Task: Compose an email with the signature Lia Hill with the subject Request for a call follow-up and the message I would like to follow up on the deliverables for the project. from softage.9@softage.net to softage.1@softage.netSelect the entire message and Indent more 2 times, then indent less once Send the email. Finally, move the email from Sent Items to the label Customer complaints
Action: Mouse moved to (1027, 61)
Screenshot: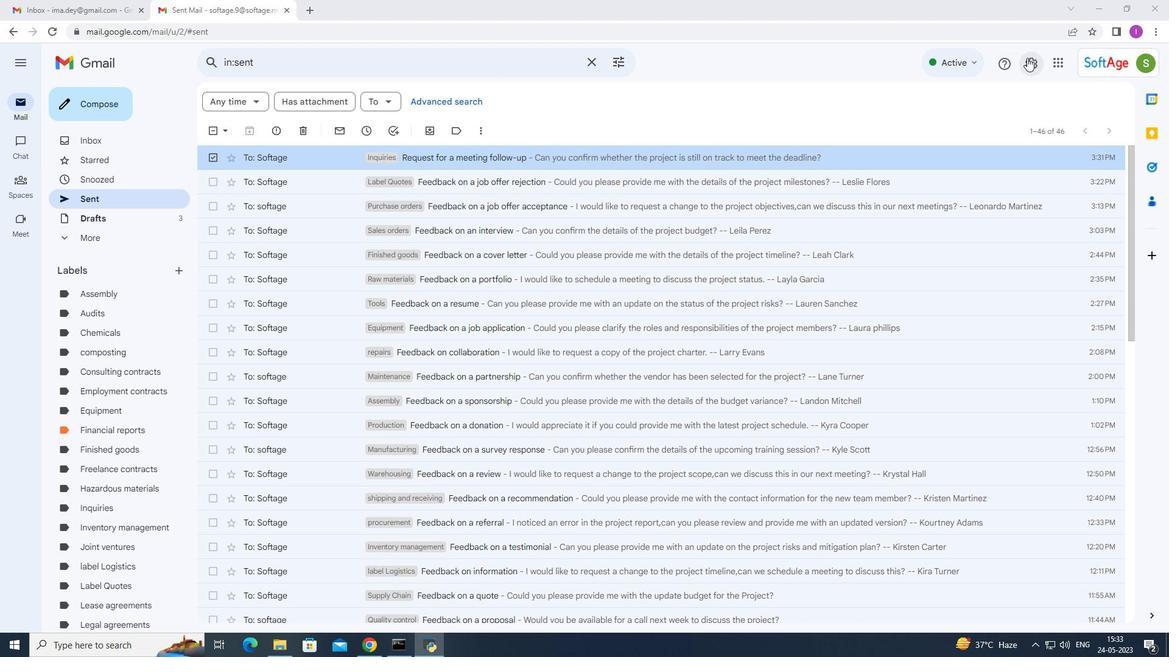 
Action: Mouse pressed left at (1027, 61)
Screenshot: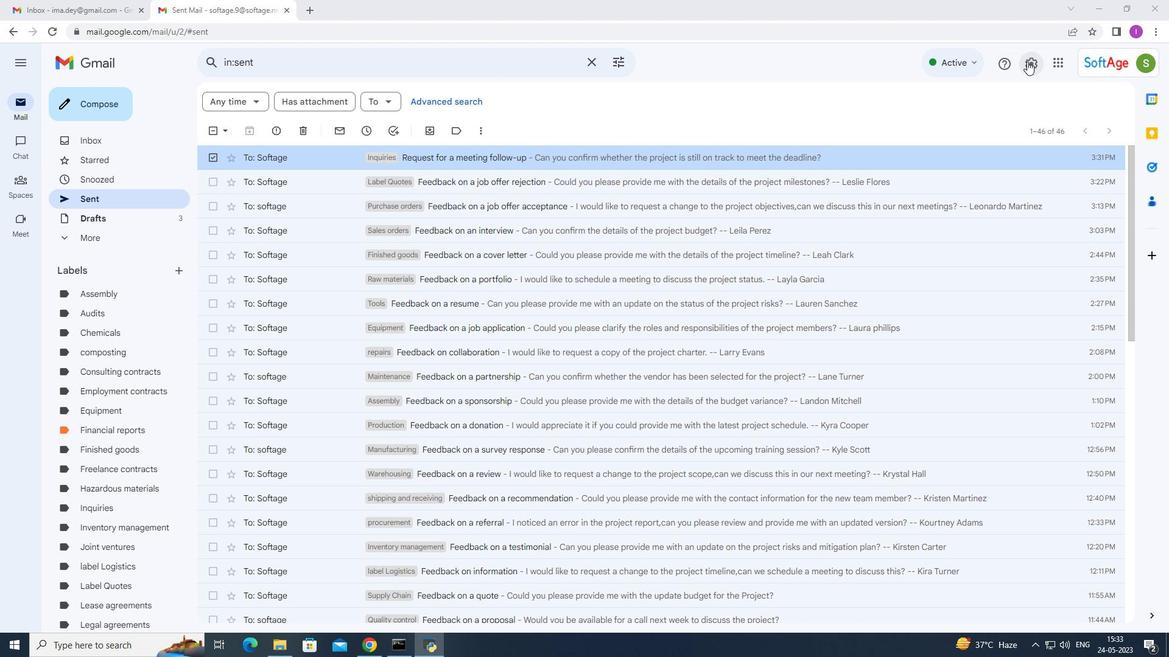 
Action: Mouse moved to (1020, 132)
Screenshot: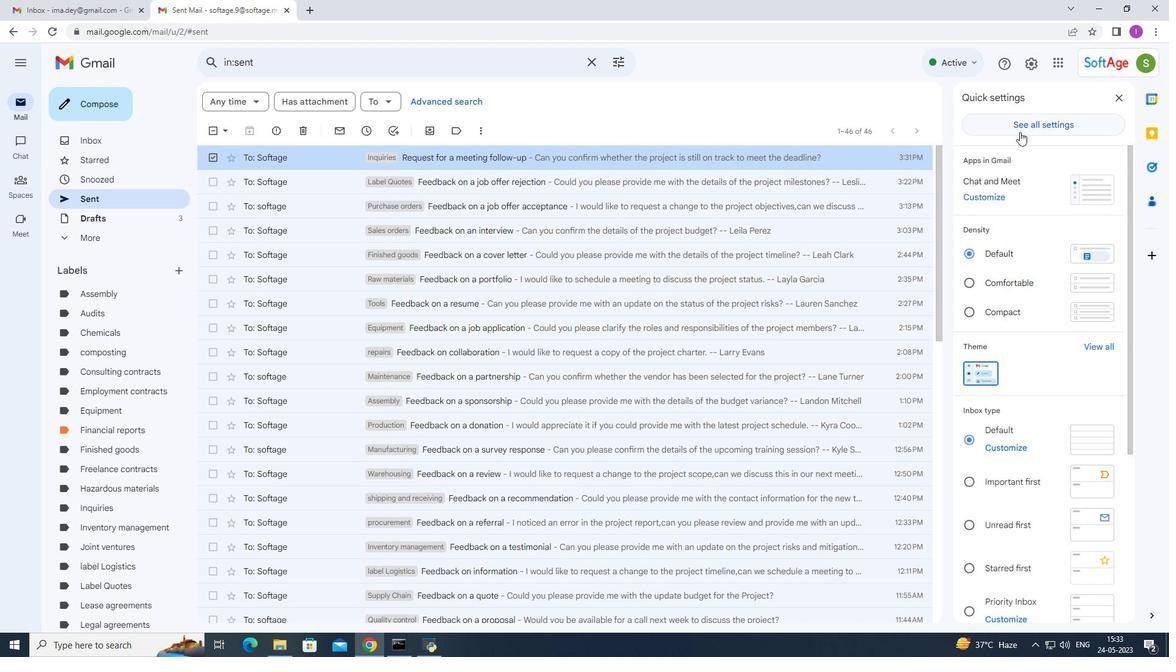 
Action: Mouse pressed left at (1020, 132)
Screenshot: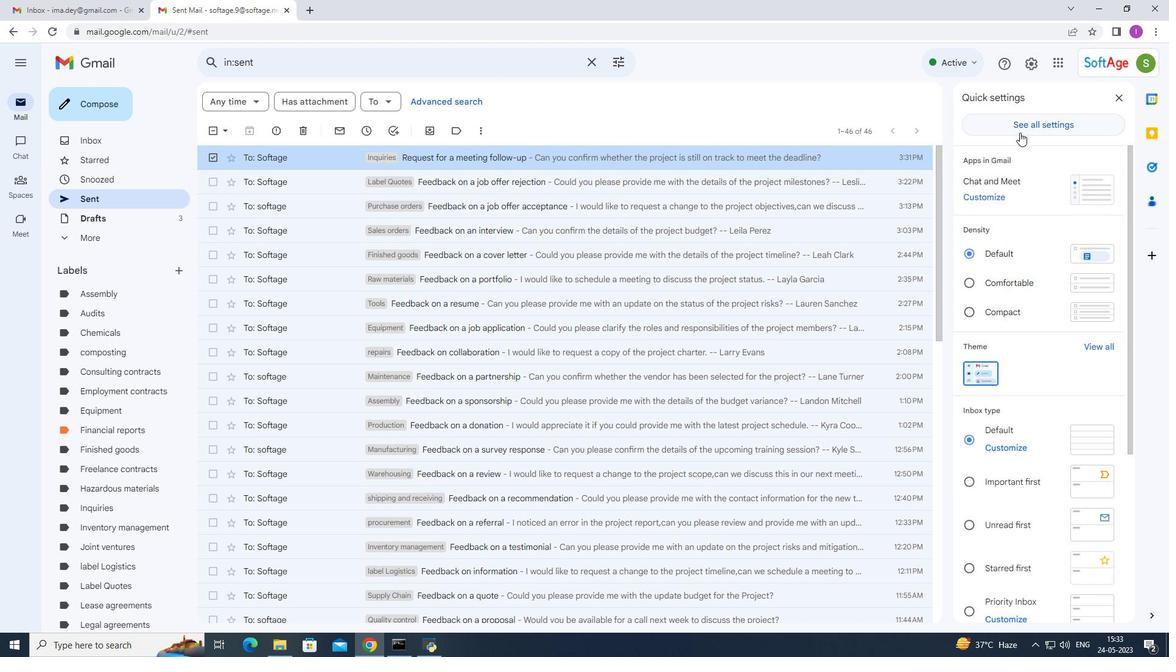 
Action: Mouse moved to (416, 363)
Screenshot: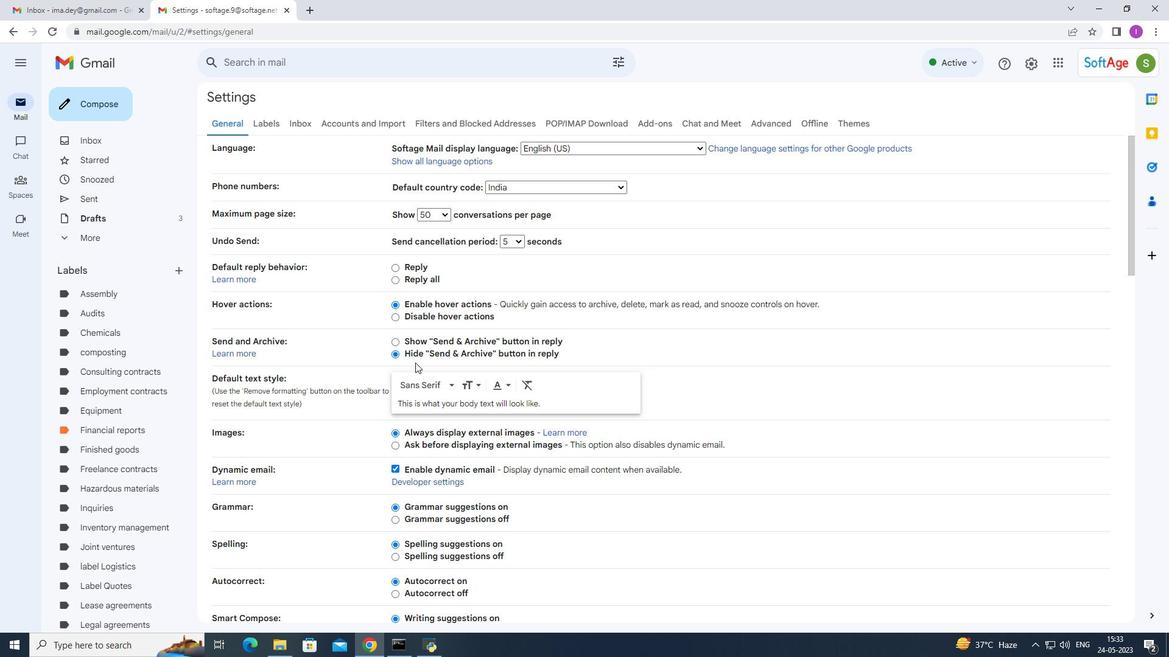 
Action: Mouse scrolled (416, 363) with delta (0, 0)
Screenshot: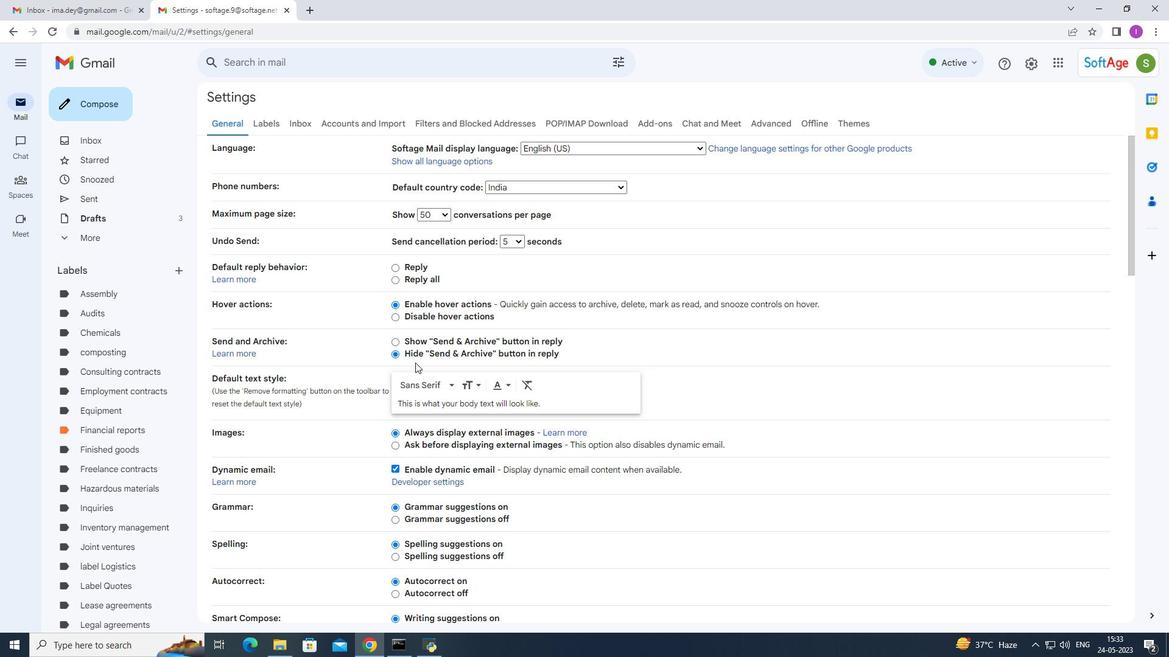 
Action: Mouse scrolled (416, 363) with delta (0, 0)
Screenshot: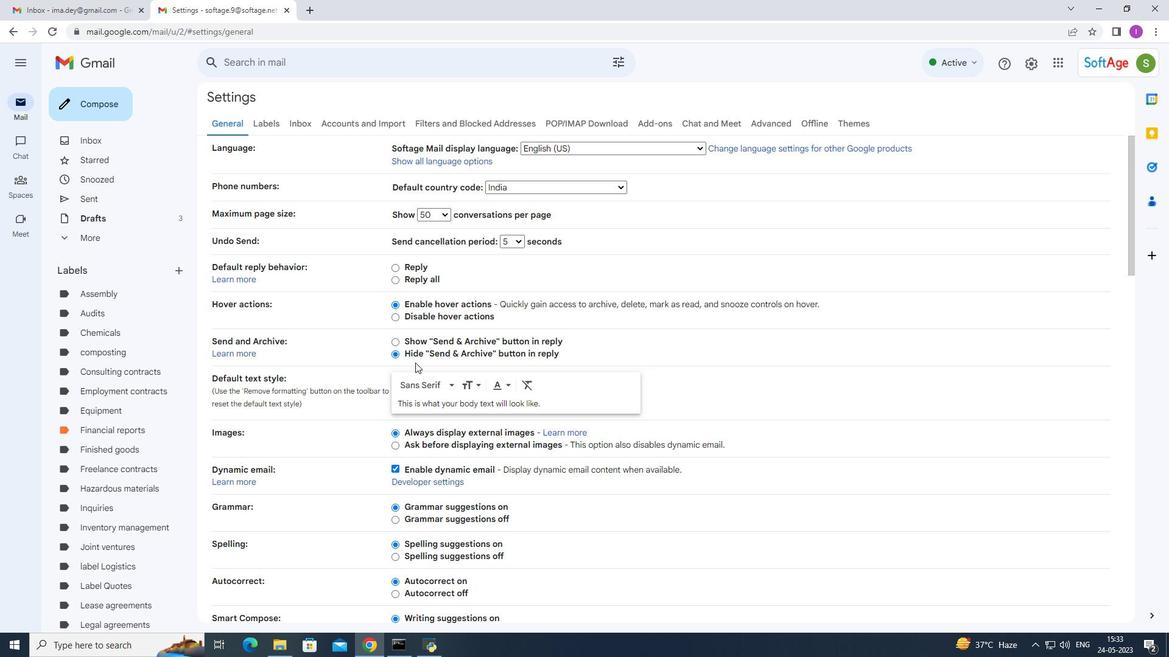 
Action: Mouse scrolled (416, 363) with delta (0, 0)
Screenshot: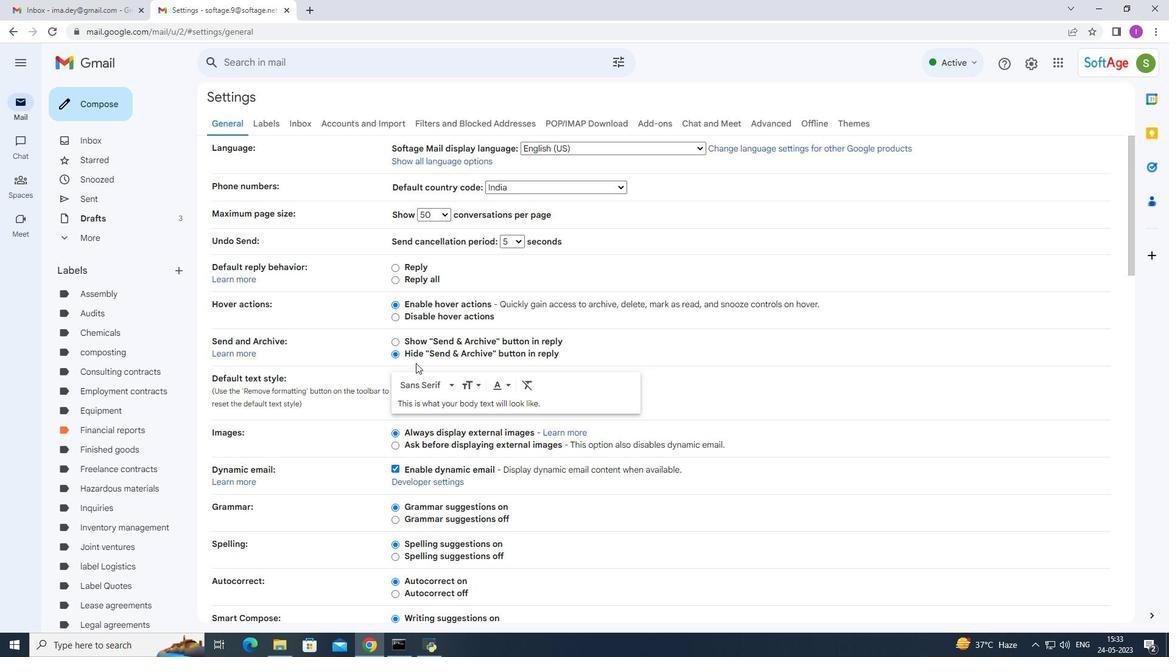
Action: Mouse moved to (418, 363)
Screenshot: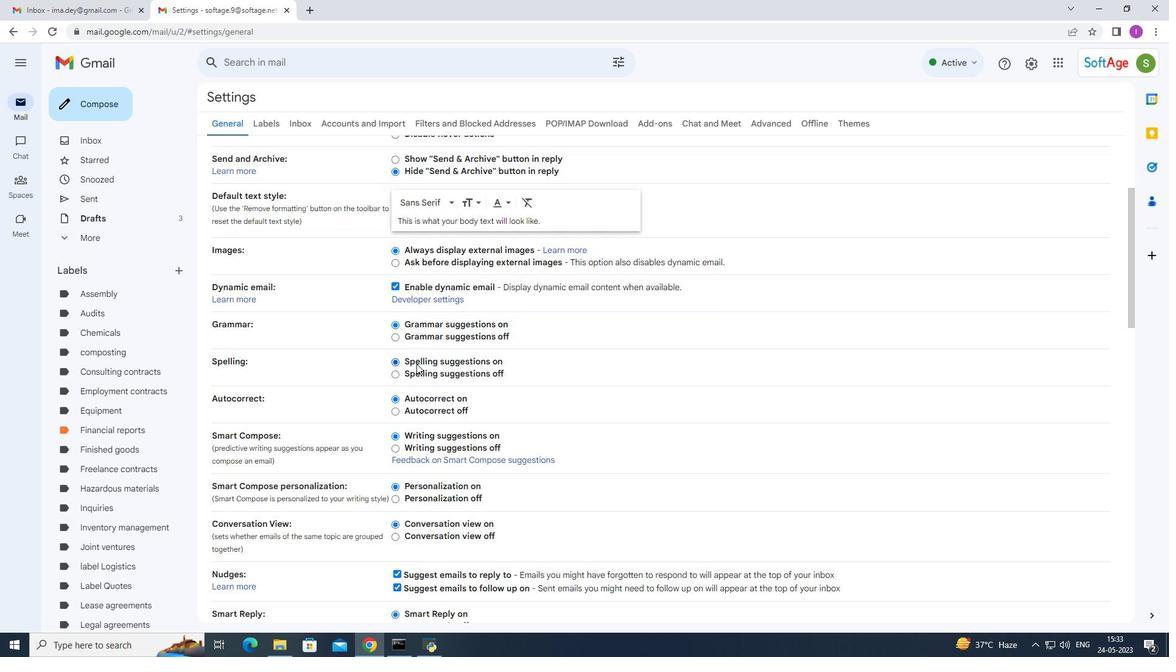 
Action: Mouse scrolled (418, 362) with delta (0, 0)
Screenshot: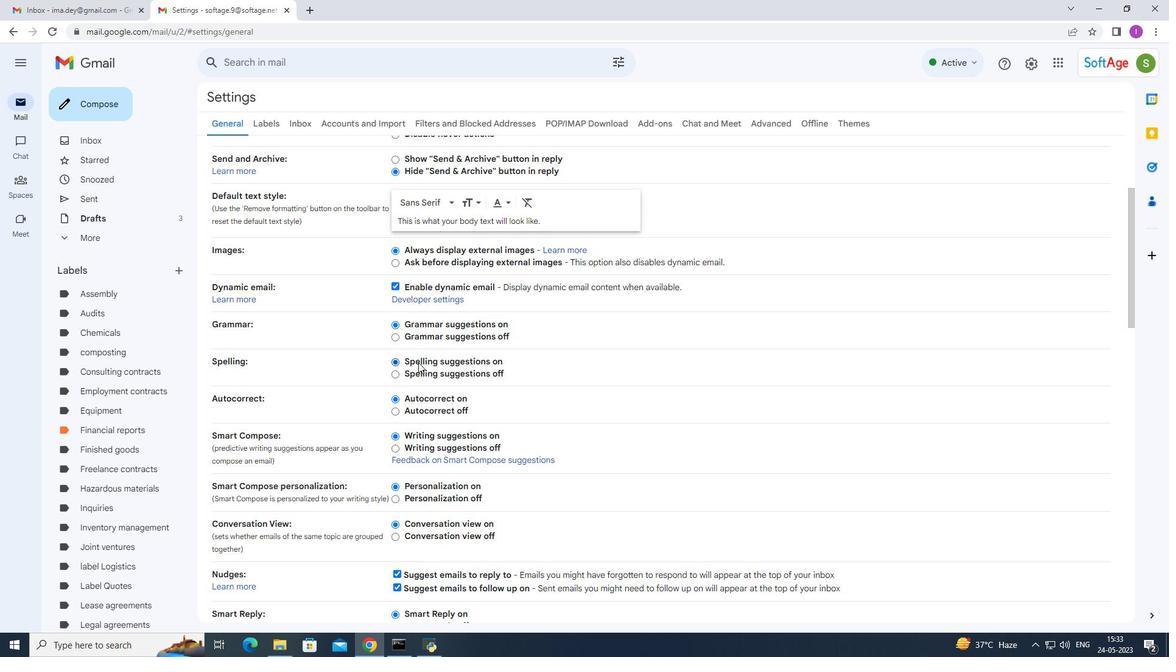
Action: Mouse scrolled (418, 362) with delta (0, 0)
Screenshot: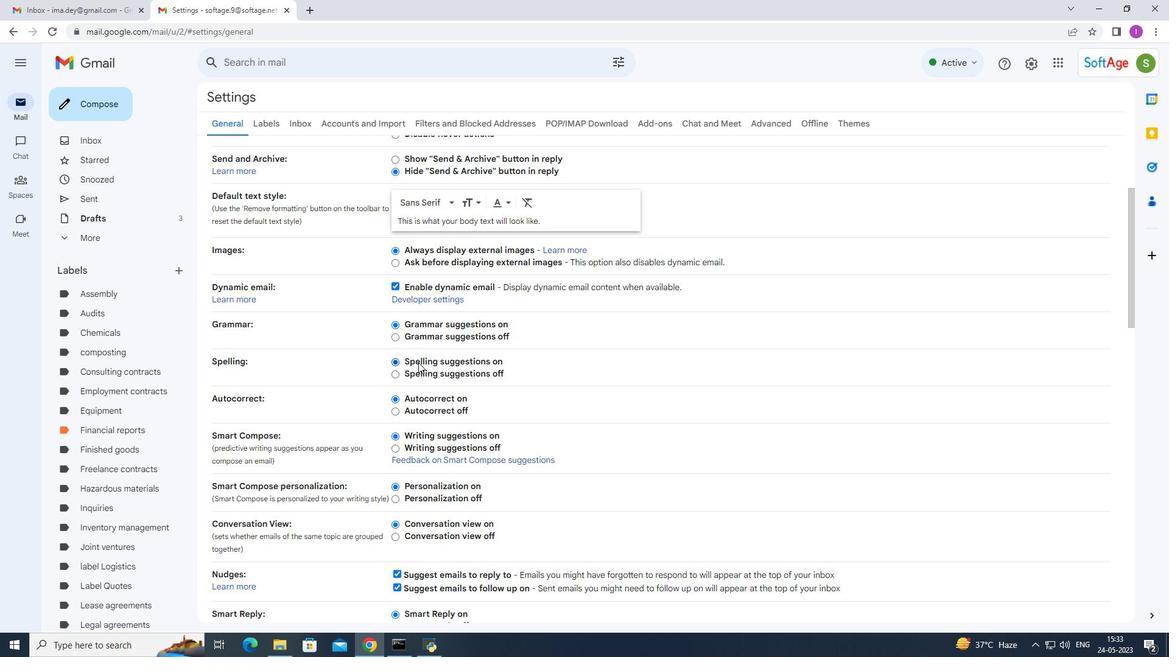 
Action: Mouse scrolled (418, 362) with delta (0, 0)
Screenshot: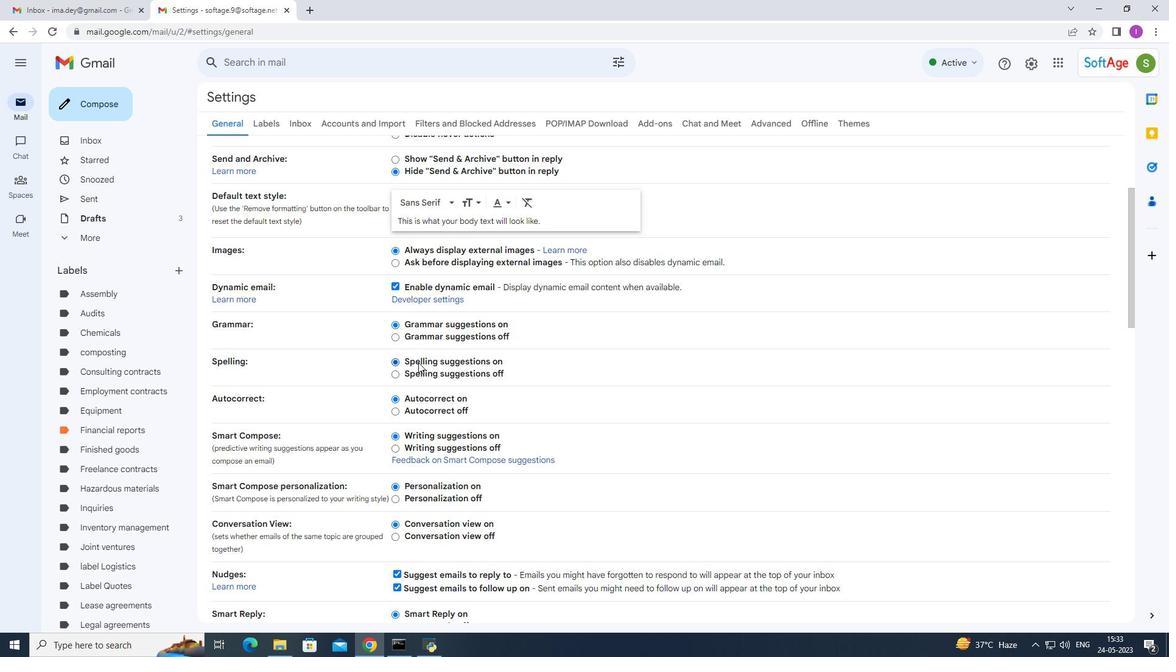 
Action: Mouse moved to (422, 358)
Screenshot: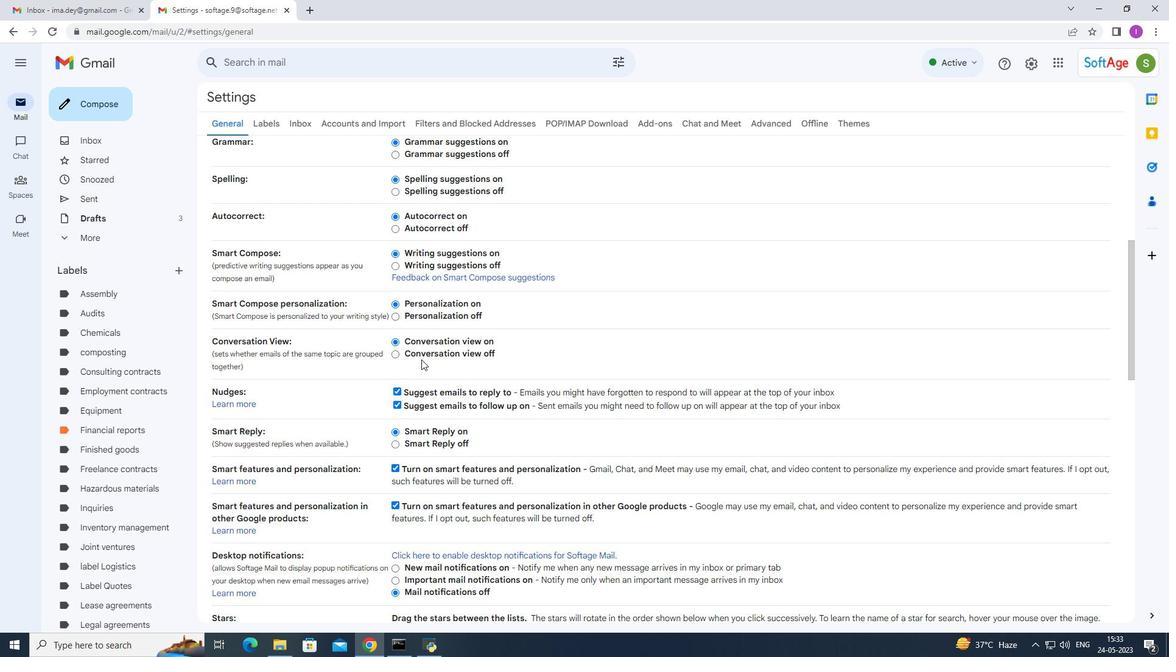 
Action: Mouse scrolled (422, 357) with delta (0, 0)
Screenshot: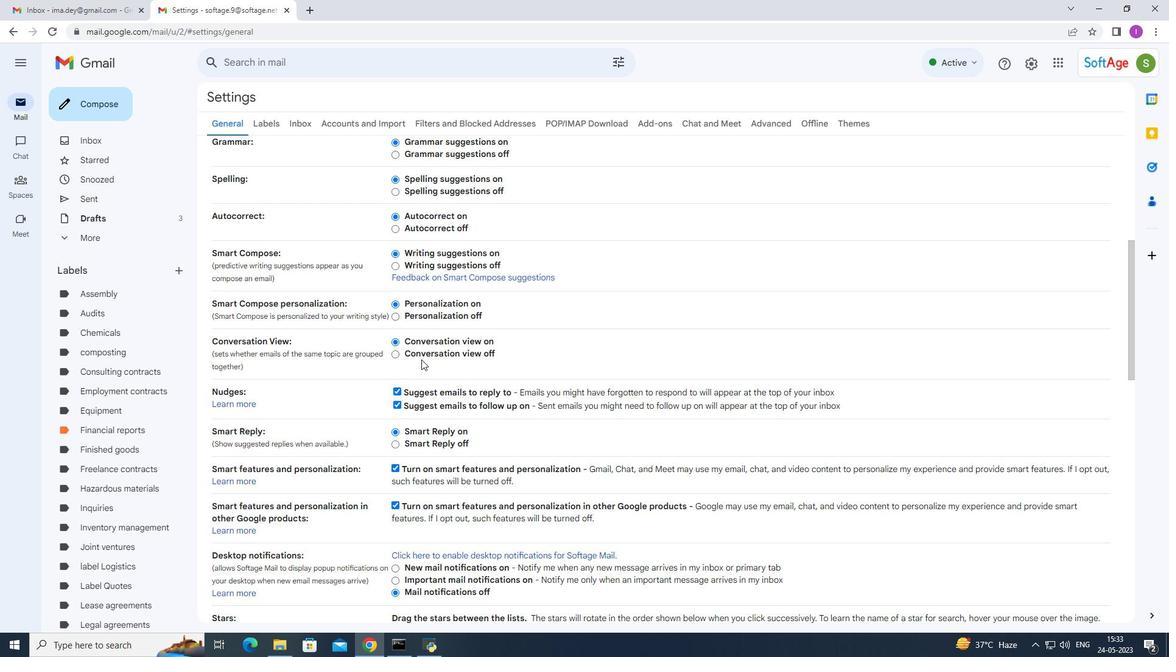 
Action: Mouse scrolled (422, 357) with delta (0, 0)
Screenshot: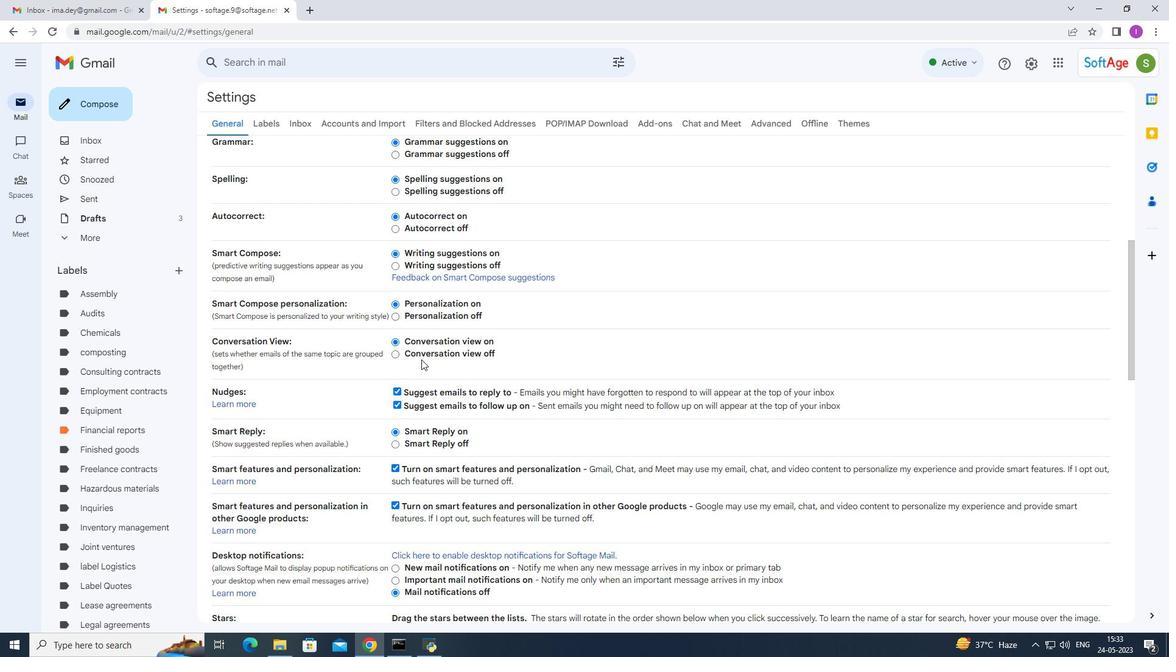 
Action: Mouse scrolled (422, 357) with delta (0, 0)
Screenshot: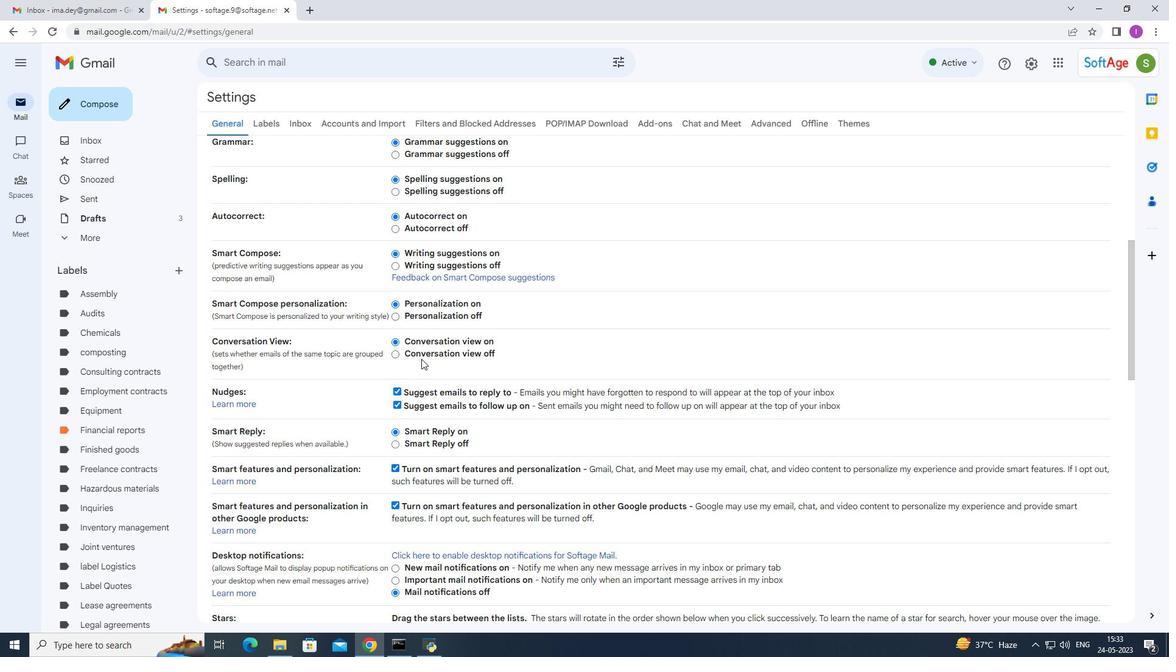 
Action: Mouse scrolled (422, 357) with delta (0, 0)
Screenshot: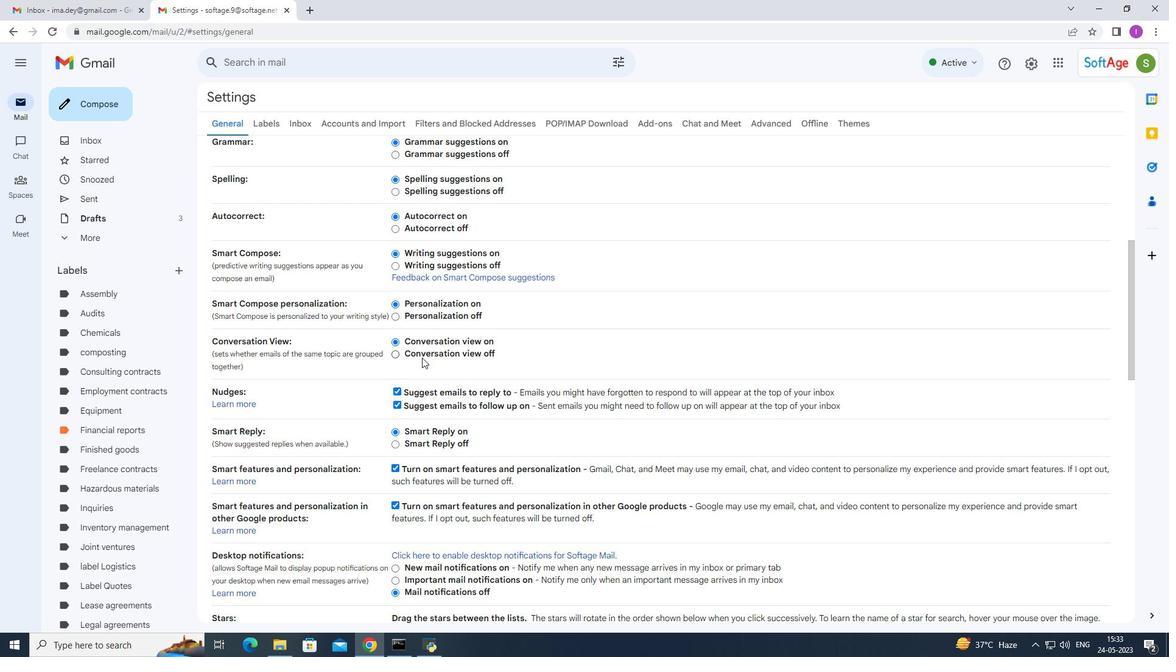 
Action: Mouse moved to (426, 355)
Screenshot: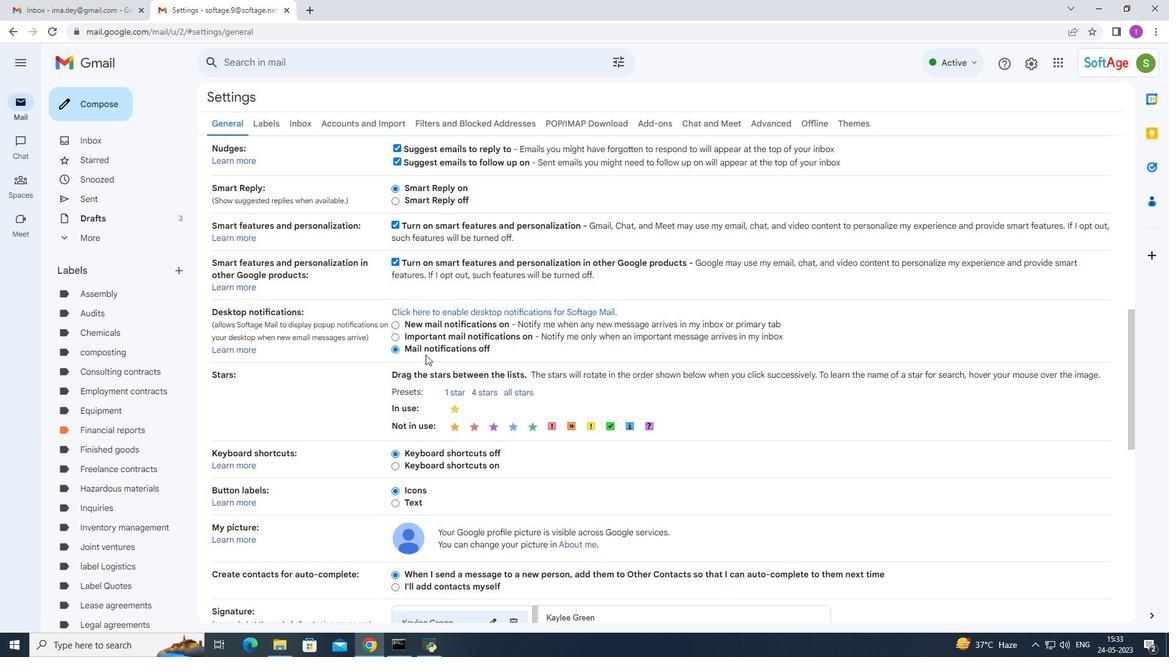 
Action: Mouse scrolled (426, 354) with delta (0, 0)
Screenshot: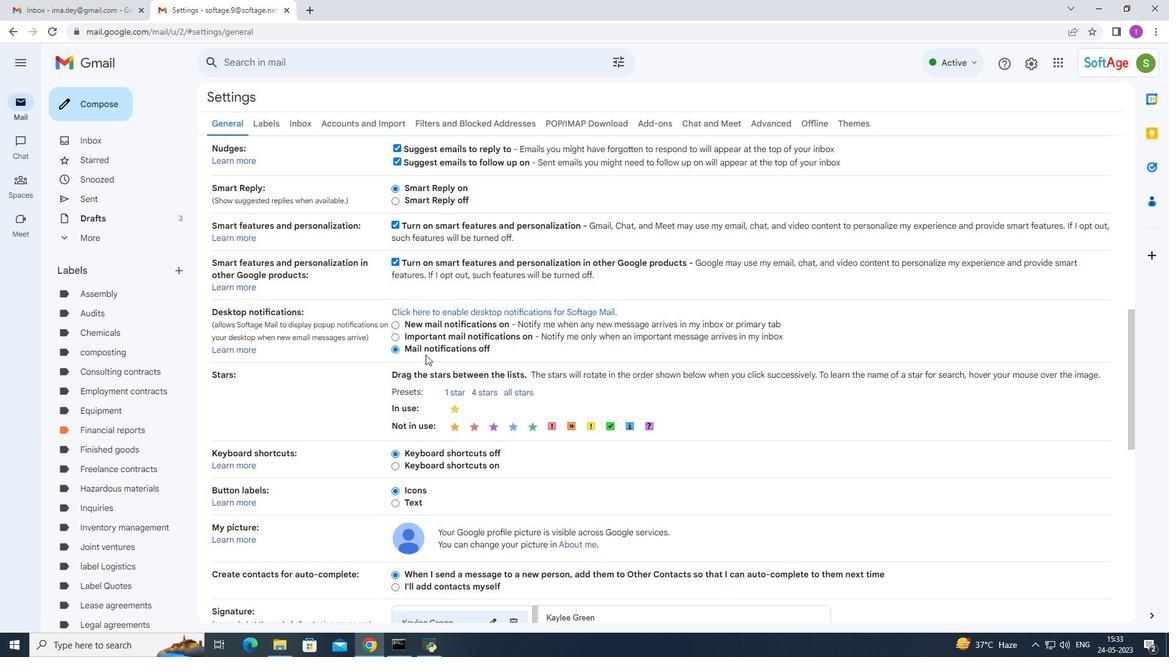 
Action: Mouse scrolled (426, 354) with delta (0, 0)
Screenshot: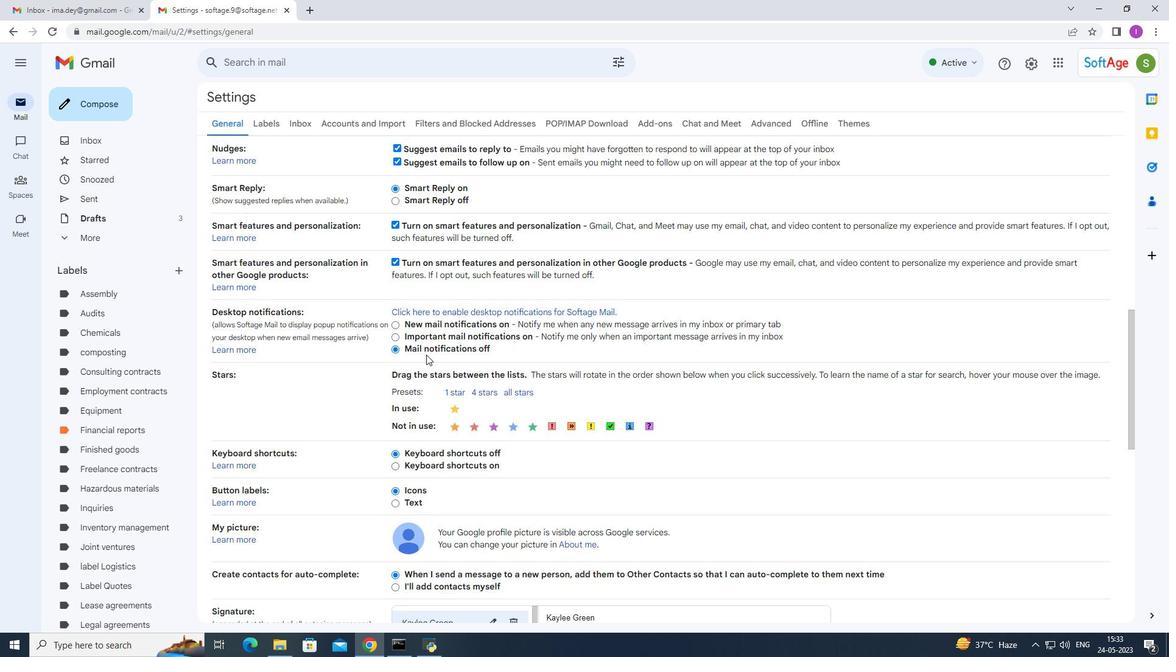 
Action: Mouse scrolled (426, 354) with delta (0, 0)
Screenshot: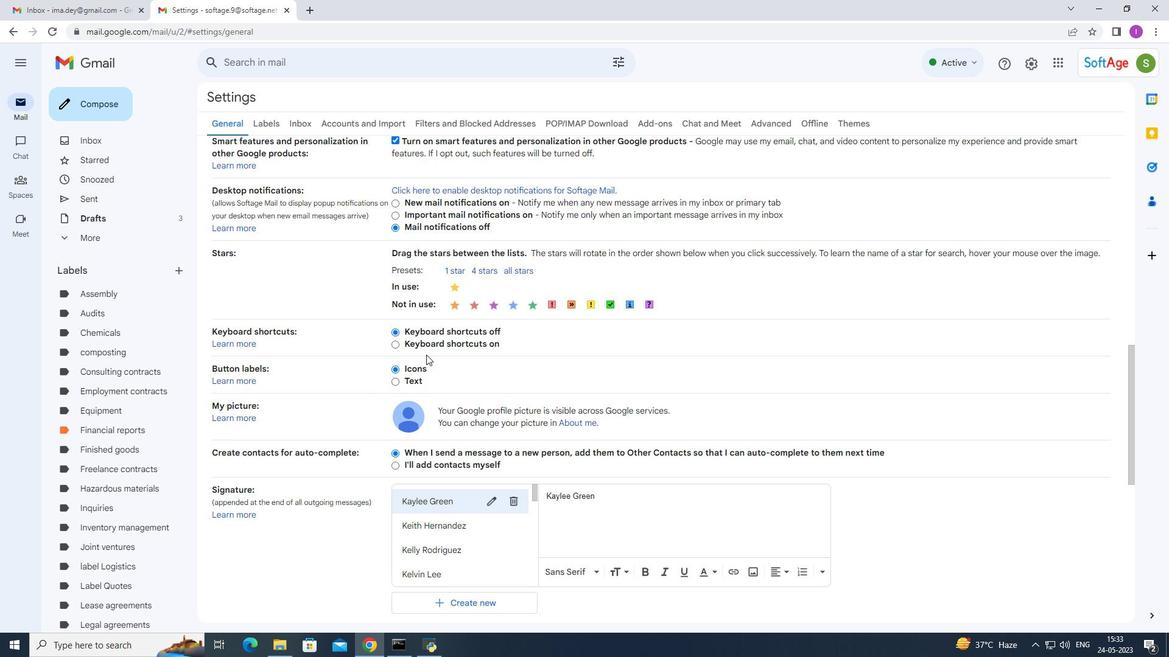 
Action: Mouse moved to (457, 550)
Screenshot: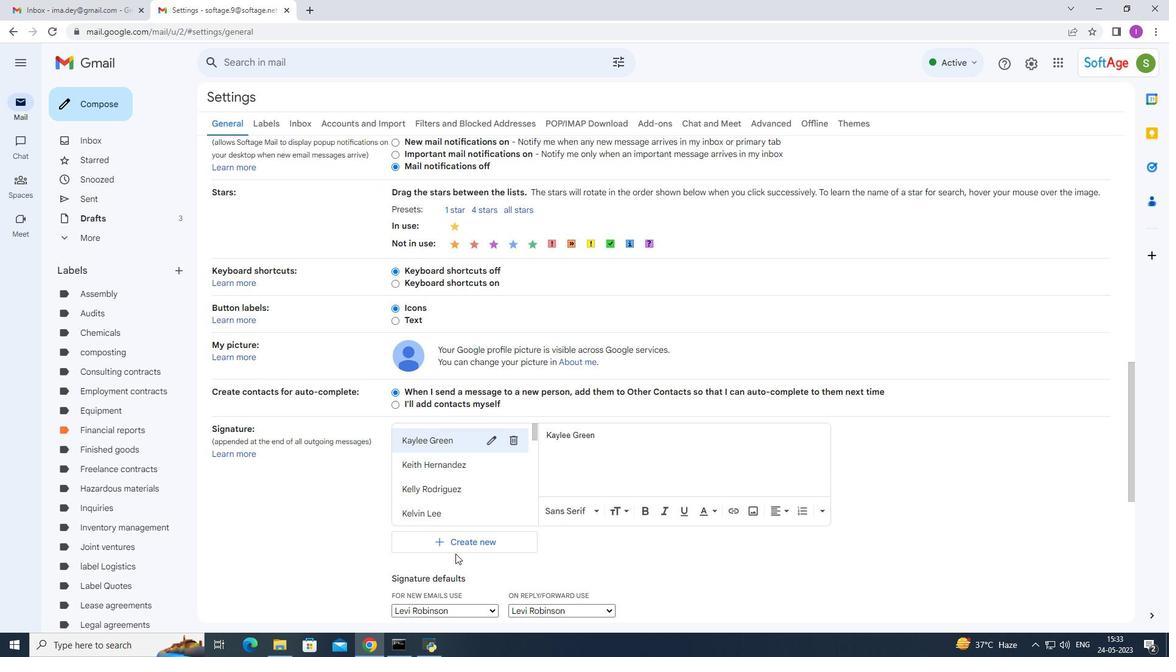 
Action: Mouse pressed left at (457, 550)
Screenshot: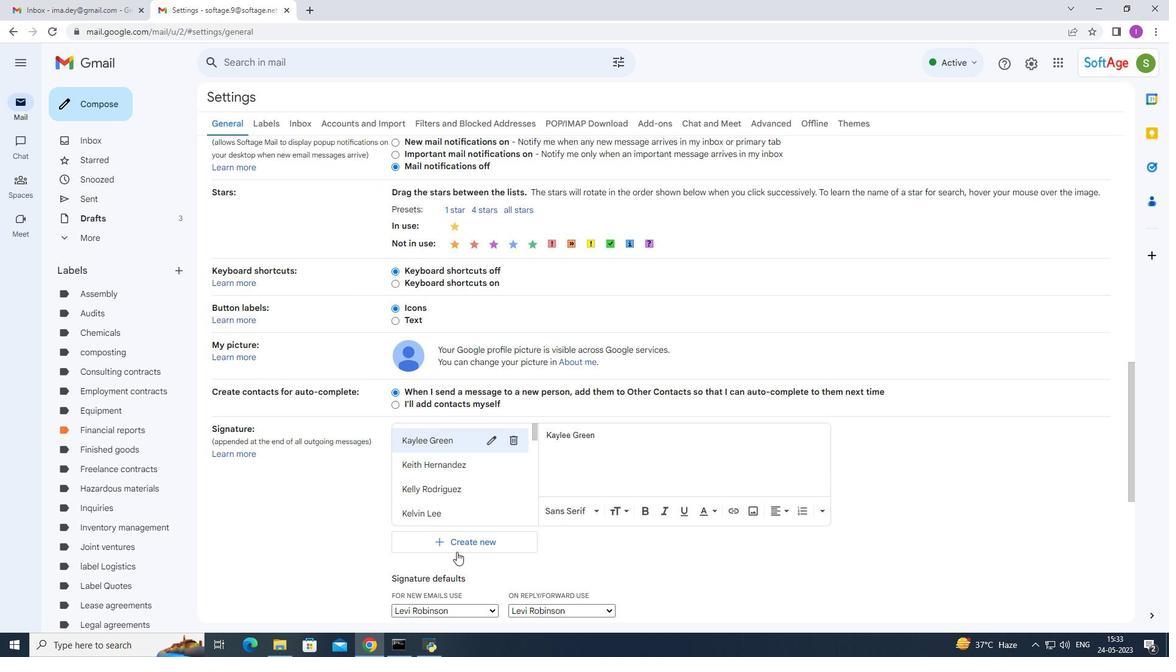 
Action: Mouse moved to (531, 335)
Screenshot: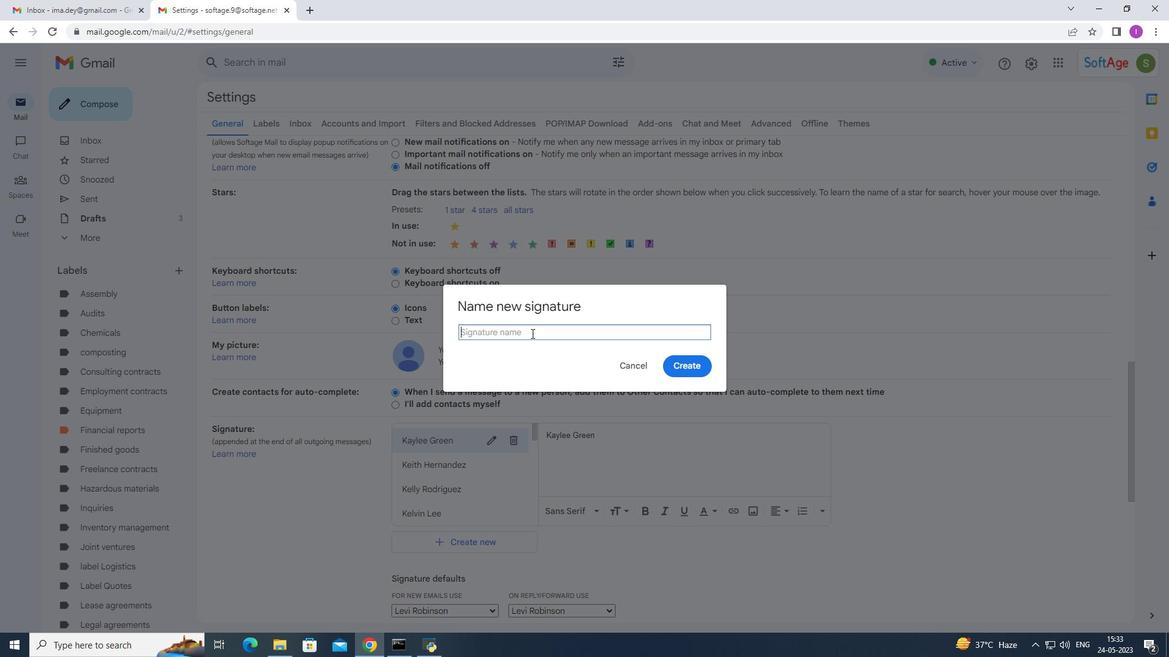 
Action: Mouse pressed left at (531, 335)
Screenshot: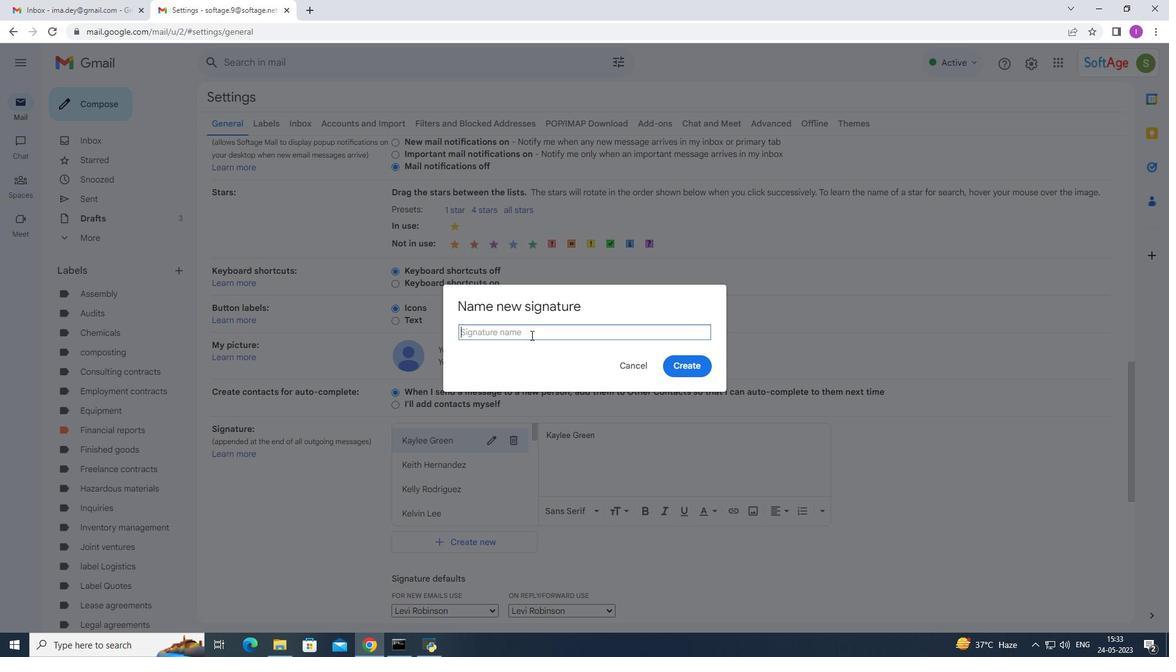 
Action: Key pressed <Key.caps_lock>L<Key.caps_lock>ia<Key.space><Key.caps_lock>H<Key.caps_lock>ill
Screenshot: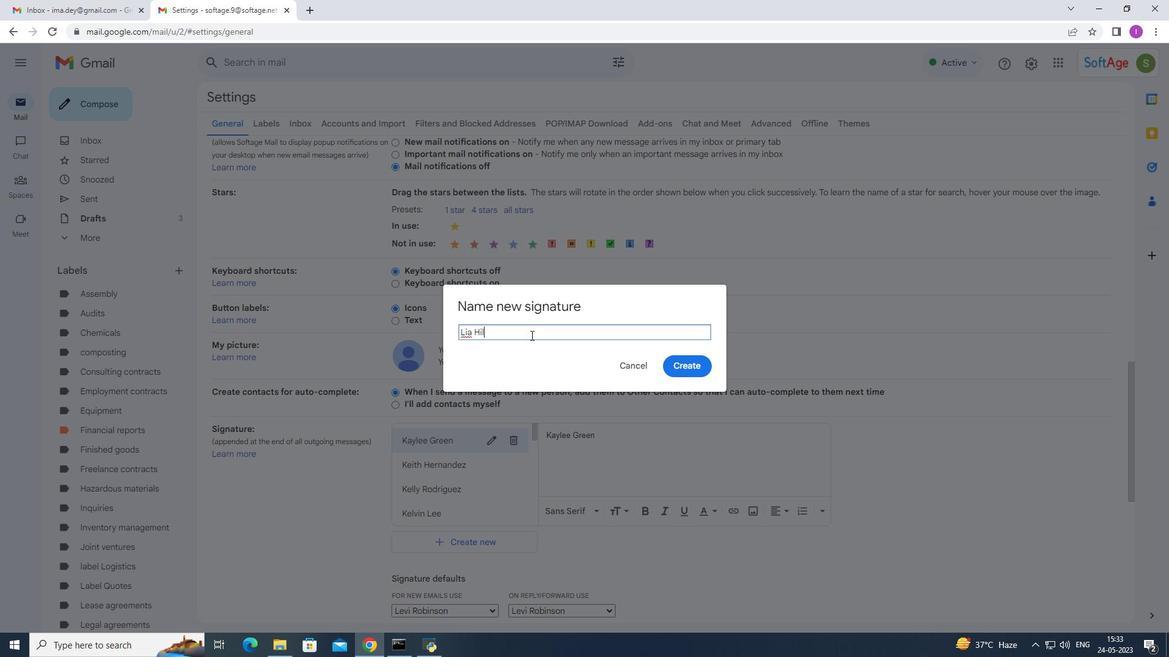 
Action: Mouse moved to (695, 376)
Screenshot: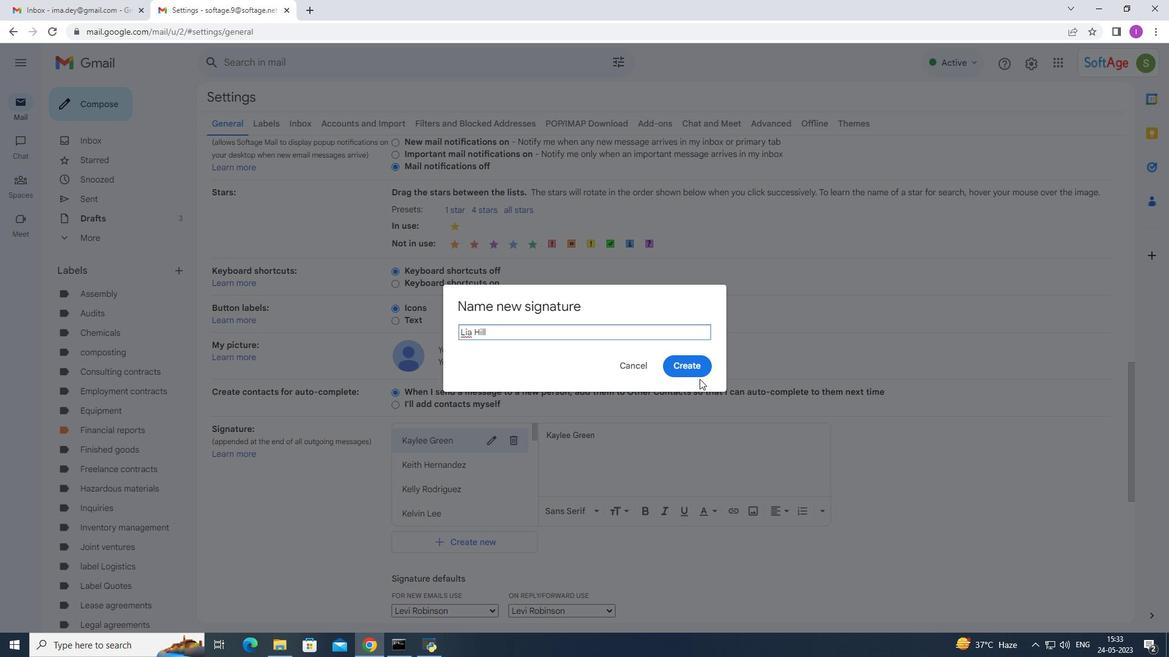 
Action: Mouse pressed left at (695, 376)
Screenshot: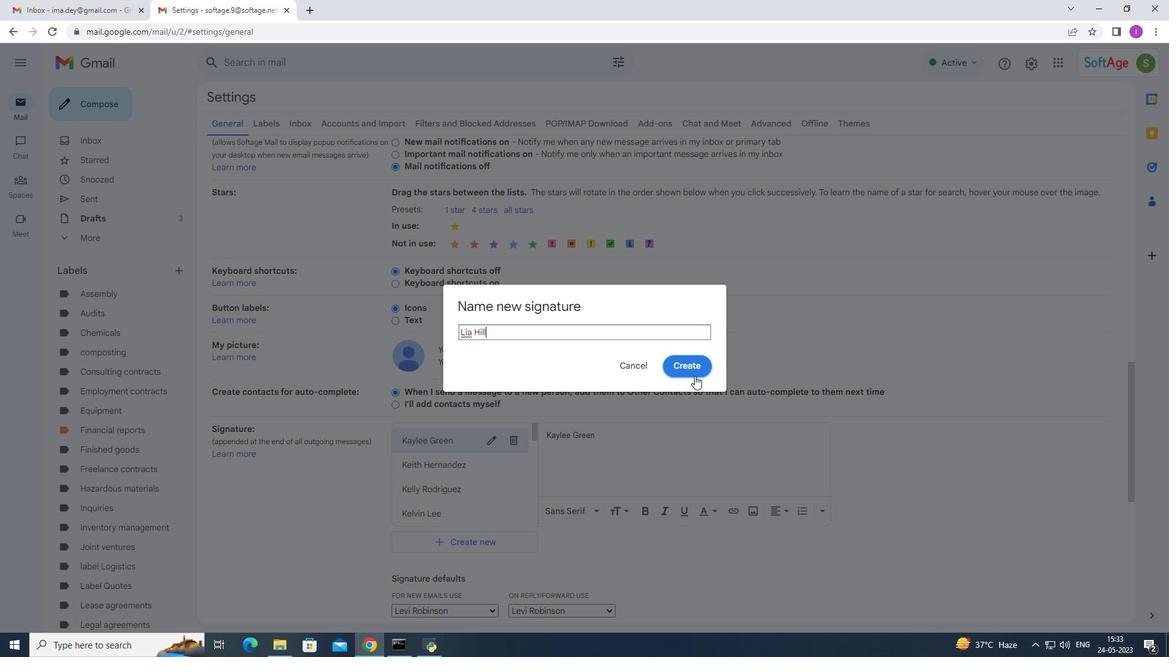 
Action: Mouse moved to (537, 469)
Screenshot: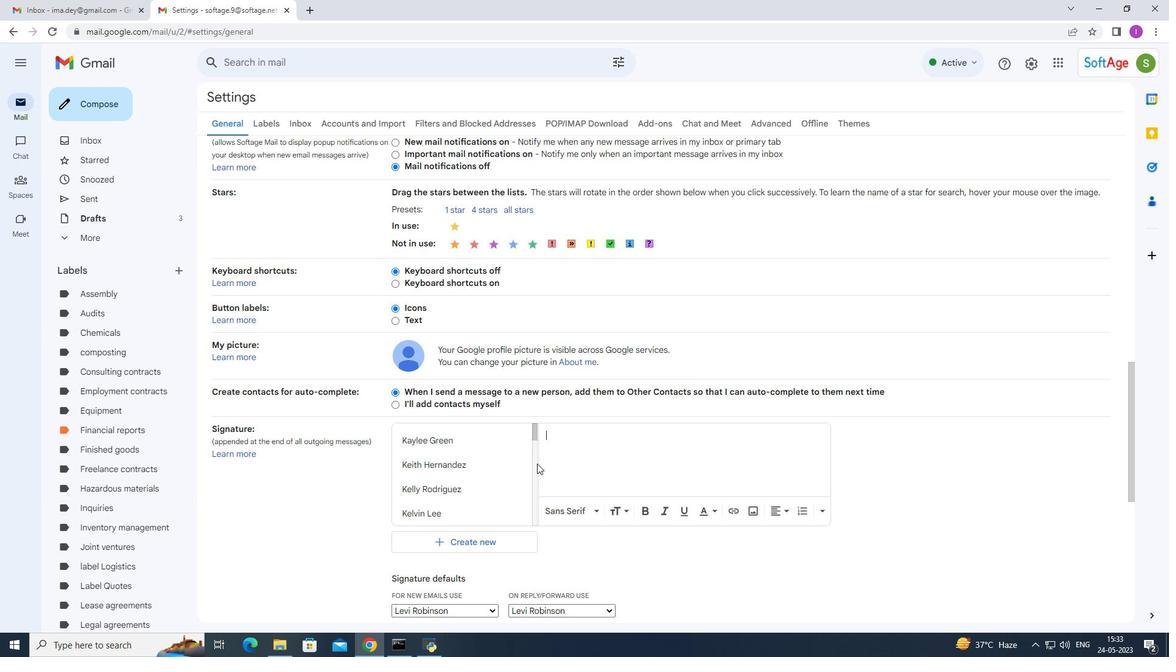 
Action: Mouse pressed left at (537, 469)
Screenshot: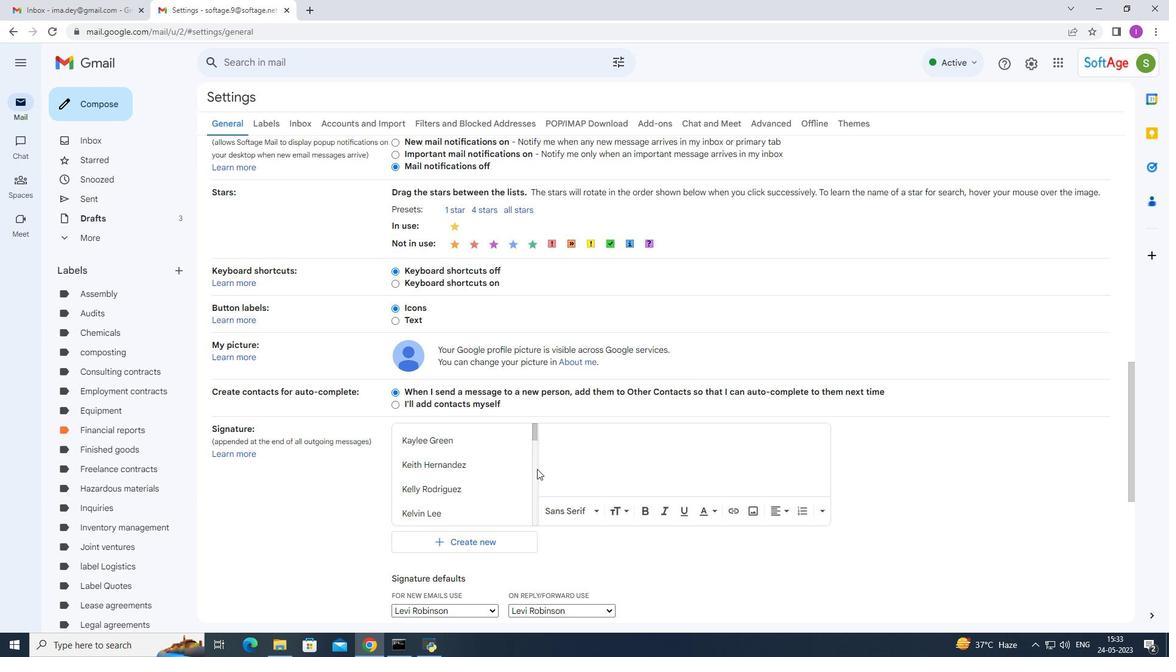 
Action: Mouse pressed left at (537, 469)
Screenshot: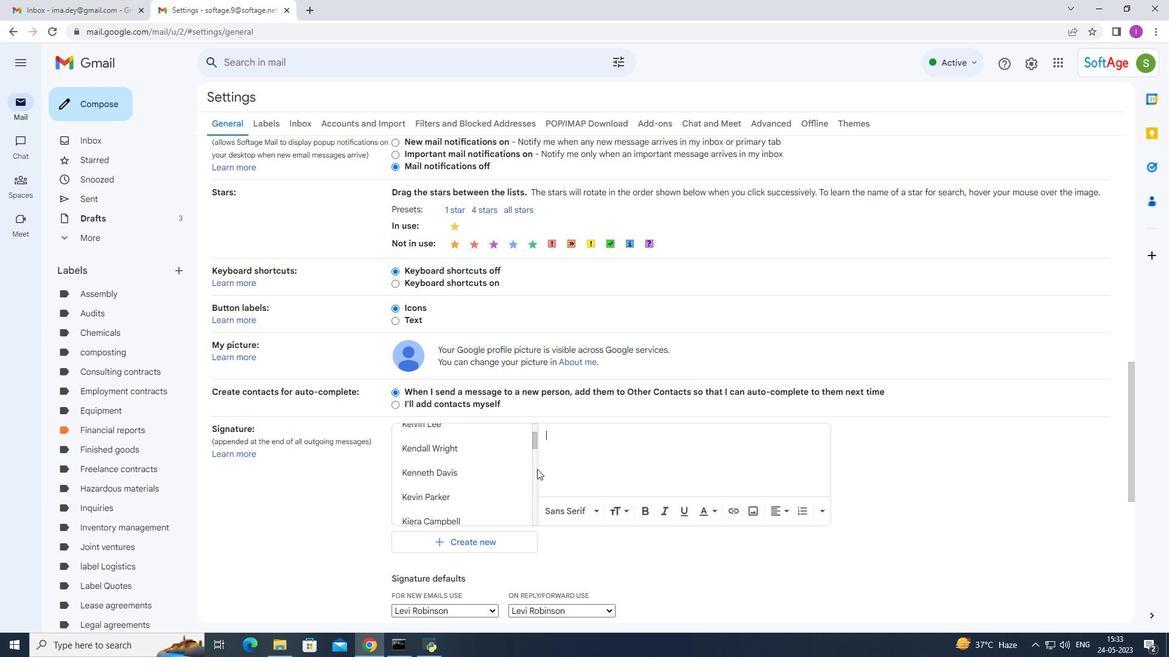 
Action: Mouse pressed left at (537, 469)
Screenshot: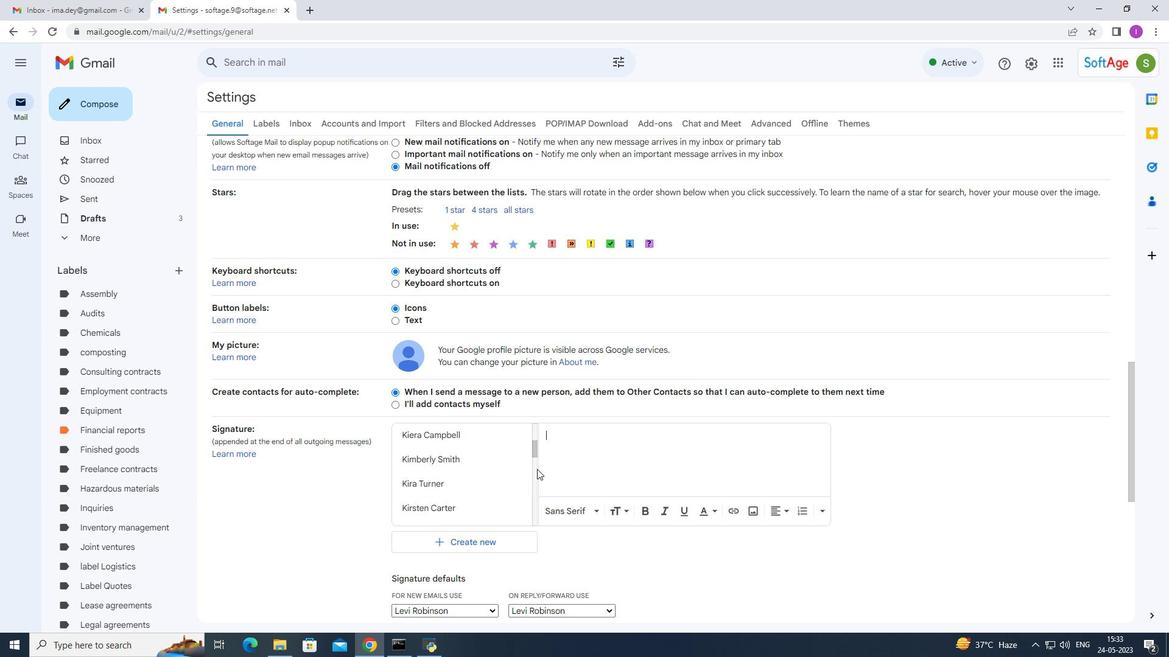 
Action: Mouse pressed left at (537, 469)
Screenshot: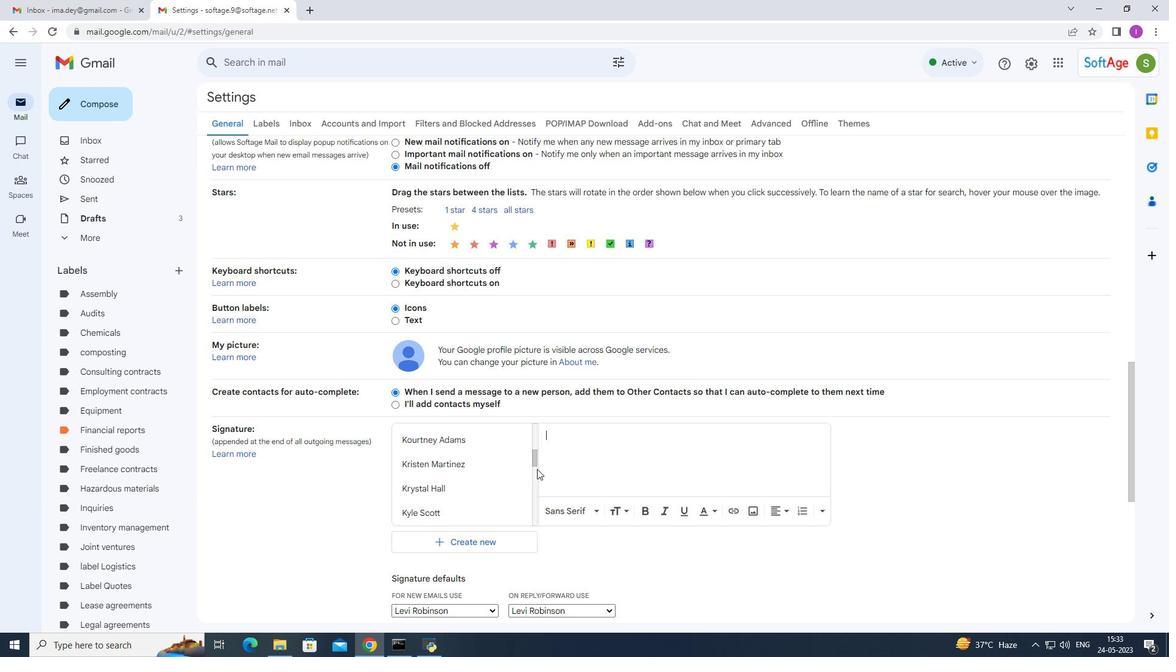 
Action: Mouse pressed left at (537, 469)
Screenshot: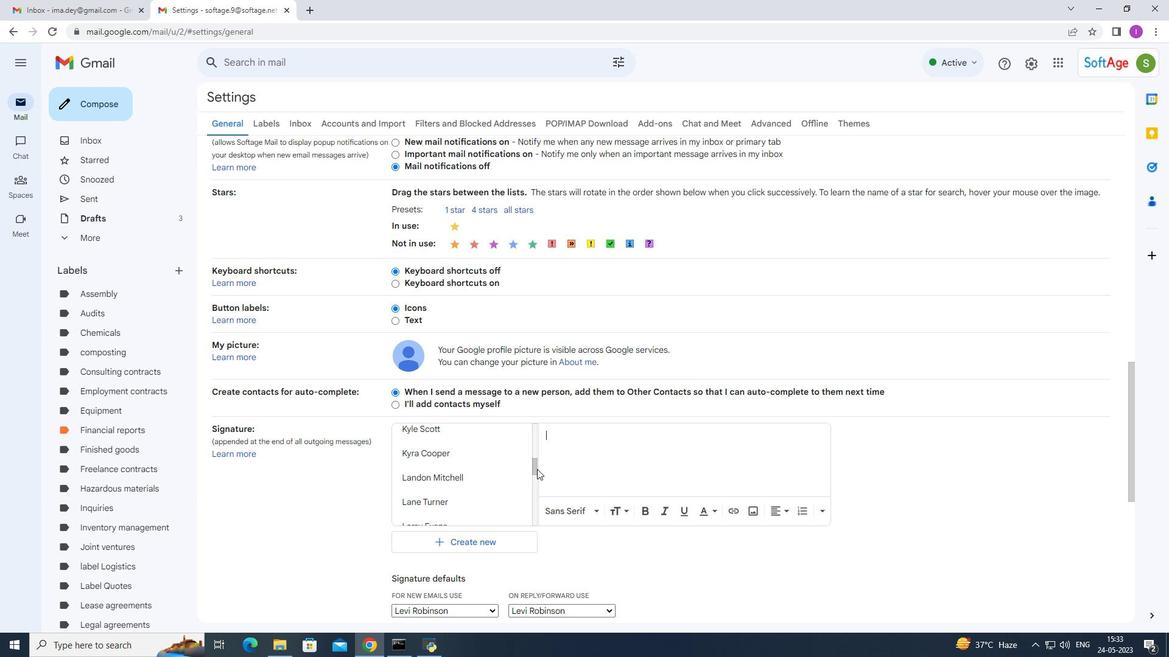 
Action: Mouse moved to (537, 495)
Screenshot: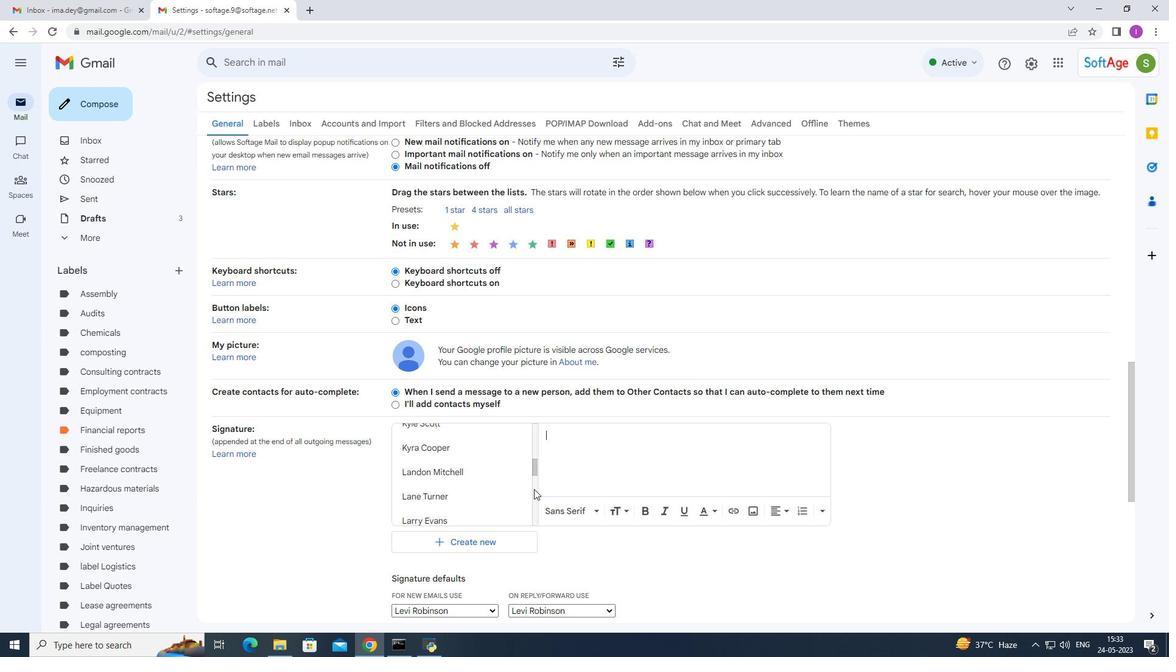 
Action: Mouse pressed left at (537, 495)
Screenshot: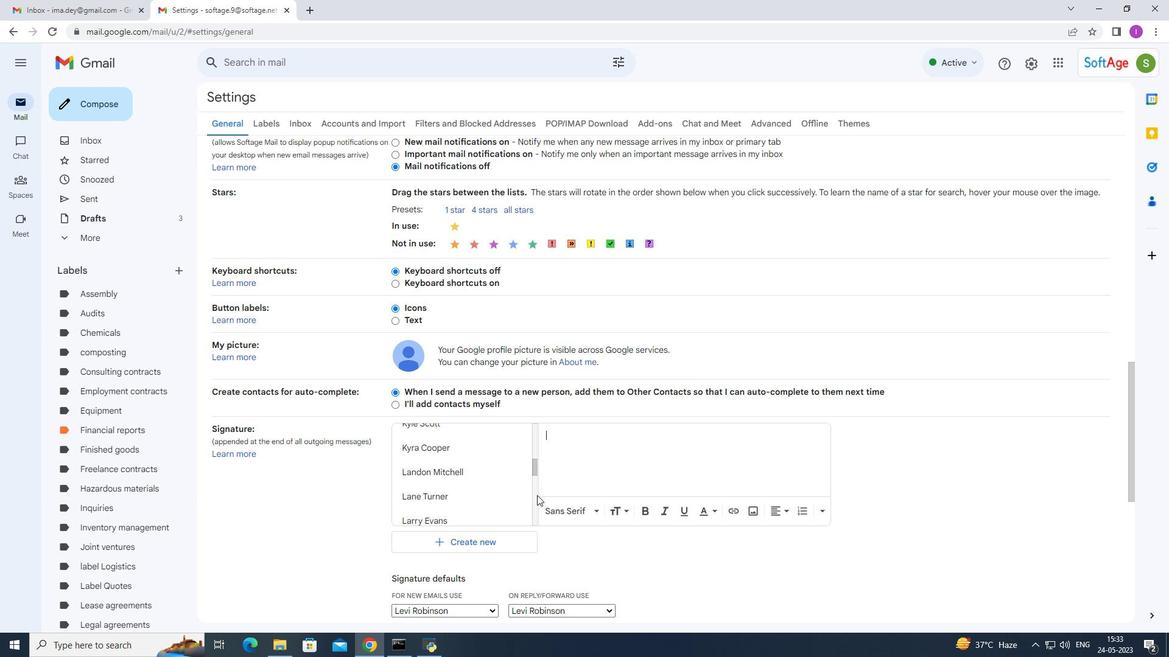 
Action: Mouse pressed left at (537, 495)
Screenshot: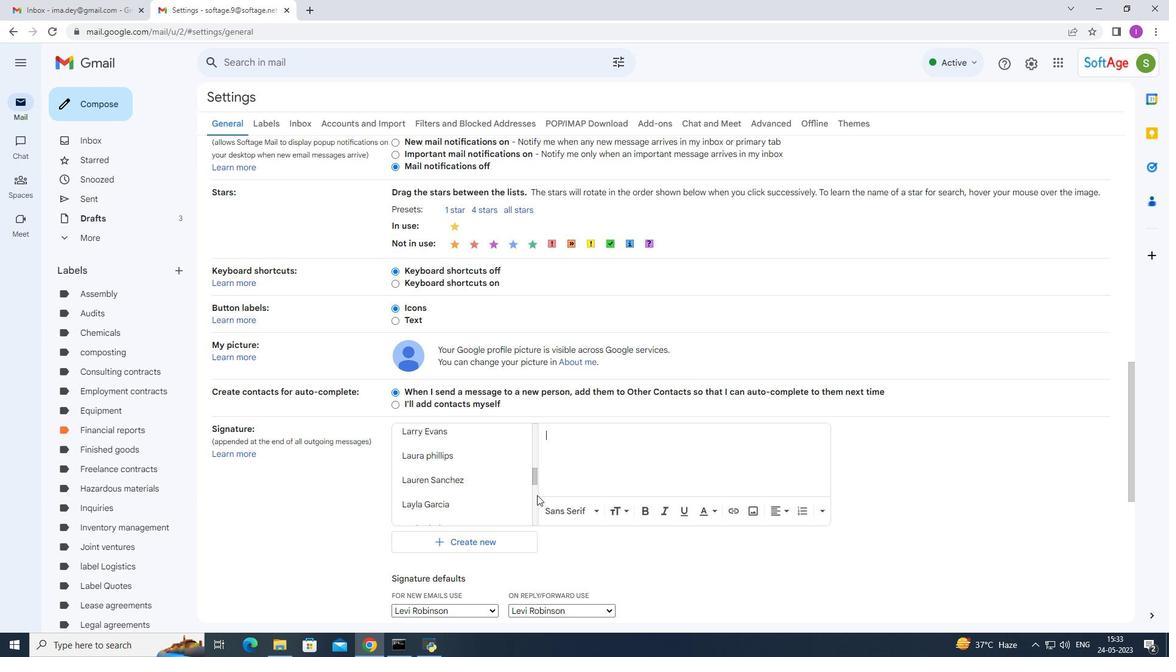 
Action: Mouse pressed left at (537, 495)
Screenshot: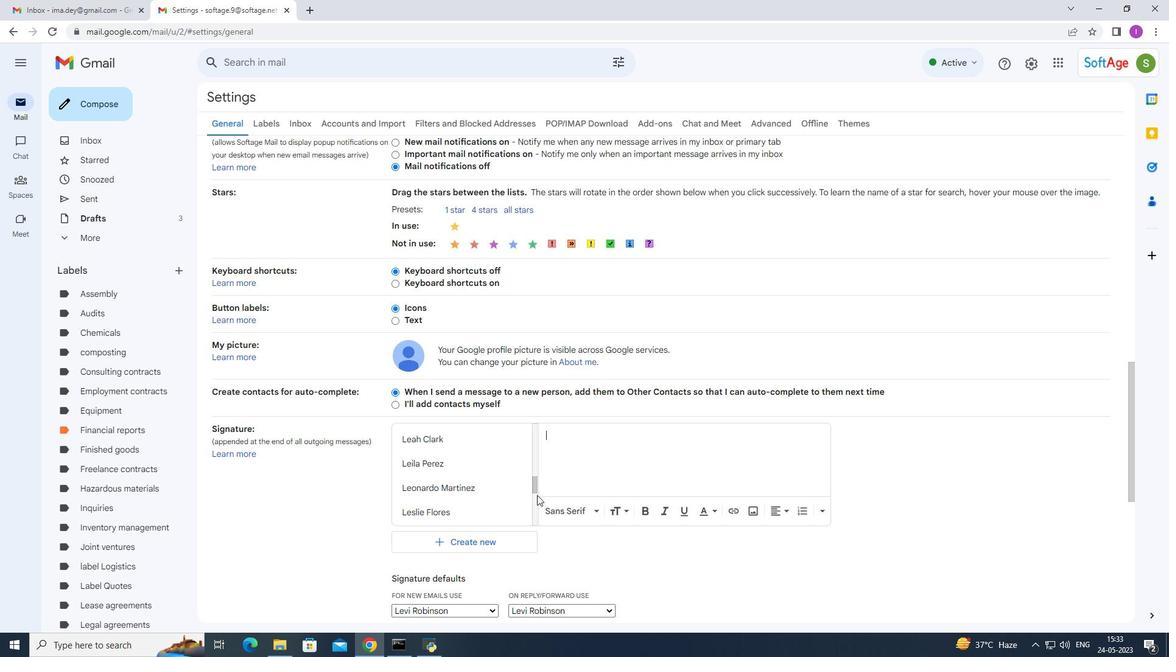 
Action: Mouse moved to (425, 469)
Screenshot: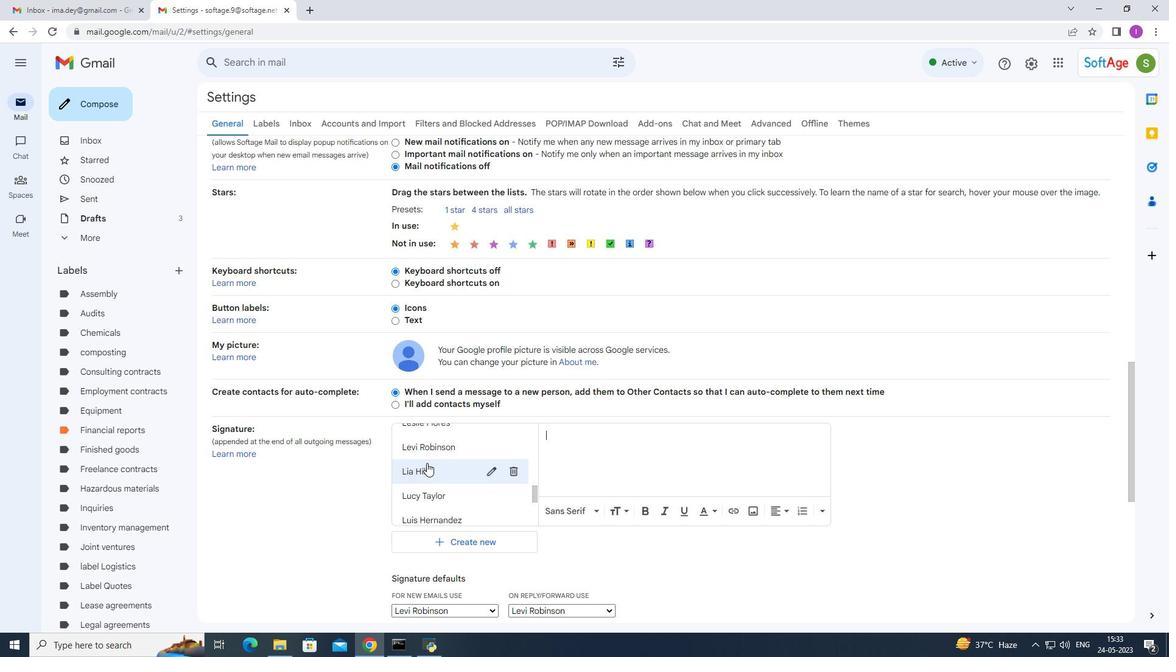 
Action: Mouse pressed left at (425, 469)
Screenshot: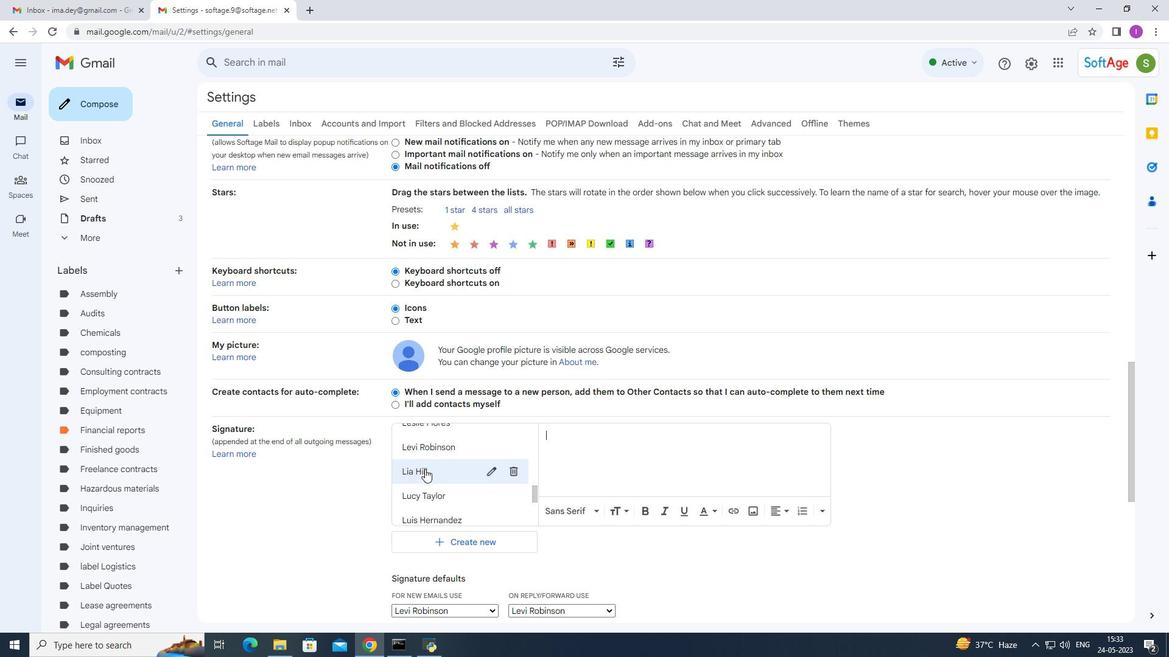 
Action: Mouse moved to (423, 475)
Screenshot: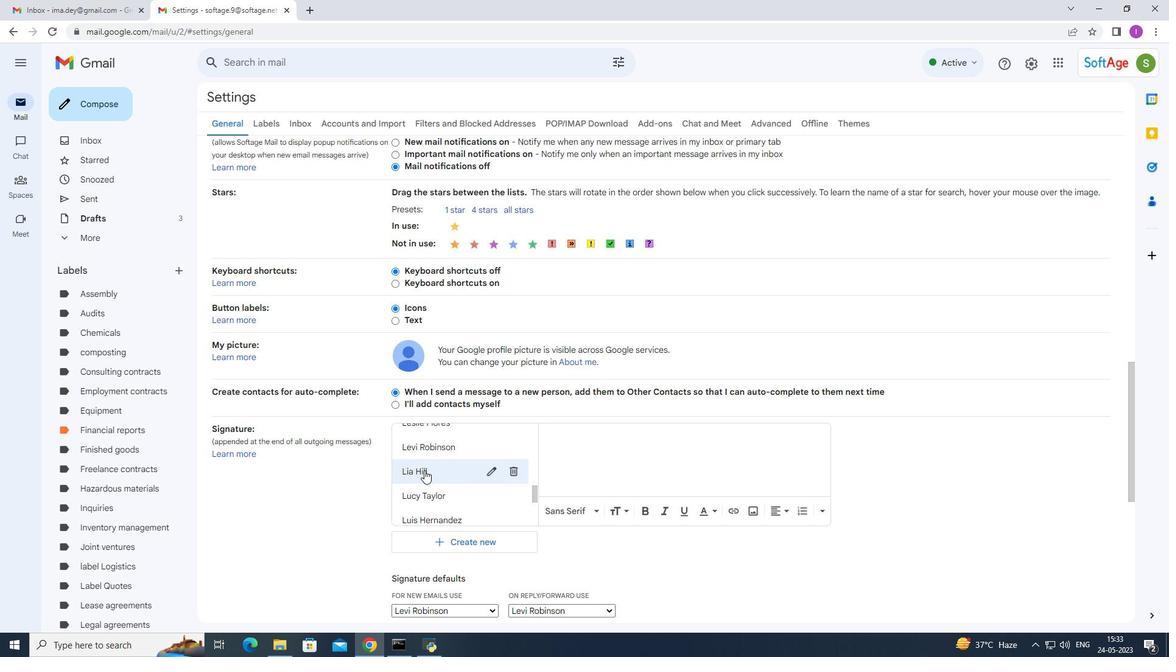 
Action: Mouse pressed left at (423, 475)
Screenshot: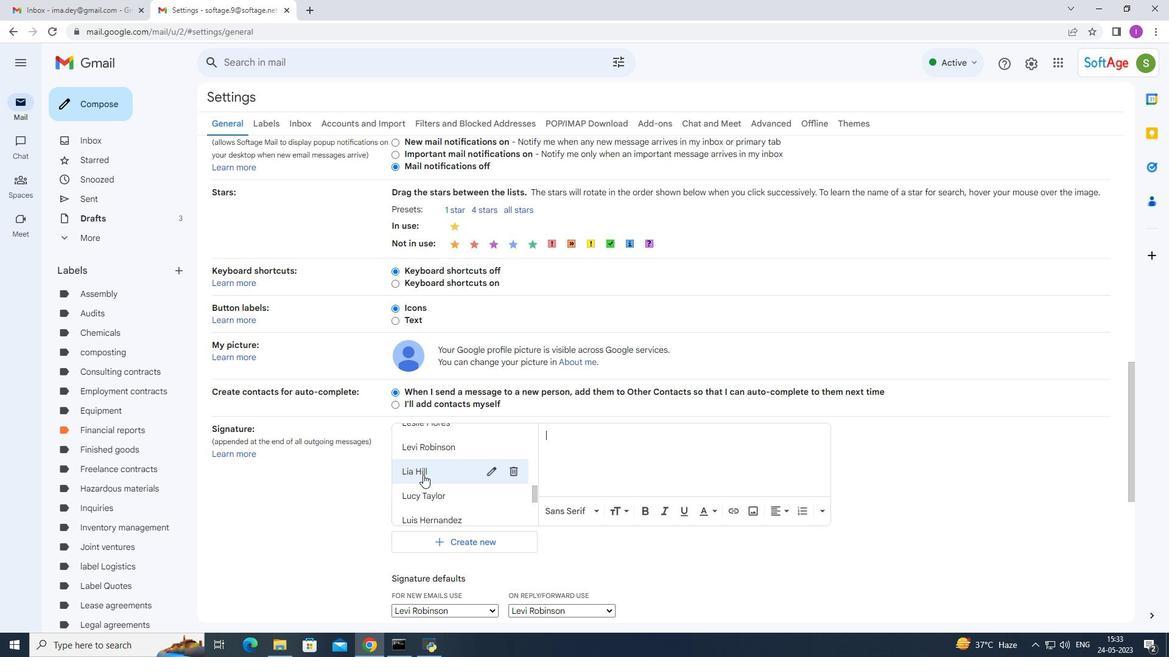 
Action: Mouse moved to (418, 469)
Screenshot: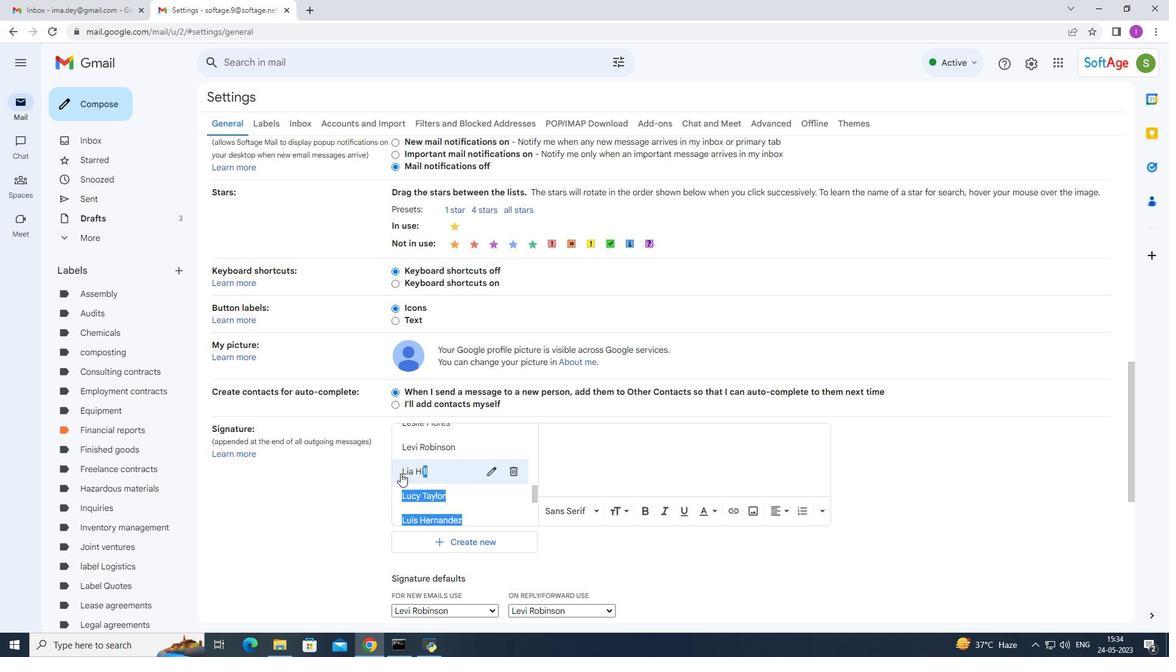 
Action: Mouse pressed left at (418, 469)
Screenshot: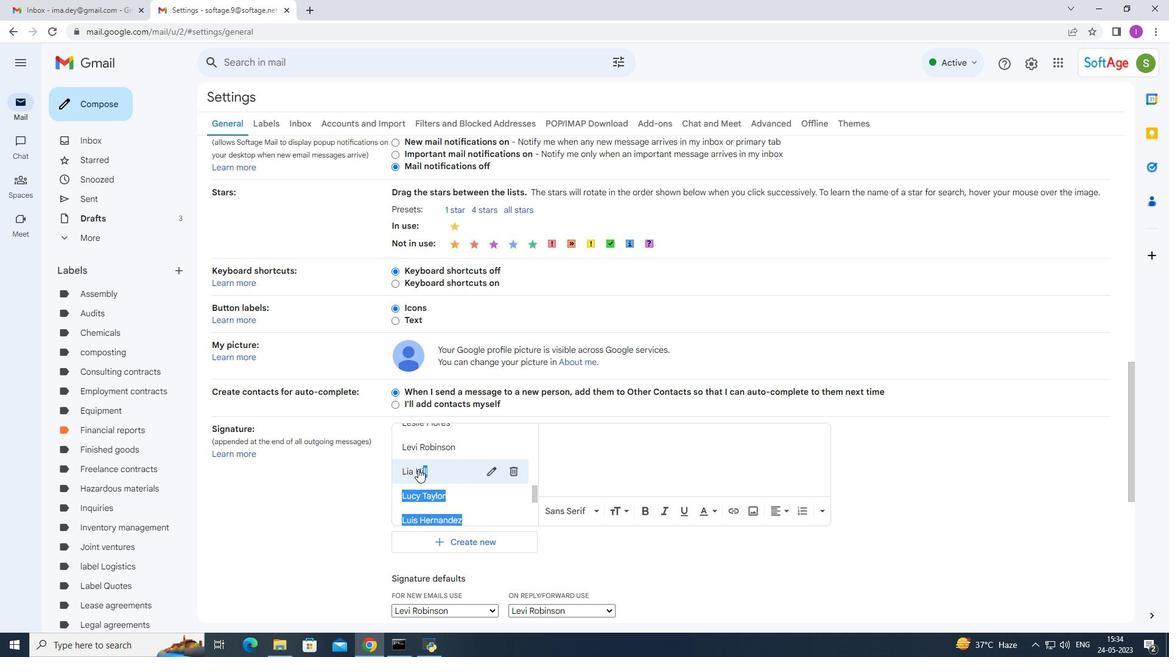 
Action: Mouse moved to (495, 469)
Screenshot: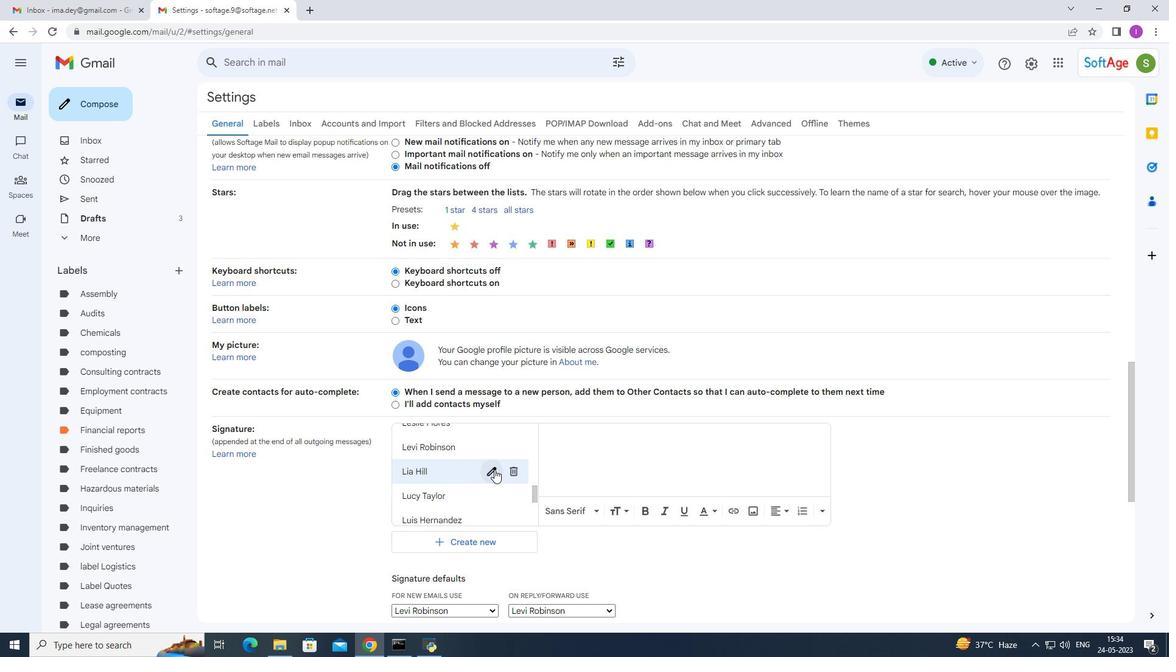 
Action: Mouse pressed left at (495, 469)
Screenshot: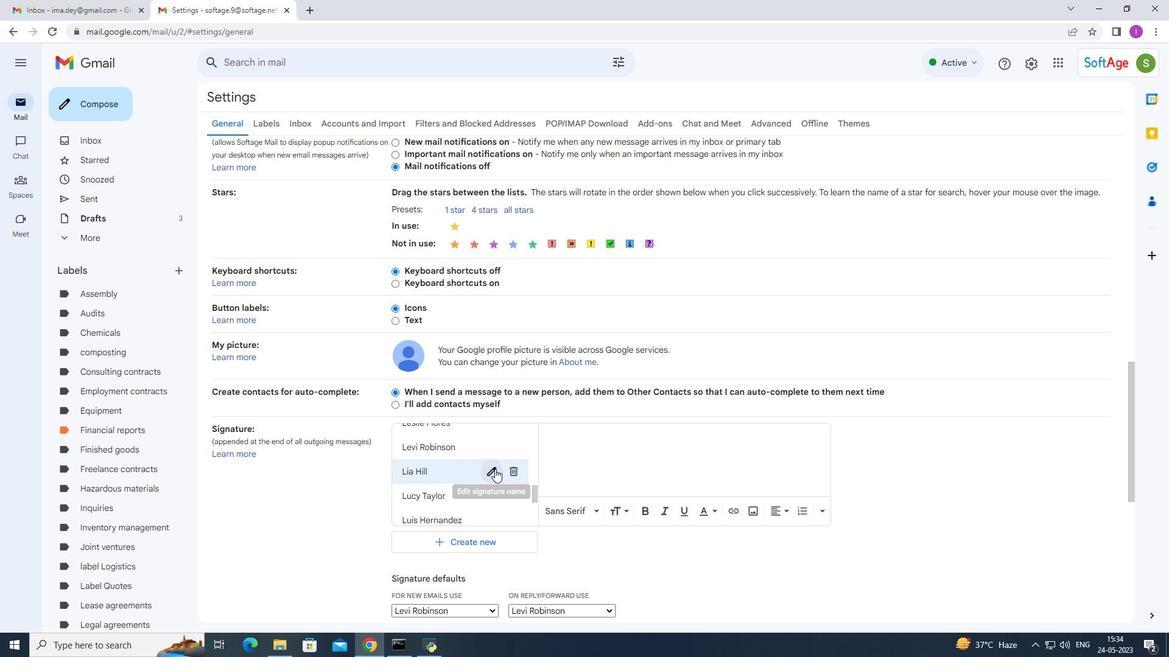 
Action: Mouse moved to (639, 367)
Screenshot: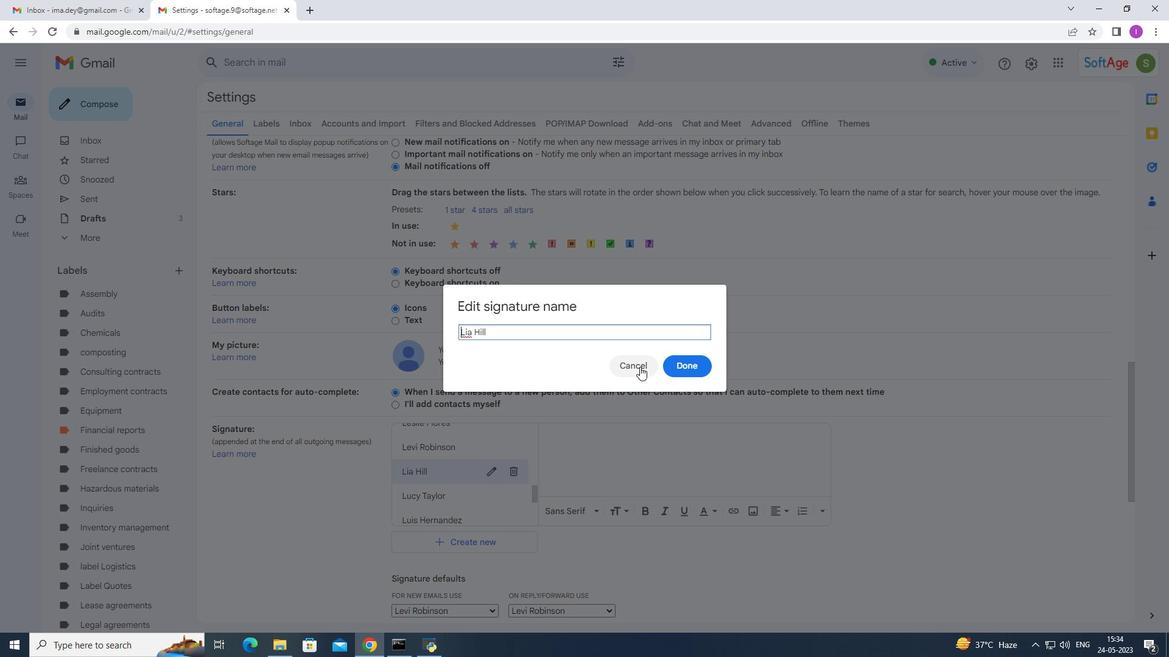 
Action: Mouse pressed left at (639, 367)
Screenshot: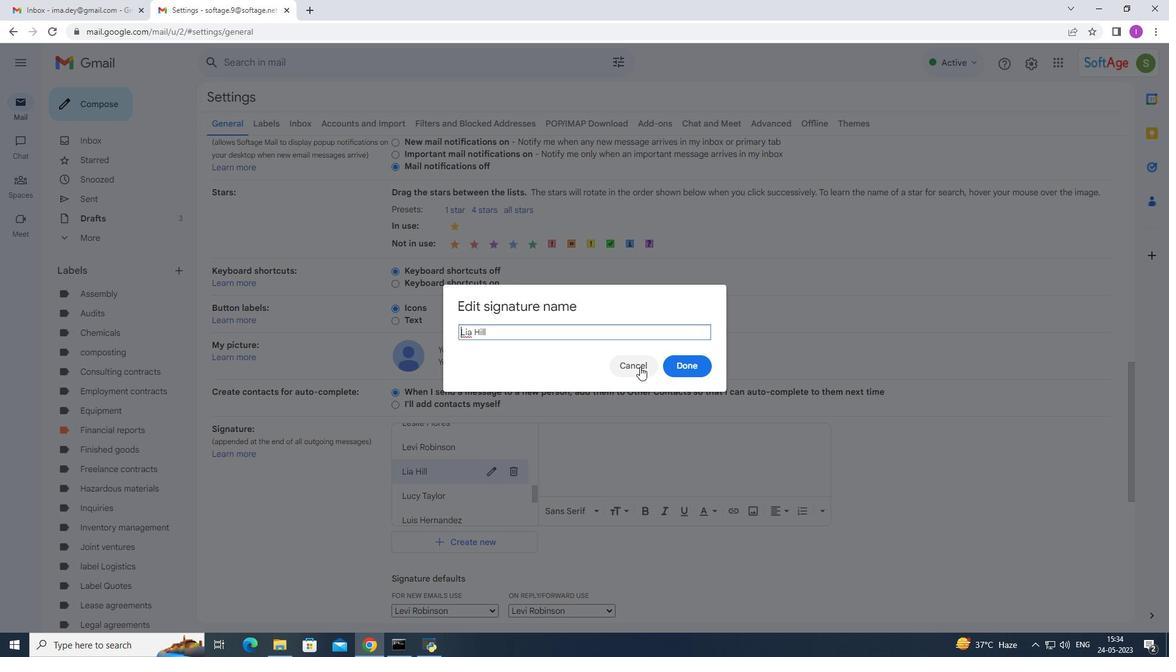 
Action: Mouse moved to (428, 468)
Screenshot: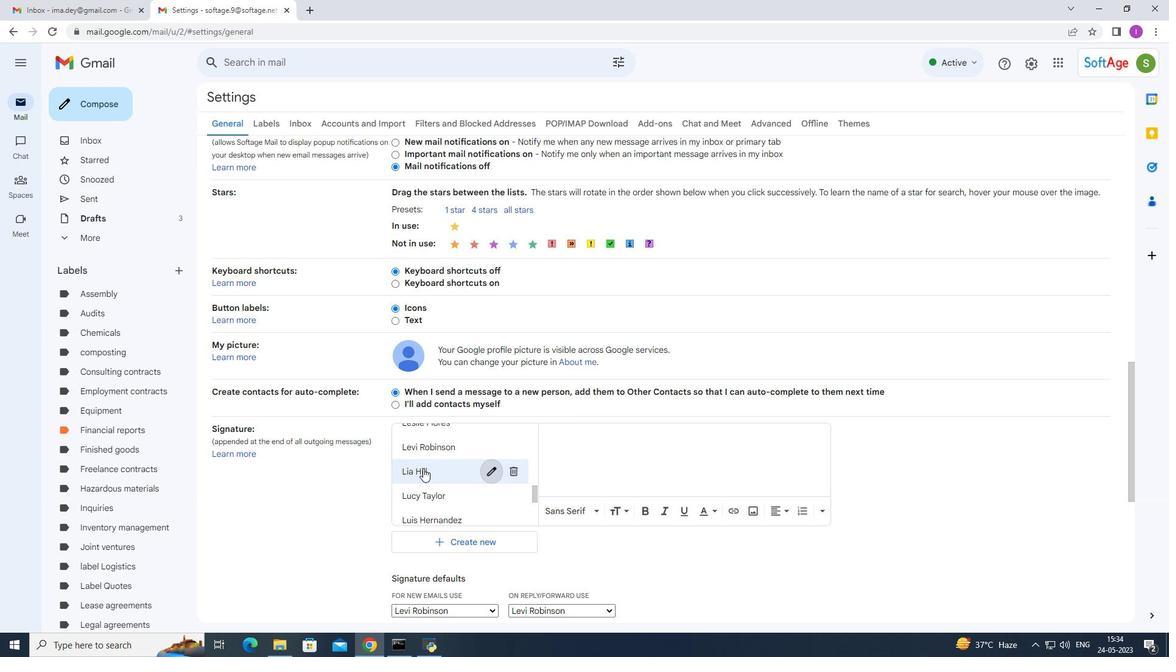 
Action: Mouse pressed left at (428, 468)
Screenshot: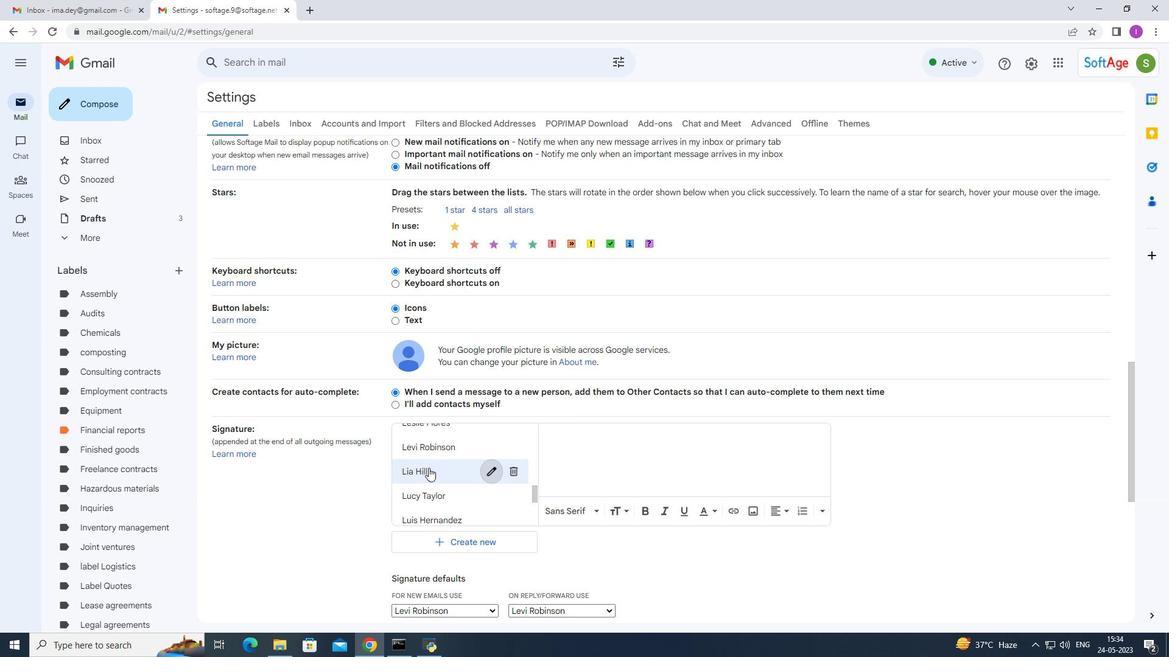 
Action: Mouse moved to (400, 468)
Screenshot: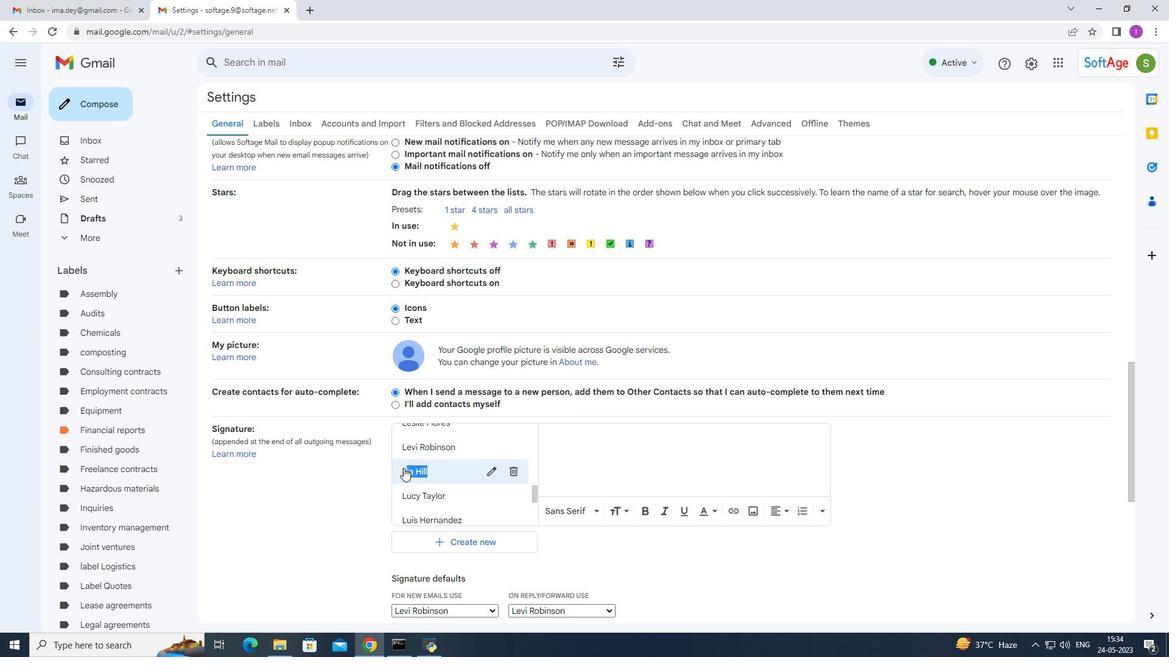 
Action: Mouse pressed left at (400, 468)
Screenshot: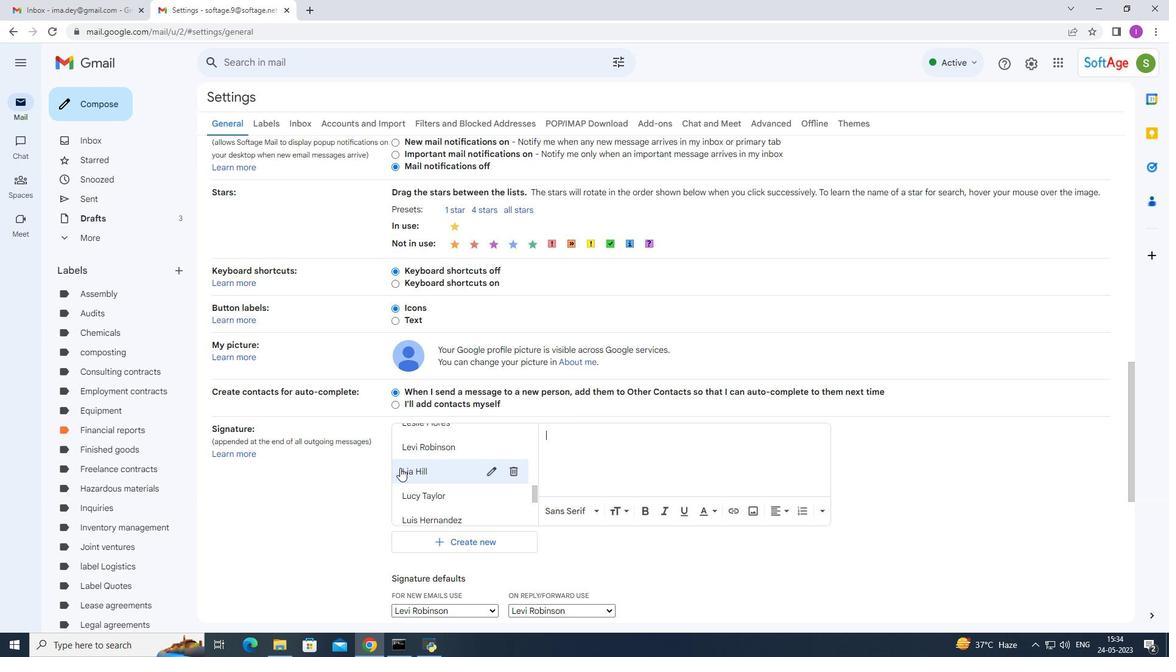 
Action: Mouse moved to (420, 470)
Screenshot: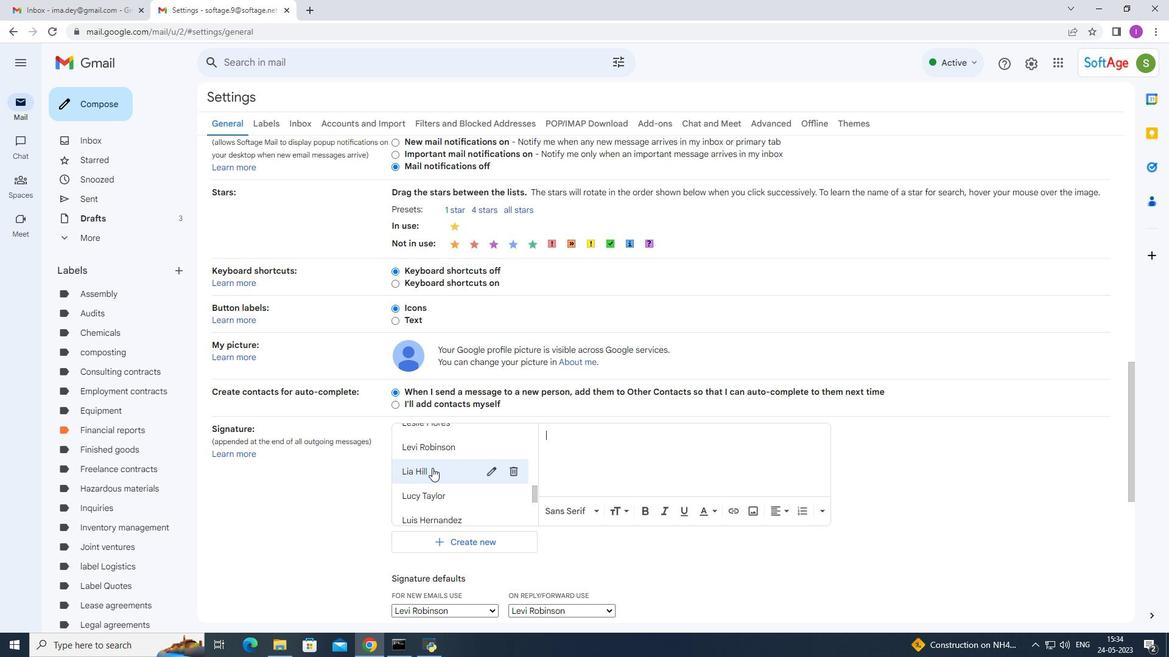 
Action: Mouse pressed left at (420, 470)
Screenshot: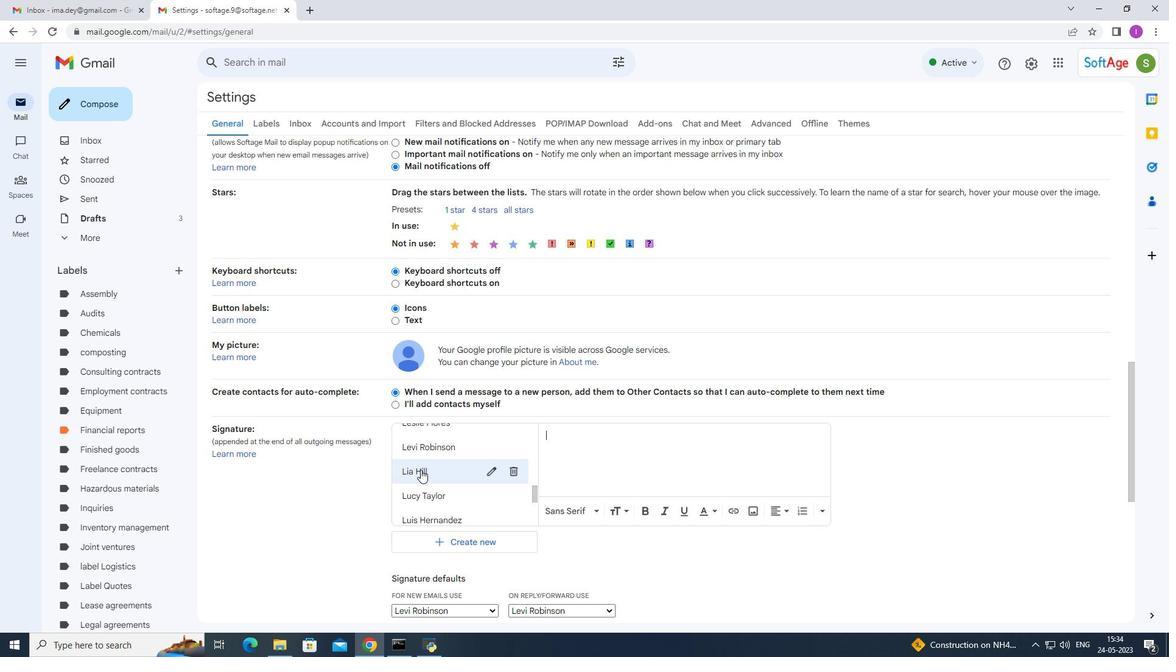 
Action: Mouse moved to (433, 469)
Screenshot: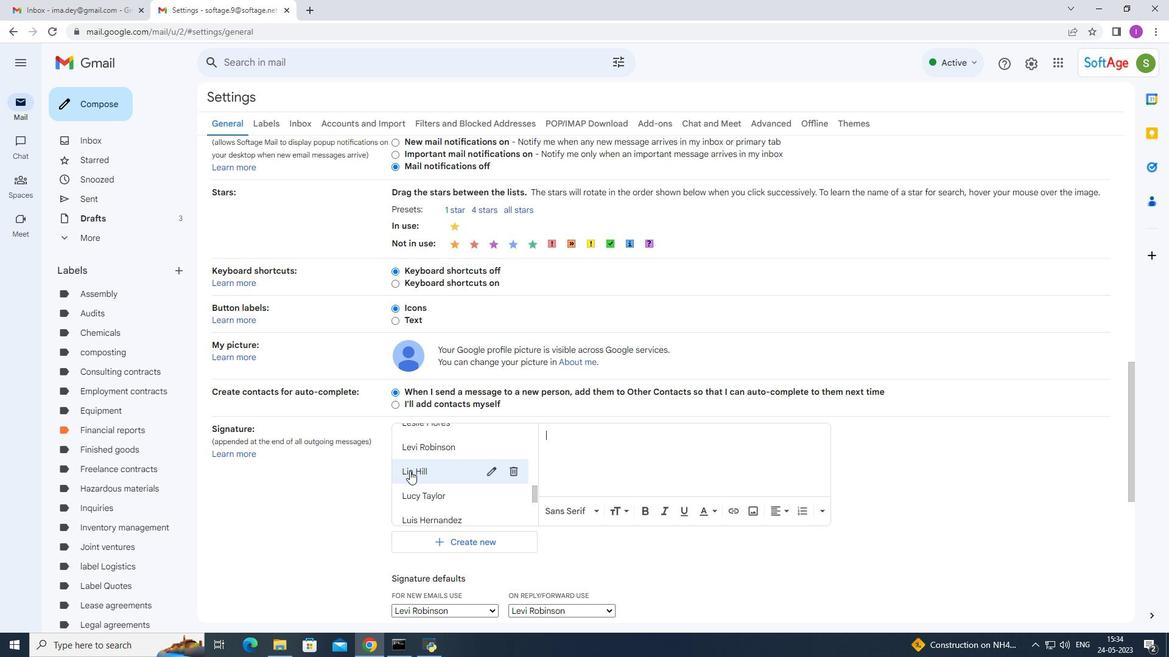 
Action: Mouse pressed left at (433, 469)
Screenshot: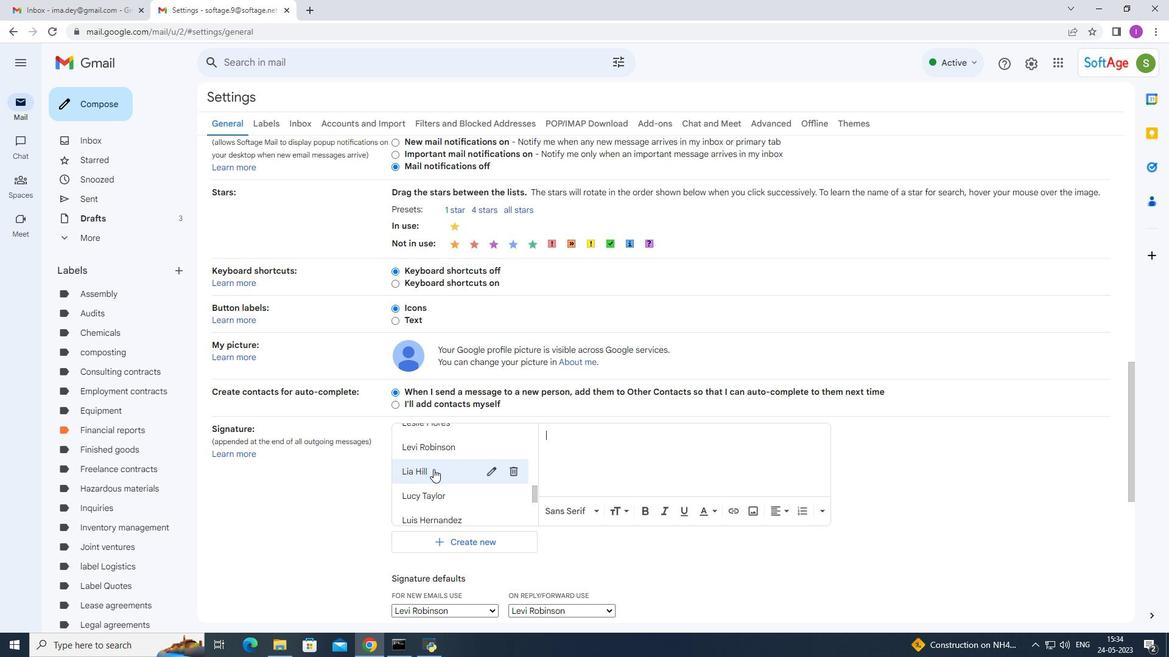 
Action: Mouse moved to (403, 469)
Screenshot: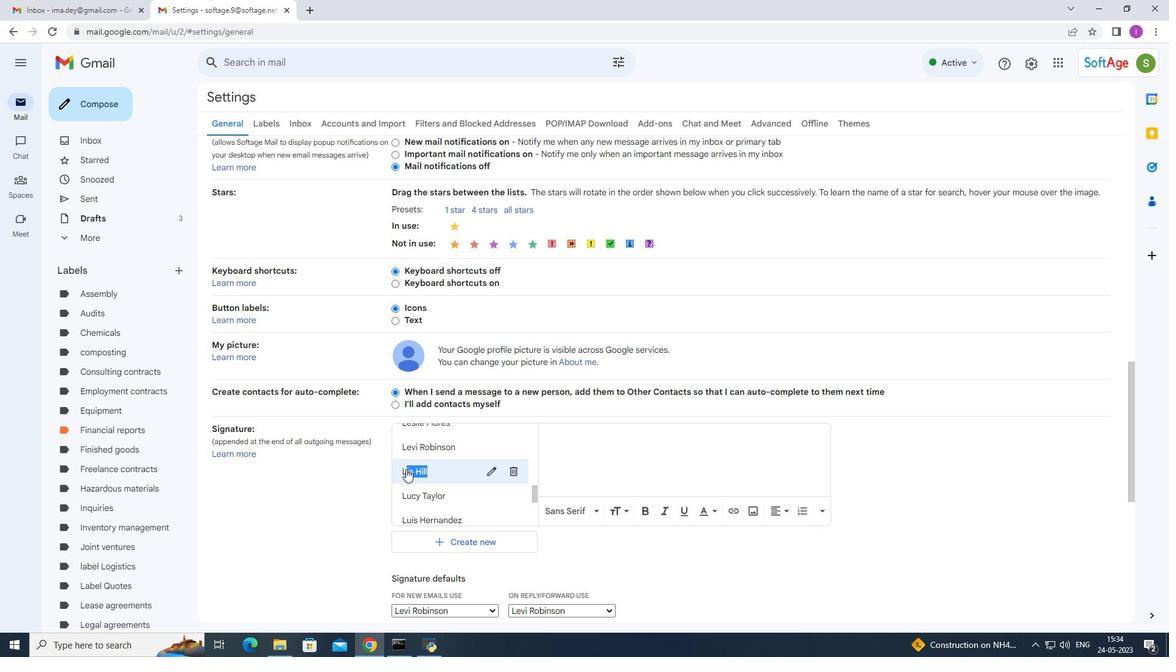 
Action: Key pressed ctrl+C
Screenshot: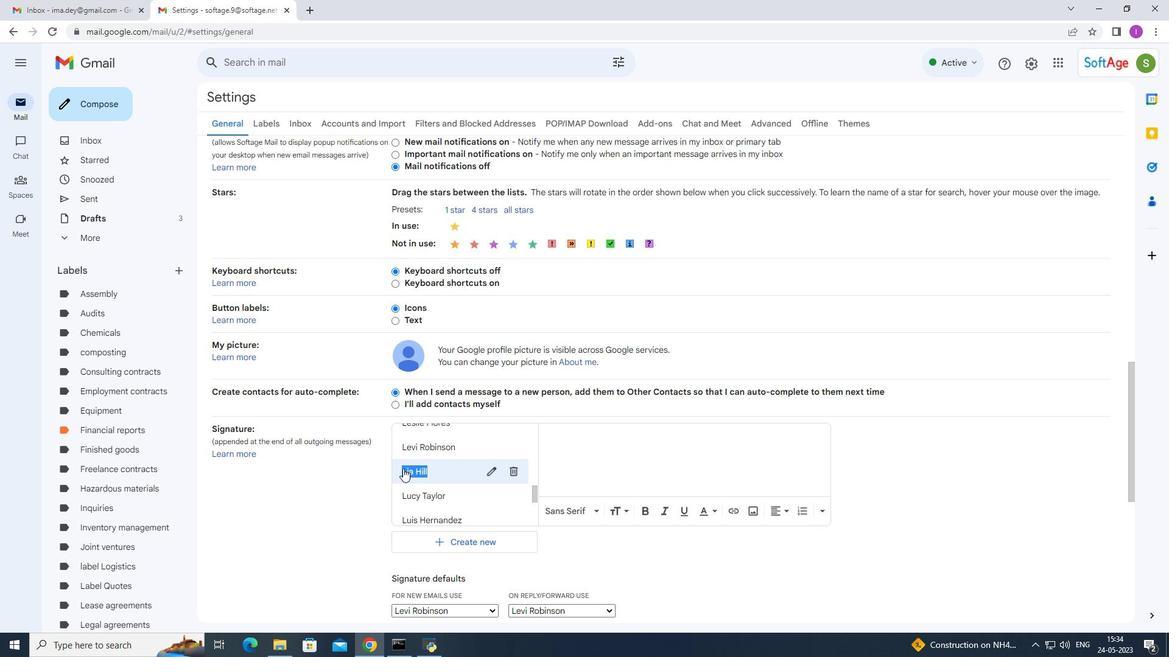 
Action: Mouse moved to (577, 447)
Screenshot: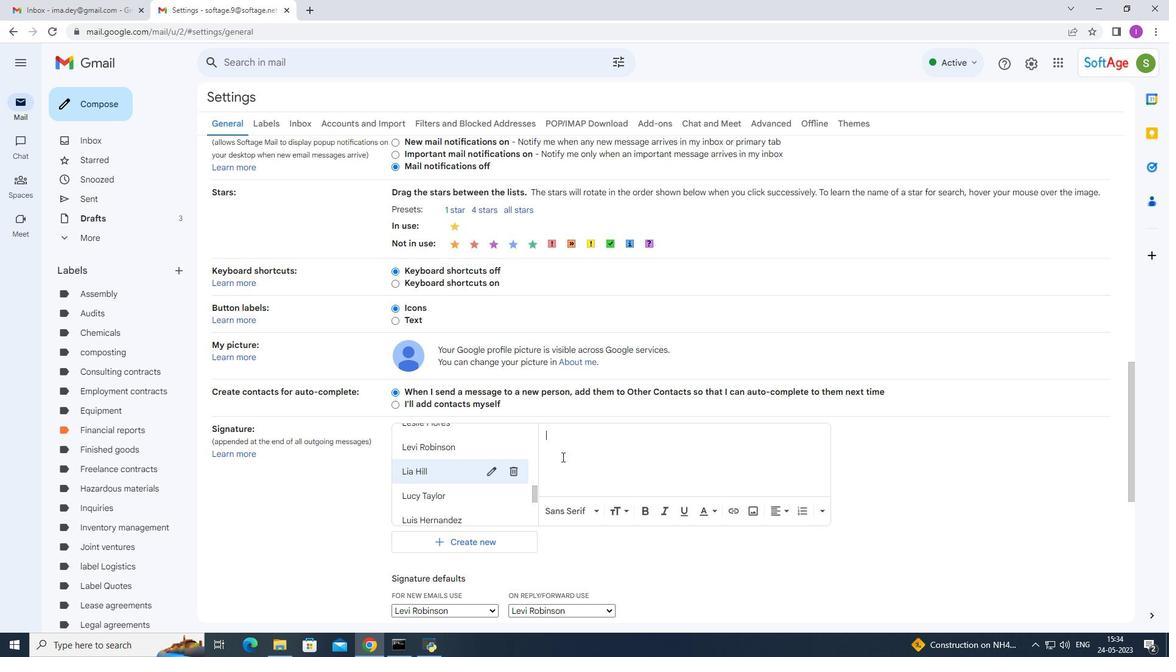 
Action: Mouse pressed left at (577, 447)
Screenshot: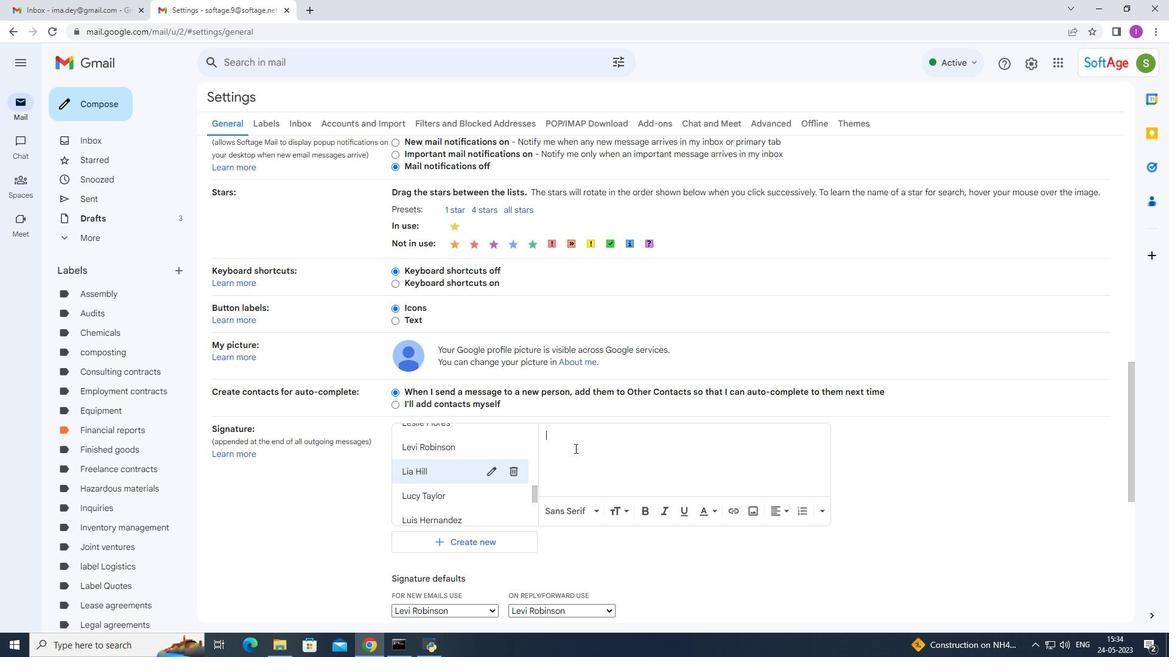 
Action: Key pressed ctrl+V
Screenshot: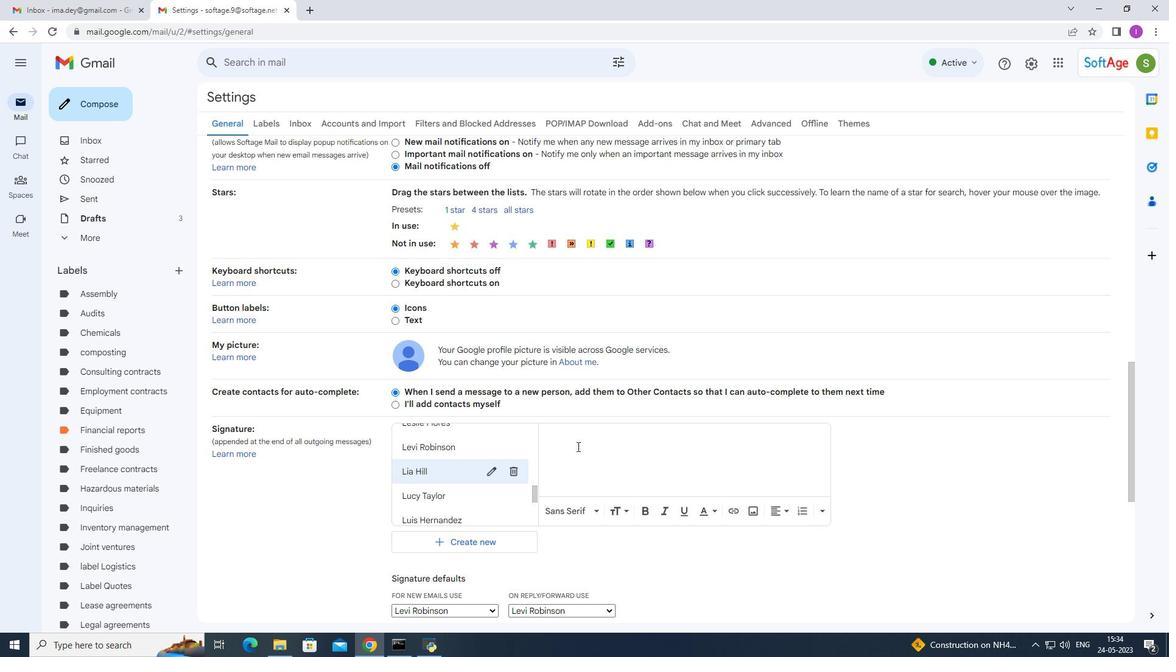 
Action: Mouse moved to (635, 480)
Screenshot: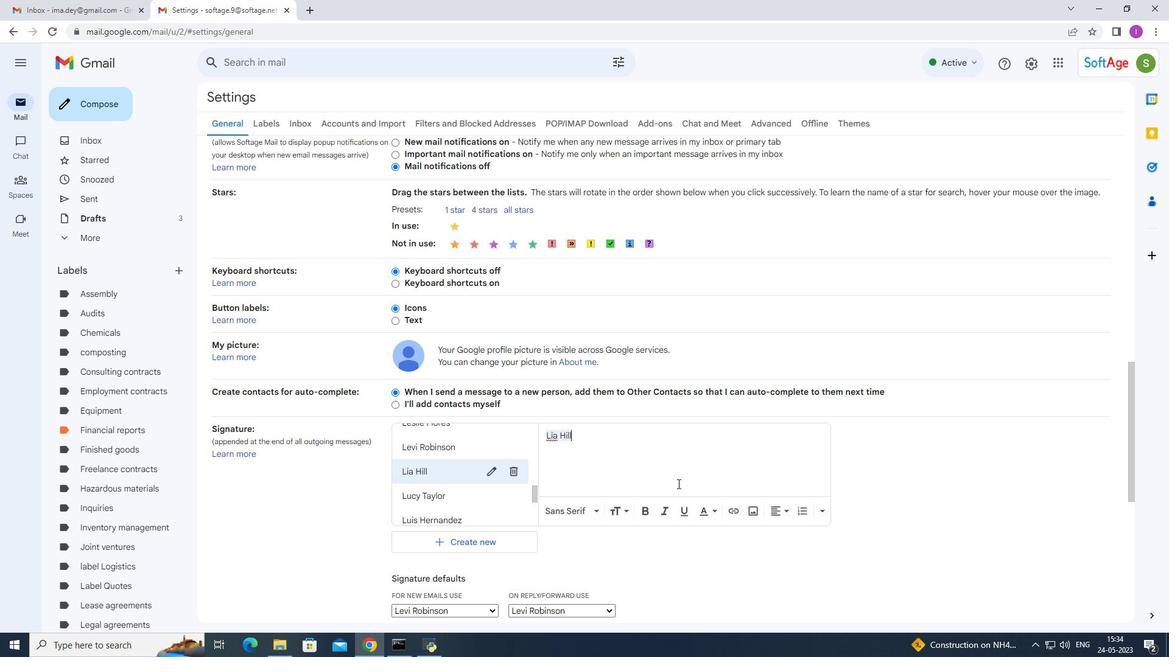 
Action: Mouse scrolled (635, 480) with delta (0, 0)
Screenshot: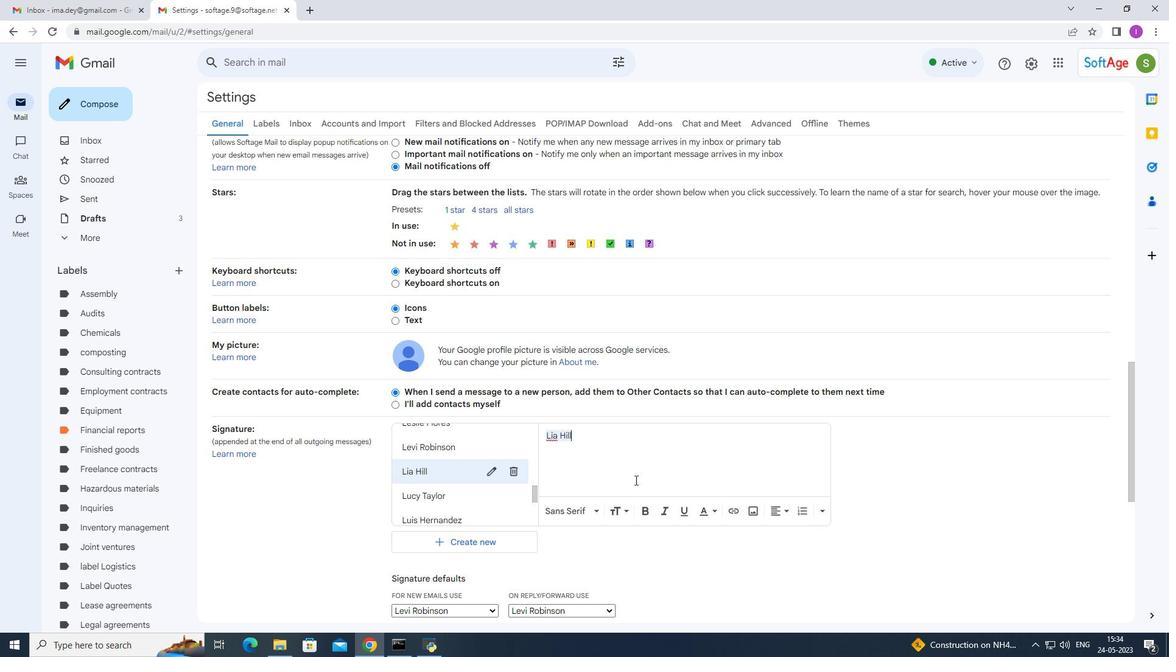 
Action: Mouse scrolled (635, 480) with delta (0, 0)
Screenshot: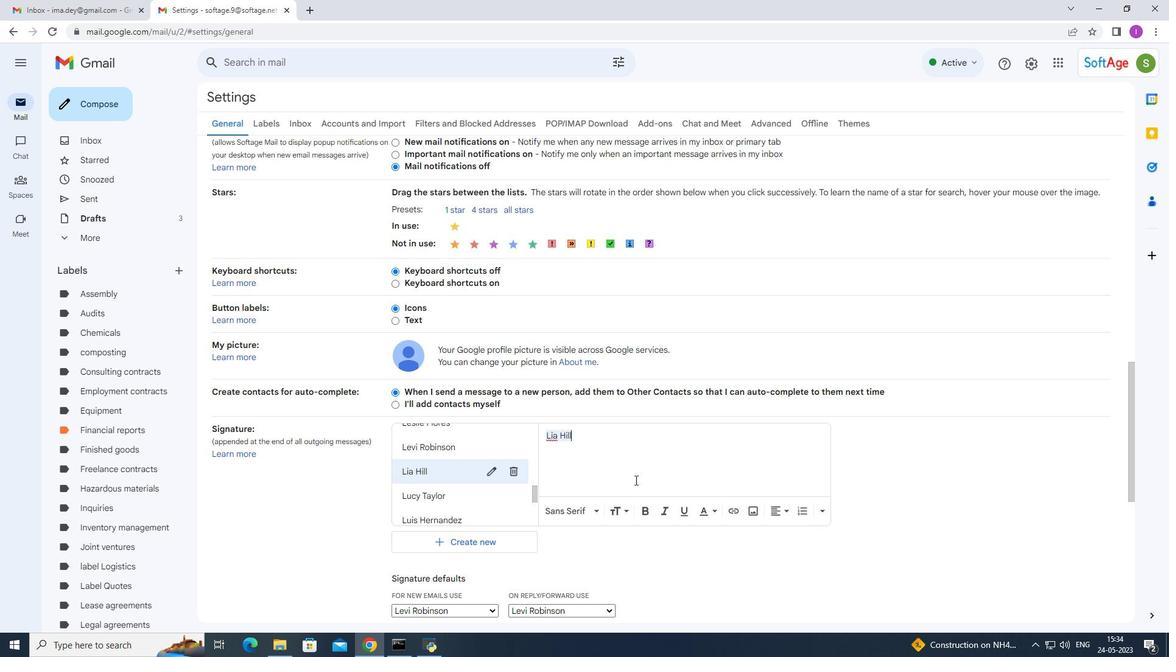 
Action: Mouse scrolled (635, 480) with delta (0, 0)
Screenshot: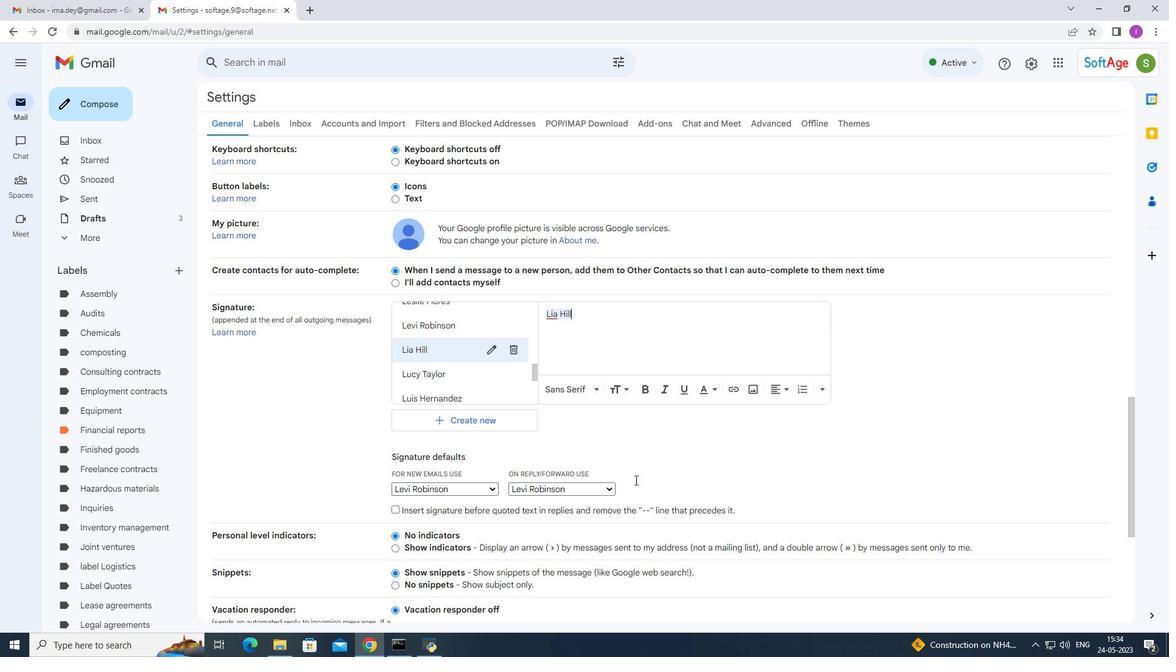 
Action: Mouse moved to (493, 432)
Screenshot: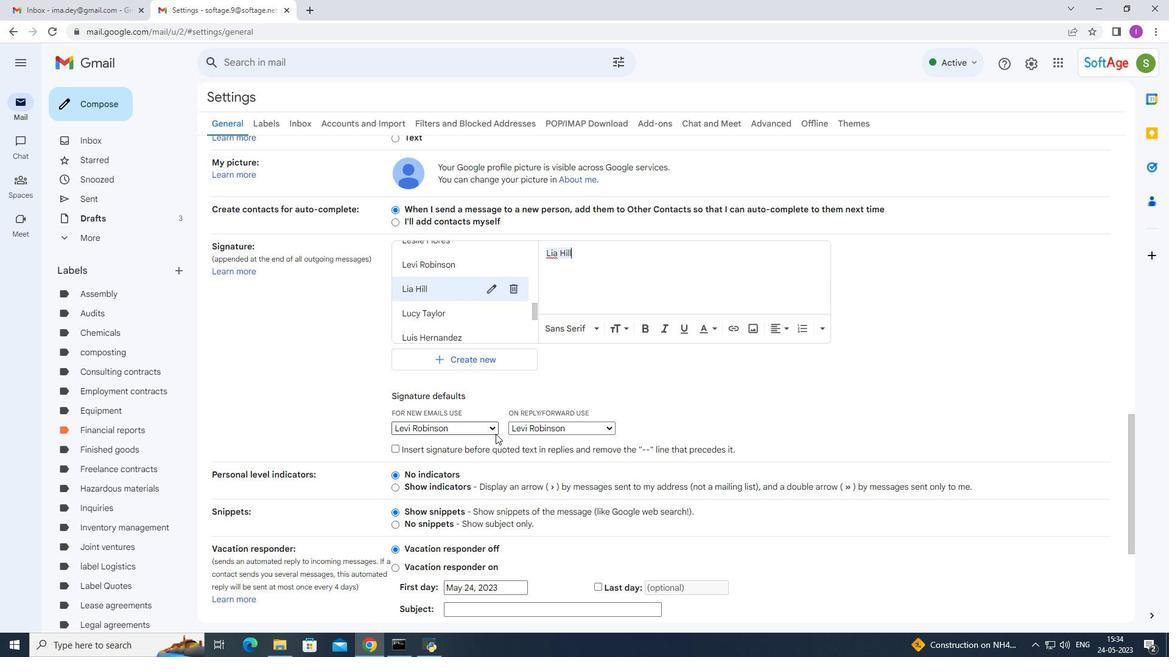
Action: Mouse pressed left at (493, 432)
Screenshot: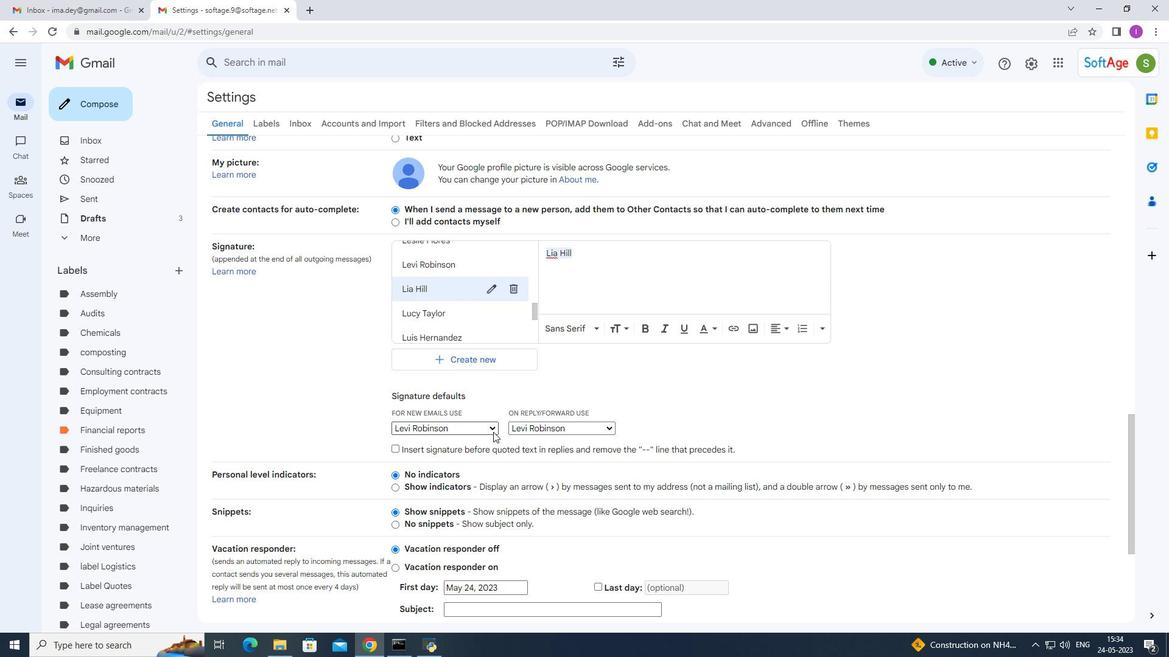 
Action: Mouse moved to (475, 391)
Screenshot: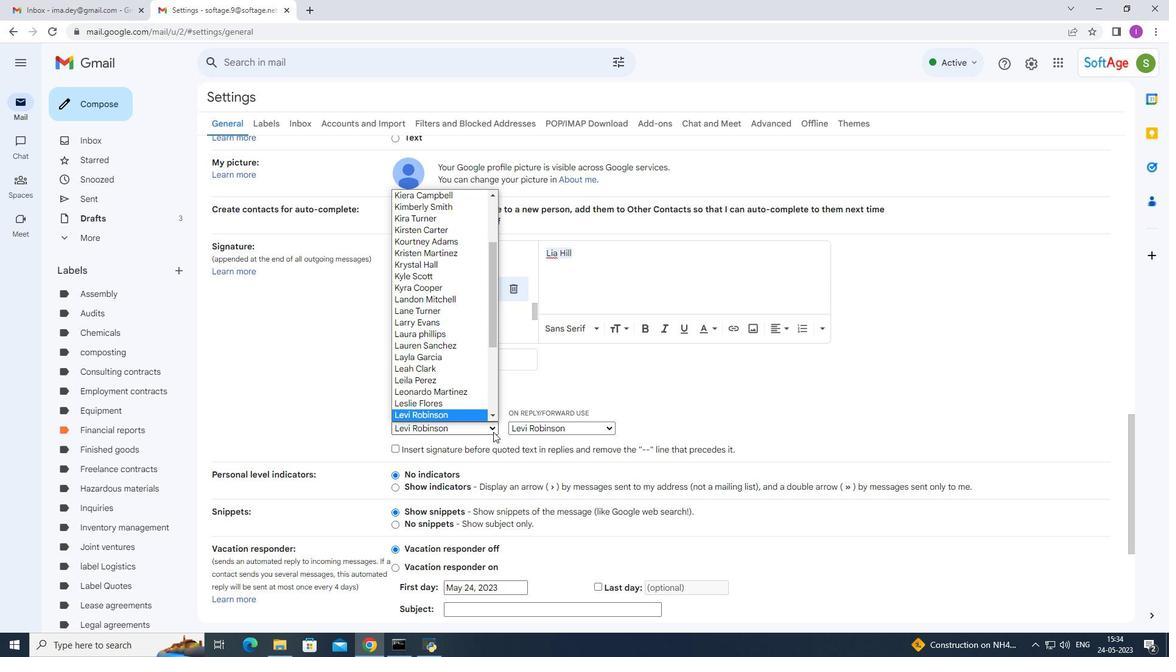 
Action: Mouse scrolled (475, 391) with delta (0, 0)
Screenshot: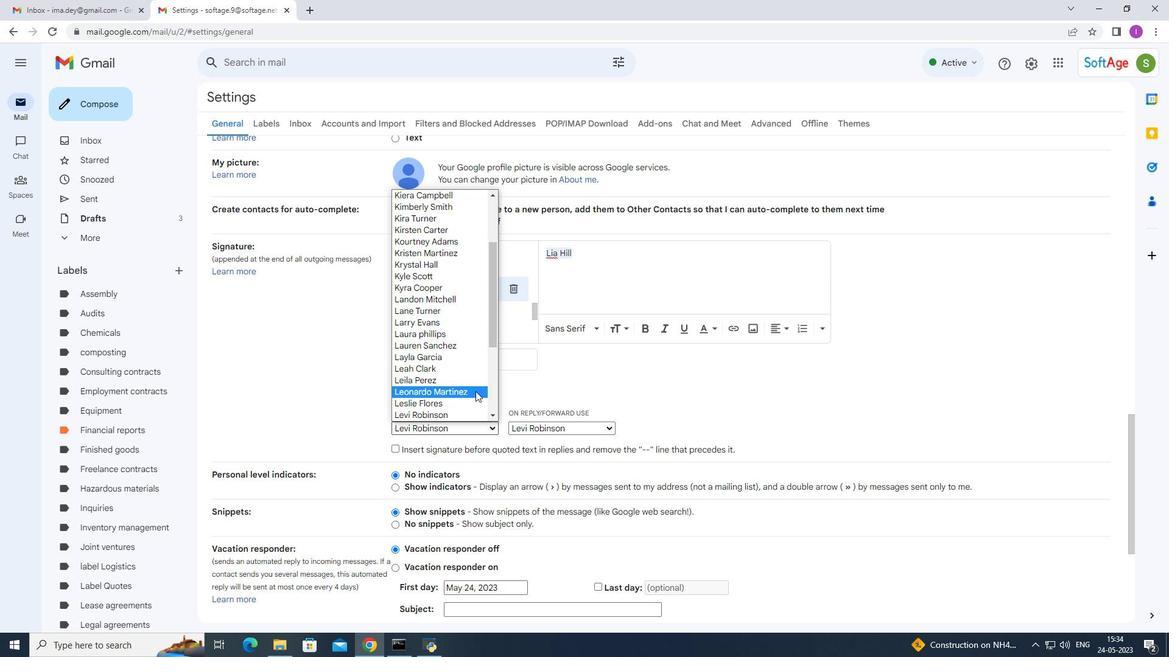 
Action: Mouse moved to (444, 296)
Screenshot: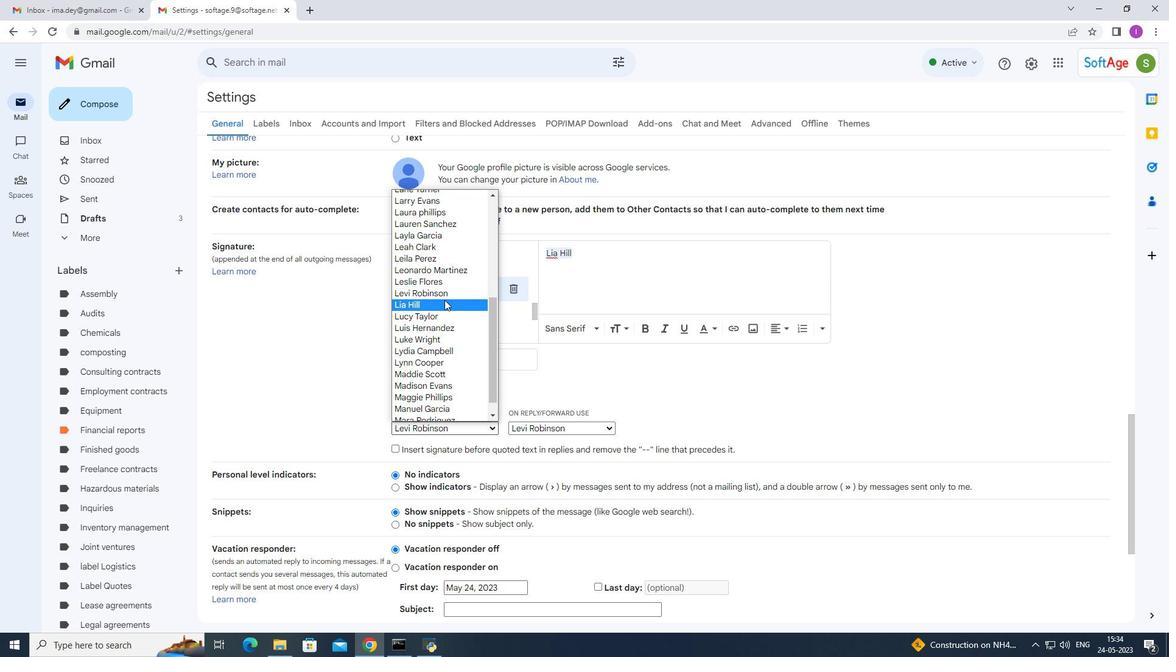 
Action: Mouse pressed left at (444, 296)
Screenshot: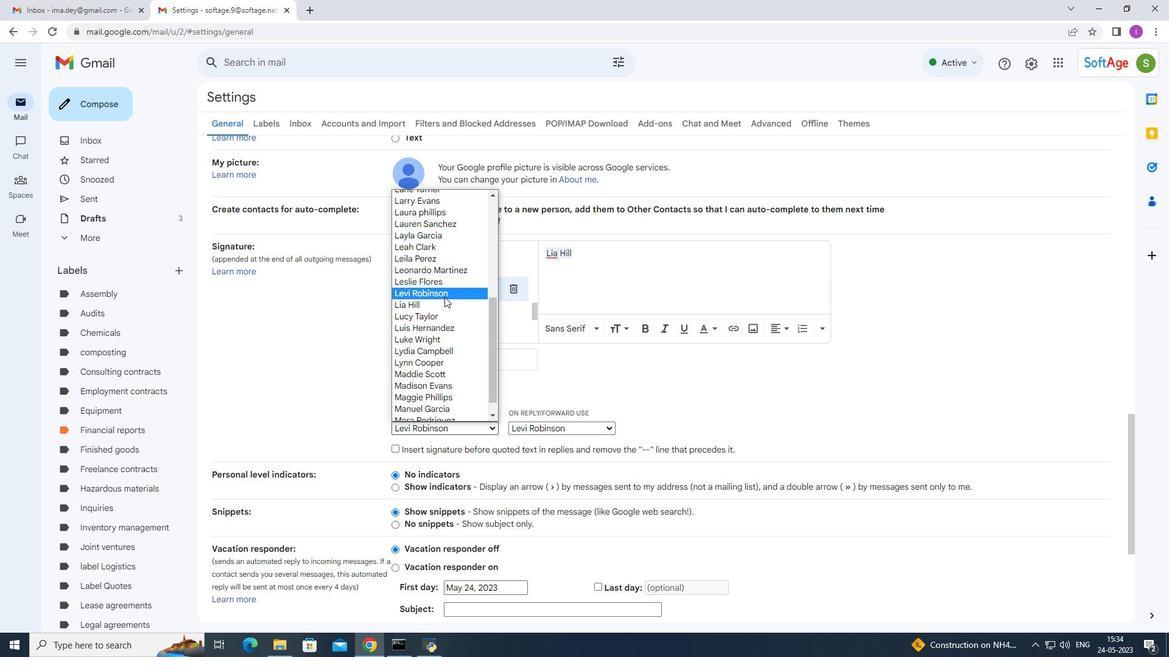 
Action: Mouse moved to (442, 436)
Screenshot: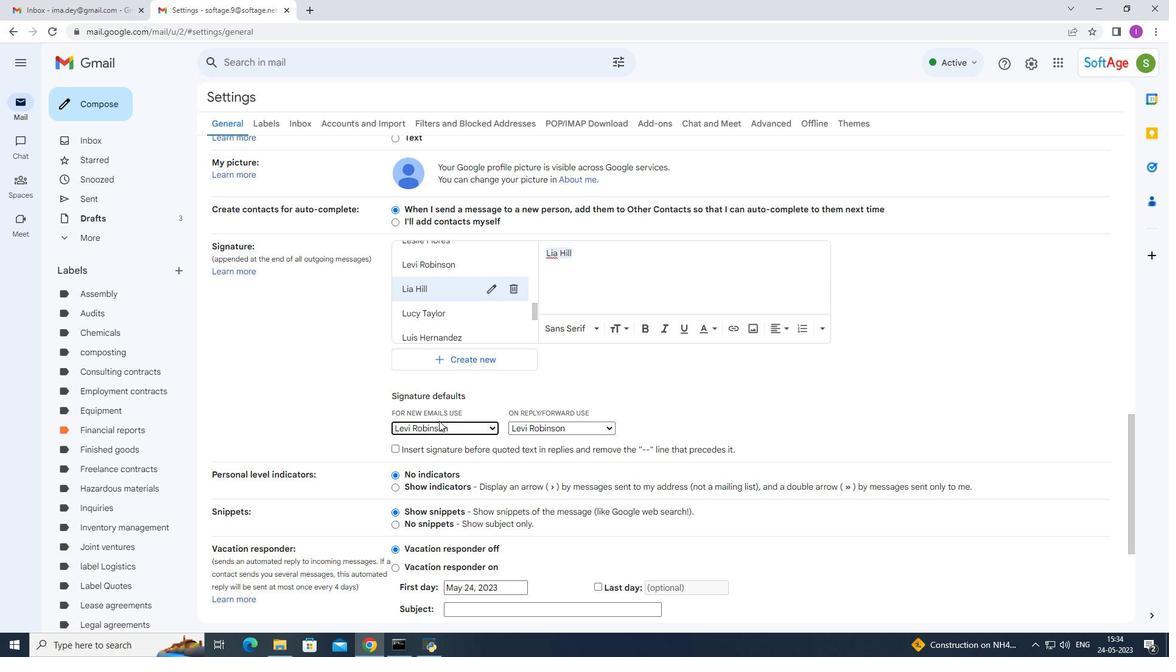 
Action: Mouse pressed left at (442, 436)
Screenshot: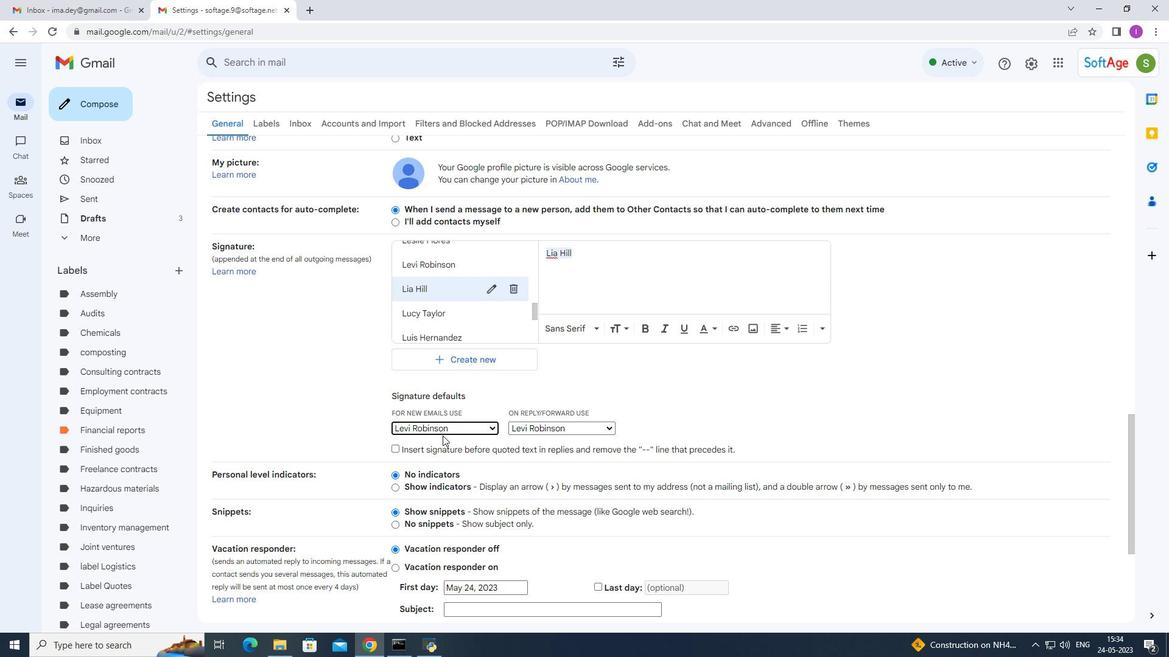 
Action: Mouse moved to (442, 429)
Screenshot: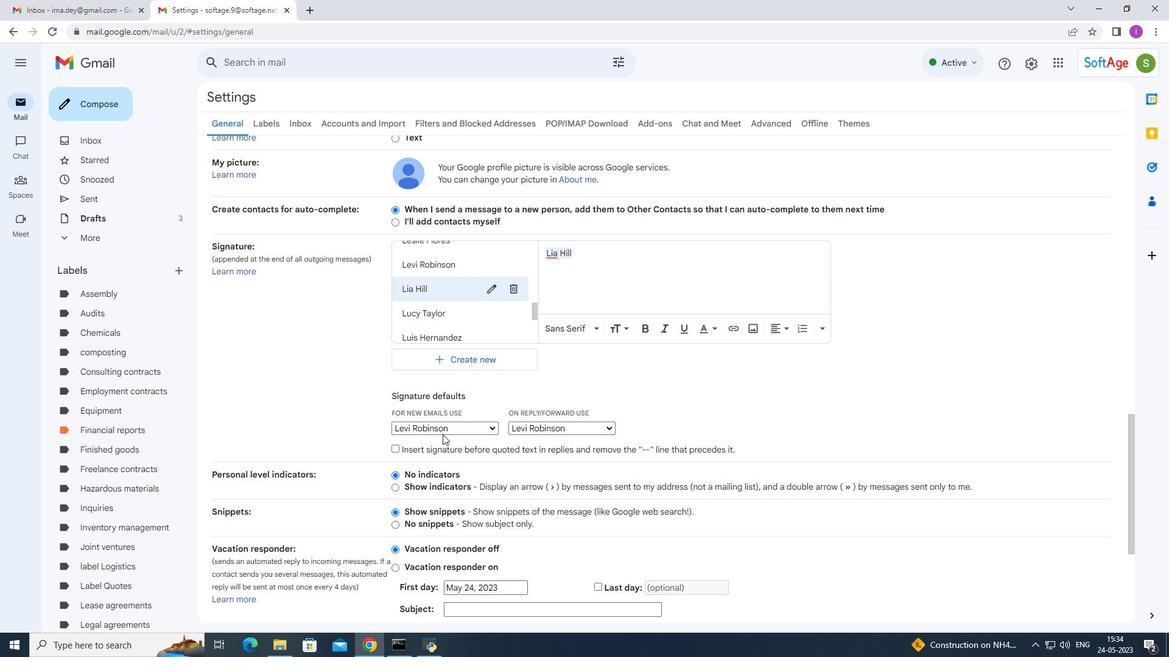 
Action: Mouse pressed left at (442, 429)
Screenshot: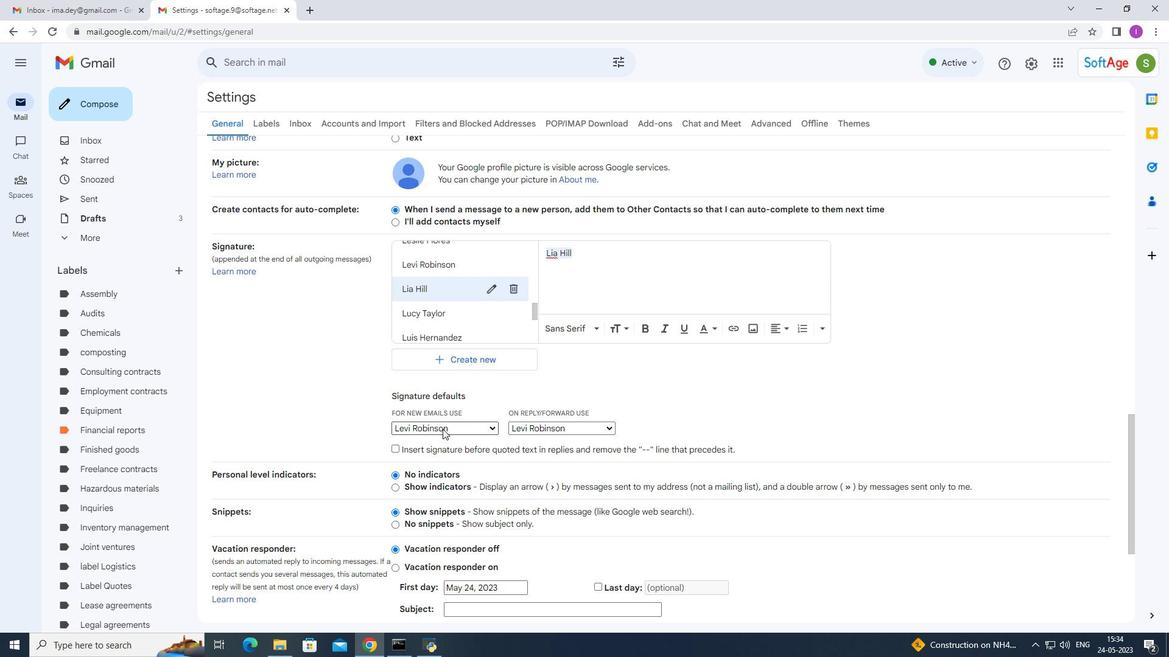 
Action: Mouse moved to (442, 379)
Screenshot: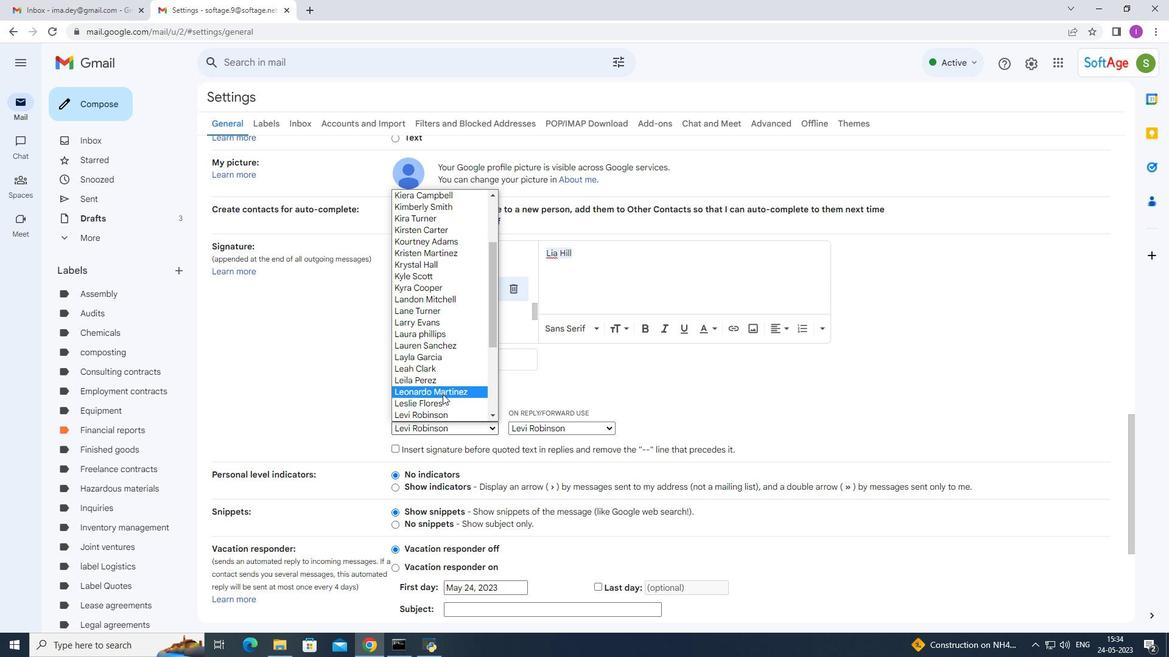 
Action: Mouse scrolled (442, 378) with delta (0, 0)
Screenshot: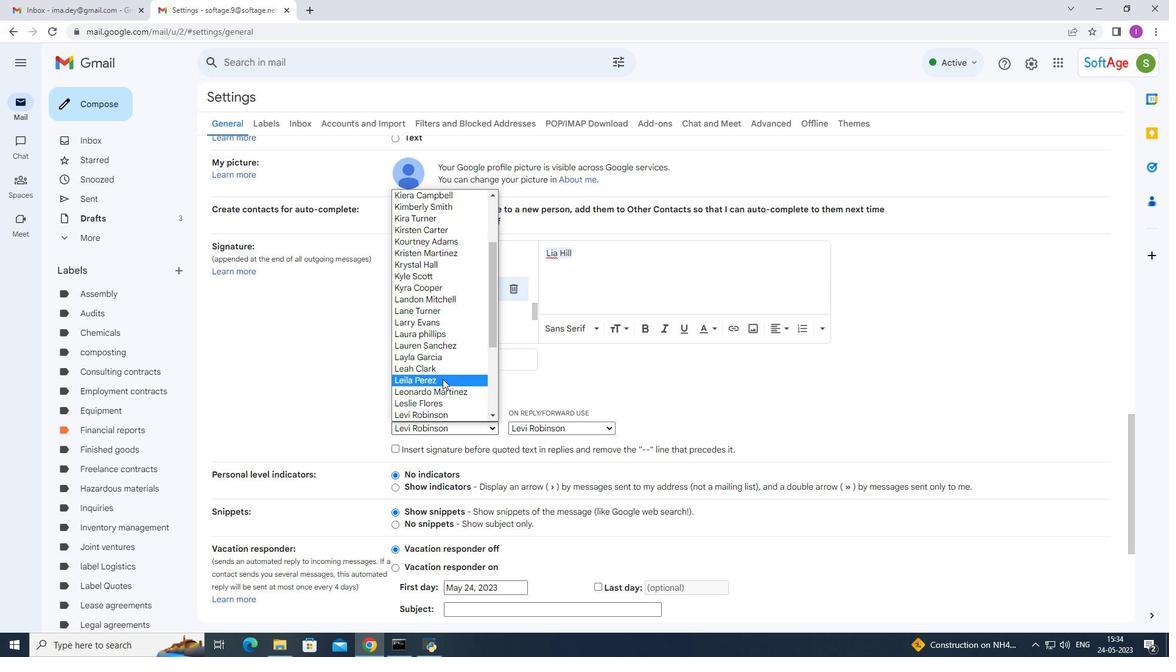 
Action: Mouse moved to (420, 302)
Screenshot: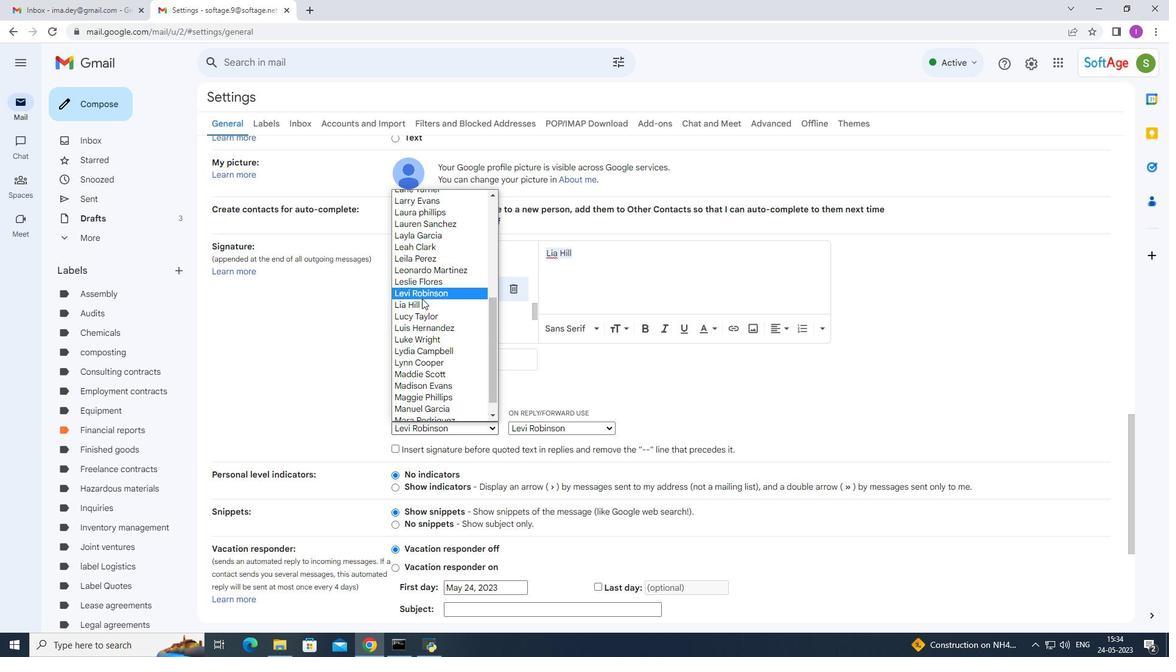 
Action: Mouse pressed left at (420, 302)
Screenshot: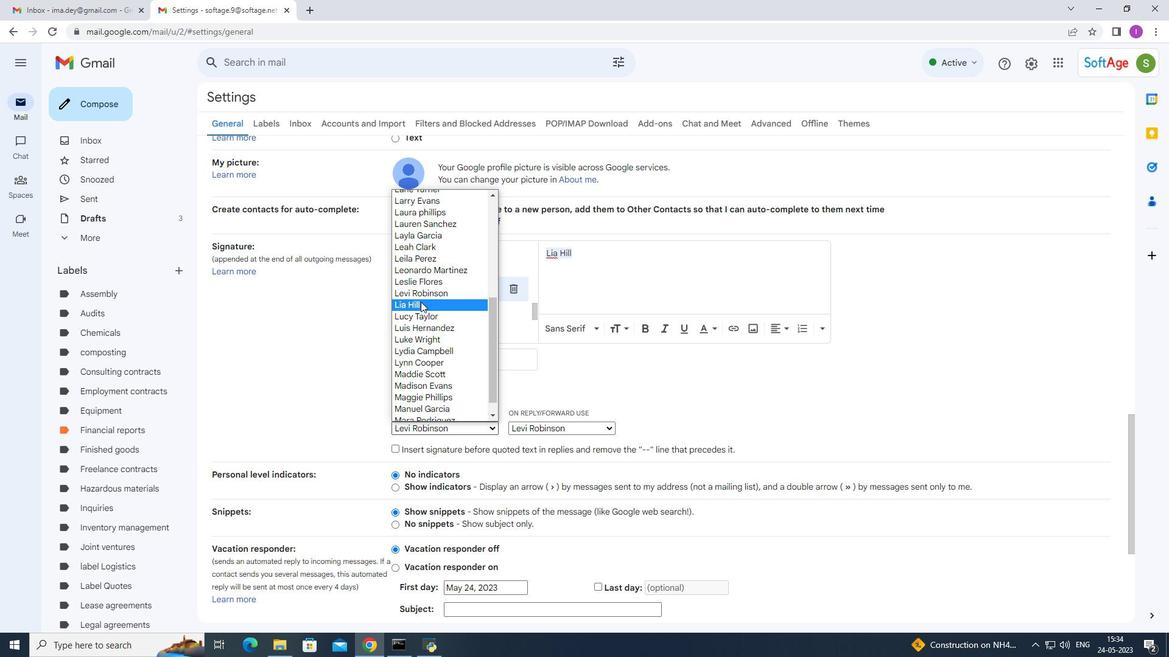 
Action: Mouse moved to (536, 432)
Screenshot: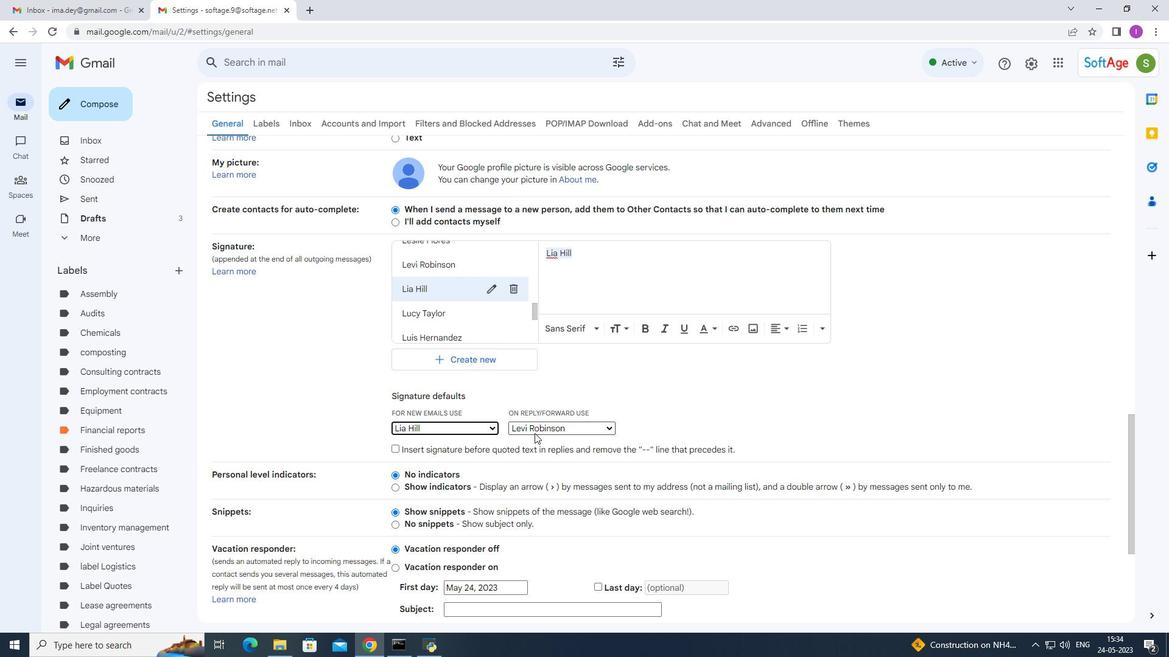
Action: Mouse pressed left at (536, 432)
Screenshot: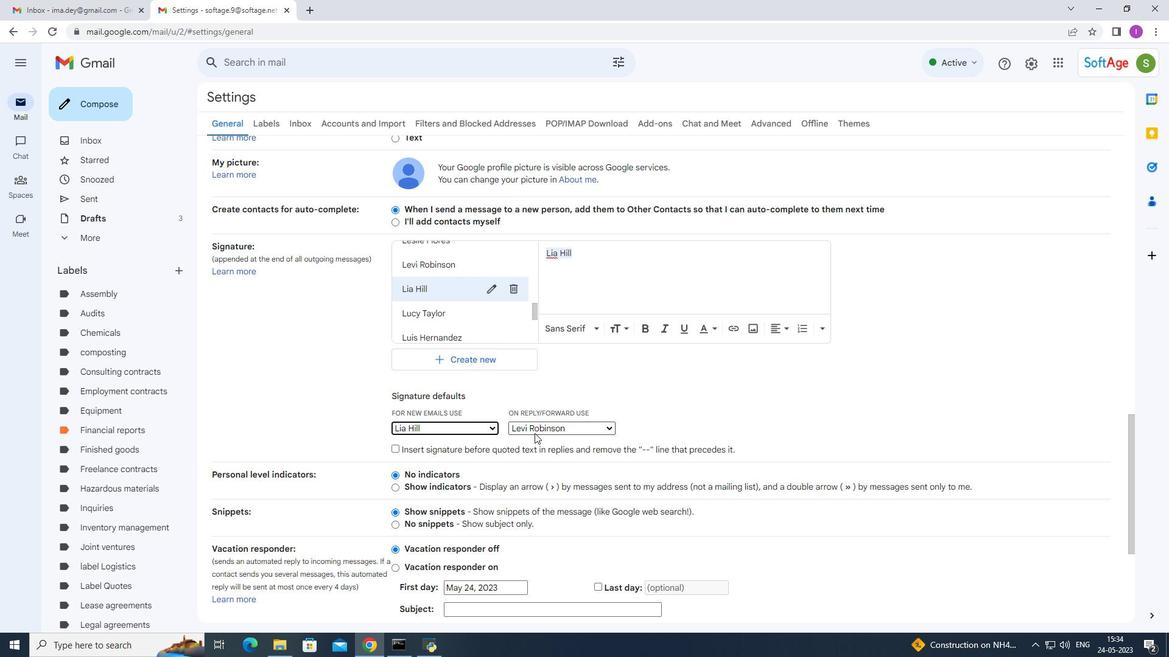 
Action: Mouse moved to (551, 392)
Screenshot: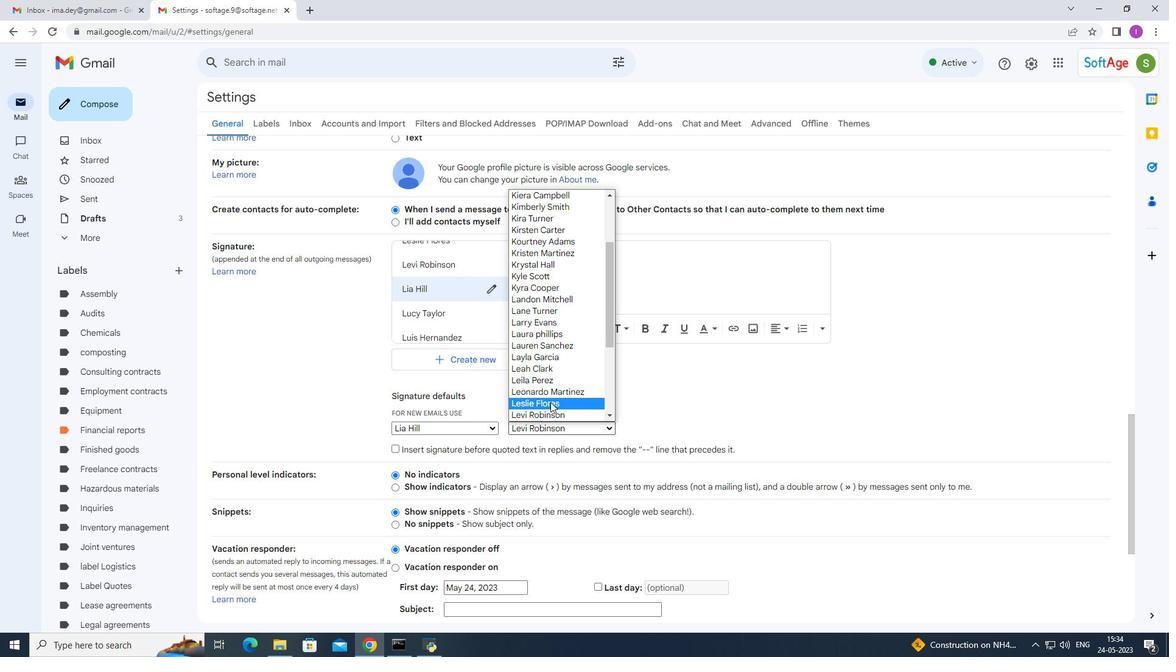 
Action: Mouse scrolled (551, 392) with delta (0, 0)
Screenshot: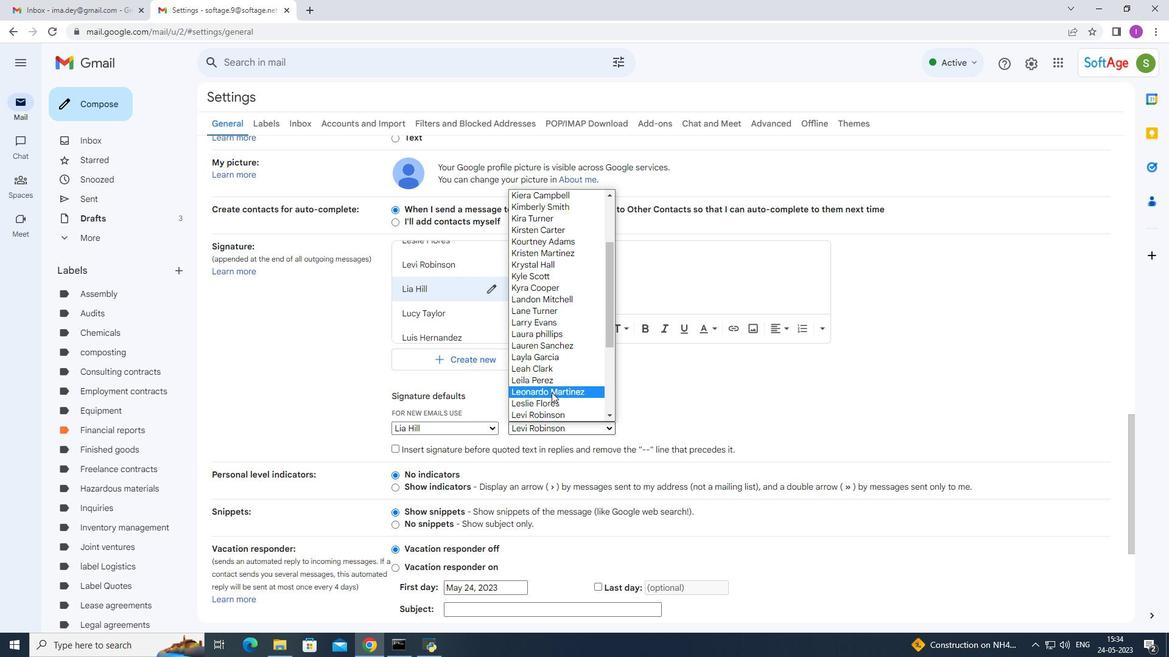 
Action: Mouse moved to (554, 303)
Screenshot: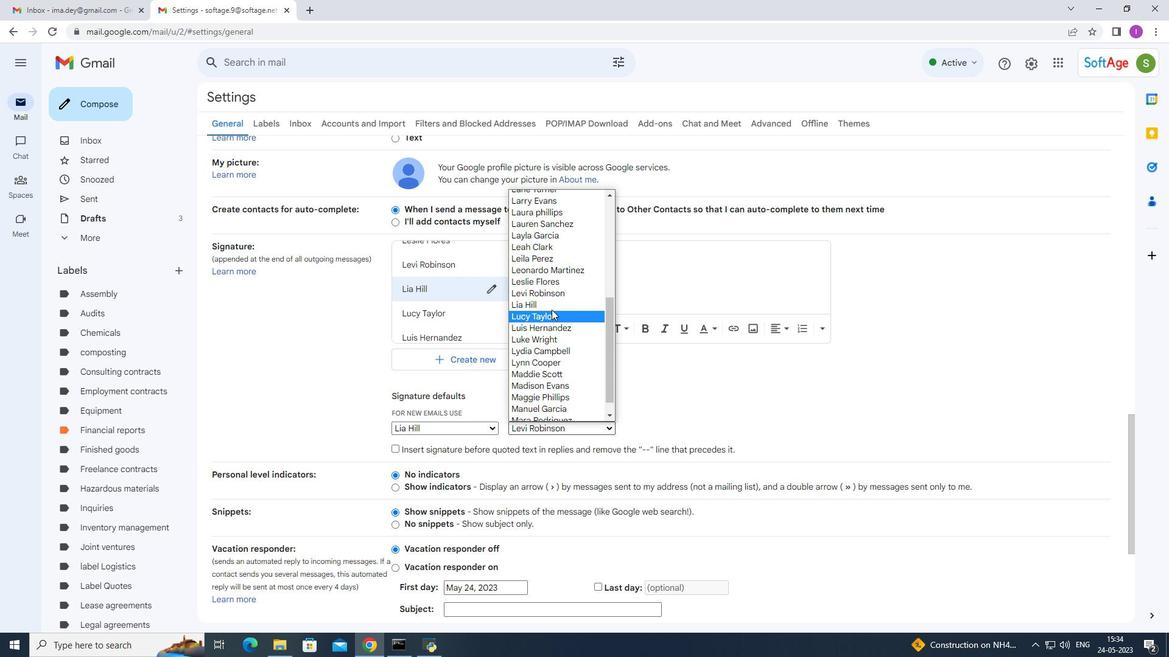
Action: Mouse pressed left at (554, 303)
Screenshot: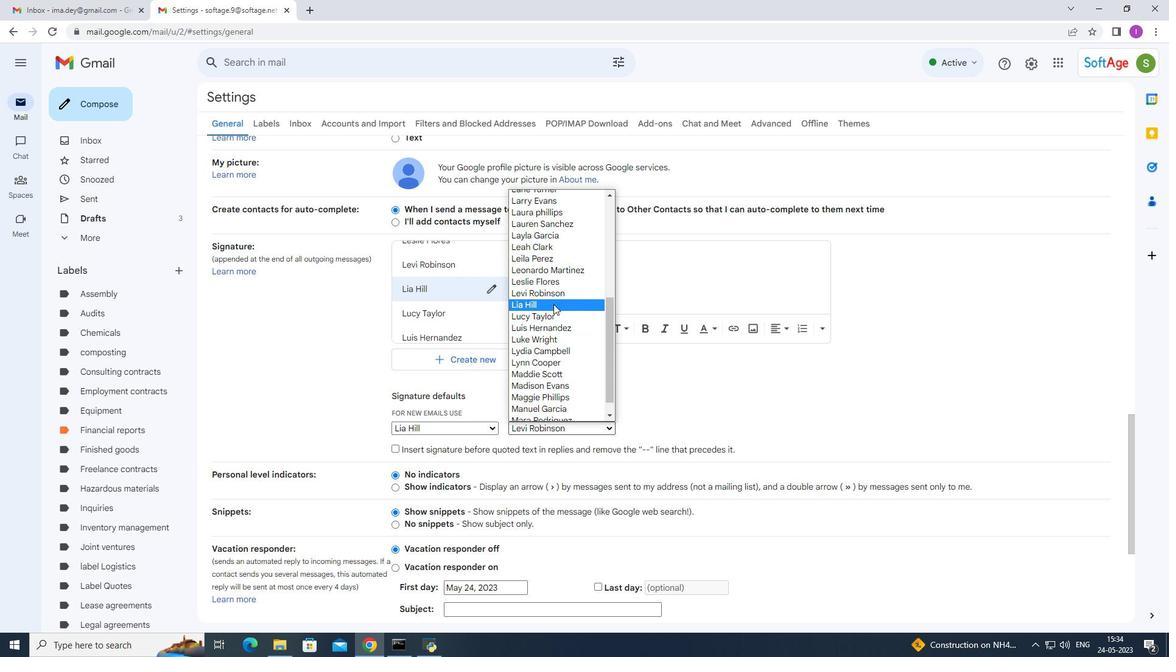 
Action: Mouse moved to (545, 494)
Screenshot: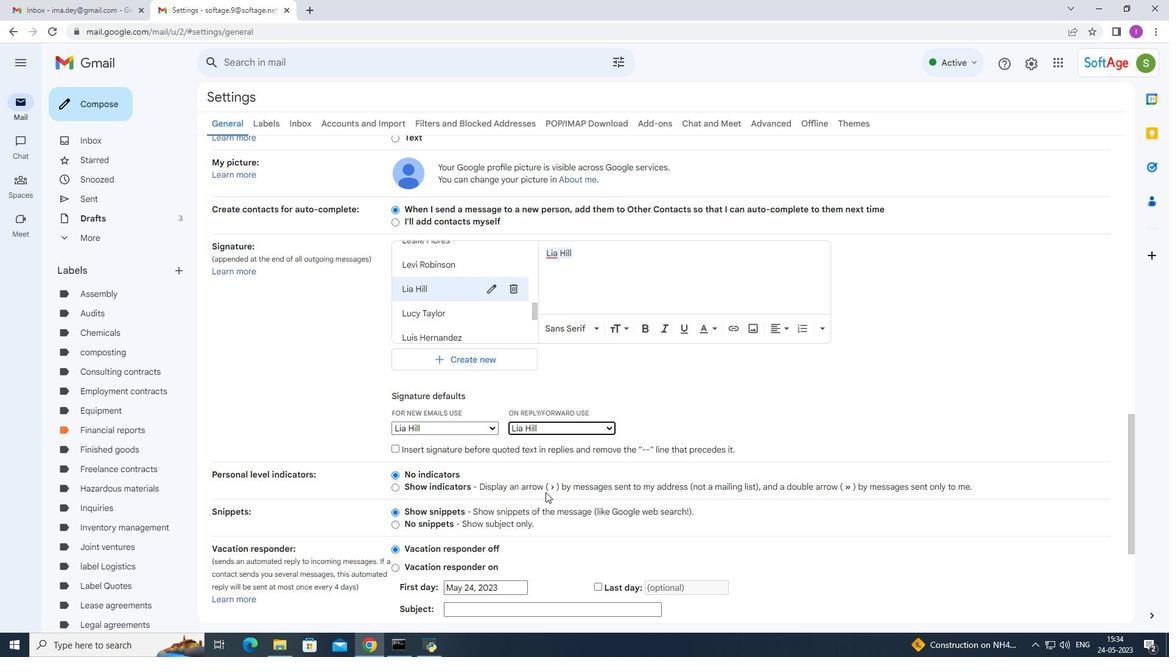 
Action: Mouse scrolled (545, 494) with delta (0, 0)
Screenshot: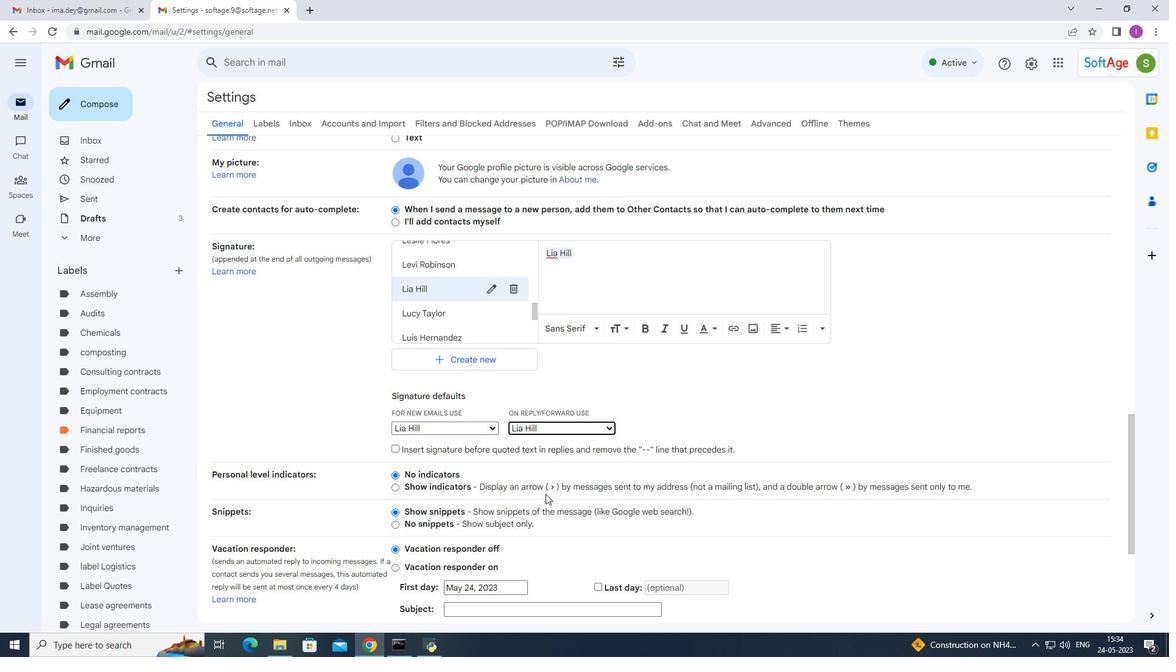 
Action: Mouse scrolled (545, 494) with delta (0, 0)
Screenshot: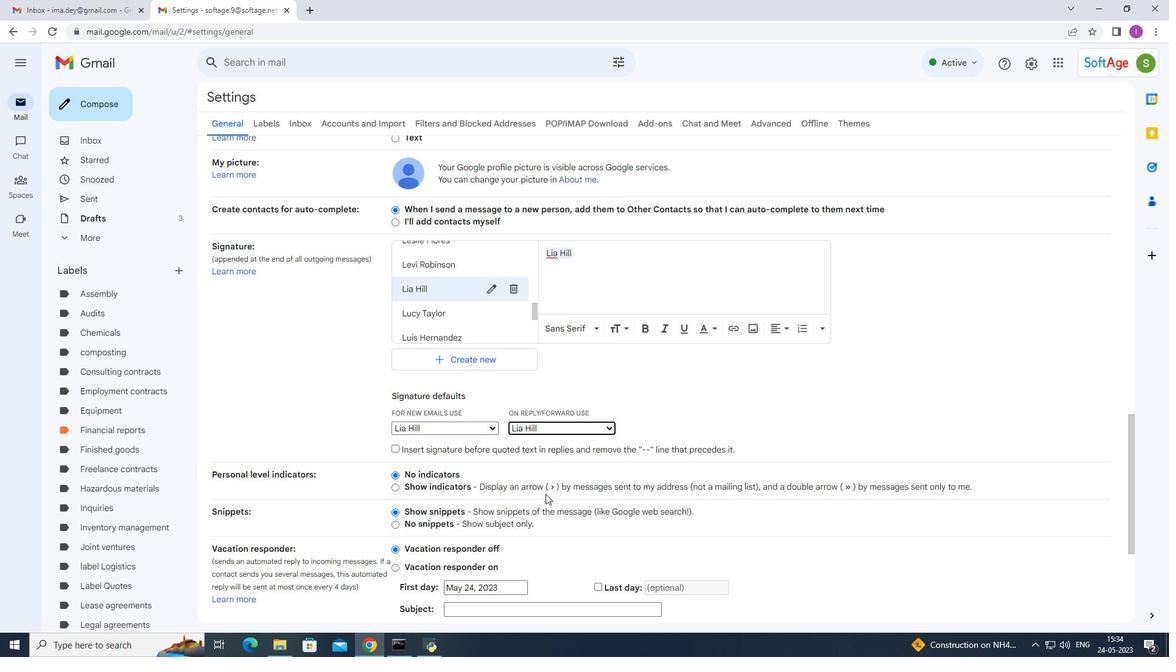 
Action: Mouse moved to (545, 490)
Screenshot: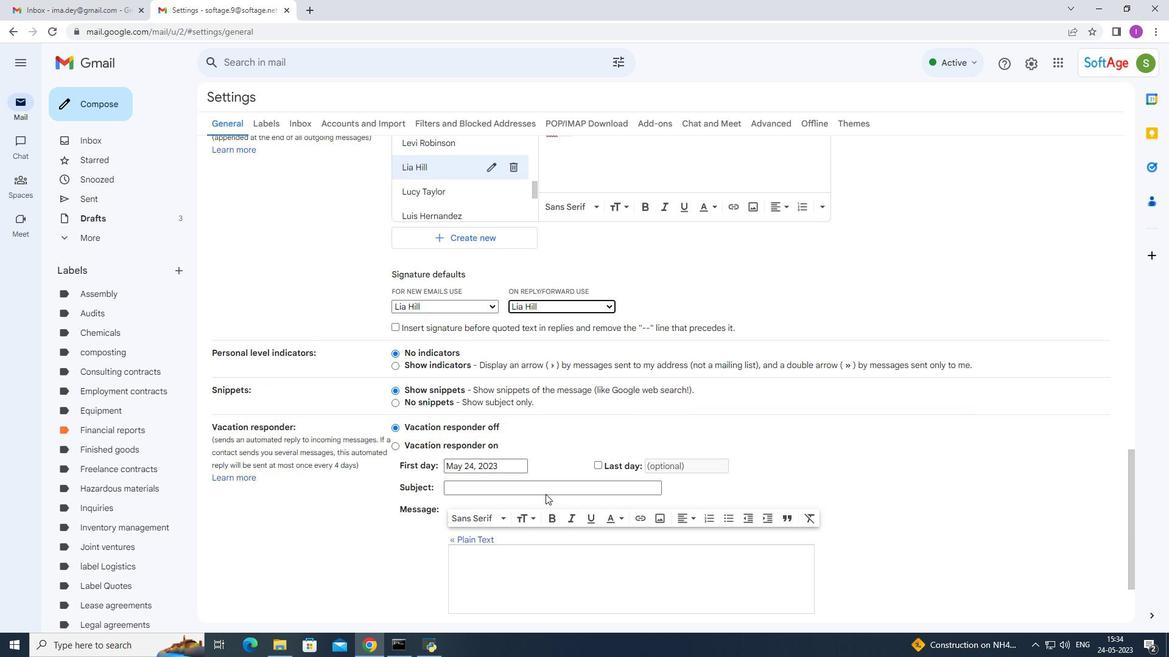 
Action: Mouse scrolled (545, 489) with delta (0, 0)
Screenshot: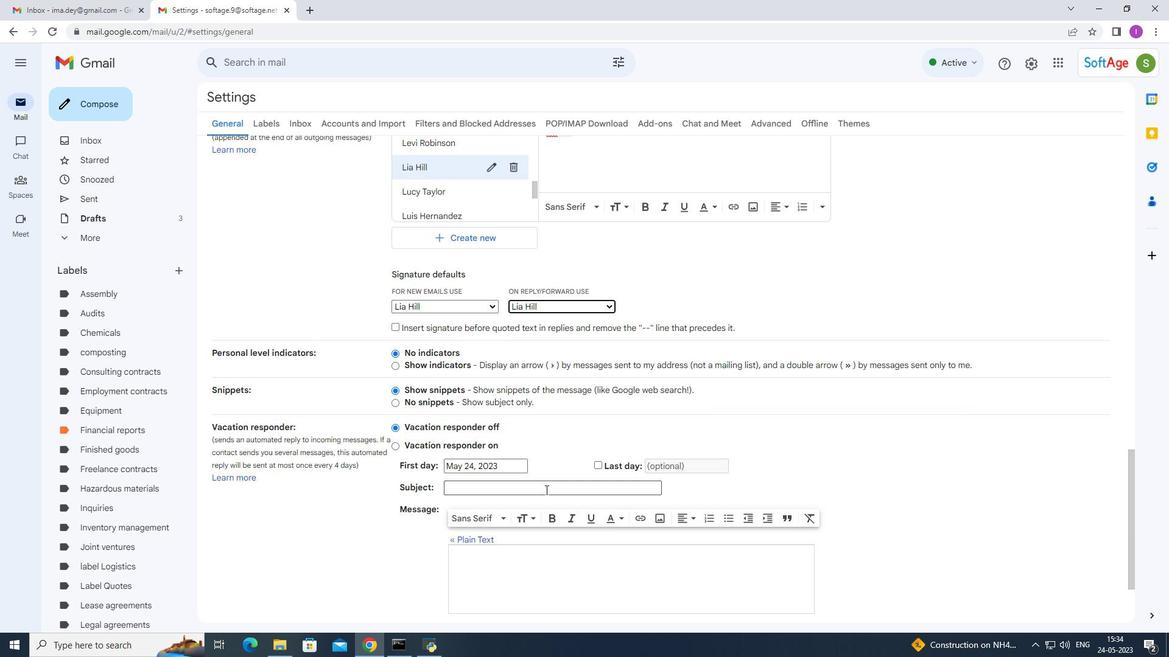 
Action: Mouse scrolled (545, 489) with delta (0, 0)
Screenshot: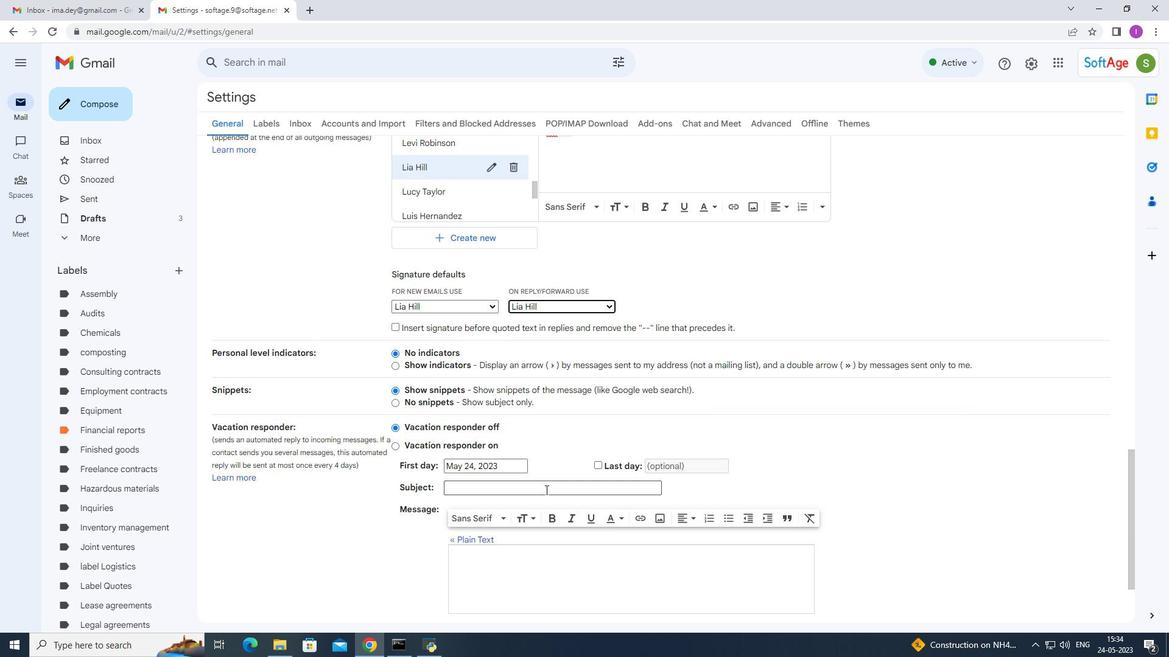 
Action: Mouse scrolled (545, 489) with delta (0, 0)
Screenshot: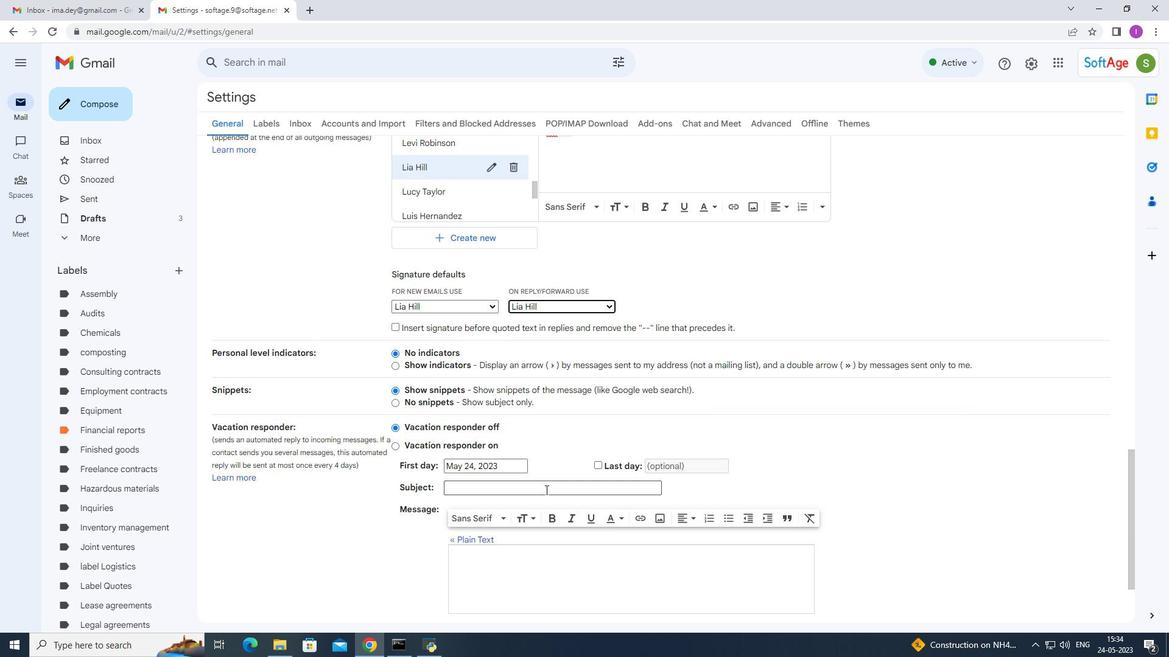 
Action: Mouse moved to (545, 486)
Screenshot: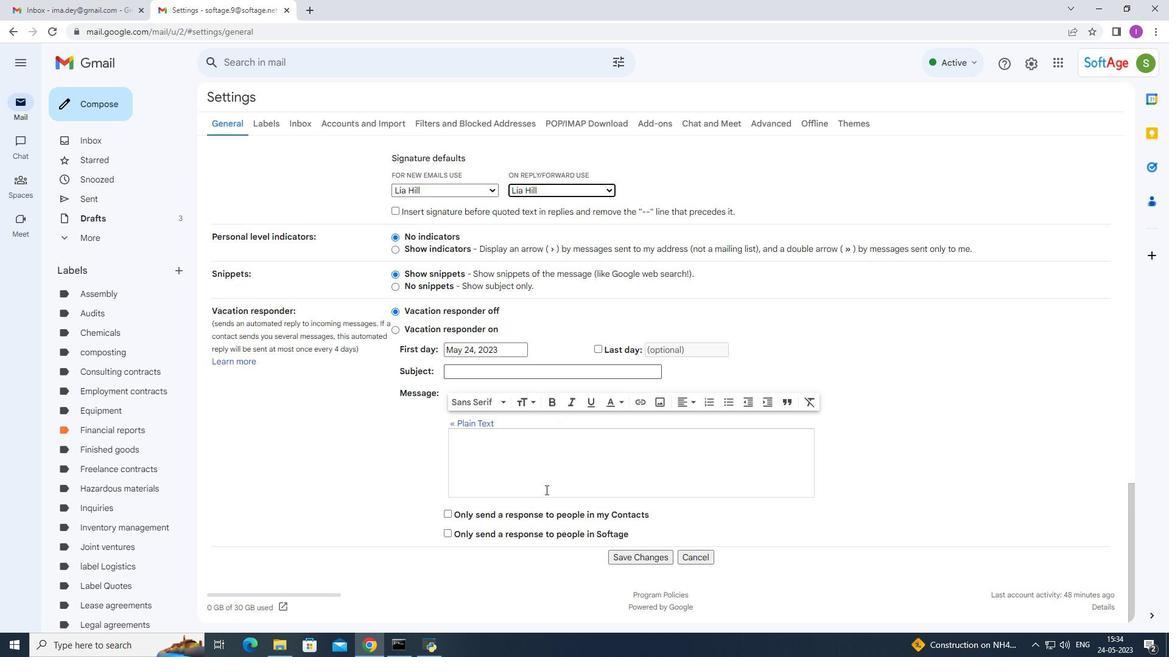 
Action: Mouse scrolled (545, 486) with delta (0, 0)
Screenshot: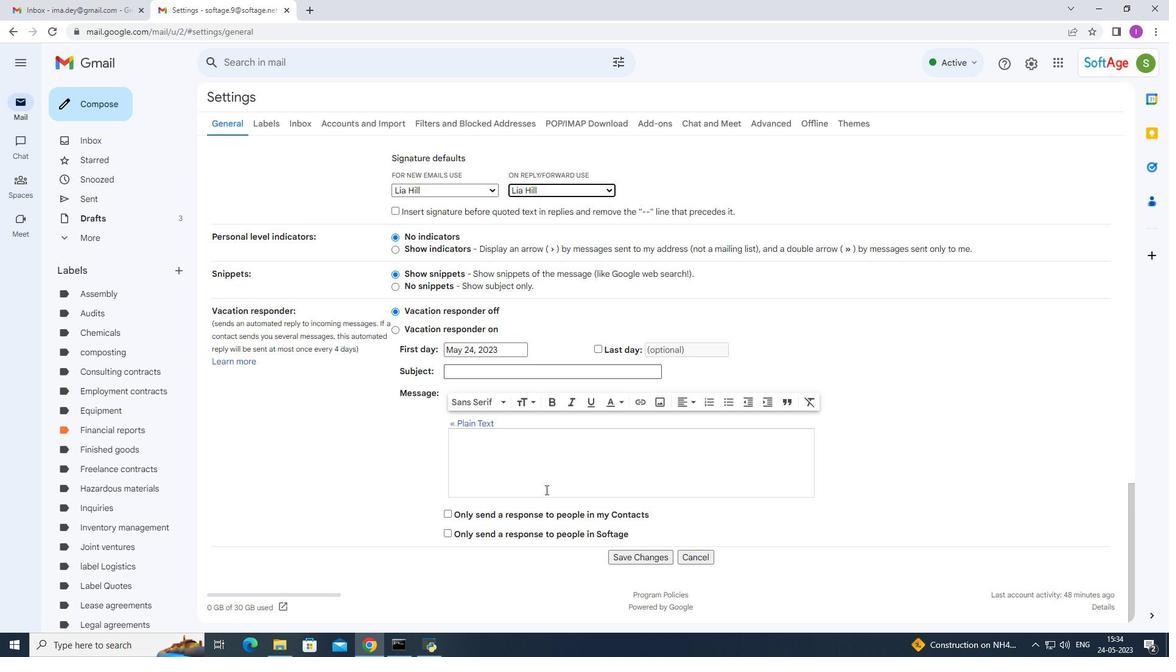 
Action: Mouse scrolled (545, 486) with delta (0, 0)
Screenshot: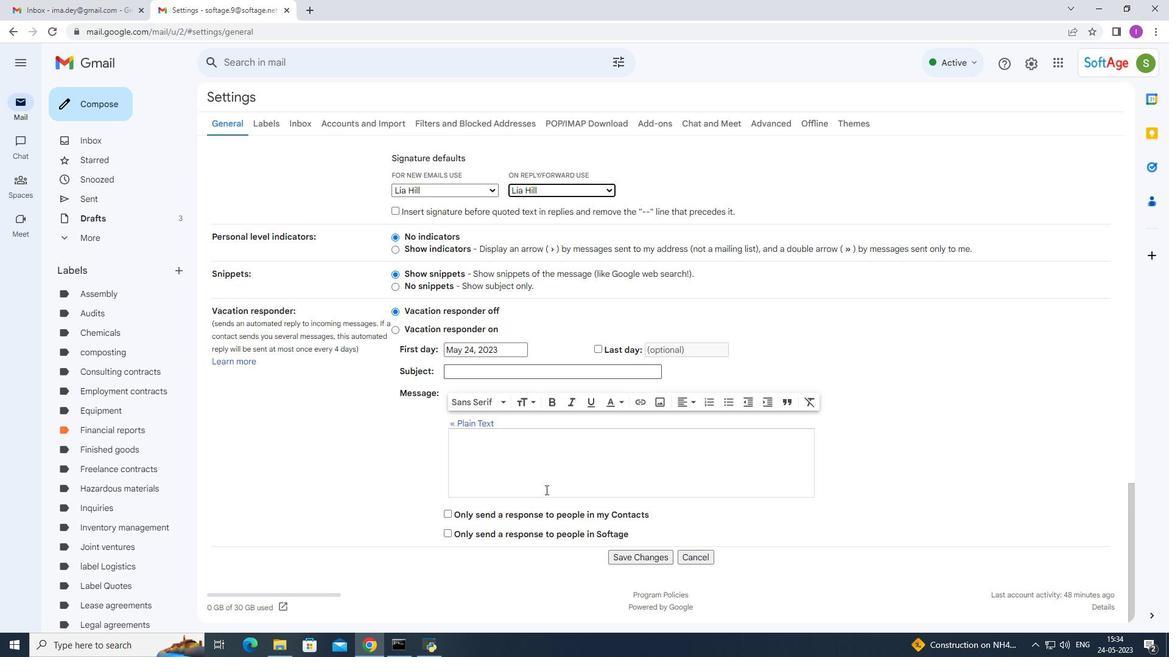 
Action: Mouse scrolled (545, 486) with delta (0, 0)
Screenshot: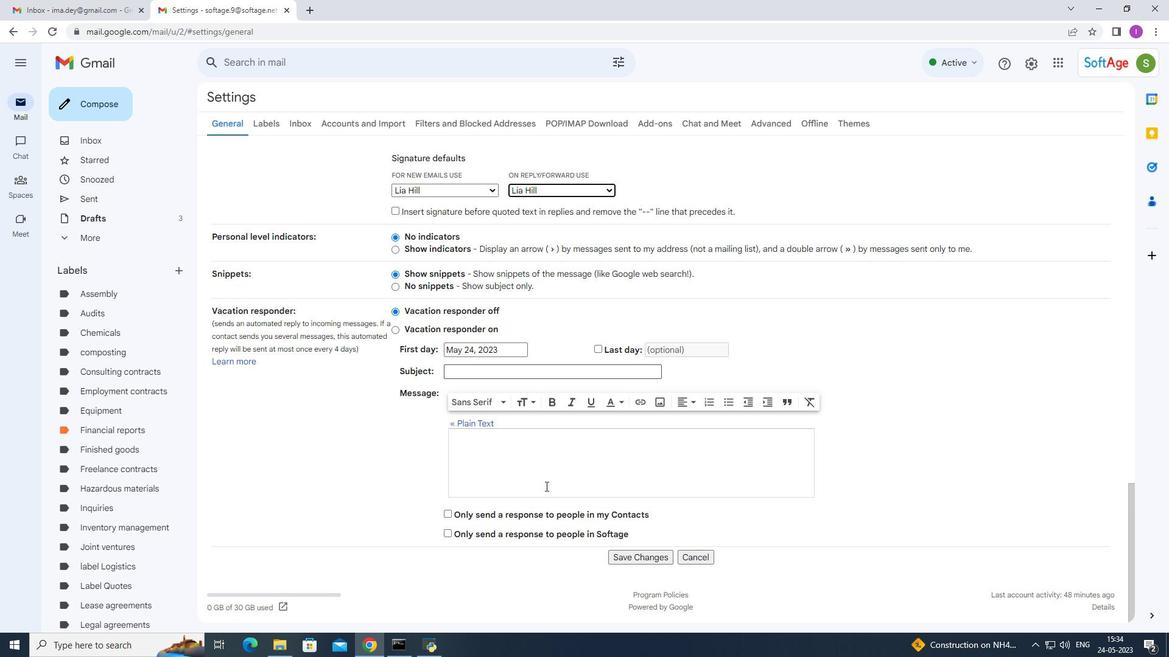 
Action: Mouse scrolled (545, 486) with delta (0, 0)
Screenshot: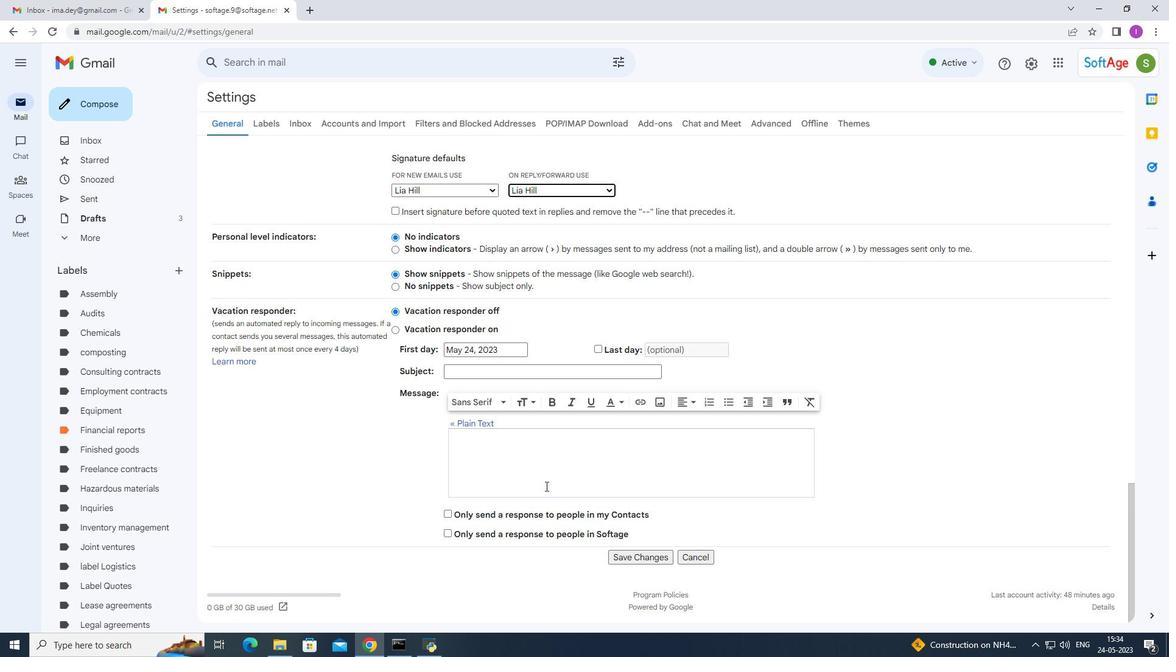 
Action: Mouse moved to (650, 555)
Screenshot: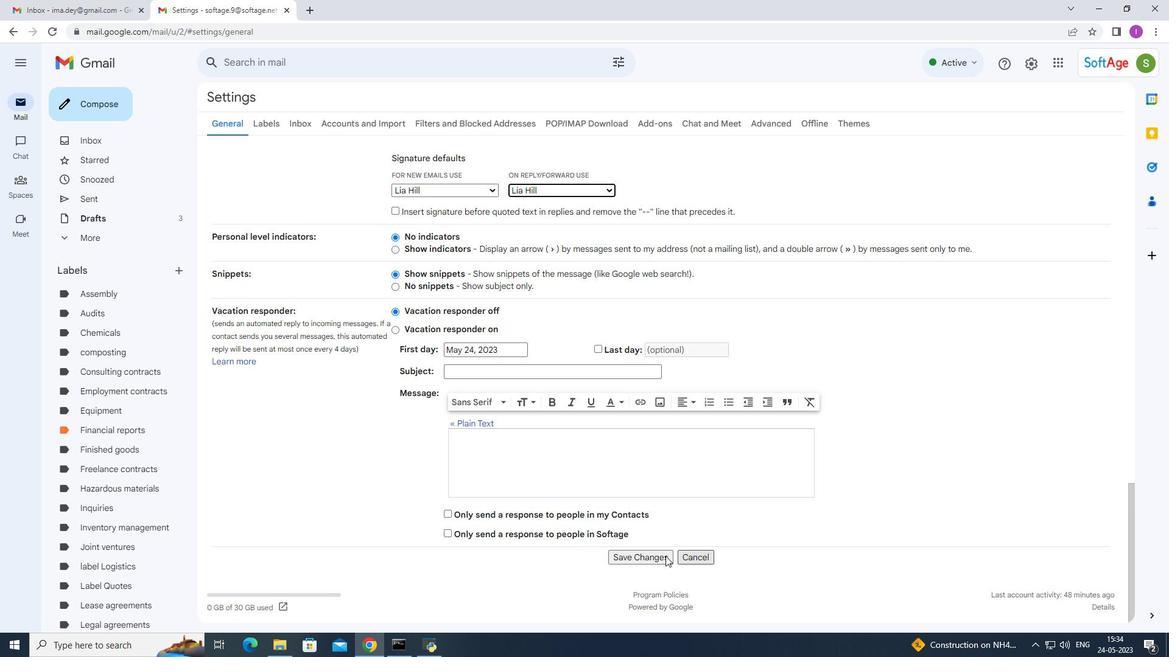 
Action: Mouse pressed left at (650, 555)
Screenshot: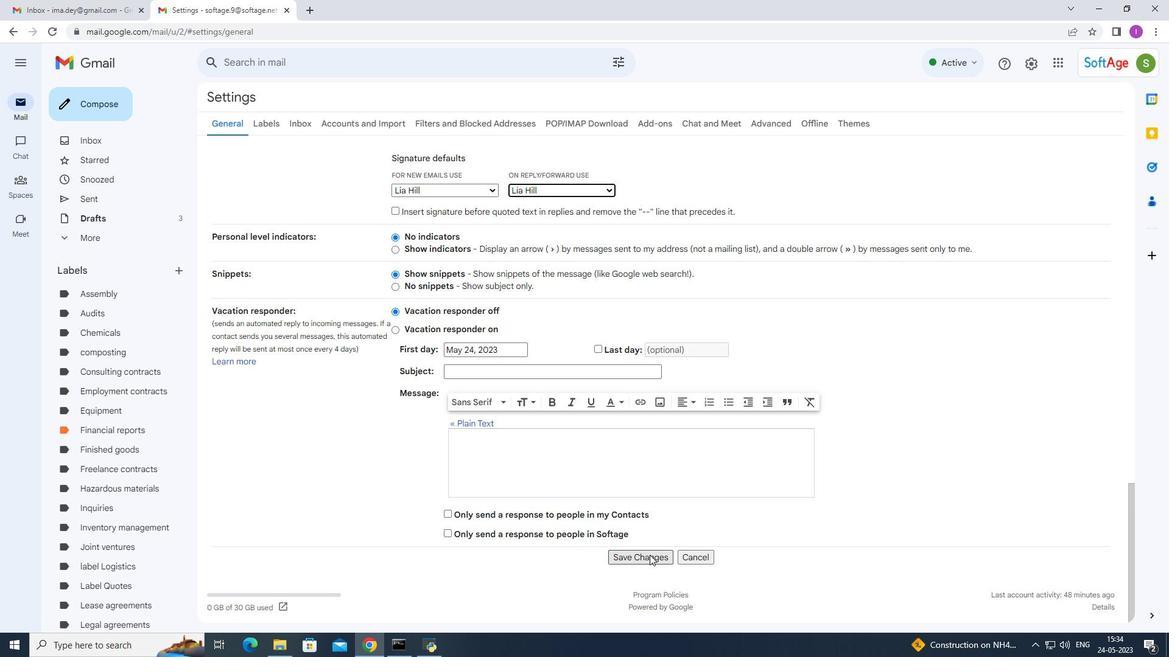 
Action: Mouse moved to (101, 112)
Screenshot: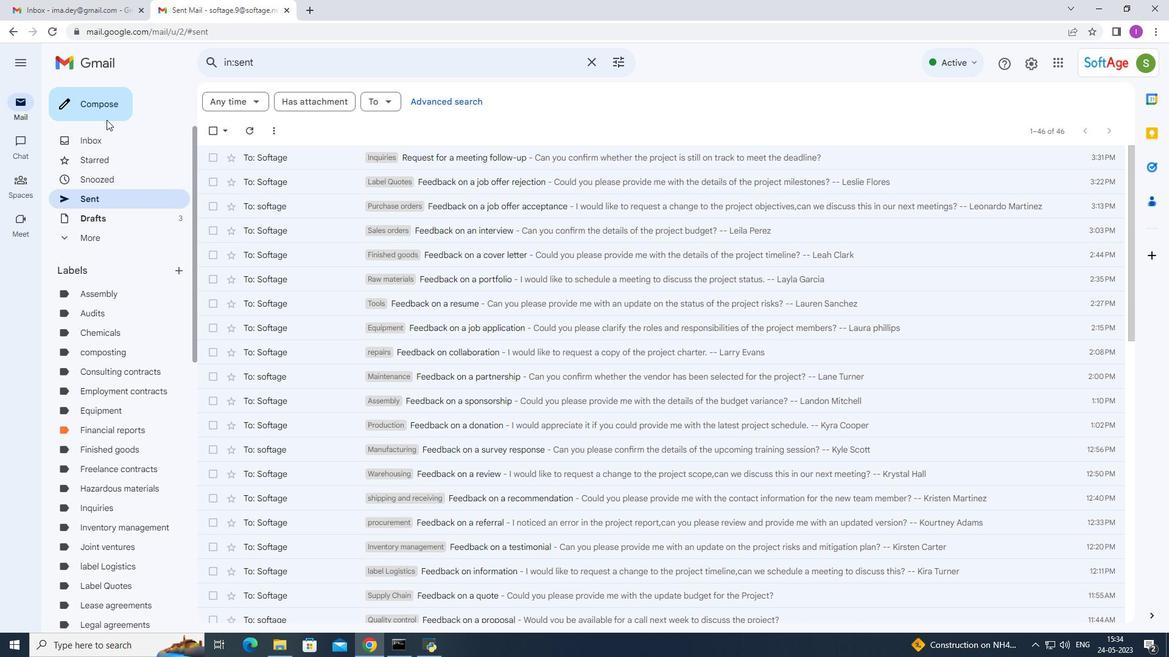 
Action: Mouse pressed left at (101, 112)
Screenshot: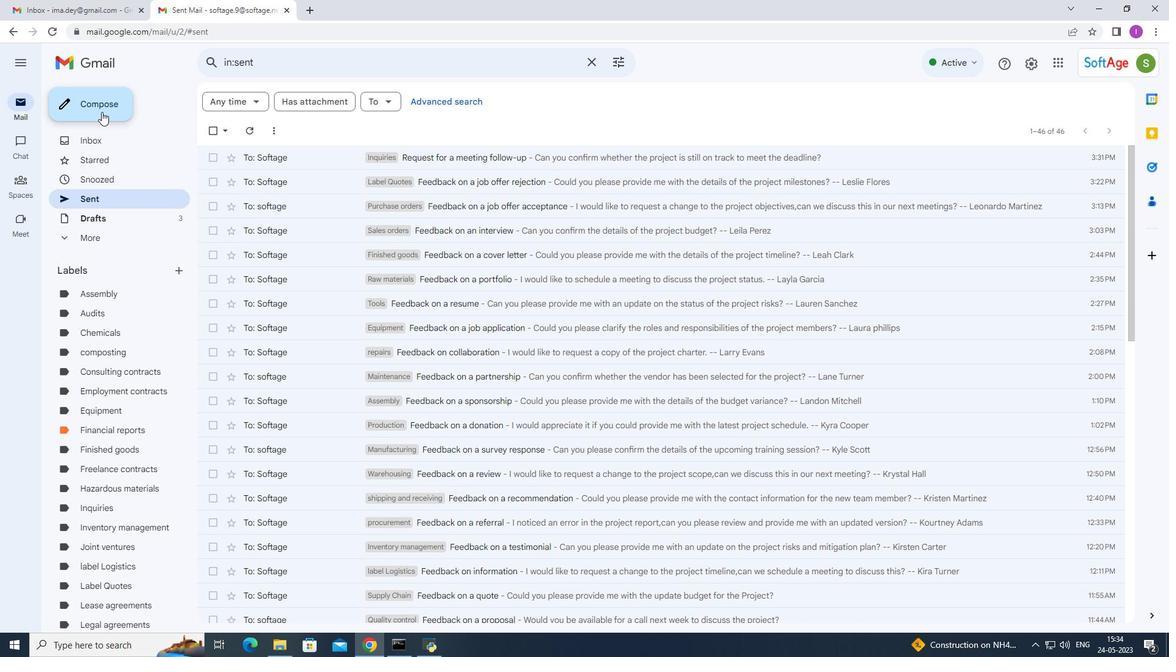 
Action: Mouse moved to (791, 288)
Screenshot: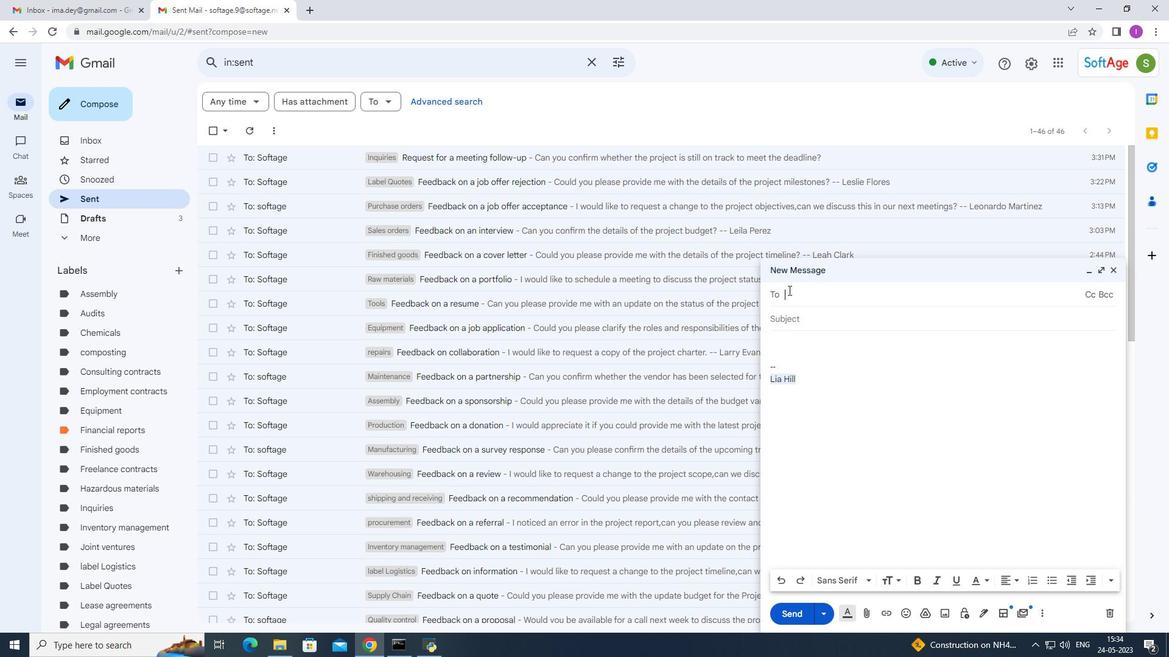 
Action: Mouse pressed left at (791, 288)
Screenshot: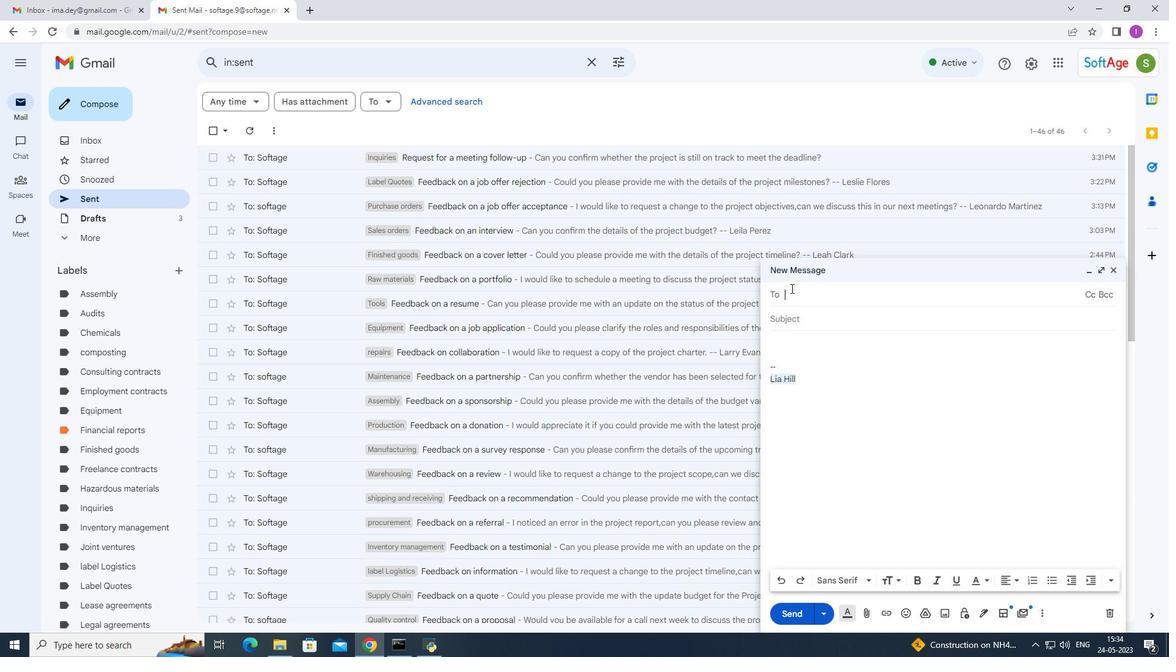 
Action: Mouse moved to (1170, 596)
Screenshot: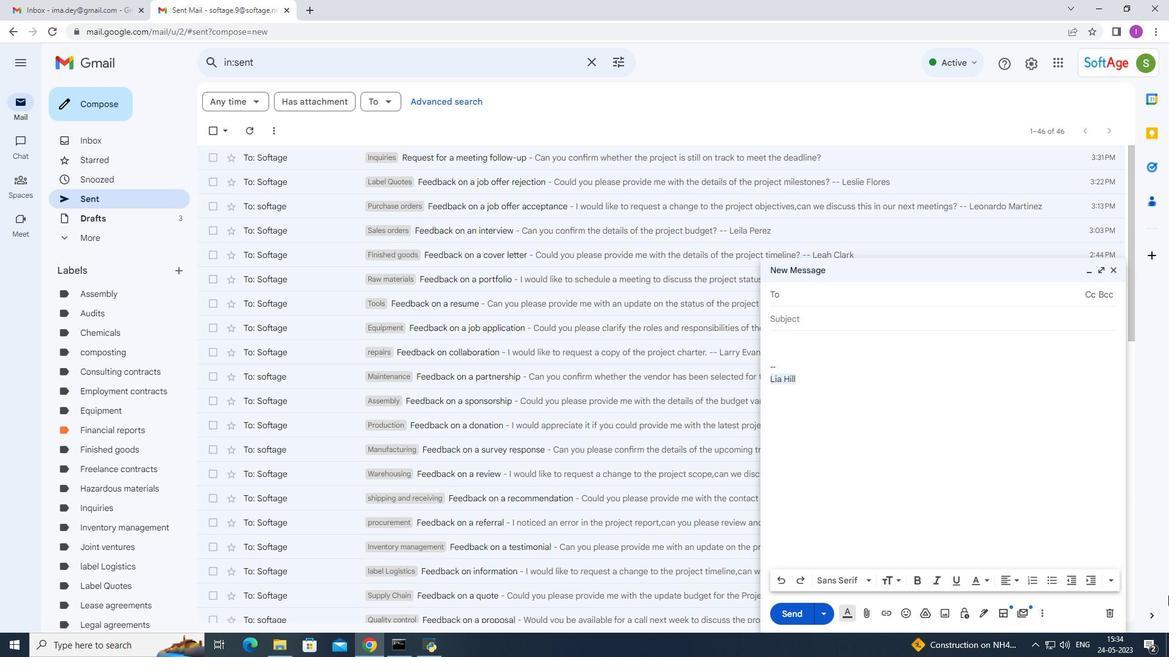 
Action: Key pressed <Key.caps_lock><Key.caps_lock>s
Screenshot: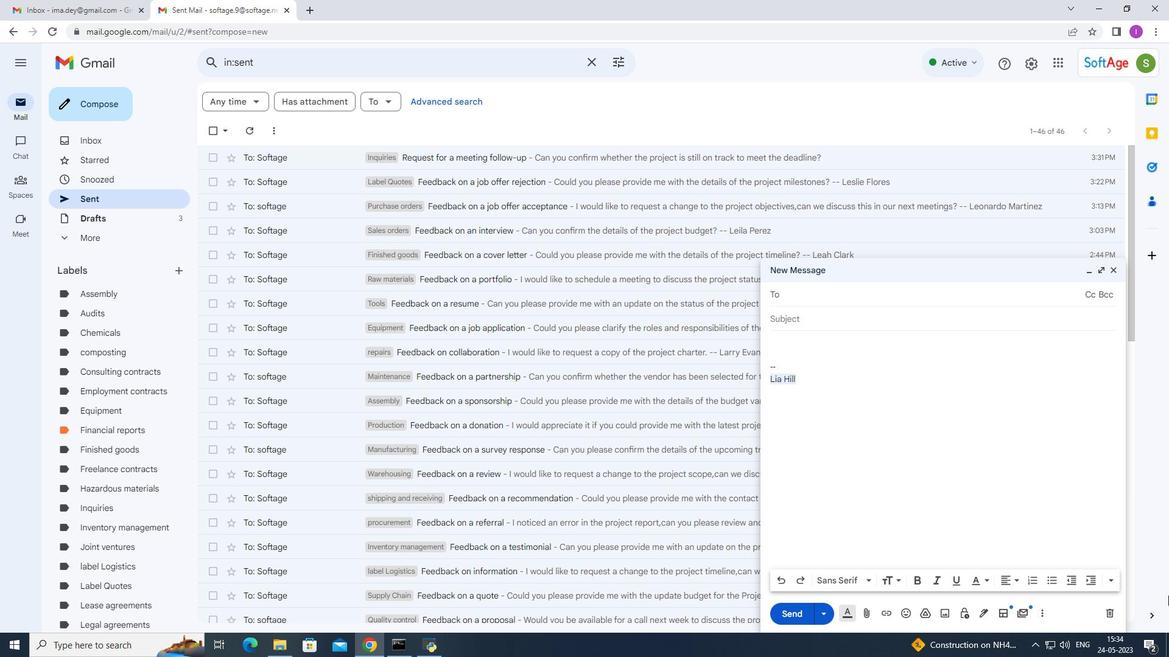 
Action: Mouse moved to (802, 367)
Screenshot: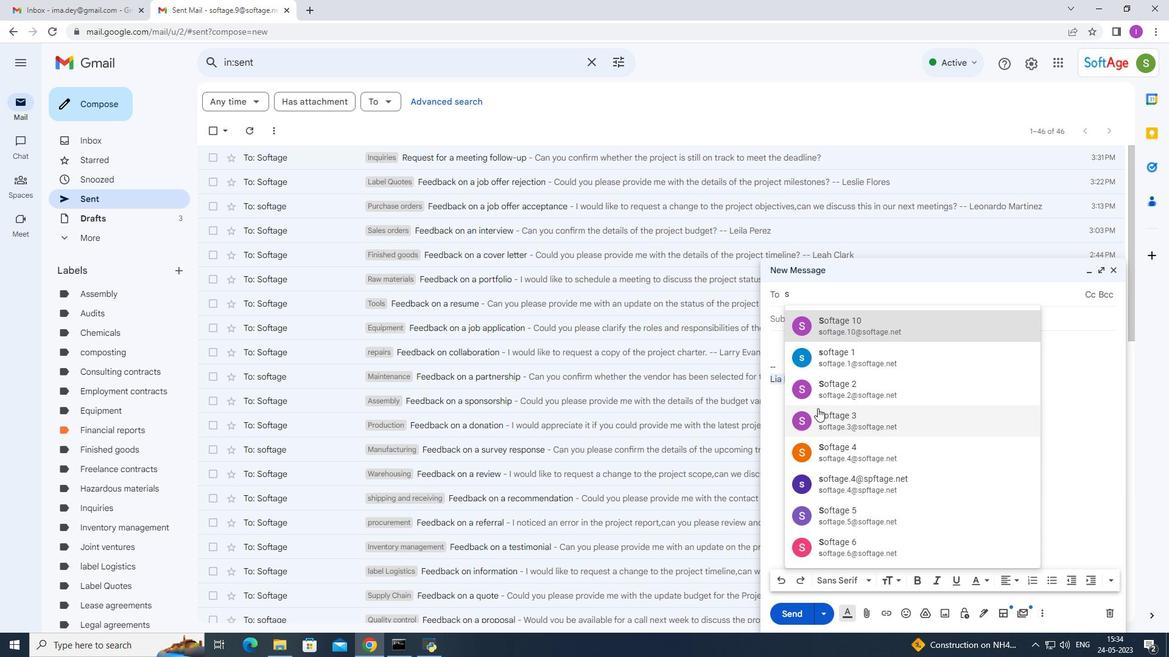 
Action: Mouse pressed left at (802, 367)
Screenshot: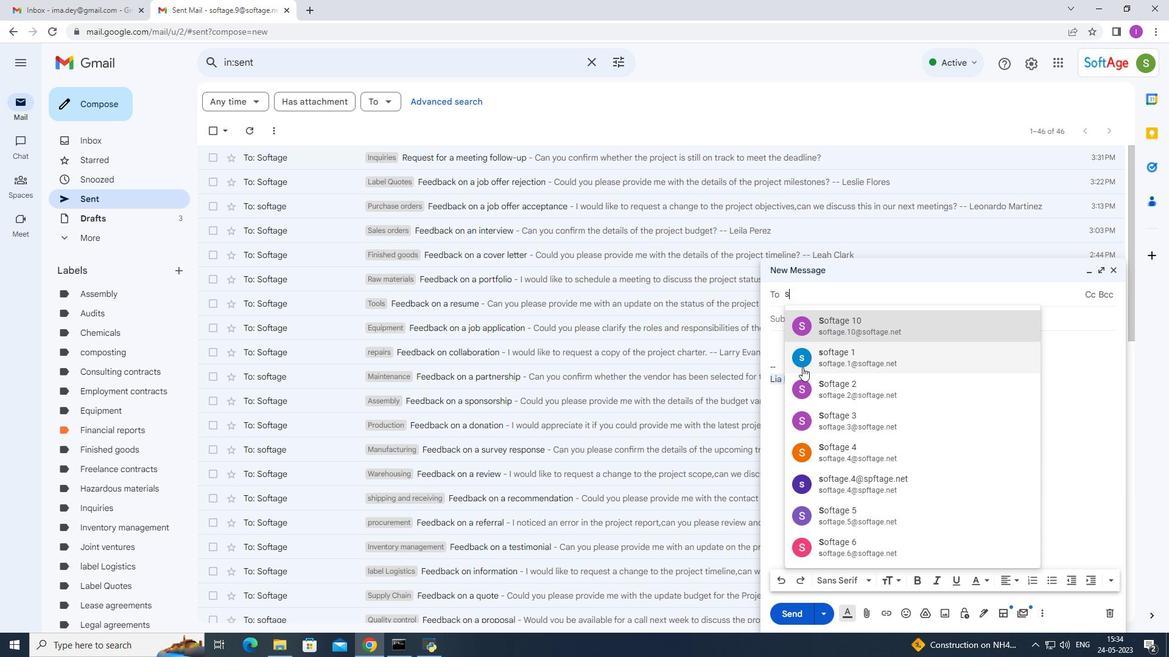 
Action: Mouse moved to (846, 335)
Screenshot: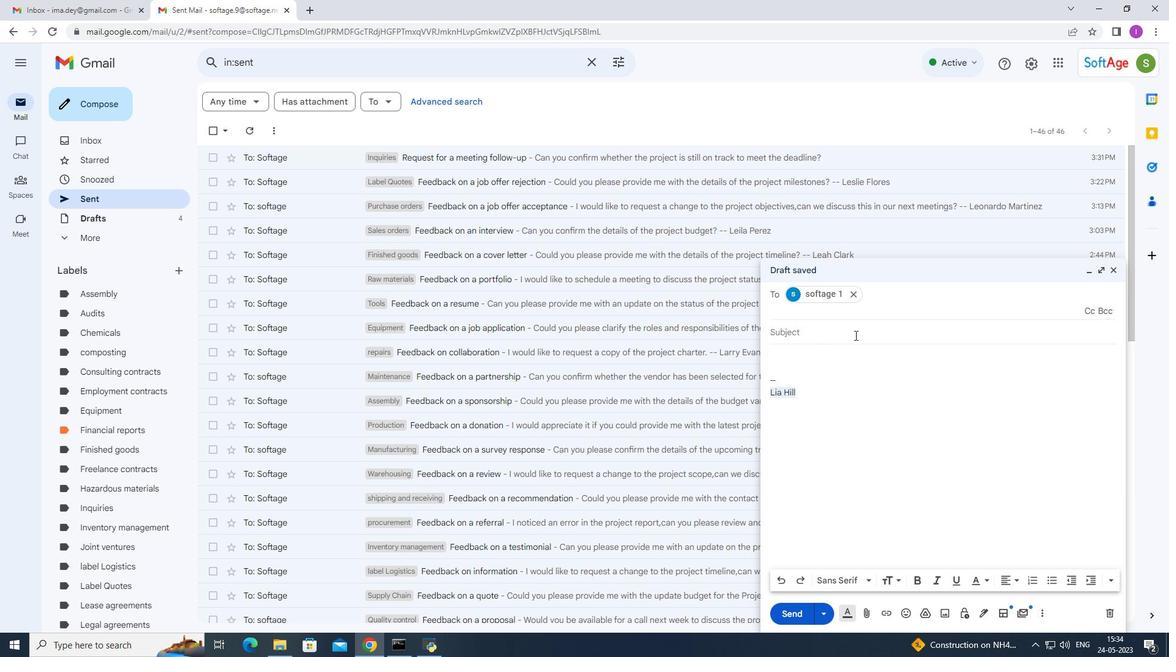 
Action: Mouse pressed left at (846, 335)
Screenshot: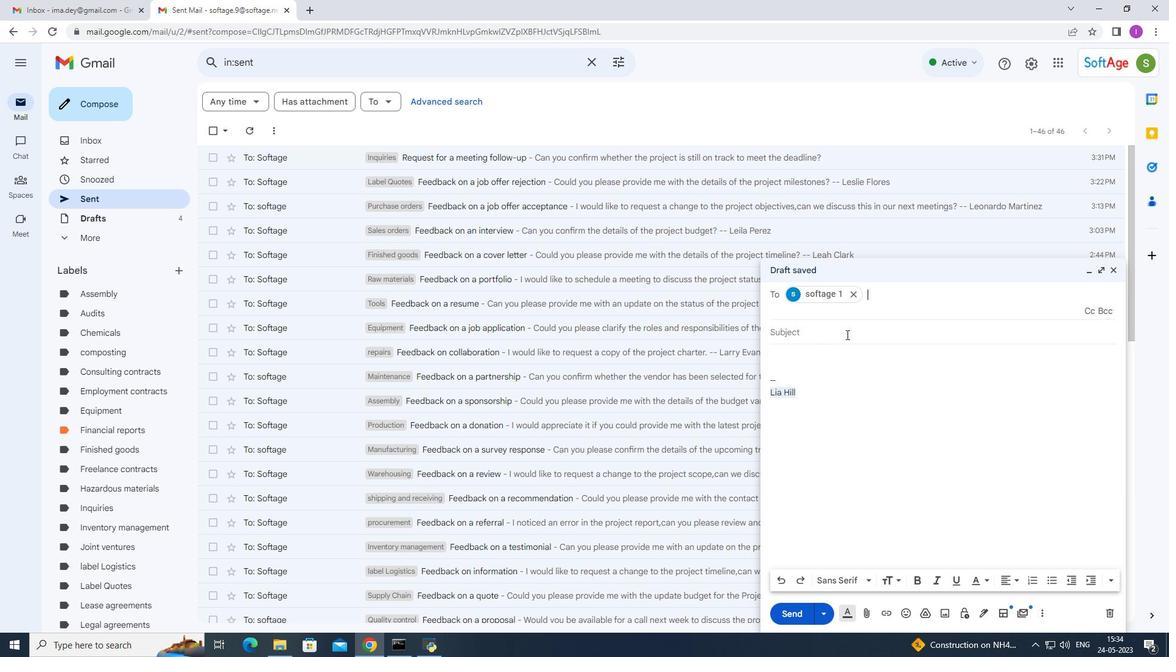 
Action: Key pressed <Key.caps_lock>R<Key.caps_lock>equest<Key.space>
Screenshot: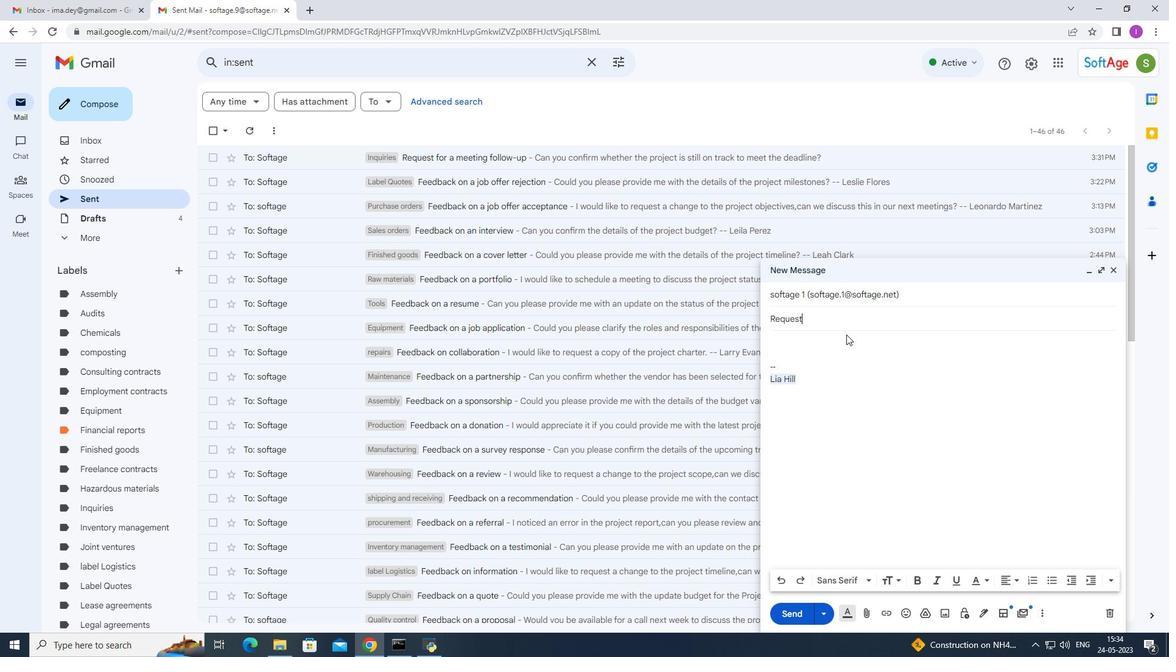 
Action: Mouse moved to (867, 350)
Screenshot: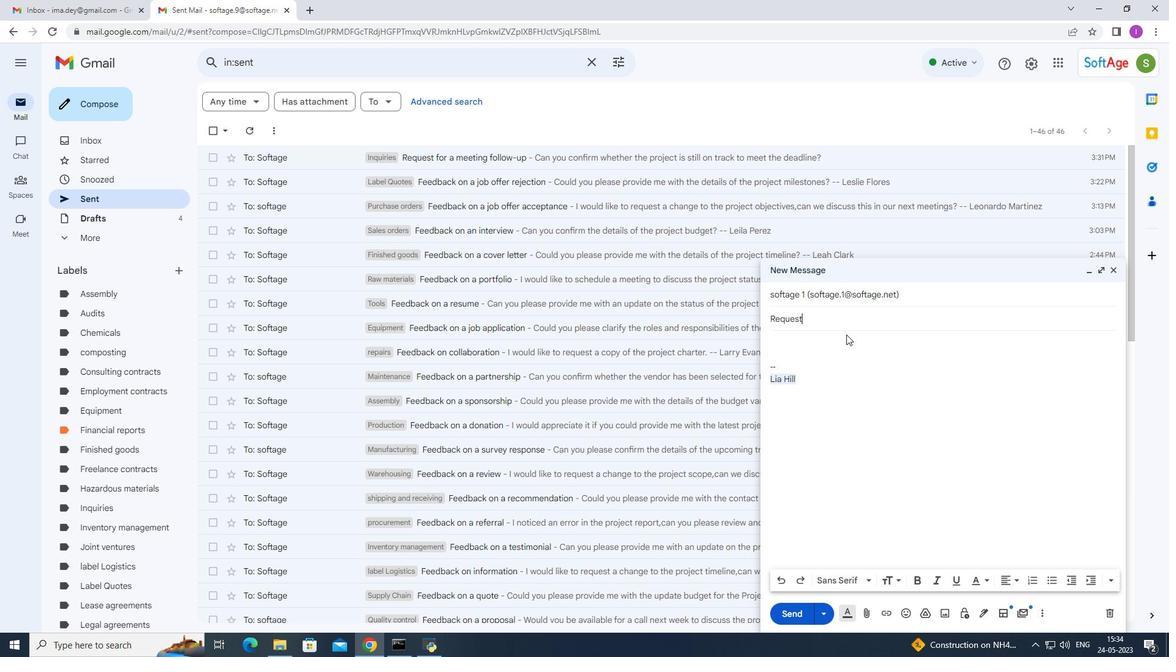 
Action: Key pressed for<Key.space>a<Key.space>cxal
Screenshot: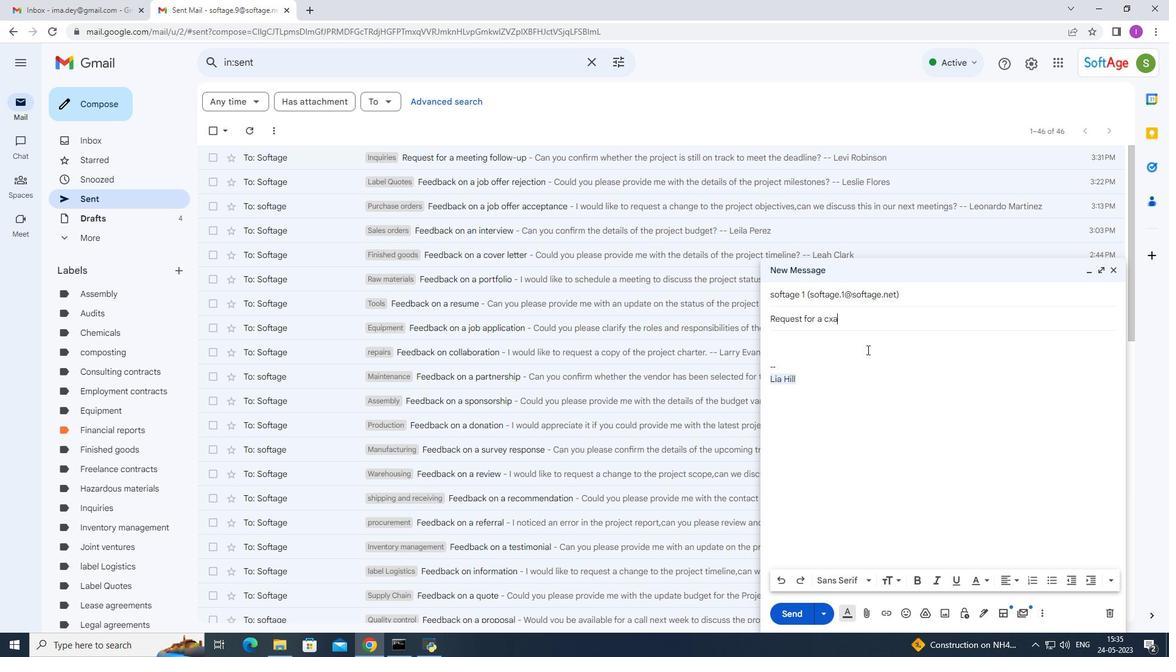 
Action: Mouse moved to (887, 363)
Screenshot: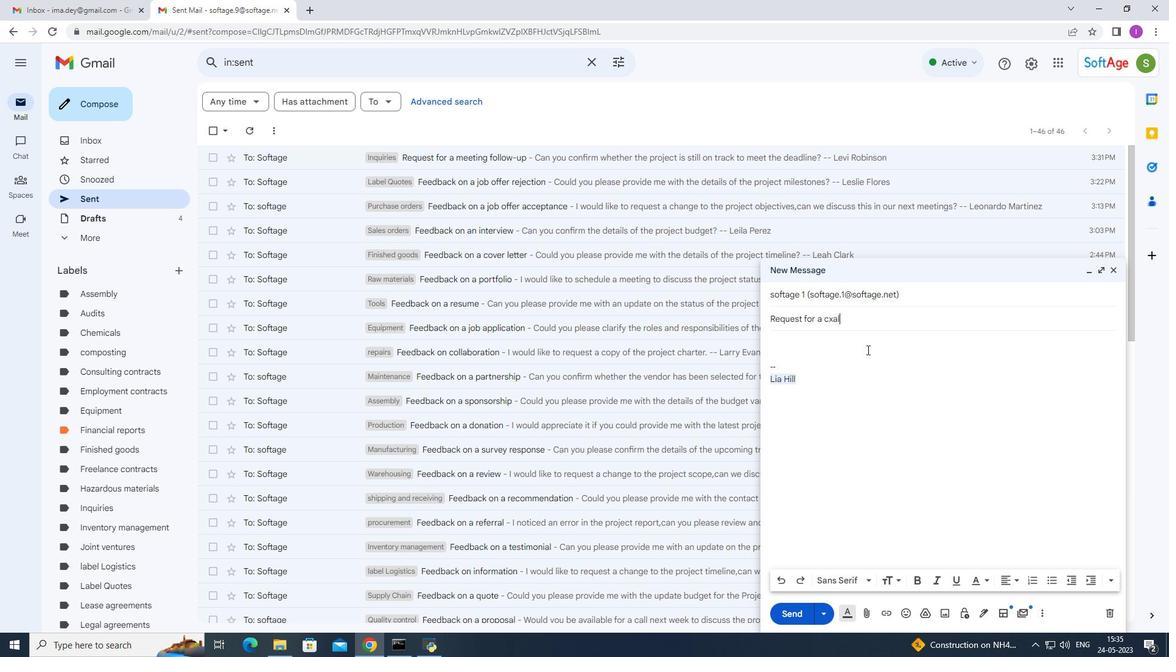 
Action: Key pressed l
Screenshot: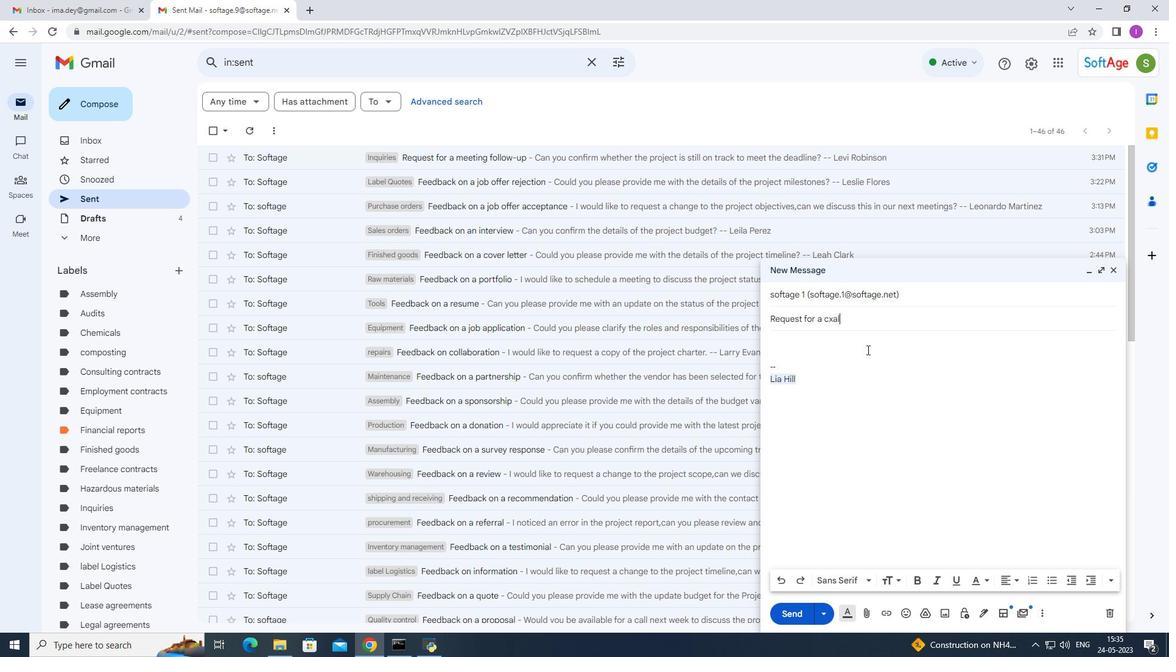 
Action: Mouse moved to (898, 371)
Screenshot: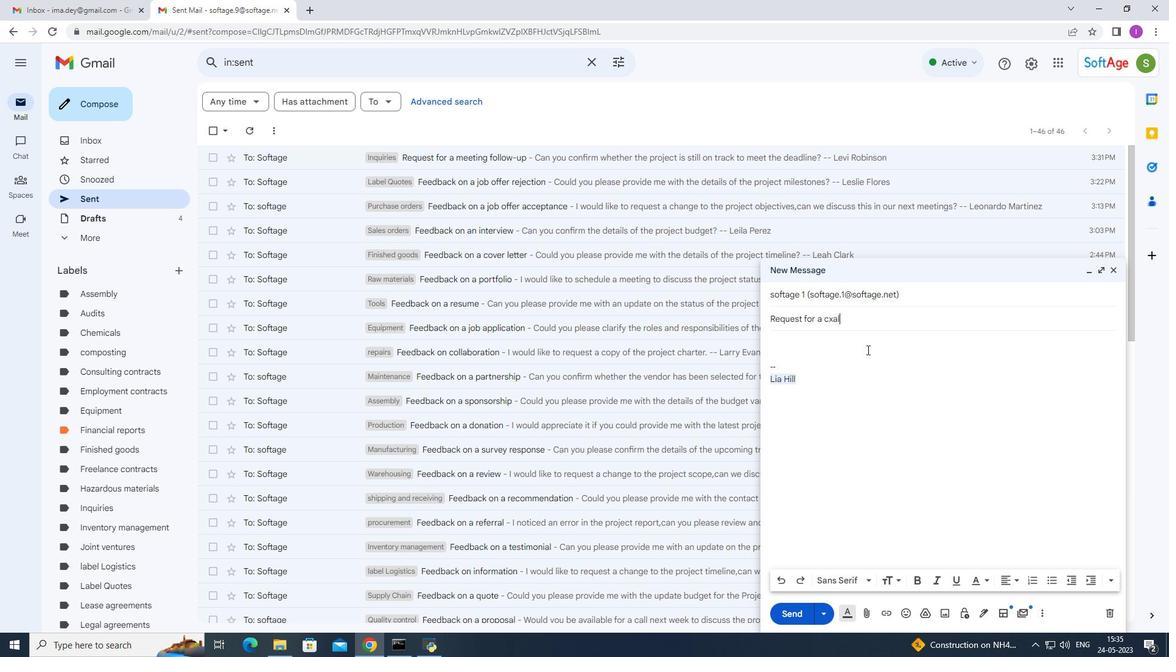 
Action: Key pressed <Key.space>f
Screenshot: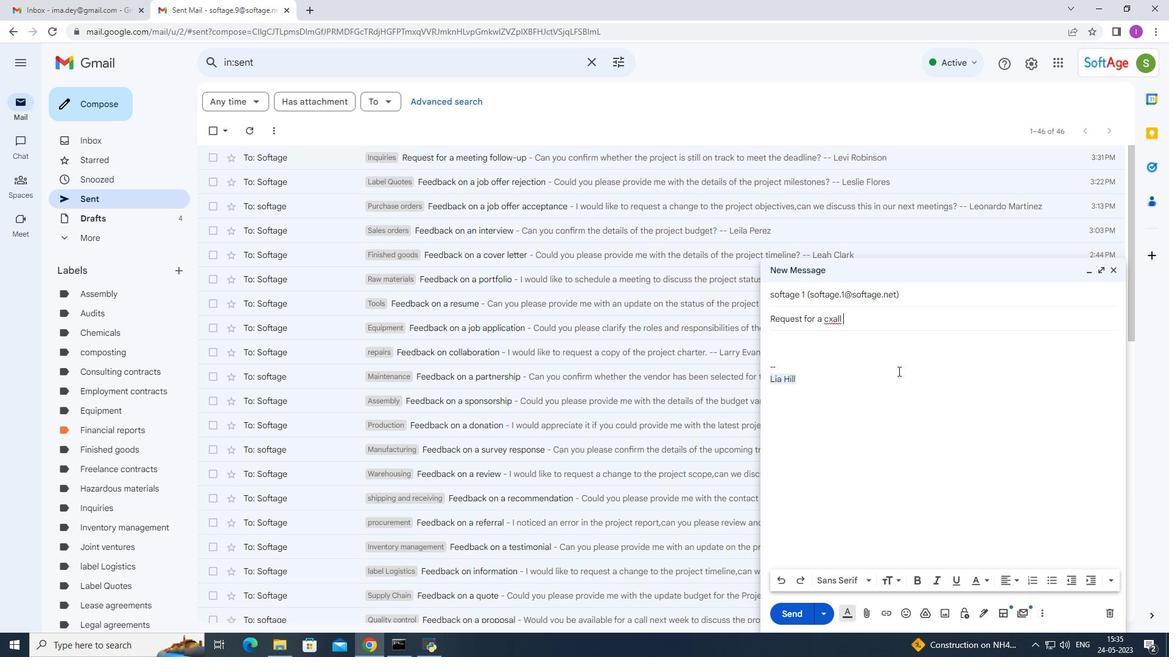 
Action: Mouse moved to (904, 367)
Screenshot: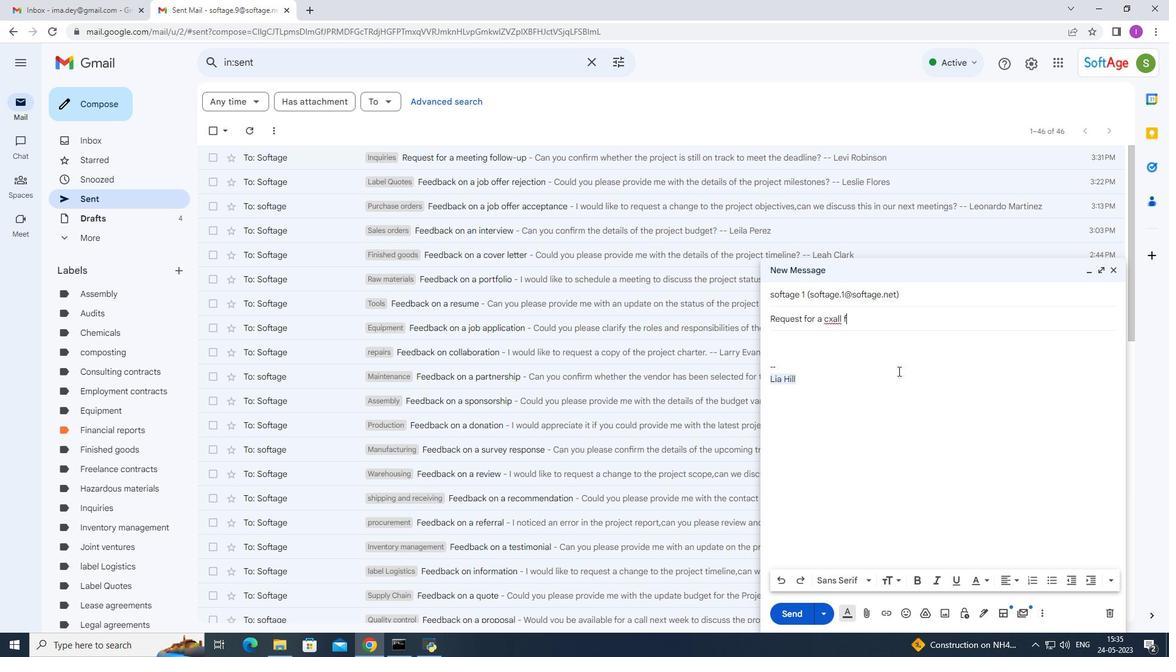 
Action: Key pressed <Key.backspace>
Screenshot: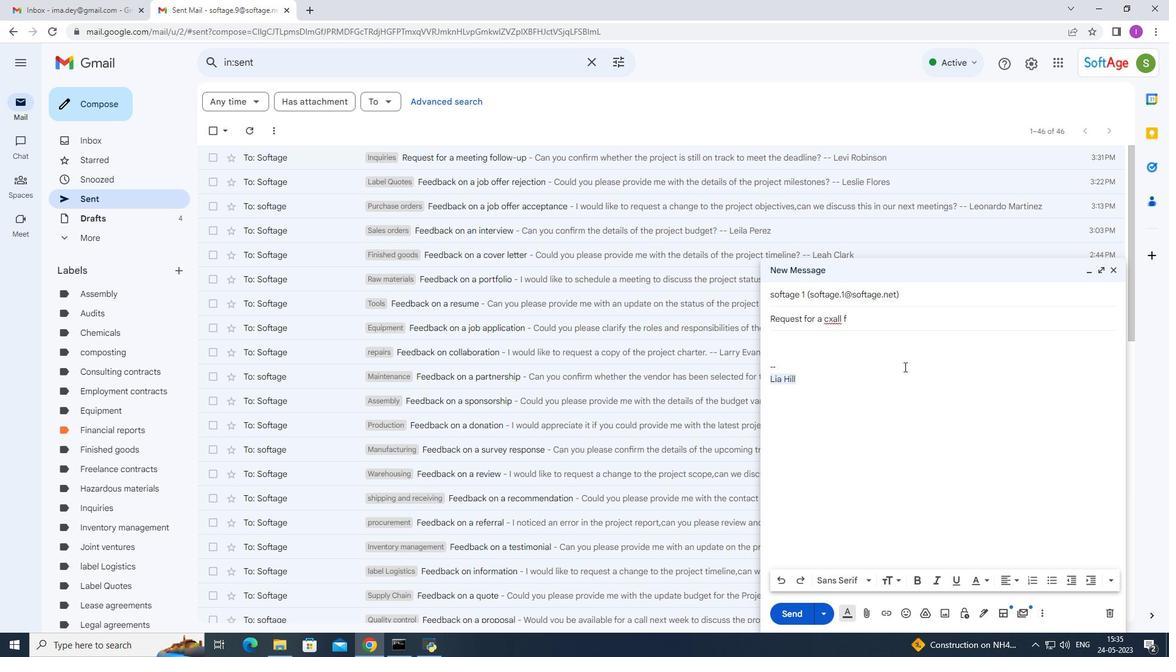
Action: Mouse moved to (950, 385)
Screenshot: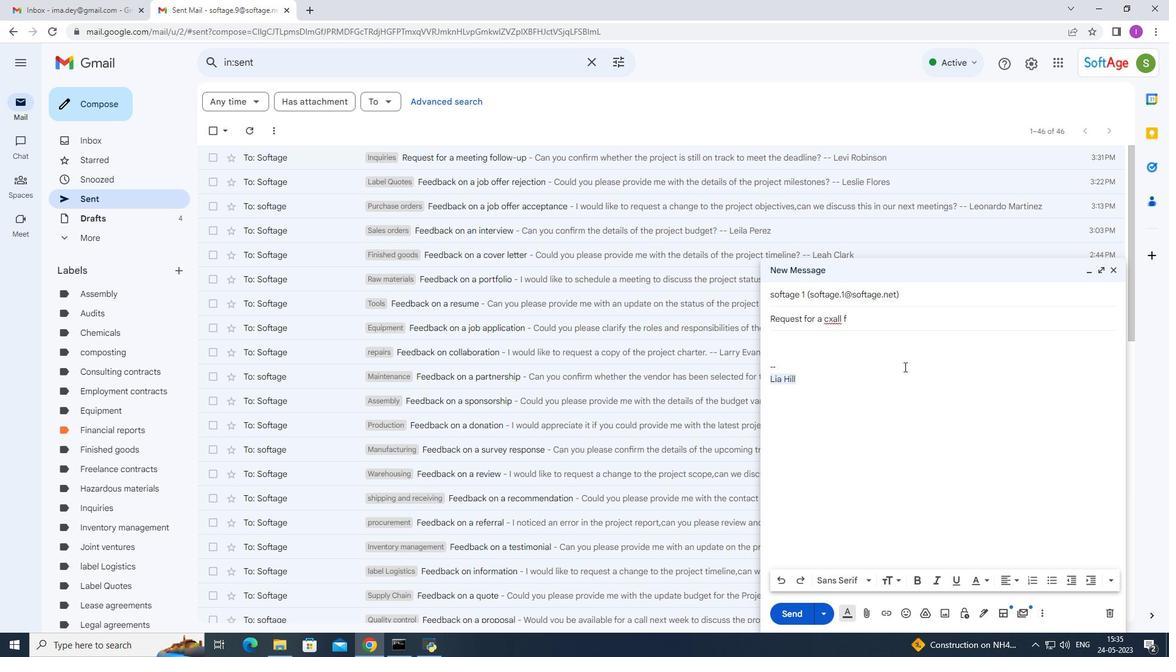 
Action: Key pressed <Key.backspace>
Screenshot: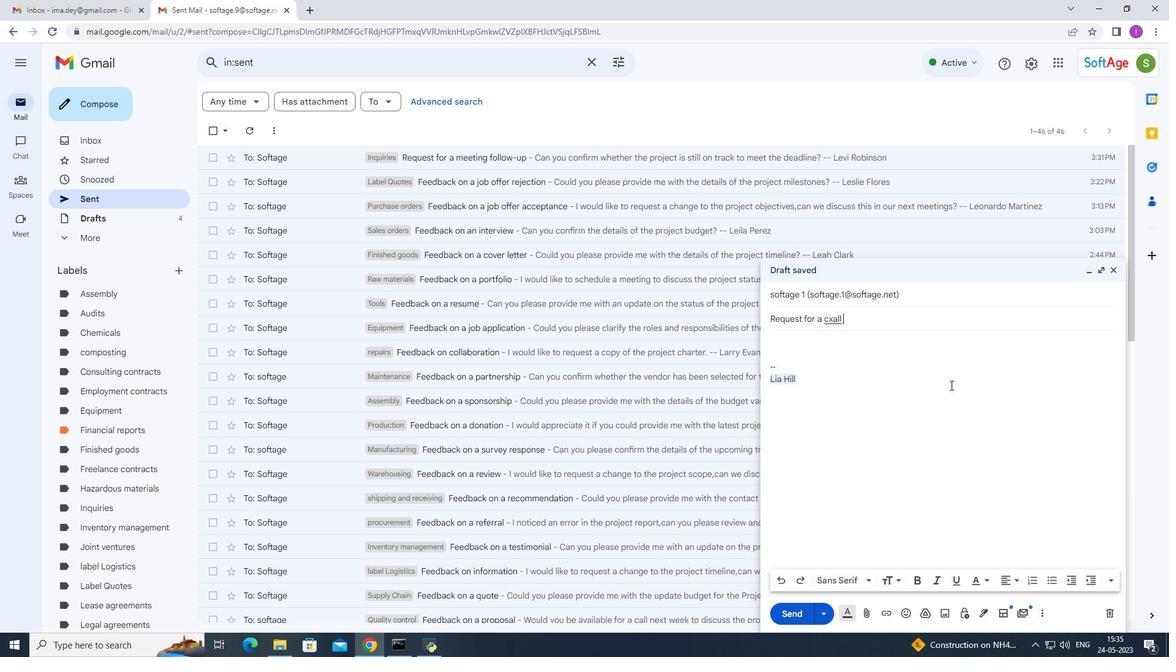 
Action: Mouse pressed left at (950, 385)
Screenshot: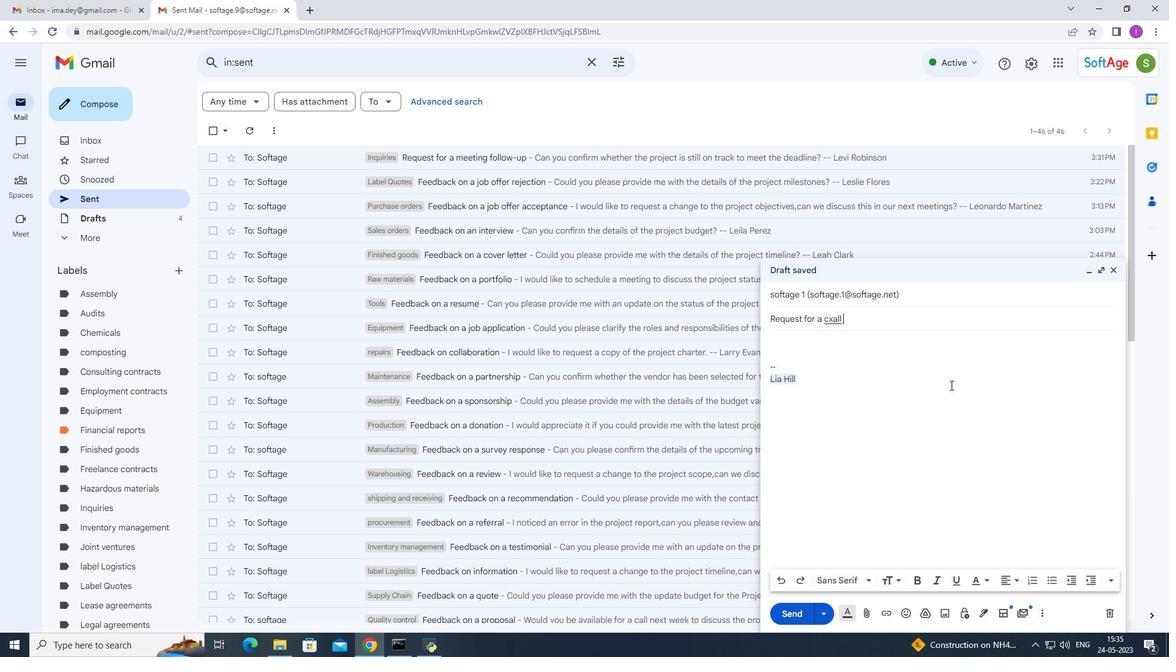 
Action: Key pressed <Key.backspace>
Screenshot: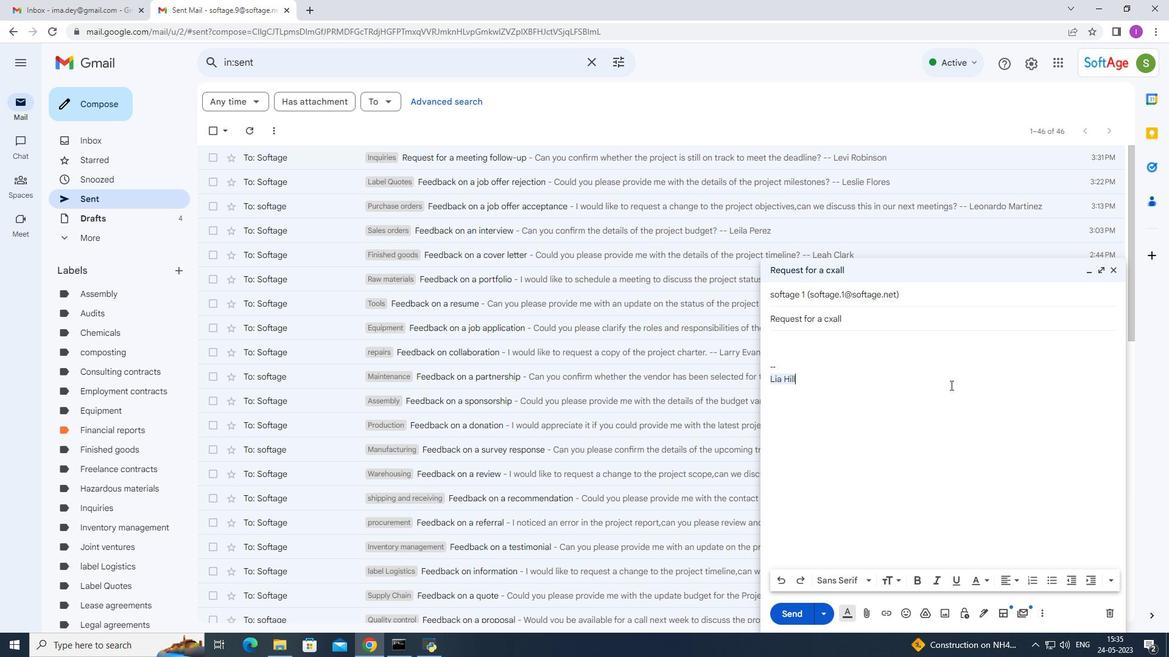 
Action: Mouse moved to (951, 385)
Screenshot: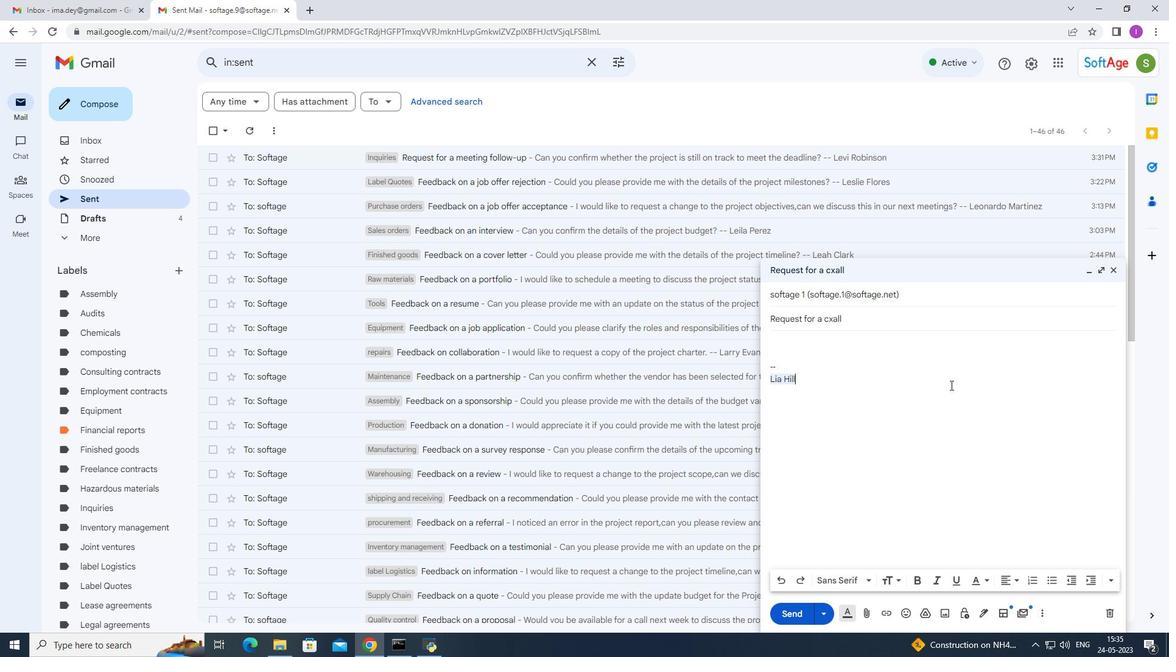 
Action: Key pressed <Key.backspace><Key.backspace>
Screenshot: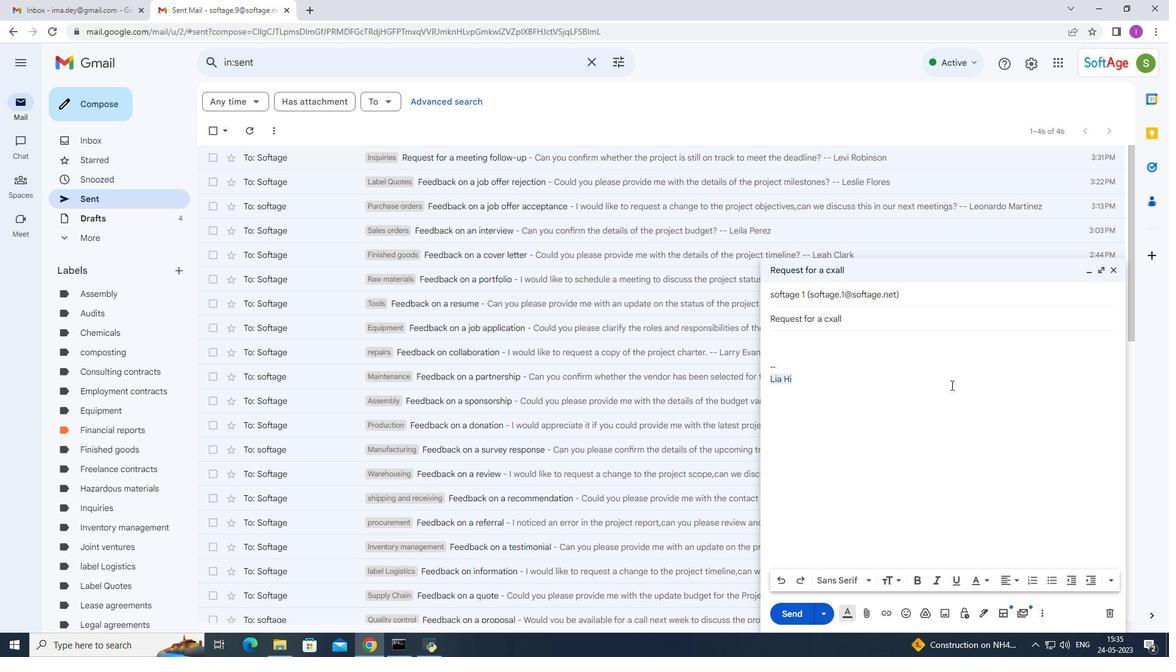 
Action: Mouse moved to (894, 327)
Screenshot: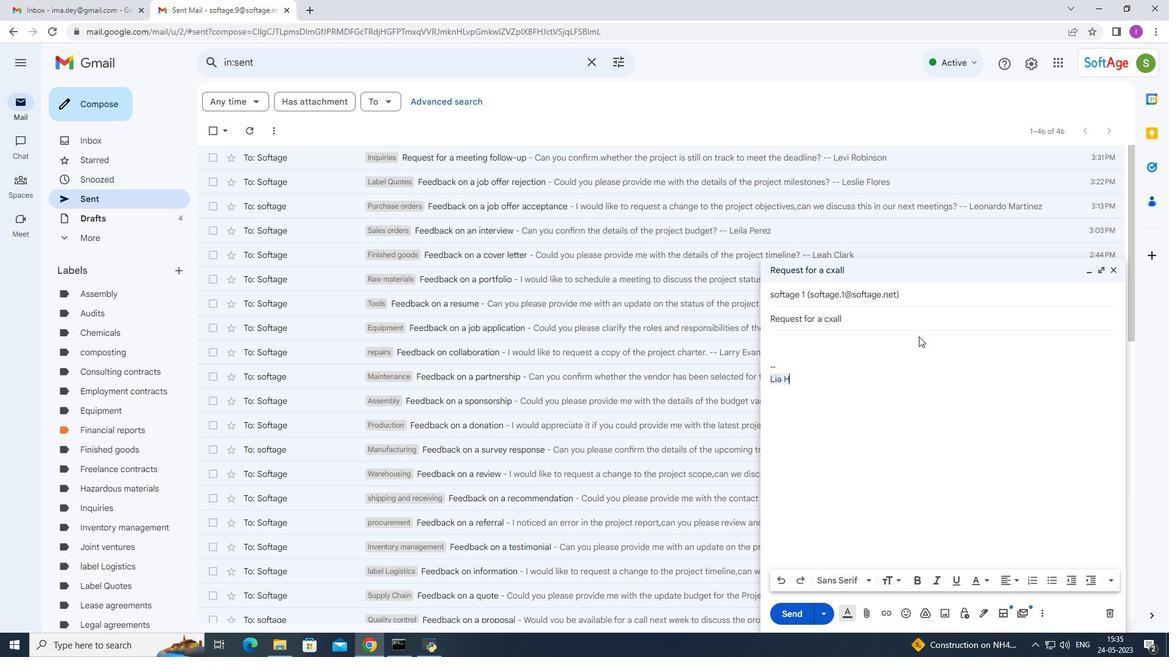 
Action: Mouse pressed left at (894, 327)
Screenshot: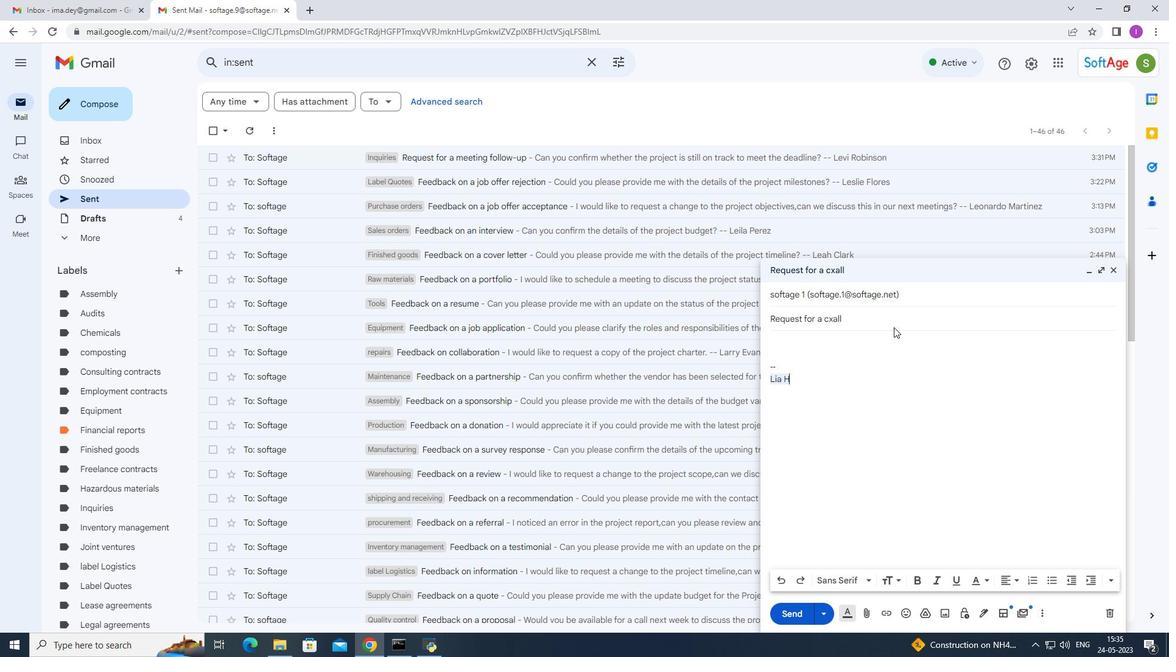 
Action: Mouse moved to (877, 319)
Screenshot: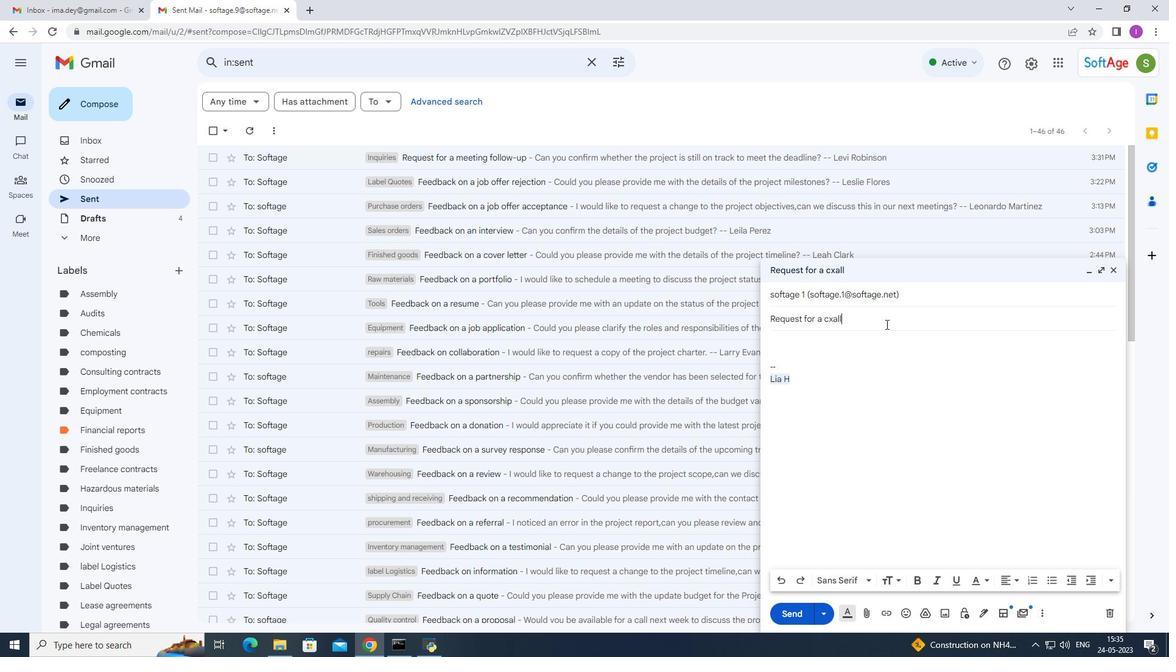 
Action: Mouse pressed left at (877, 319)
Screenshot: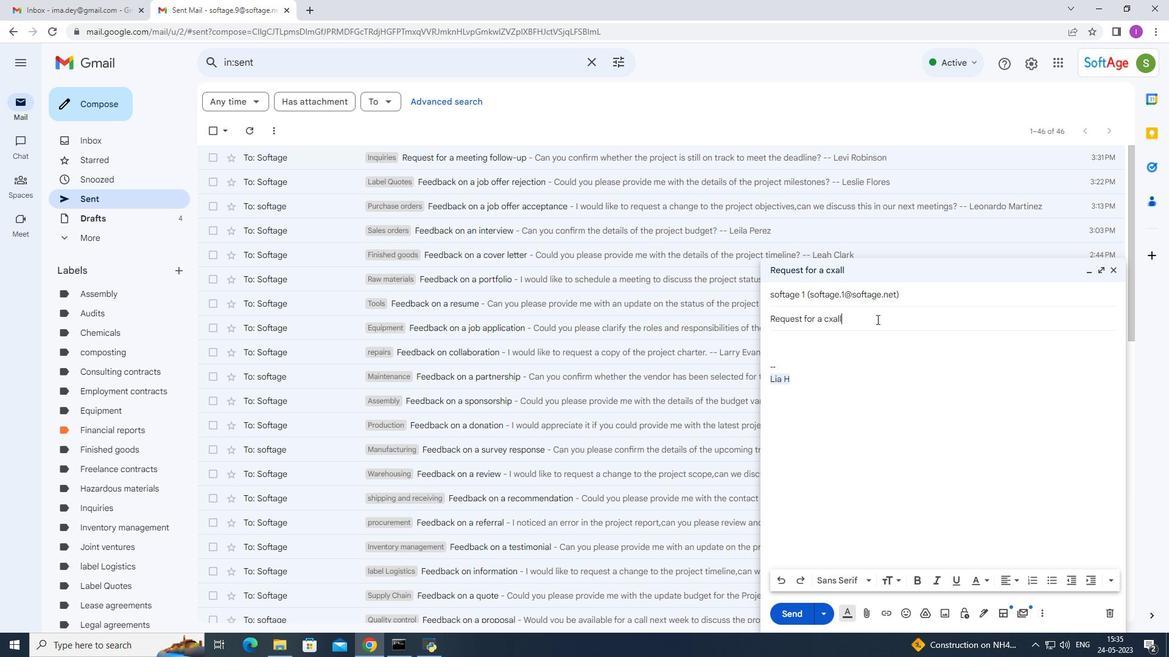 
Action: Key pressed <Key.backspace><Key.backspace><Key.backspace><Key.backspace>all<Key.space>follow<Key.space>up
Screenshot: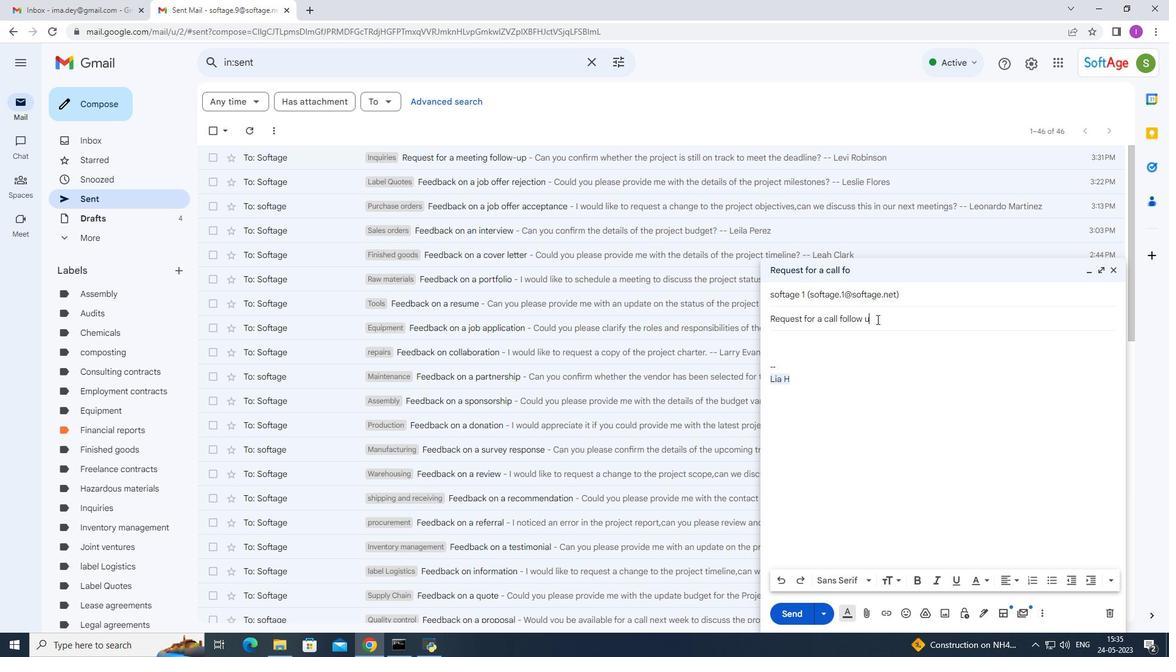 
Action: Mouse moved to (811, 370)
Screenshot: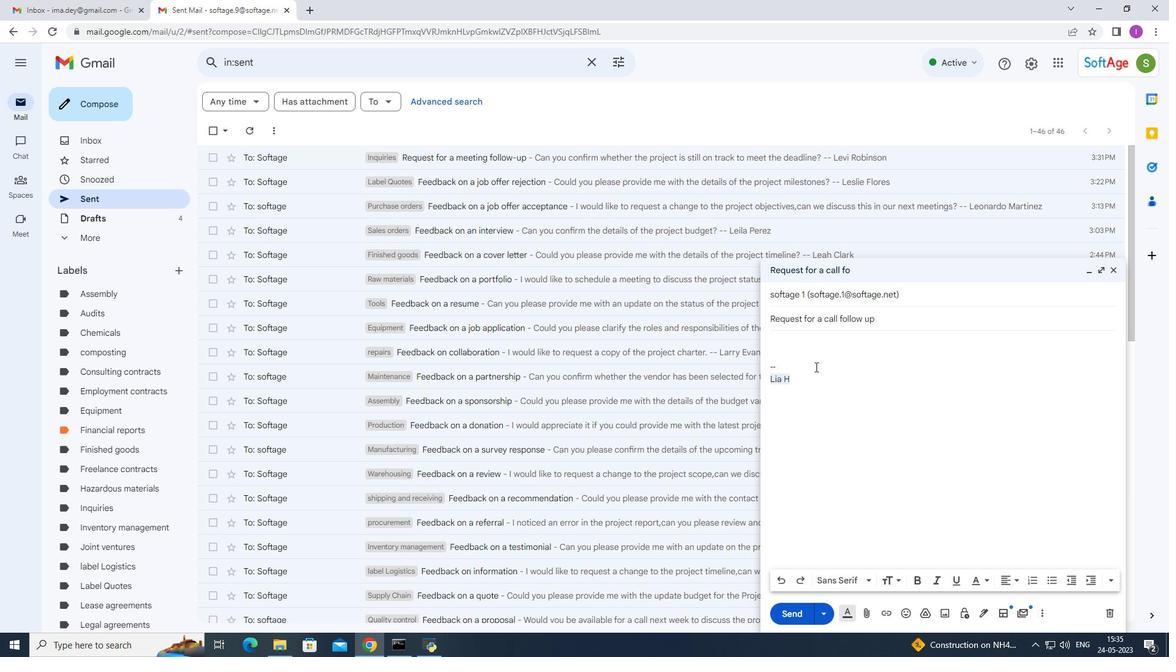 
Action: Mouse pressed left at (811, 370)
Screenshot: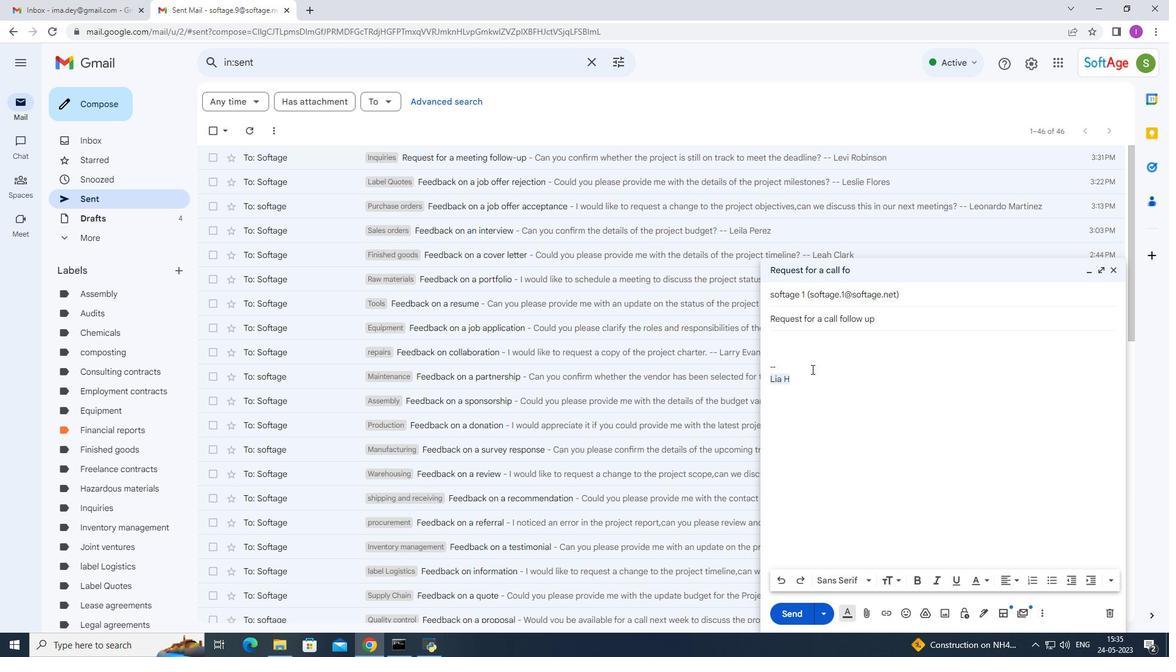 
Action: Mouse moved to (808, 375)
Screenshot: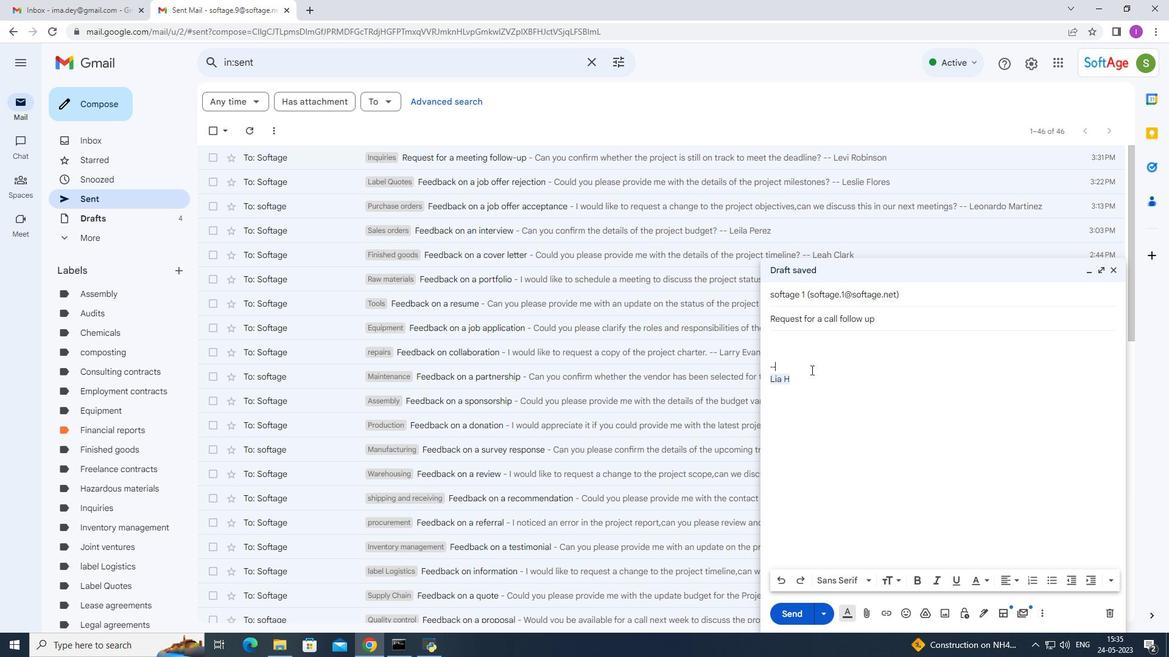 
Action: Mouse pressed left at (808, 375)
Screenshot: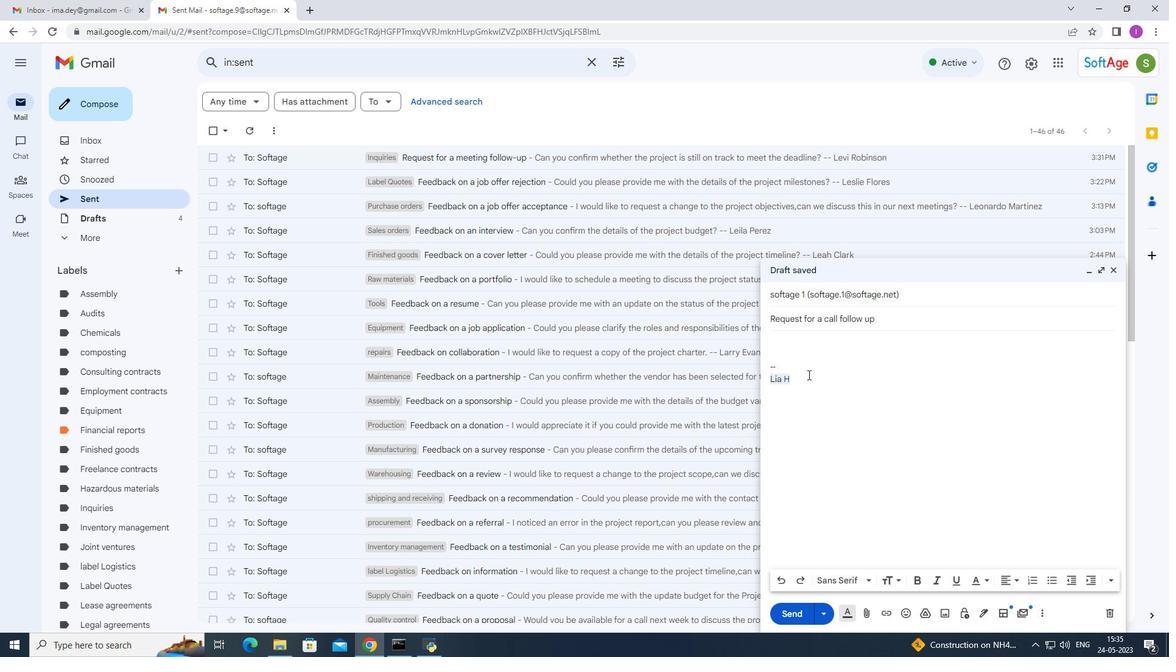 
Action: Key pressed ill
Screenshot: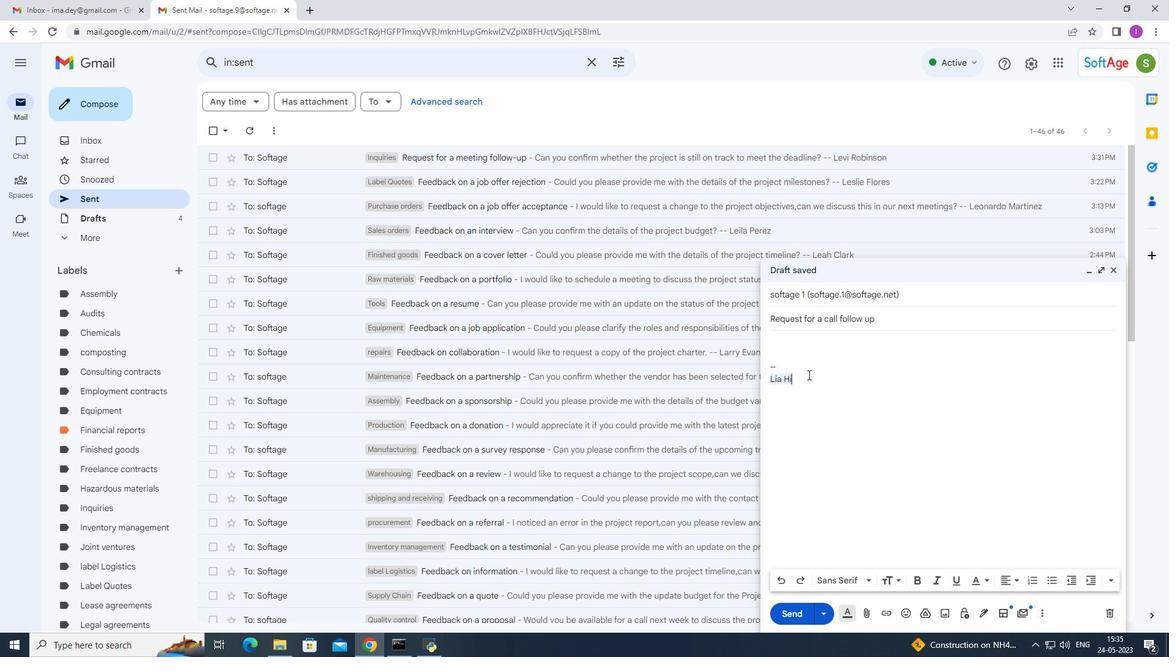 
Action: Mouse moved to (777, 344)
Screenshot: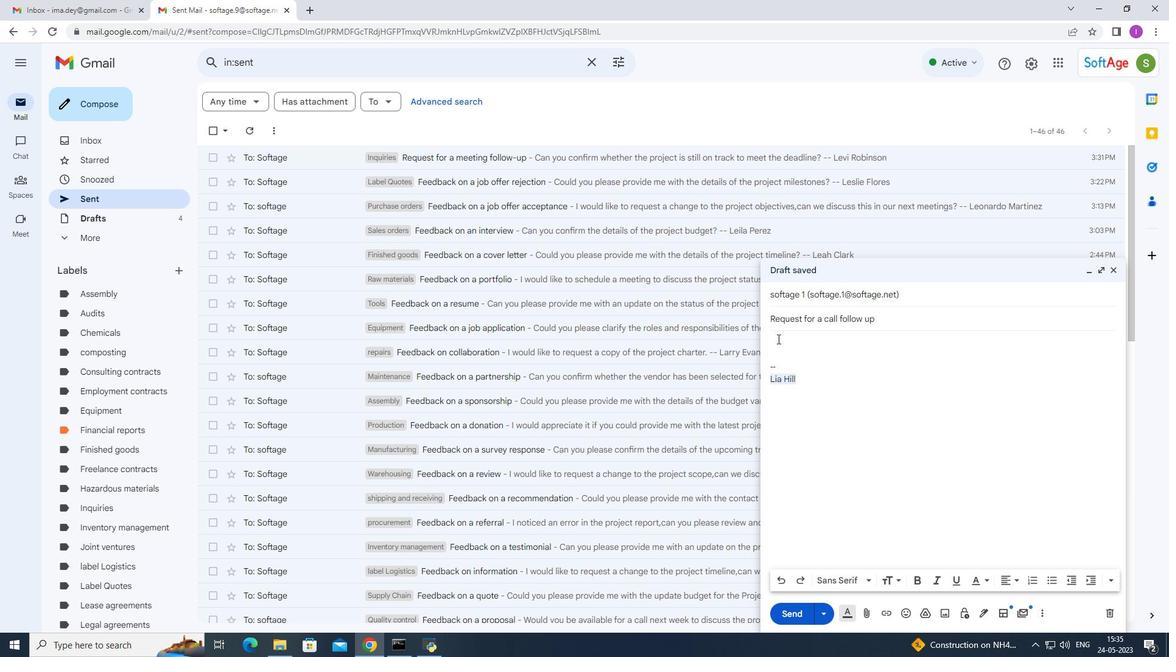
Action: Mouse pressed left at (777, 344)
Screenshot: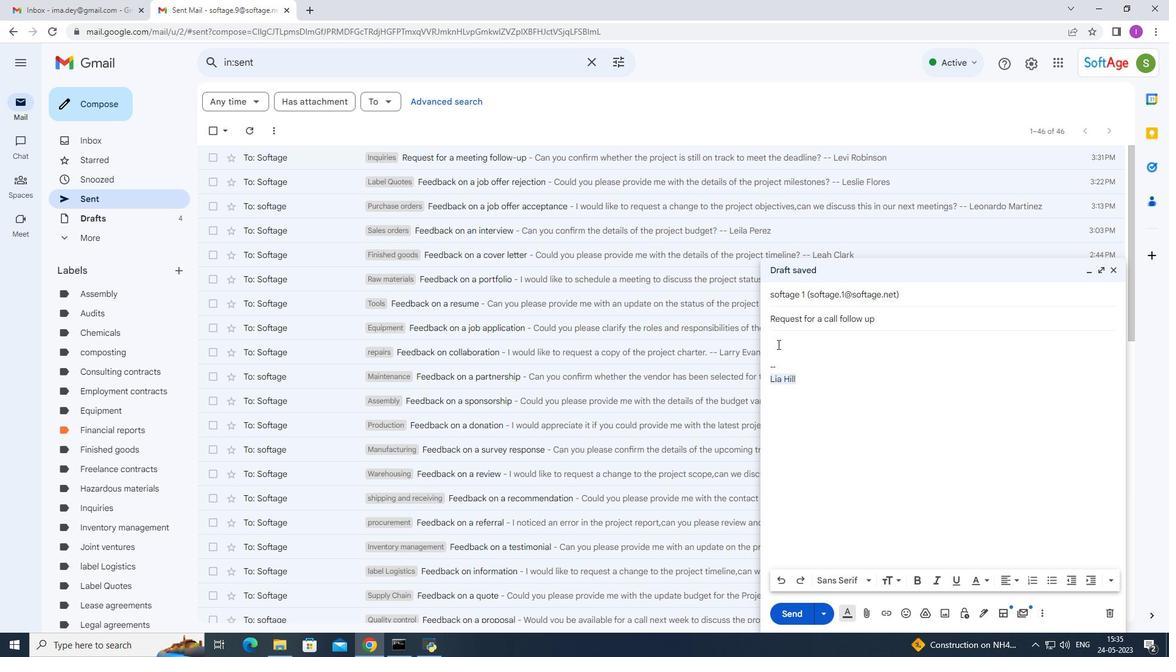 
Action: Key pressed <Key.caps_lock>I<Key.caps_lock><Key.space>would<Key.space>like<Key.space>to<Key.space>follow<Key.space>up<Key.space>on<Key.space>the<Key.space>deliverables<Key.space>forr<Key.backspace><Key.space>the<Key.space>project.
Screenshot: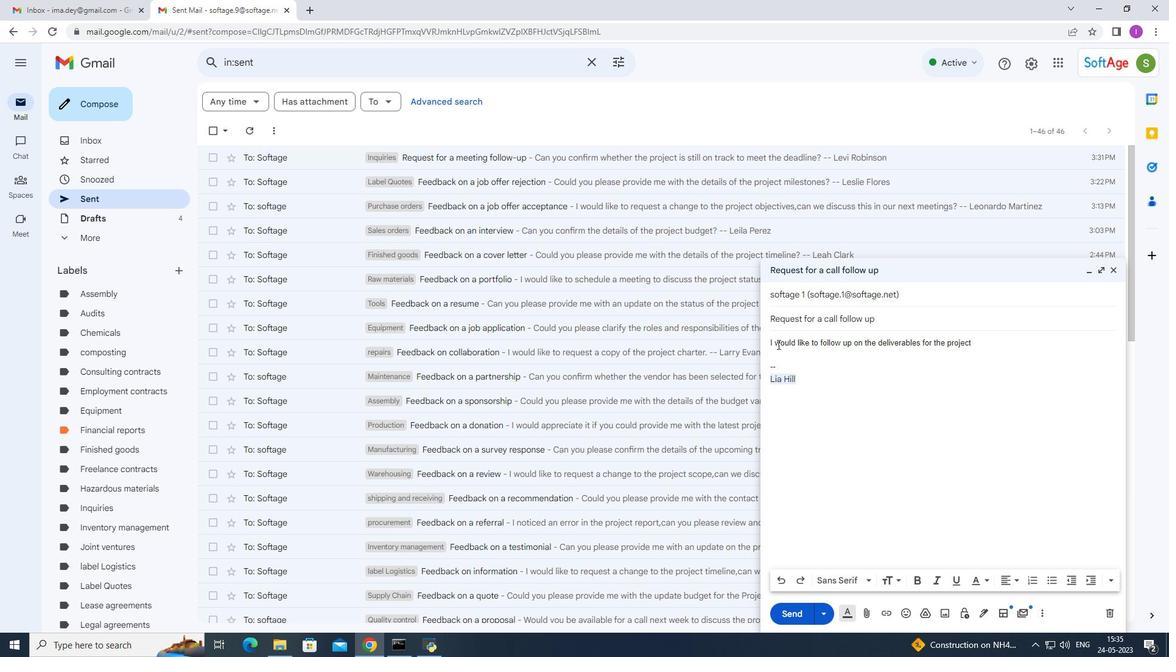 
Action: Mouse moved to (874, 400)
Screenshot: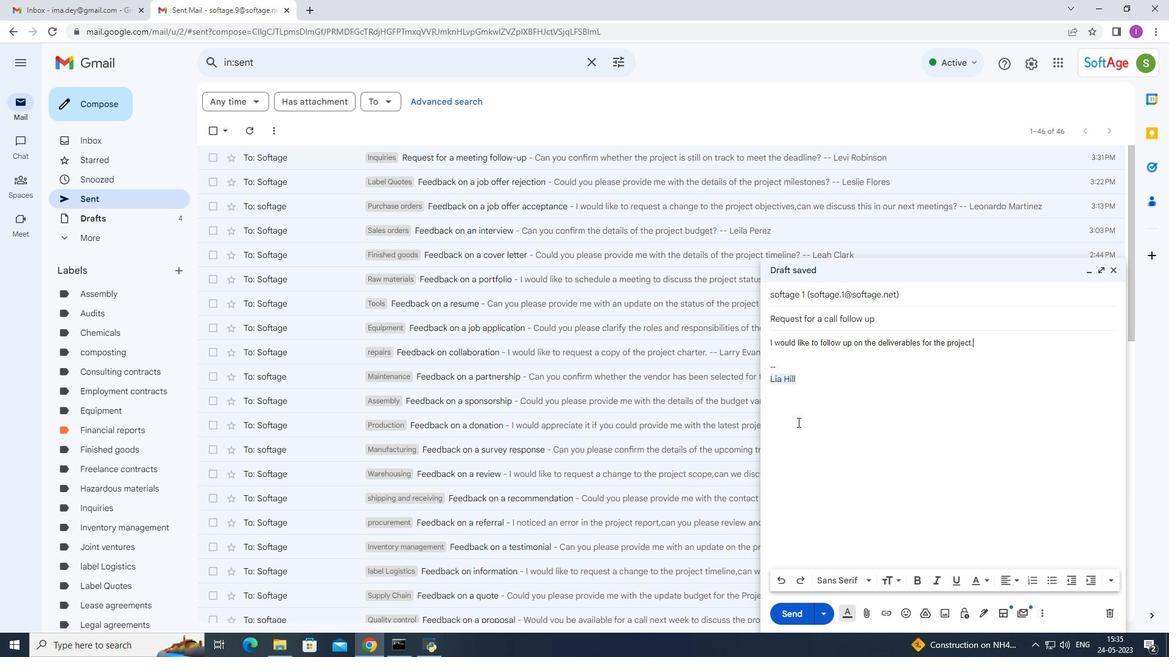
Action: Mouse scrolled (874, 399) with delta (0, 0)
Screenshot: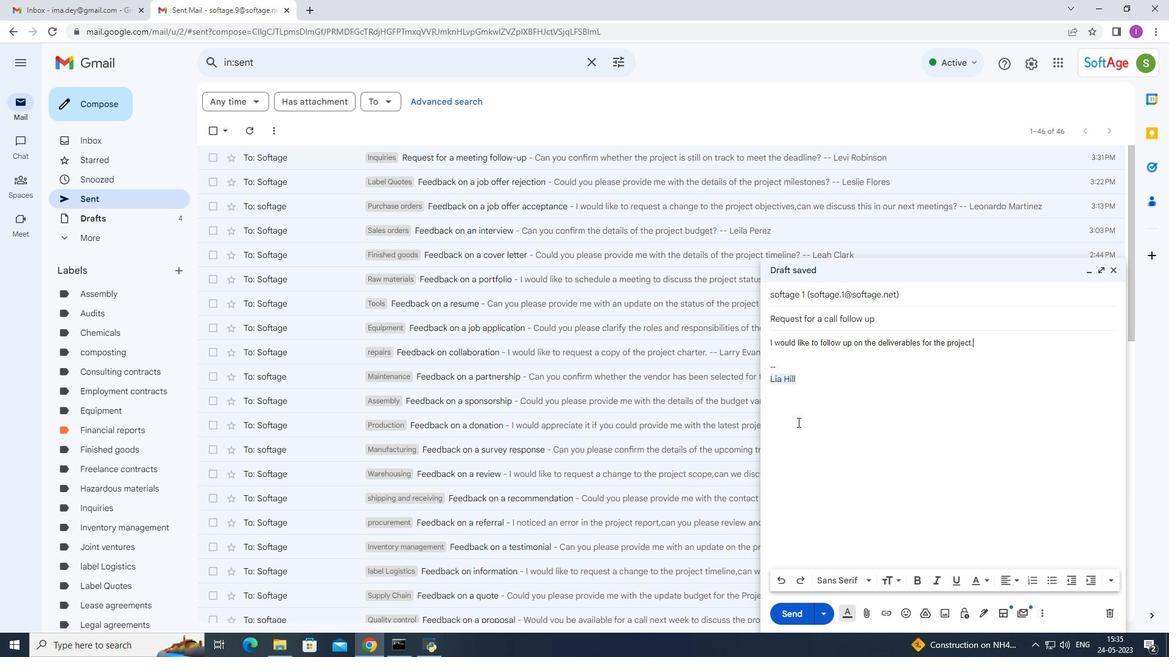 
Action: Mouse moved to (771, 341)
Screenshot: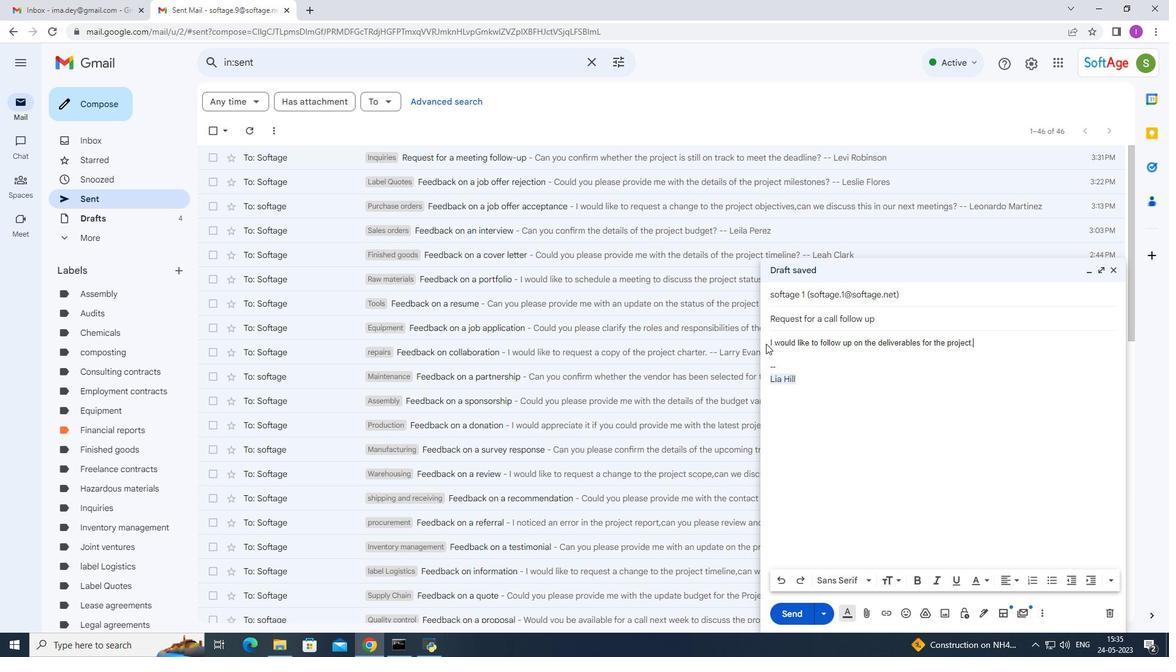 
Action: Mouse pressed left at (771, 341)
Screenshot: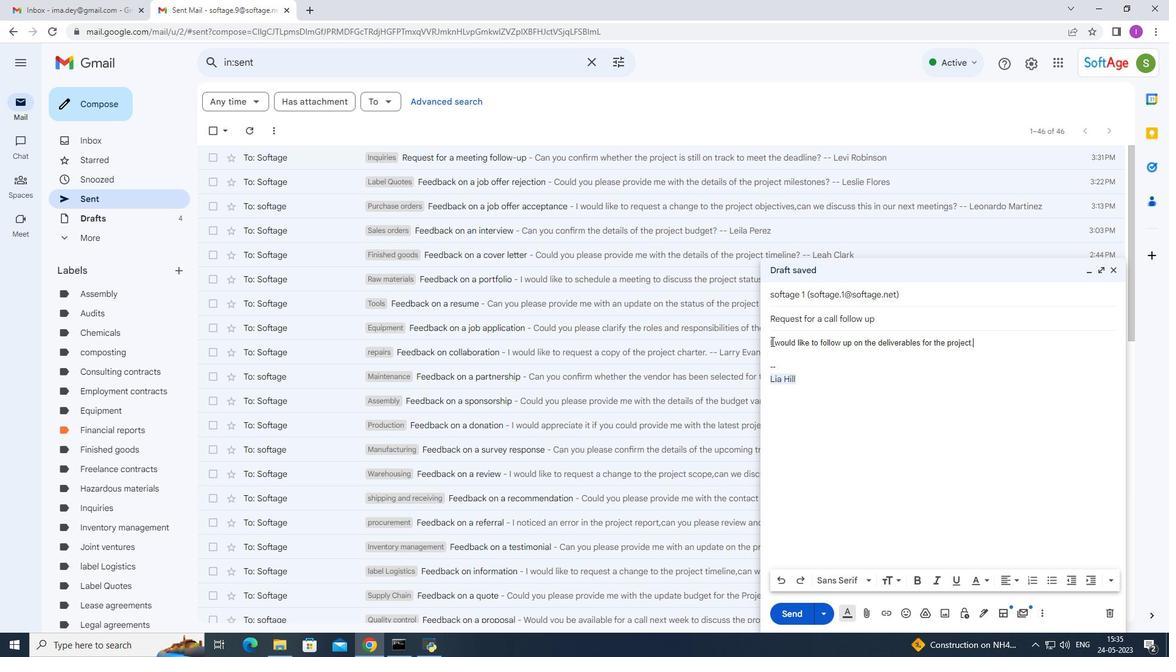 
Action: Mouse moved to (807, 383)
Screenshot: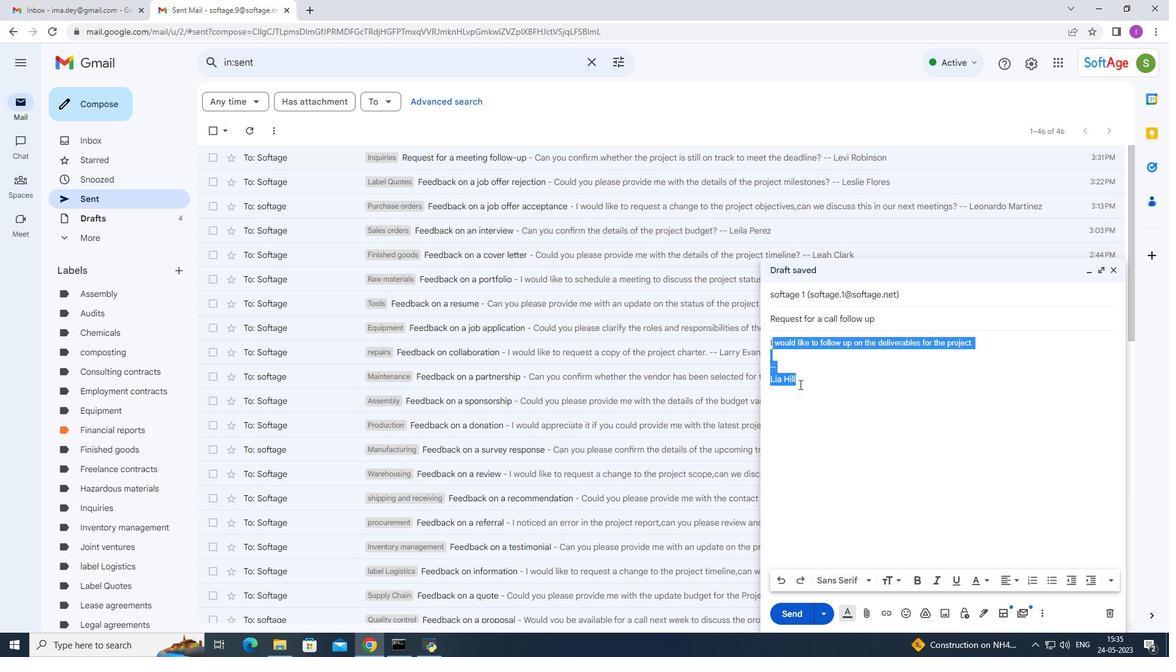 
Action: Mouse pressed left at (807, 383)
Screenshot: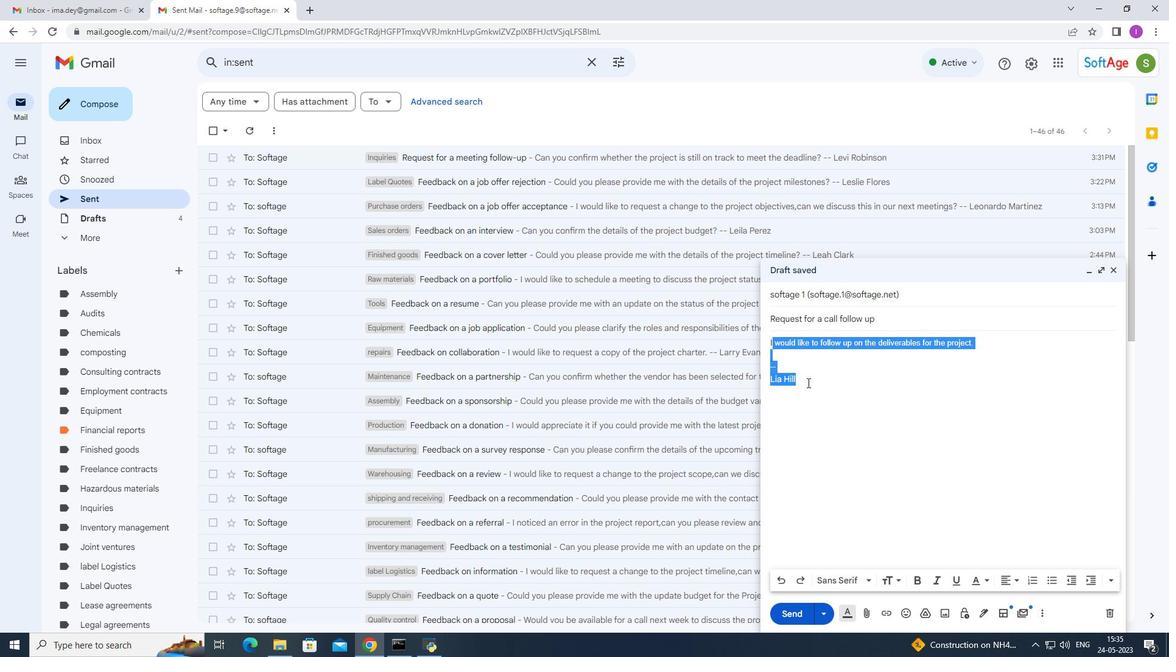 
Action: Mouse moved to (745, 350)
Screenshot: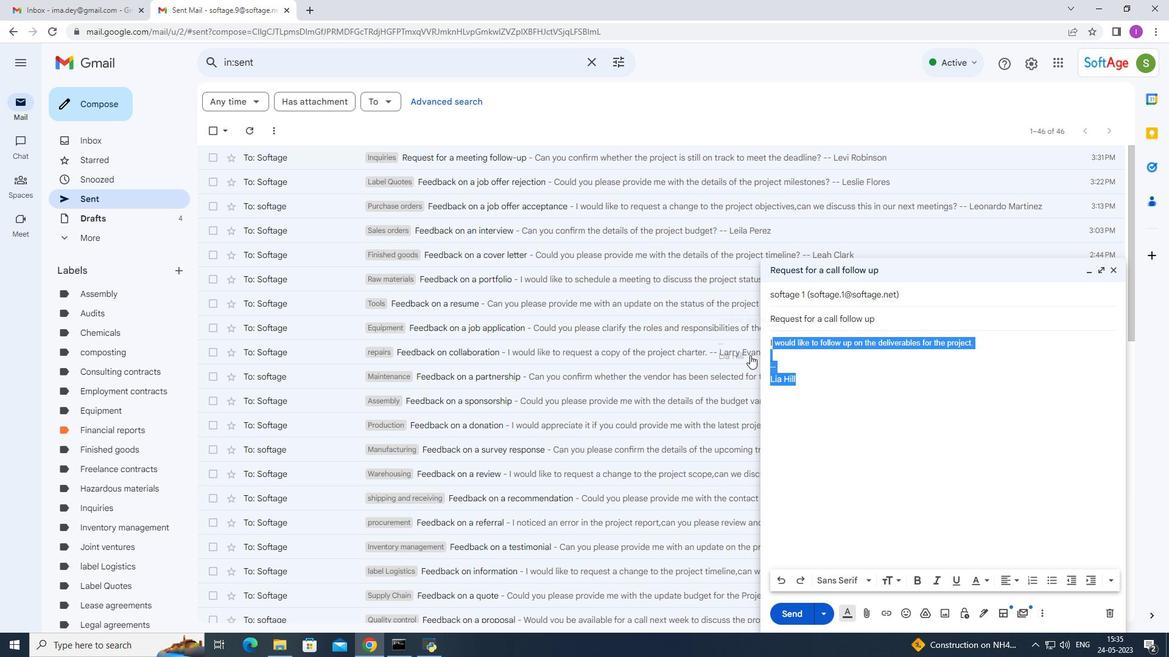 
Action: Mouse pressed left at (745, 350)
Screenshot: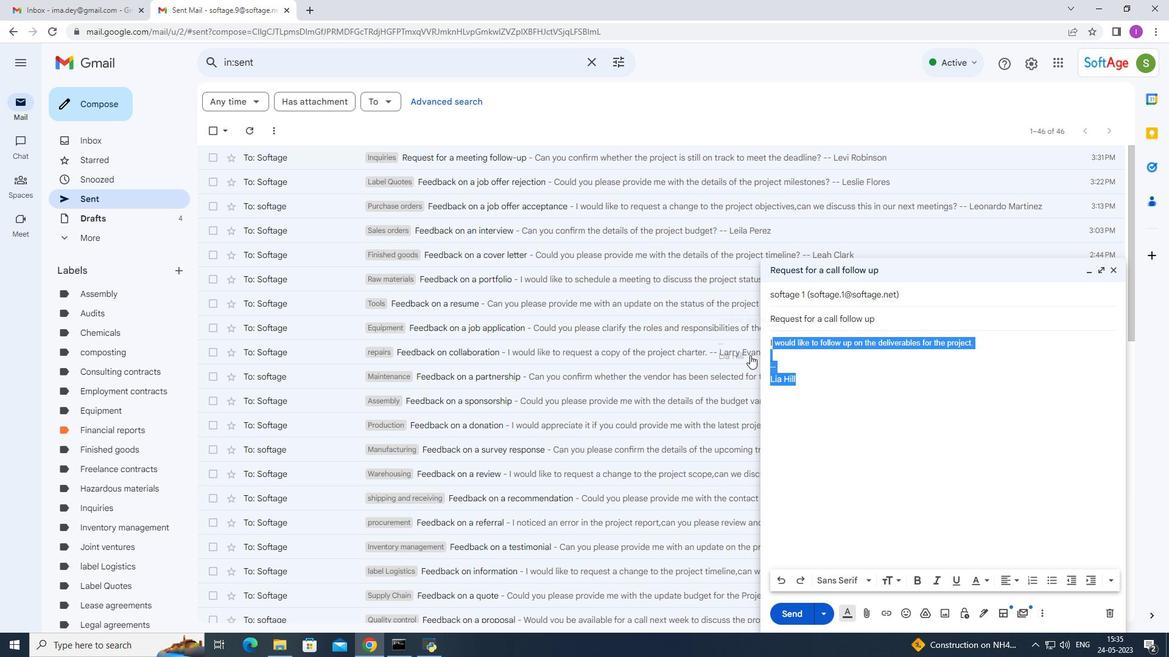 
Action: Mouse moved to (810, 362)
Screenshot: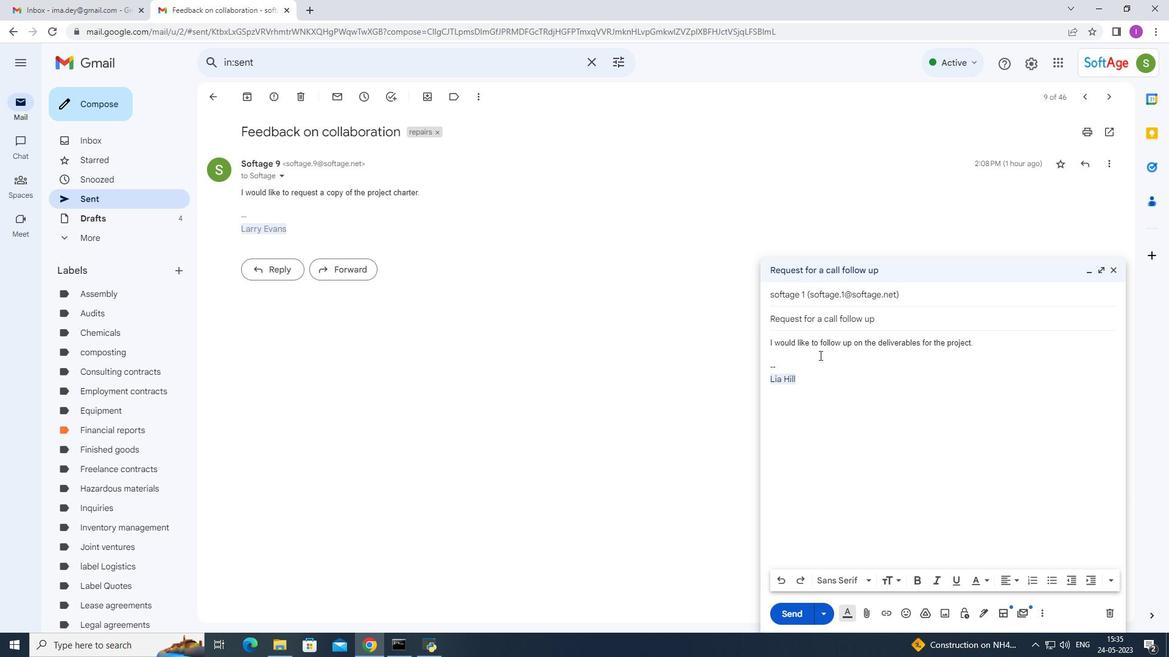 
Action: Mouse pressed left at (810, 362)
Screenshot: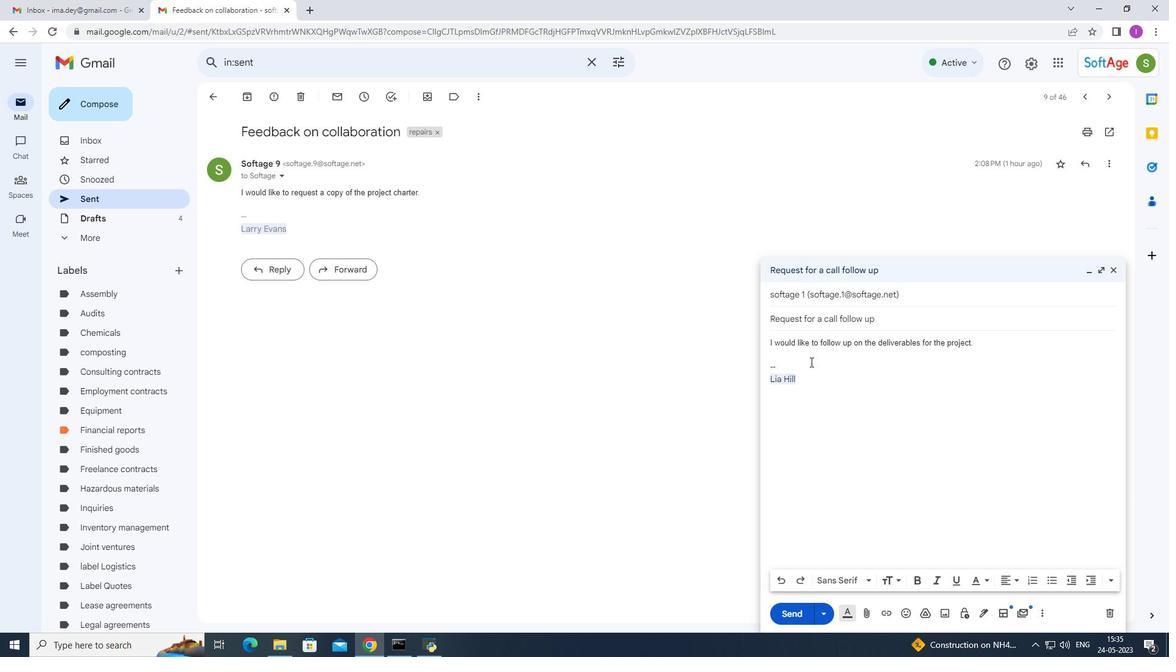 
Action: Mouse moved to (770, 342)
Screenshot: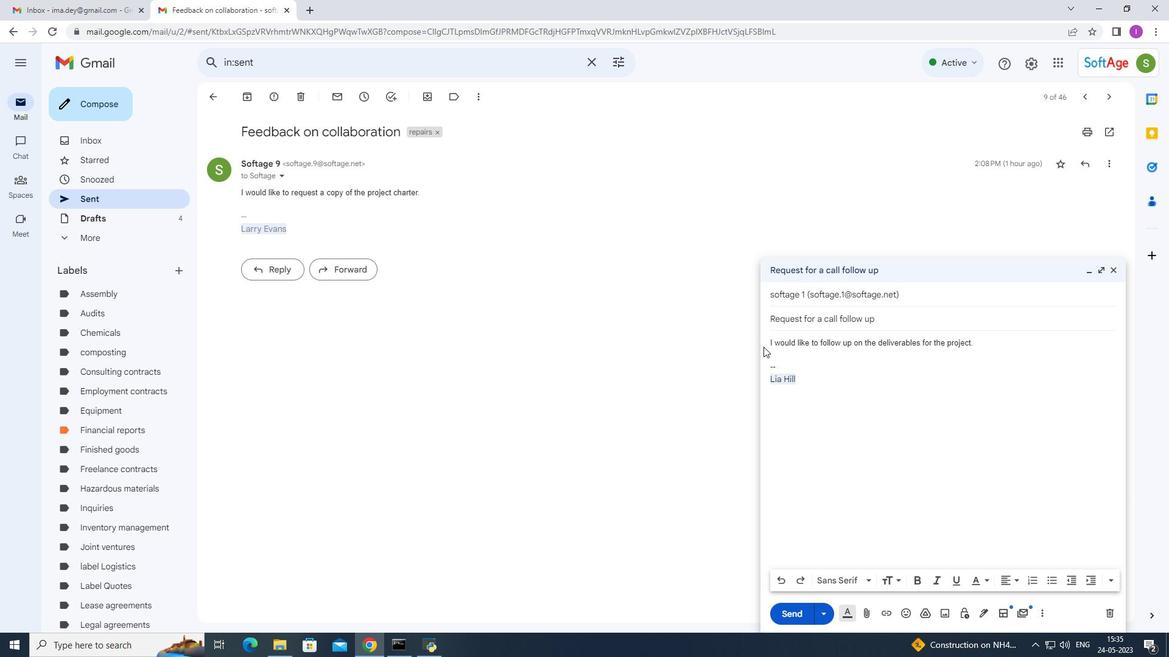 
Action: Mouse pressed left at (770, 342)
Screenshot: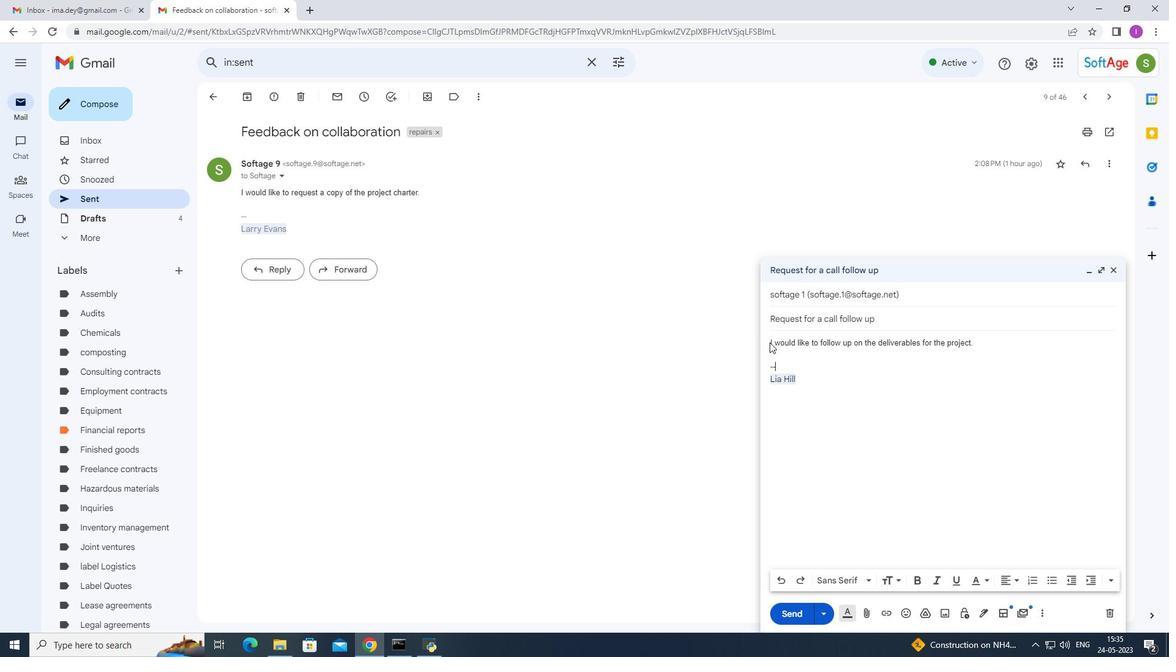 
Action: Mouse moved to (768, 341)
Screenshot: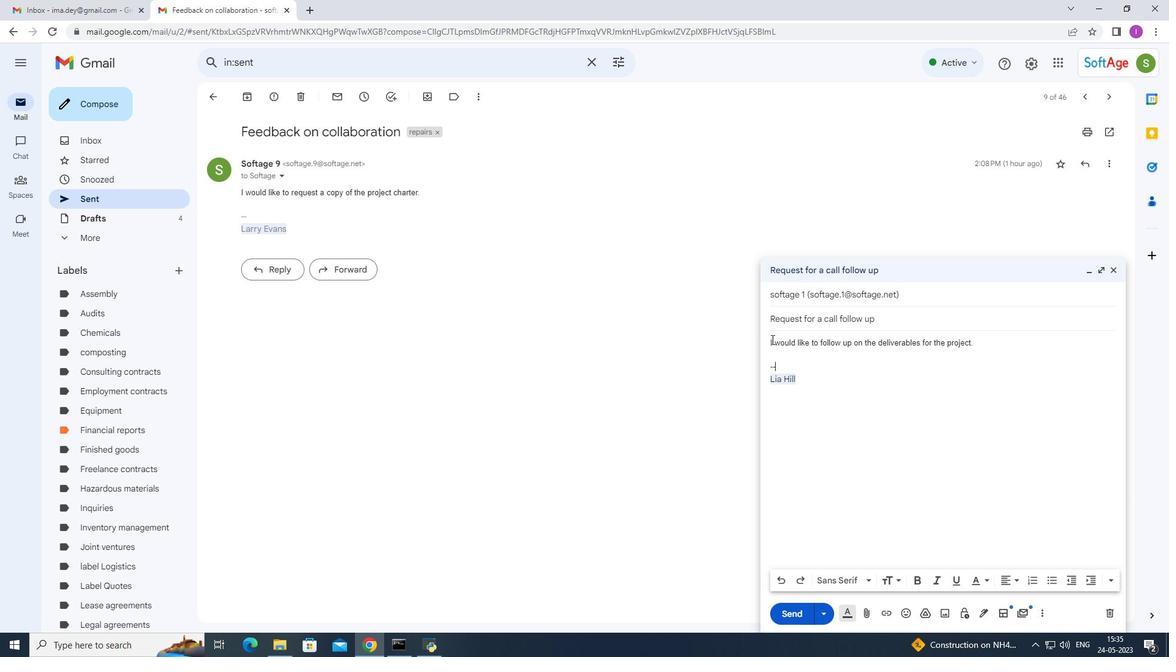 
Action: Mouse pressed left at (768, 341)
Screenshot: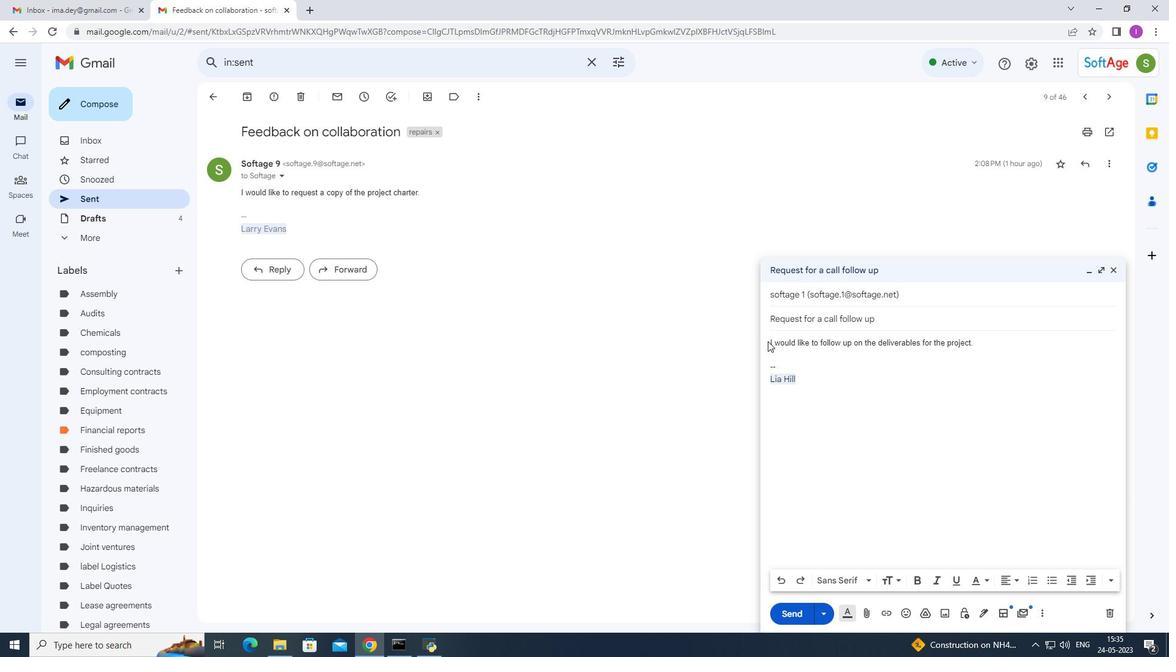 
Action: Mouse moved to (771, 344)
Screenshot: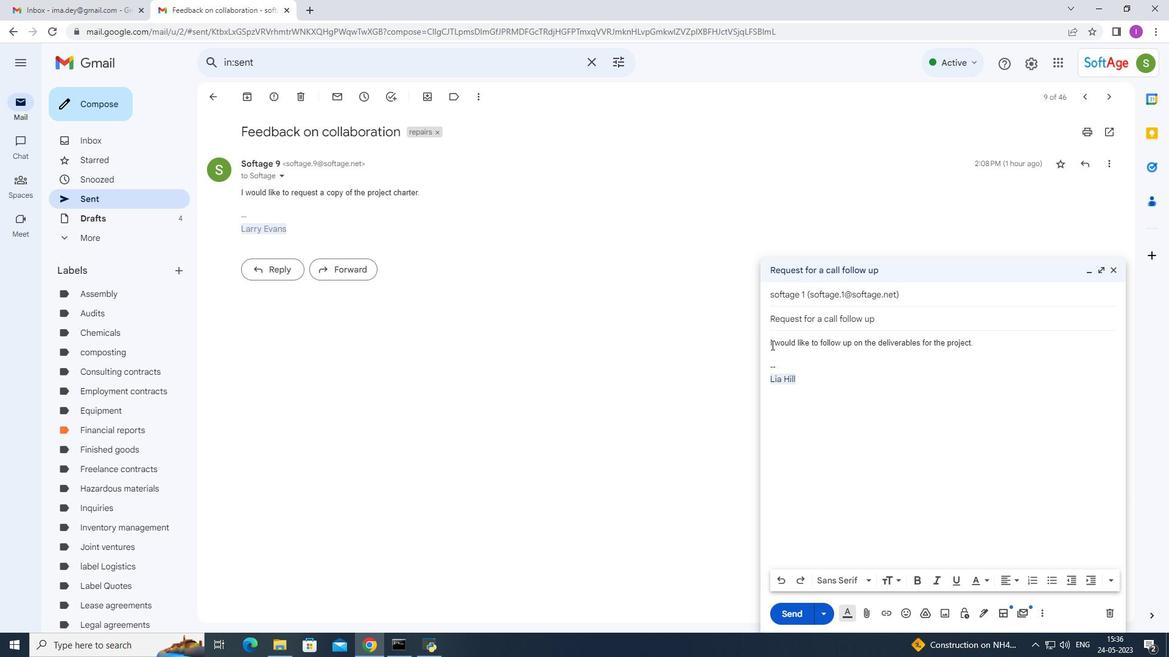 
Action: Mouse pressed left at (771, 344)
Screenshot: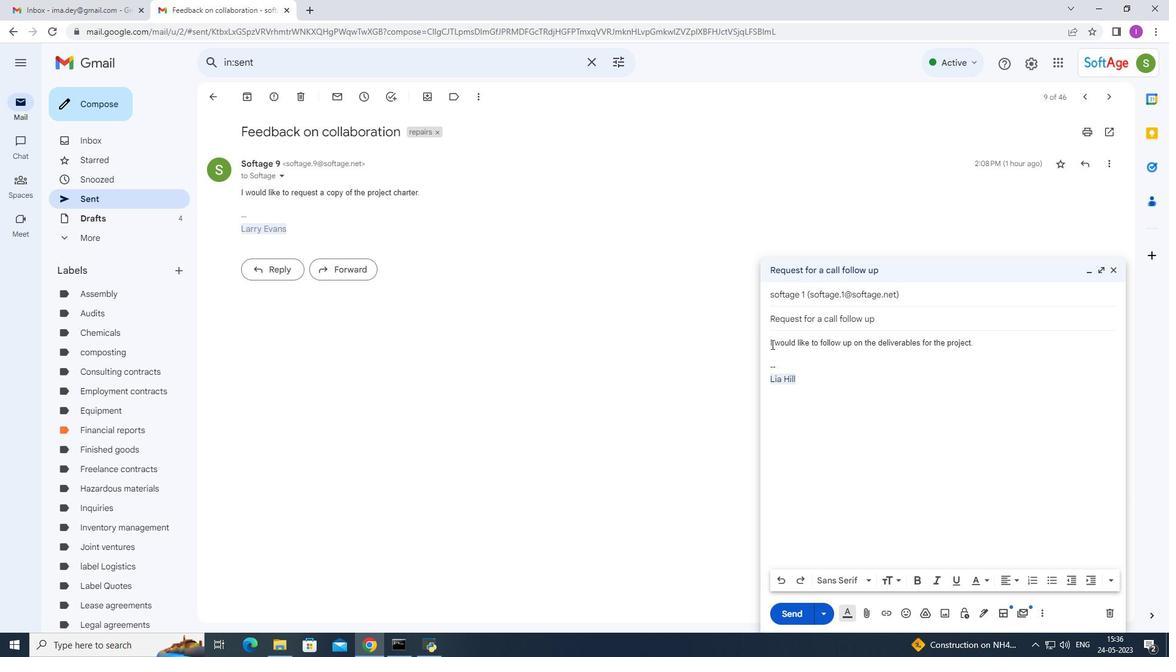 
Action: Mouse moved to (809, 381)
Screenshot: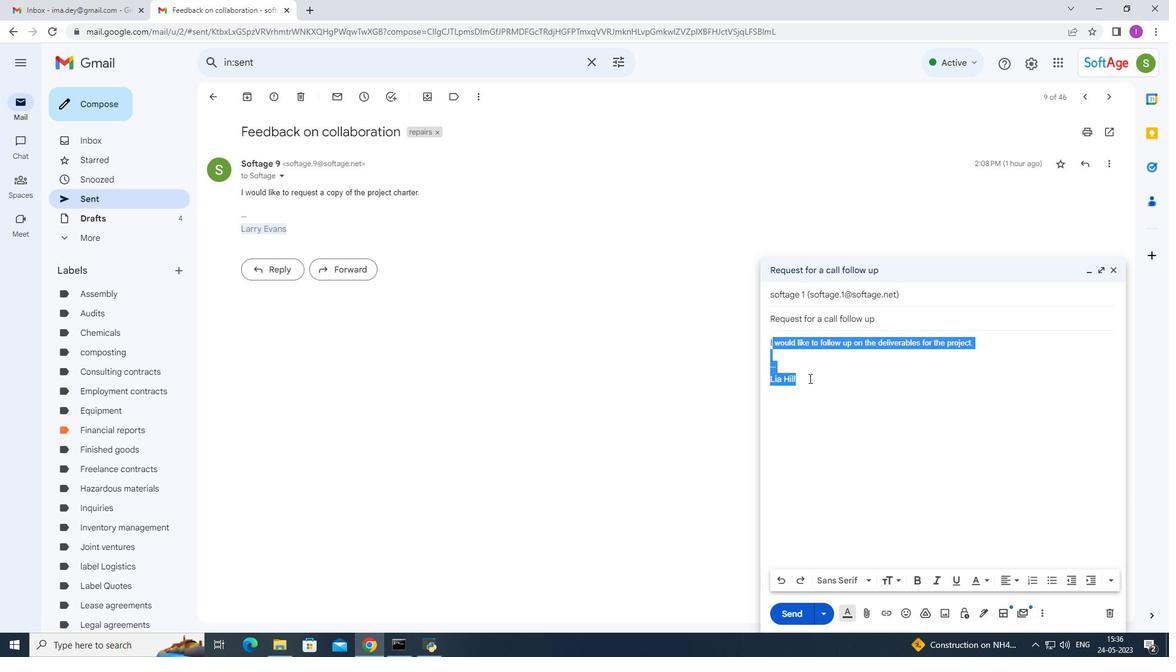 
Action: Mouse pressed left at (809, 381)
Screenshot: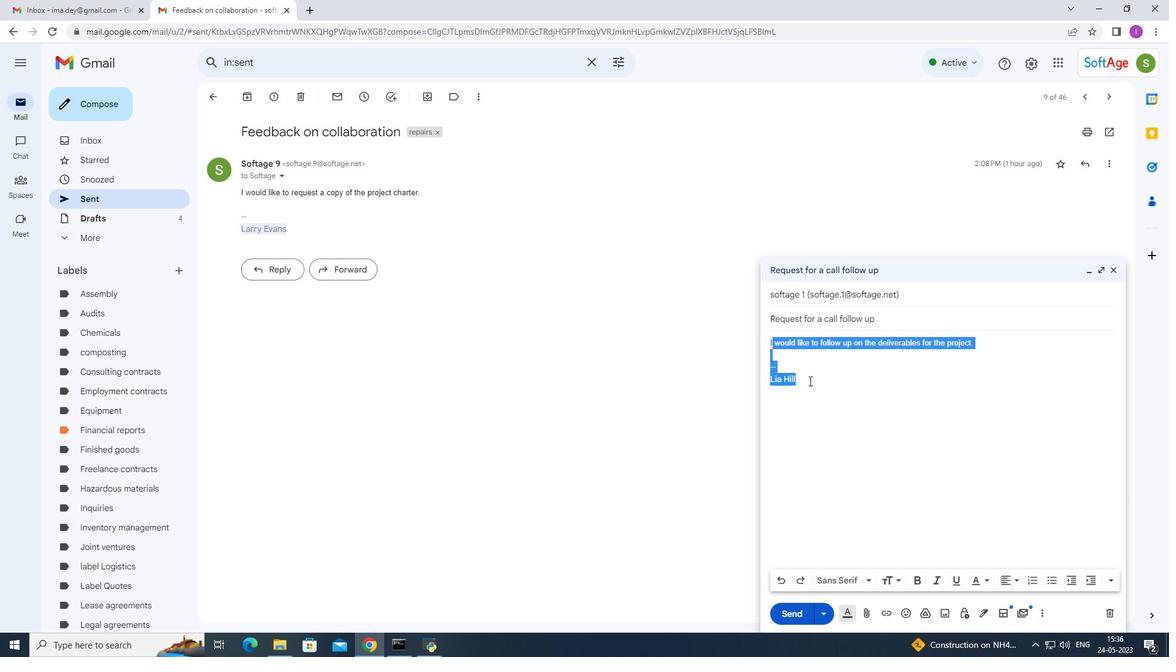 
Action: Mouse moved to (799, 378)
Screenshot: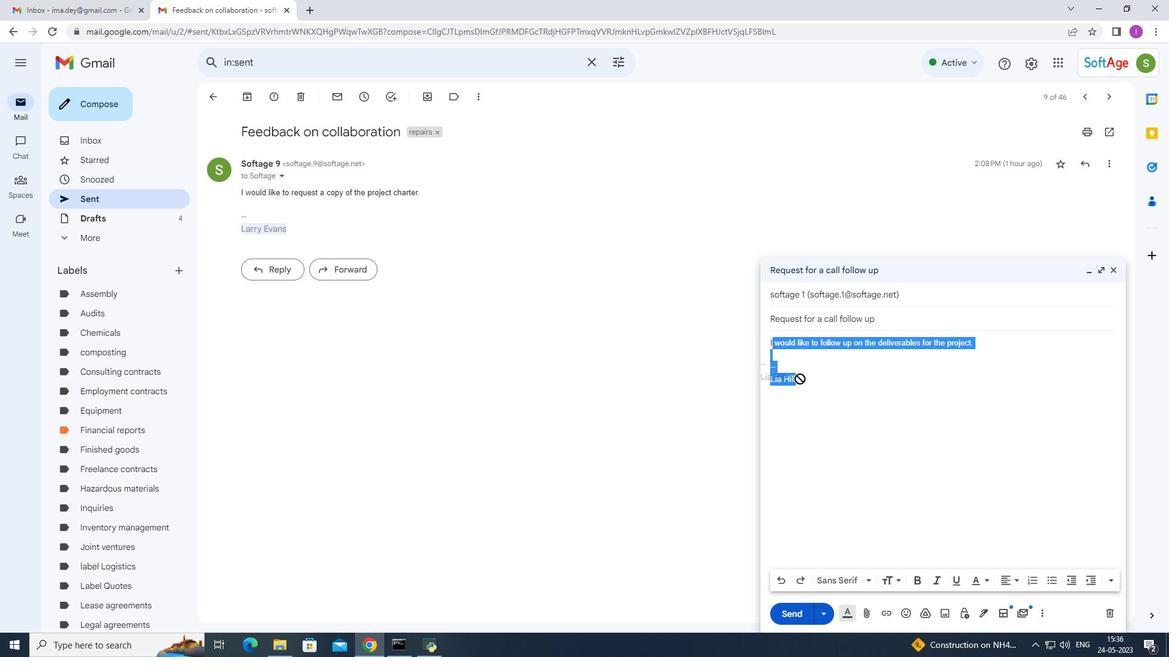 
Action: Mouse pressed left at (799, 378)
Screenshot: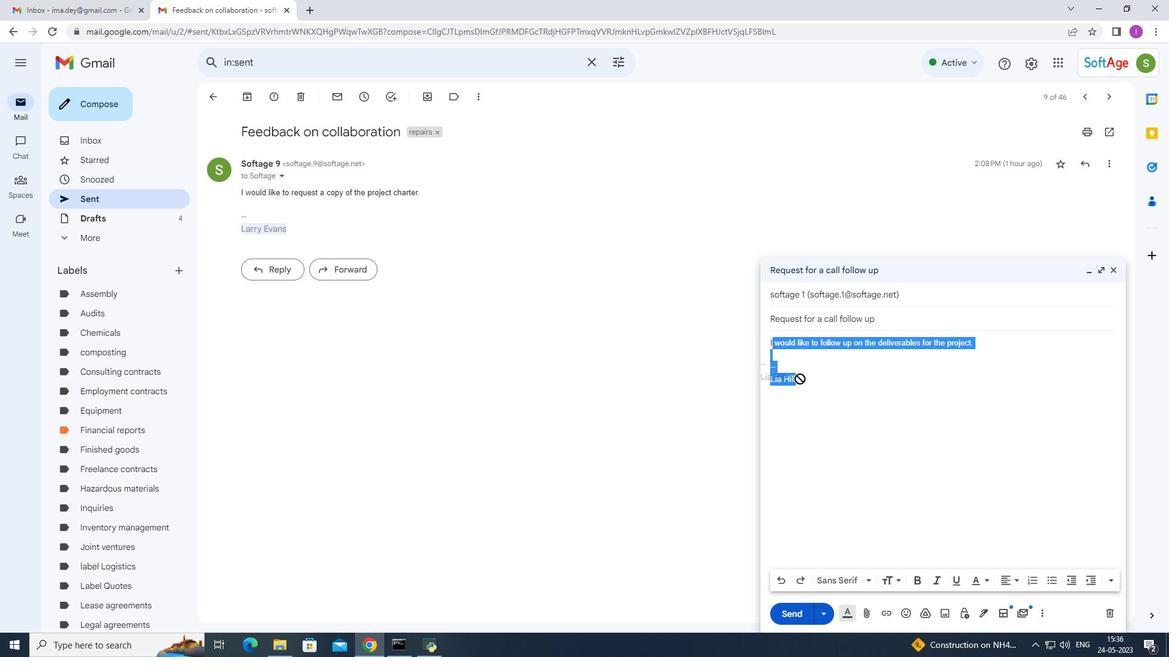 
Action: Mouse pressed left at (799, 378)
Screenshot: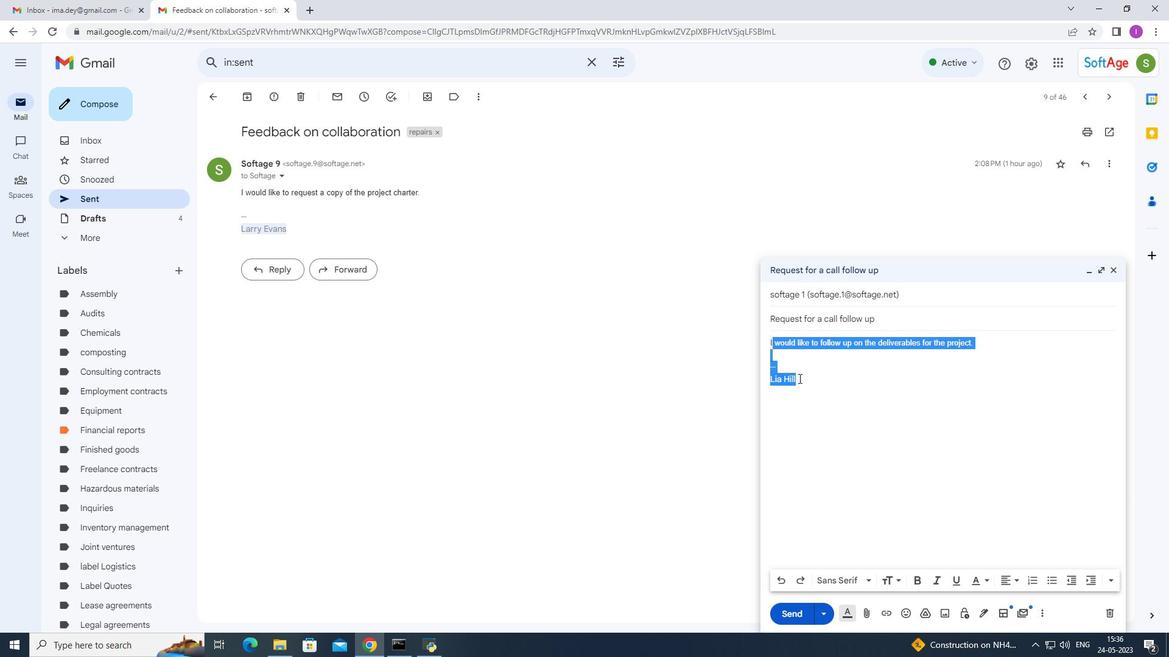 
Action: Mouse pressed left at (799, 378)
Screenshot: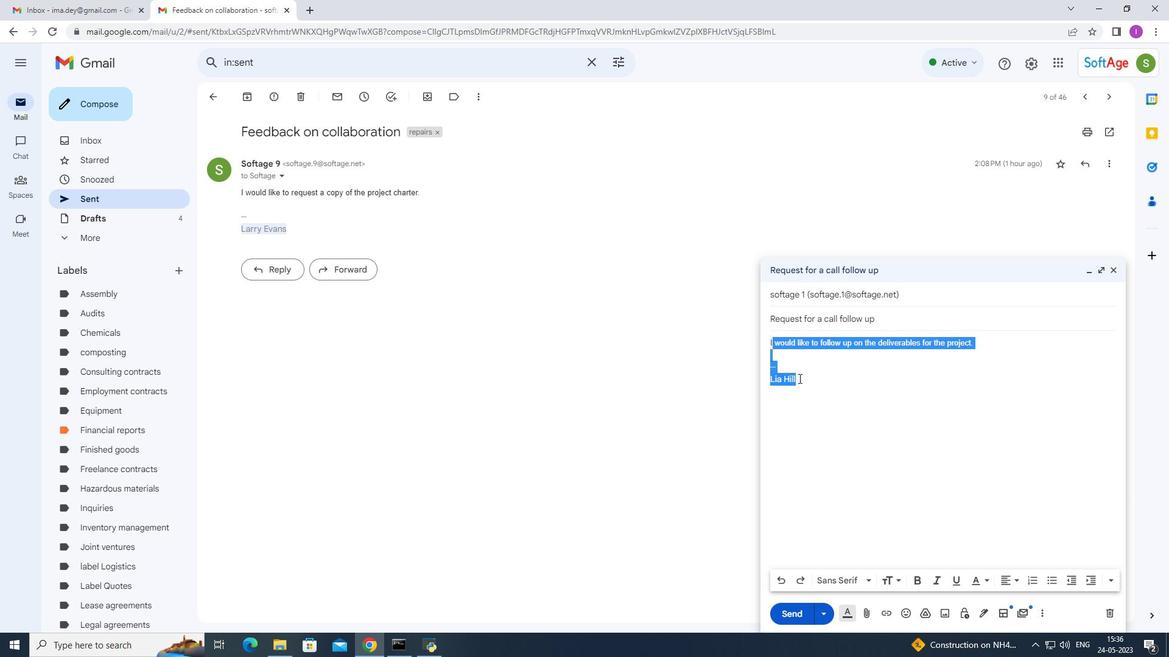 
Action: Mouse pressed left at (799, 378)
Screenshot: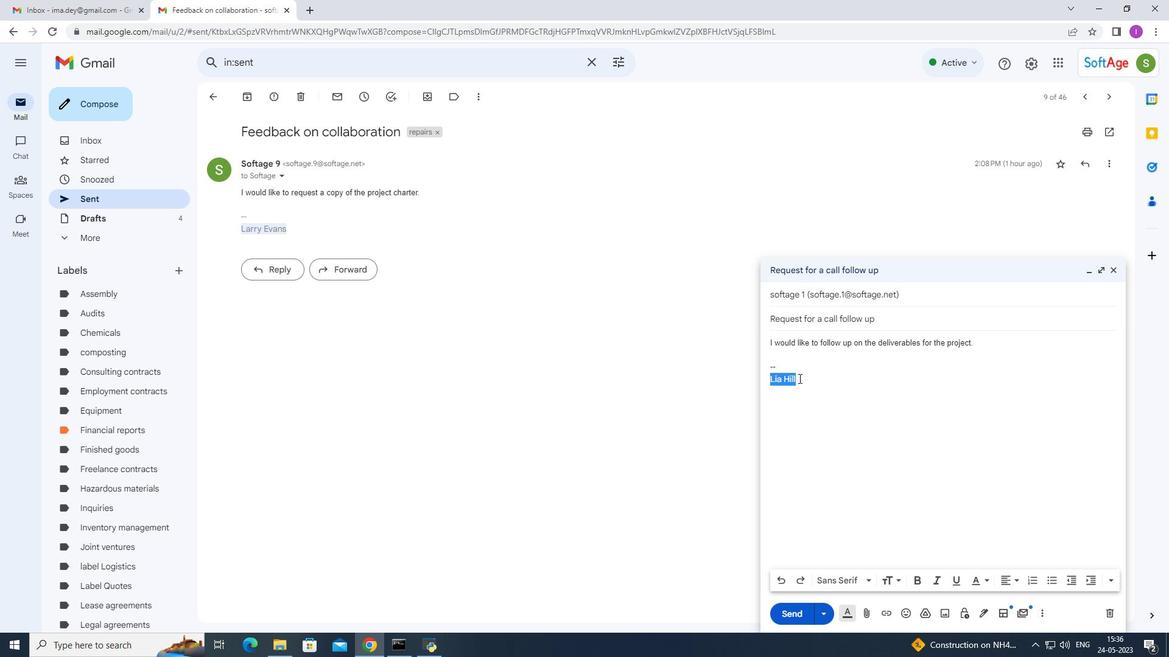 
Action: Mouse pressed left at (799, 378)
Screenshot: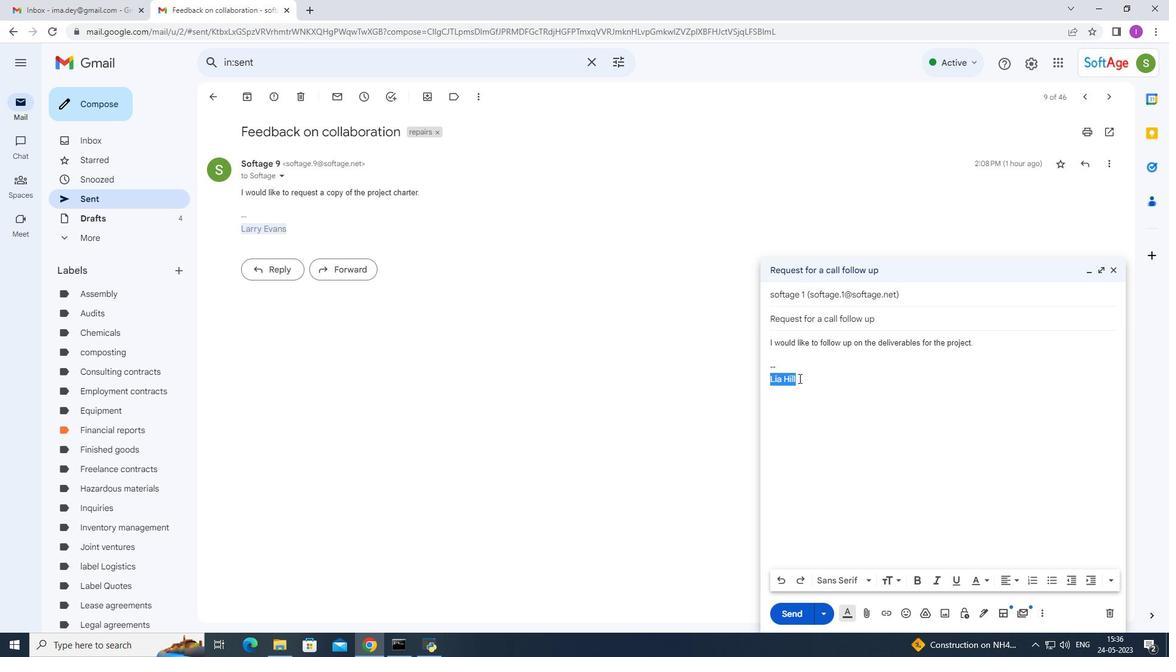 
Action: Mouse pressed left at (799, 378)
Screenshot: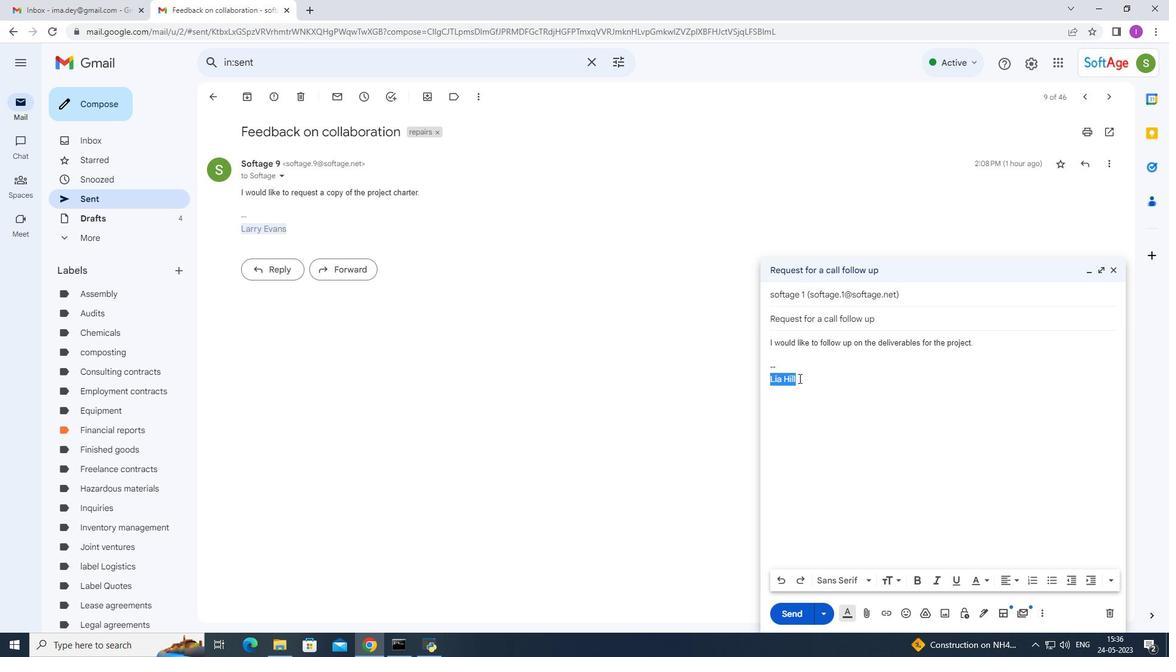 
Action: Mouse moved to (779, 369)
Screenshot: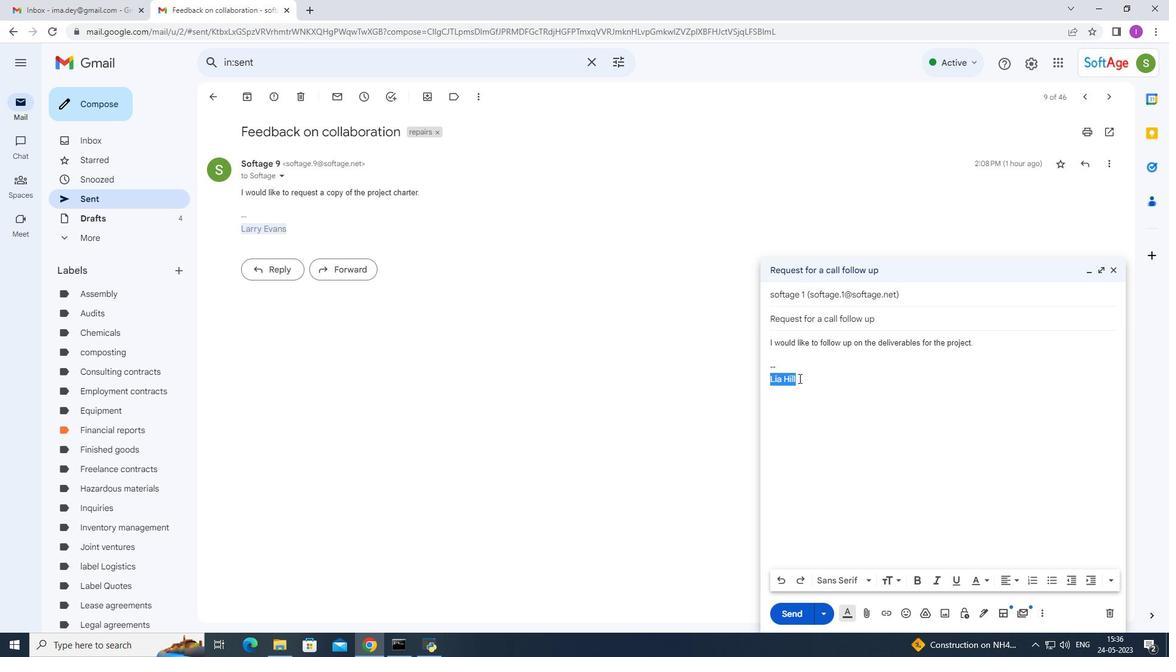 
Action: Mouse pressed left at (779, 369)
Screenshot: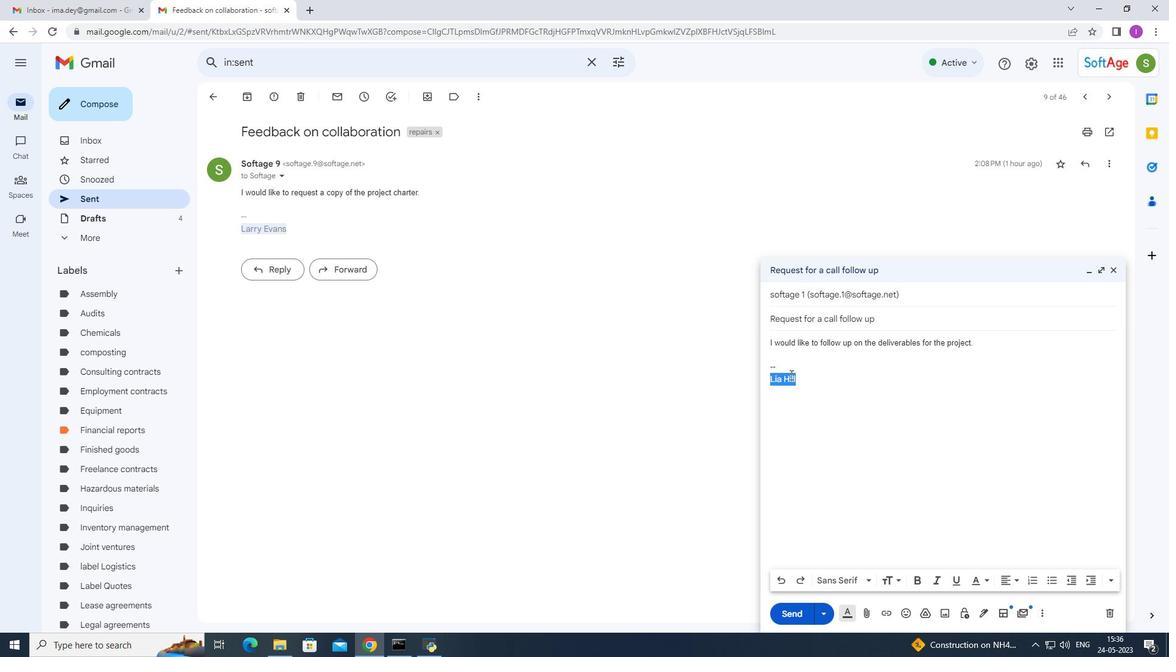 
Action: Mouse moved to (771, 342)
Screenshot: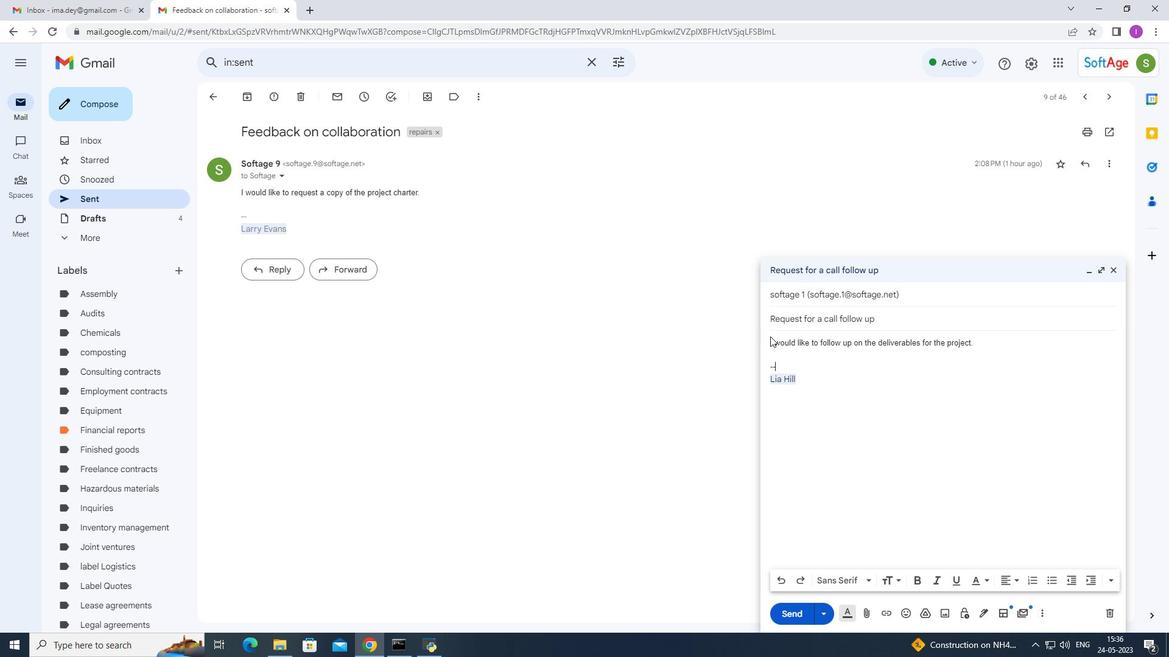 
Action: Mouse pressed left at (771, 342)
Screenshot: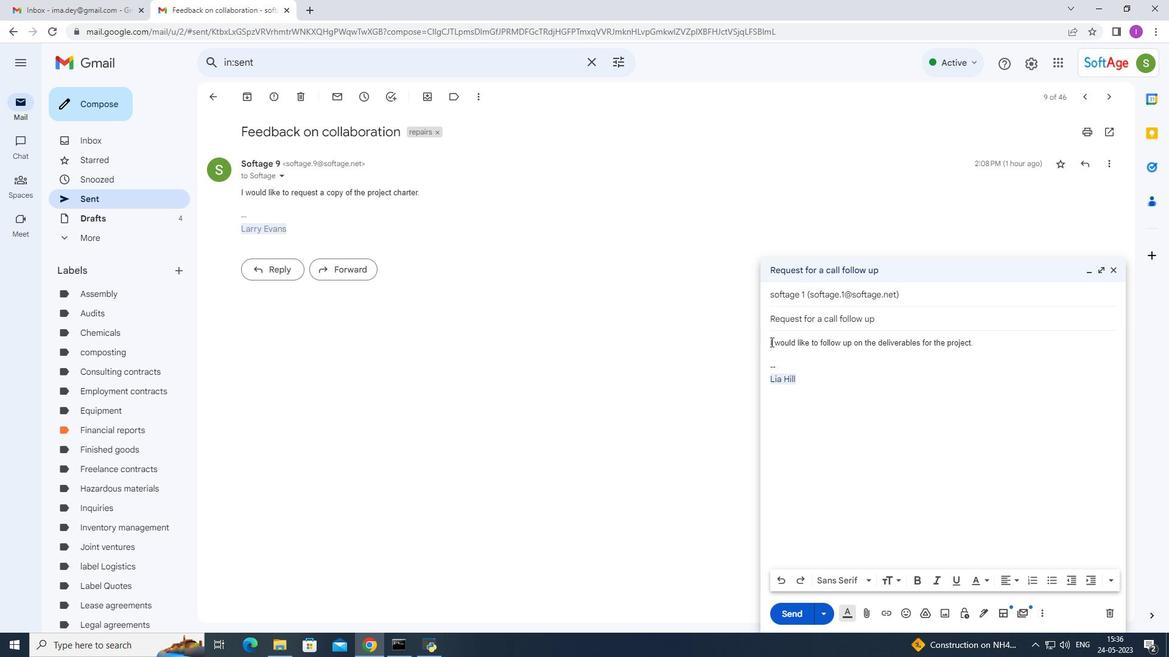 
Action: Mouse moved to (1087, 584)
Screenshot: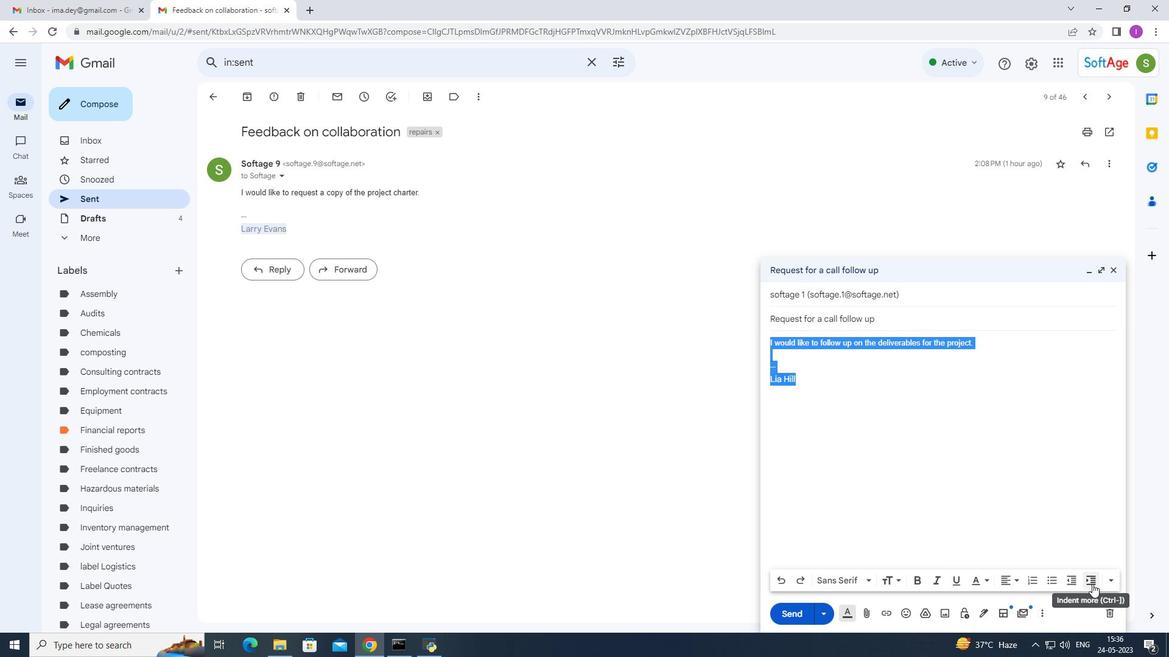 
Action: Mouse pressed left at (1087, 584)
Screenshot: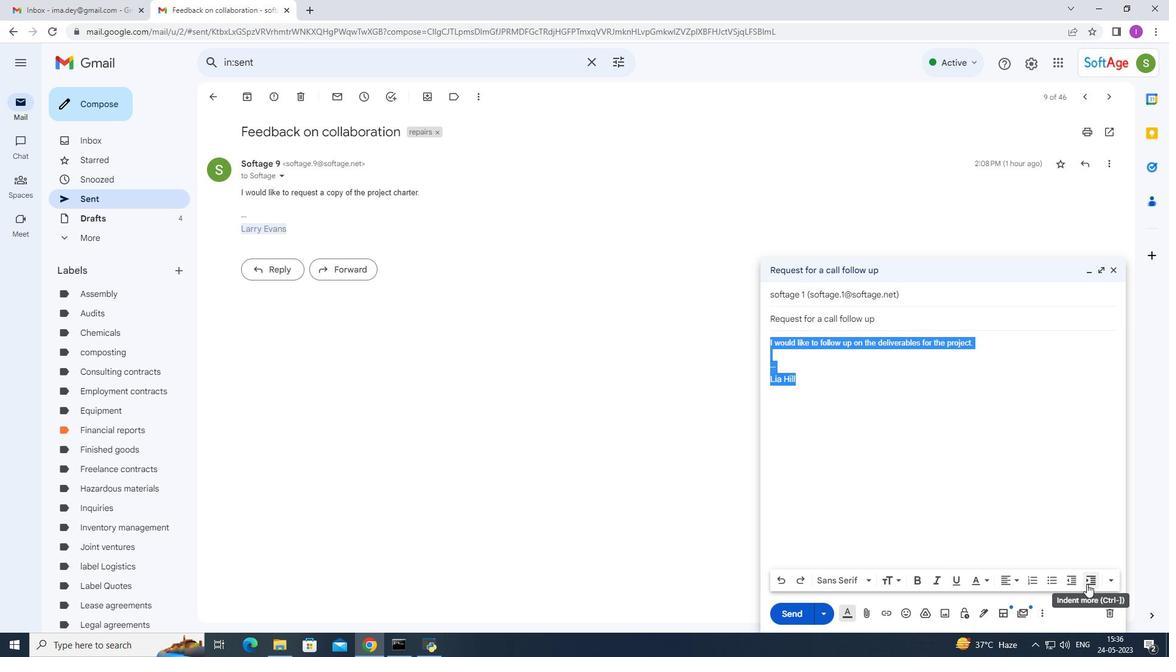 
Action: Mouse pressed left at (1087, 584)
Screenshot: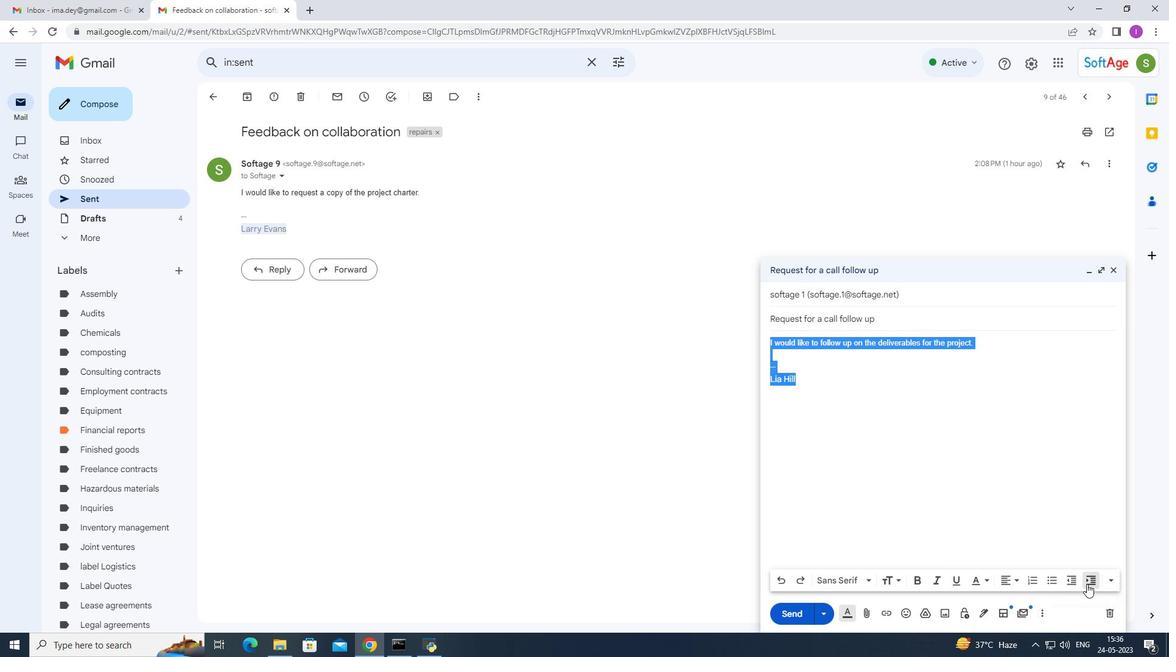 
Action: Mouse moved to (1070, 583)
Screenshot: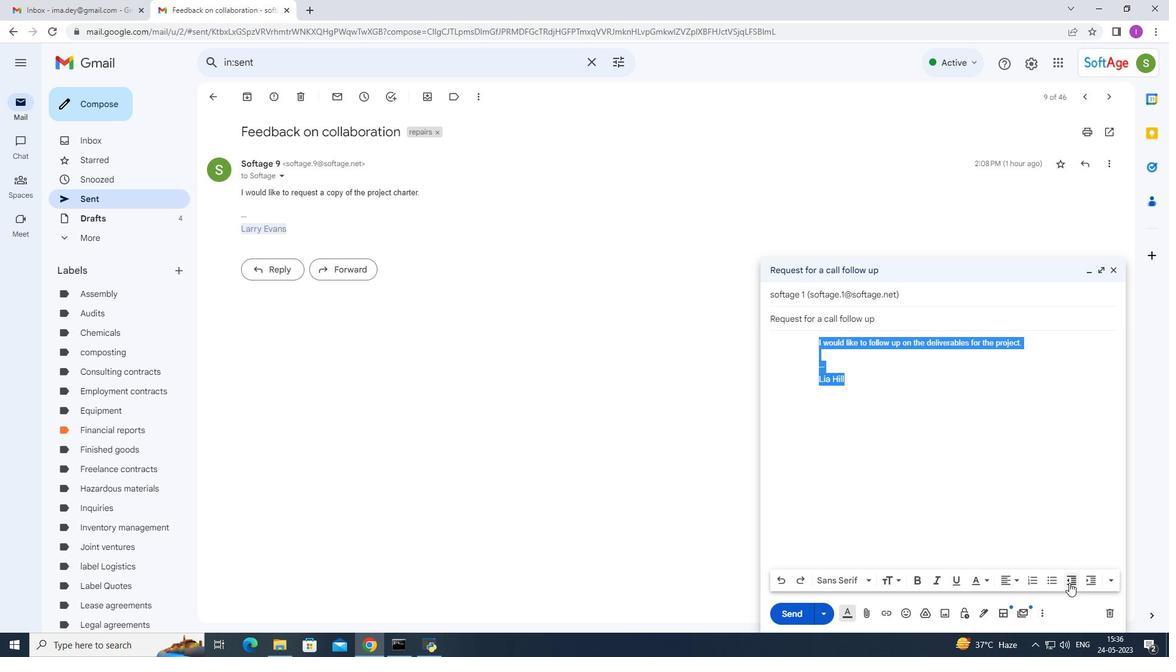 
Action: Mouse pressed left at (1070, 583)
Screenshot: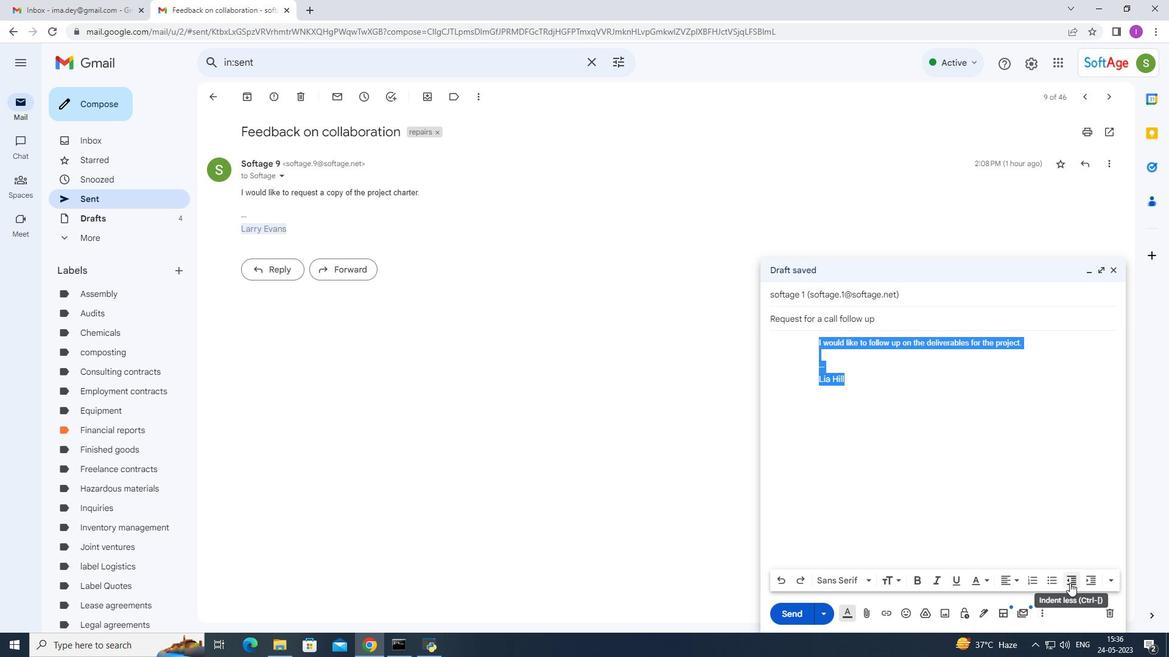 
Action: Mouse moved to (895, 491)
Screenshot: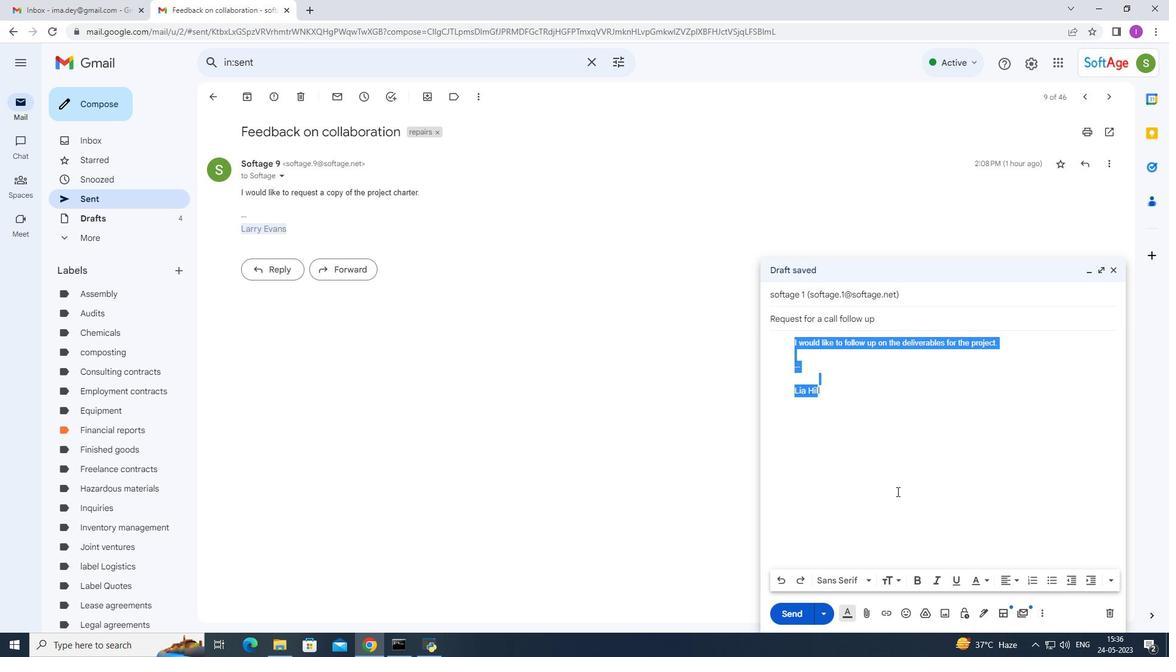 
Action: Mouse pressed left at (895, 491)
Screenshot: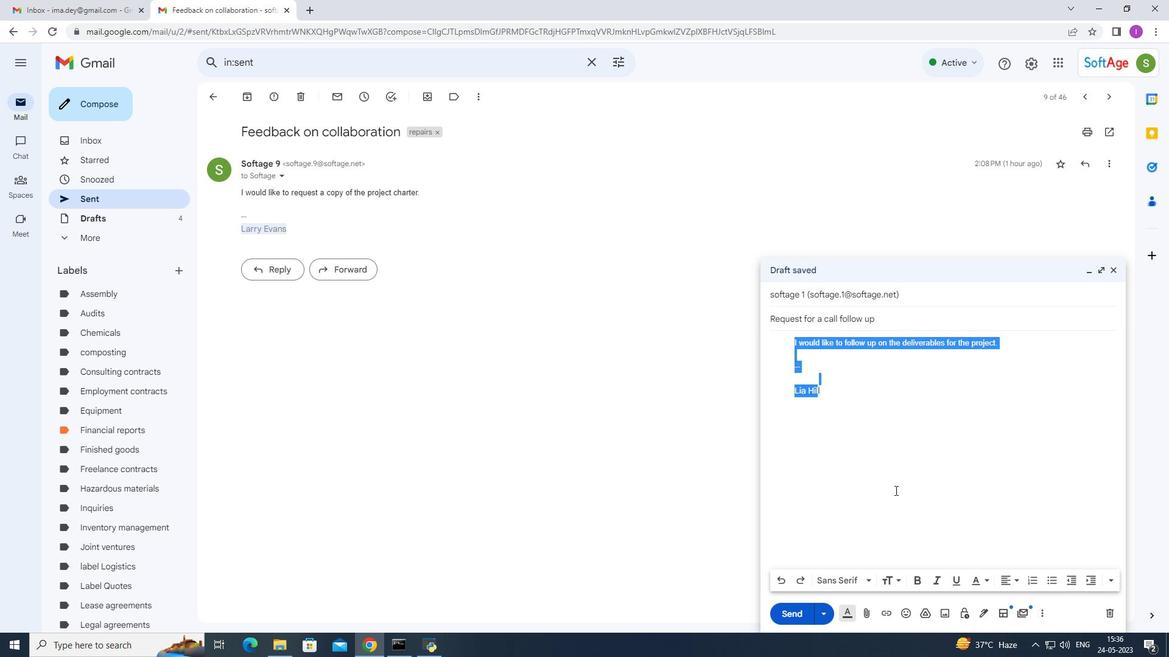 
Action: Mouse moved to (784, 612)
Screenshot: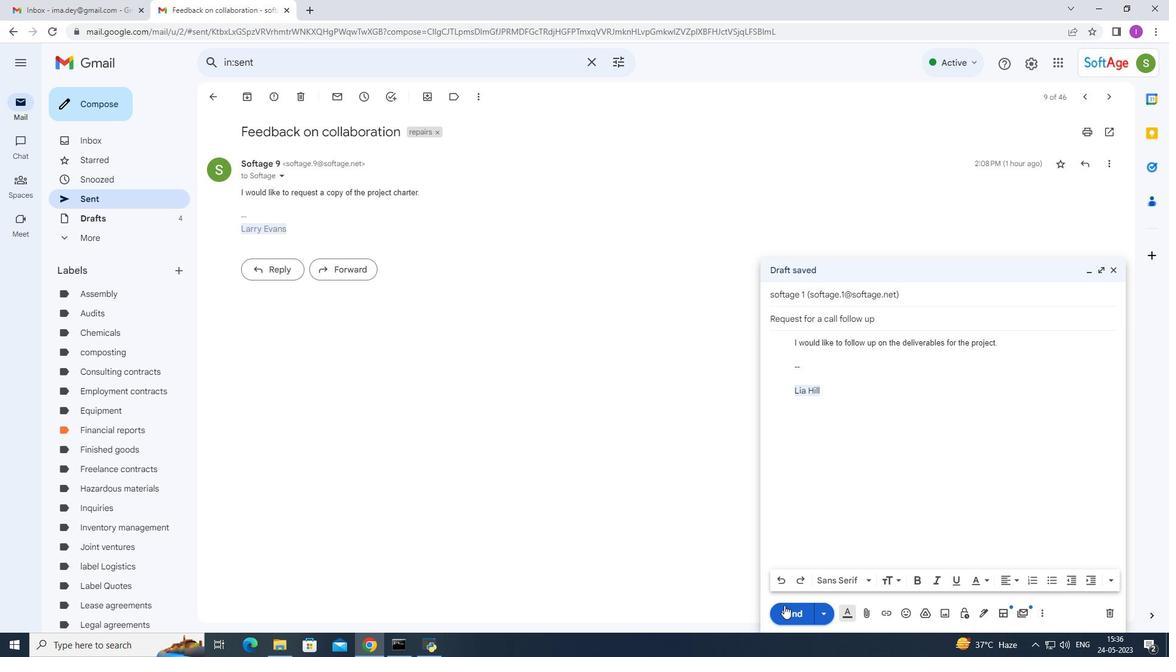 
Action: Mouse pressed left at (784, 612)
Screenshot: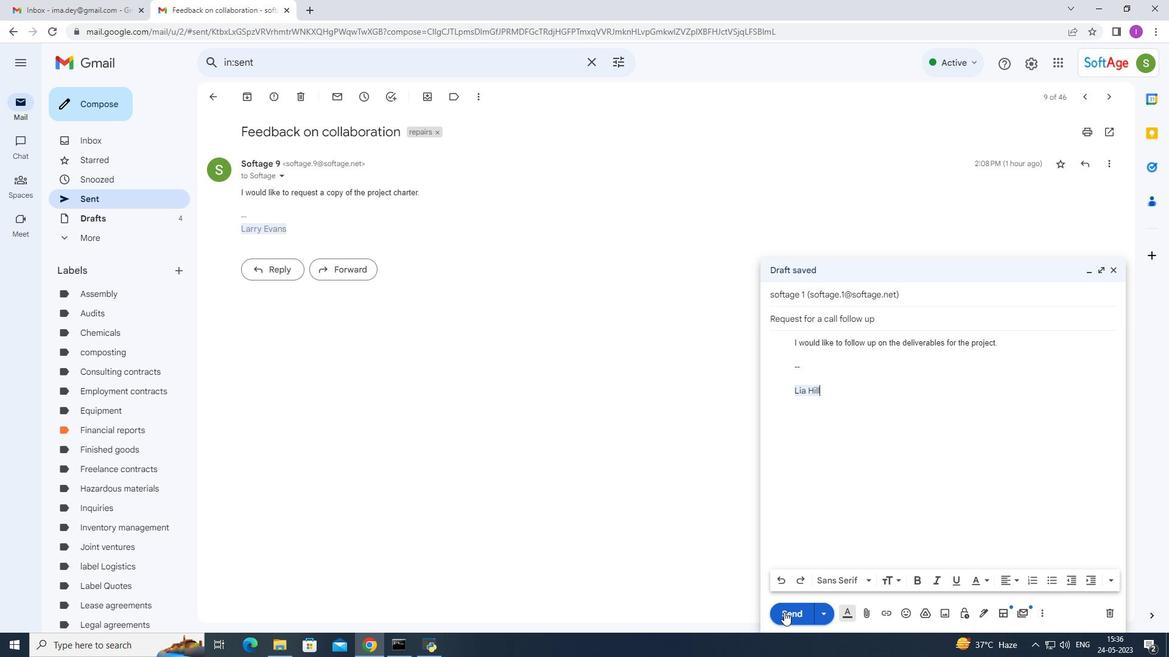 
Action: Mouse moved to (84, 204)
Screenshot: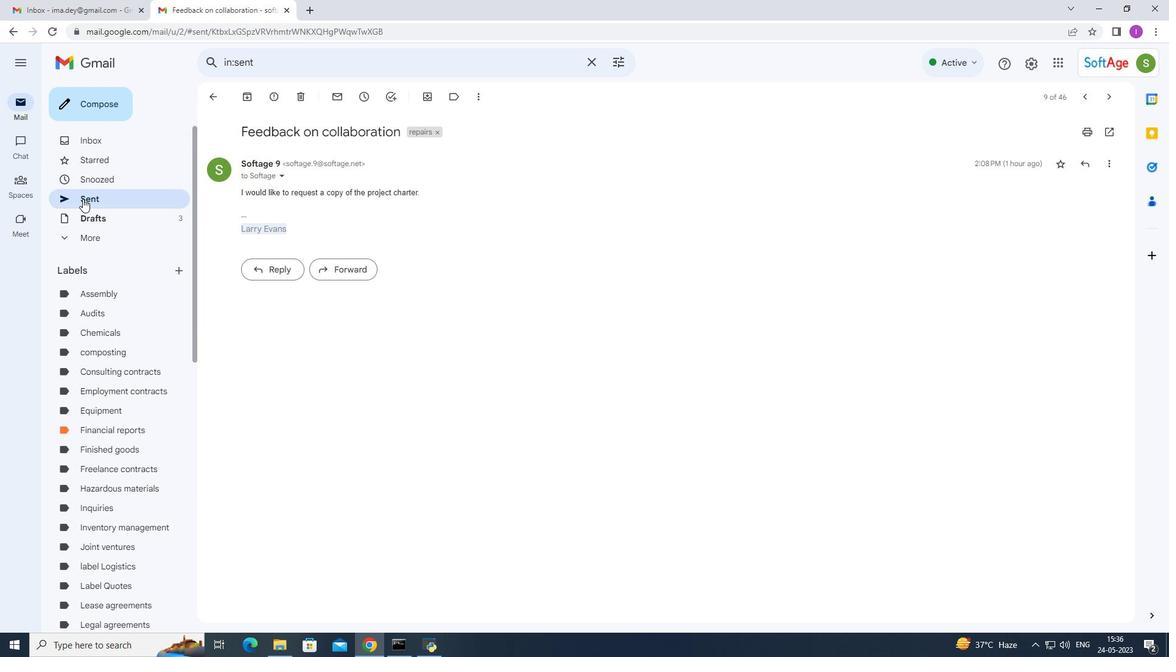 
Action: Mouse pressed left at (84, 204)
Screenshot: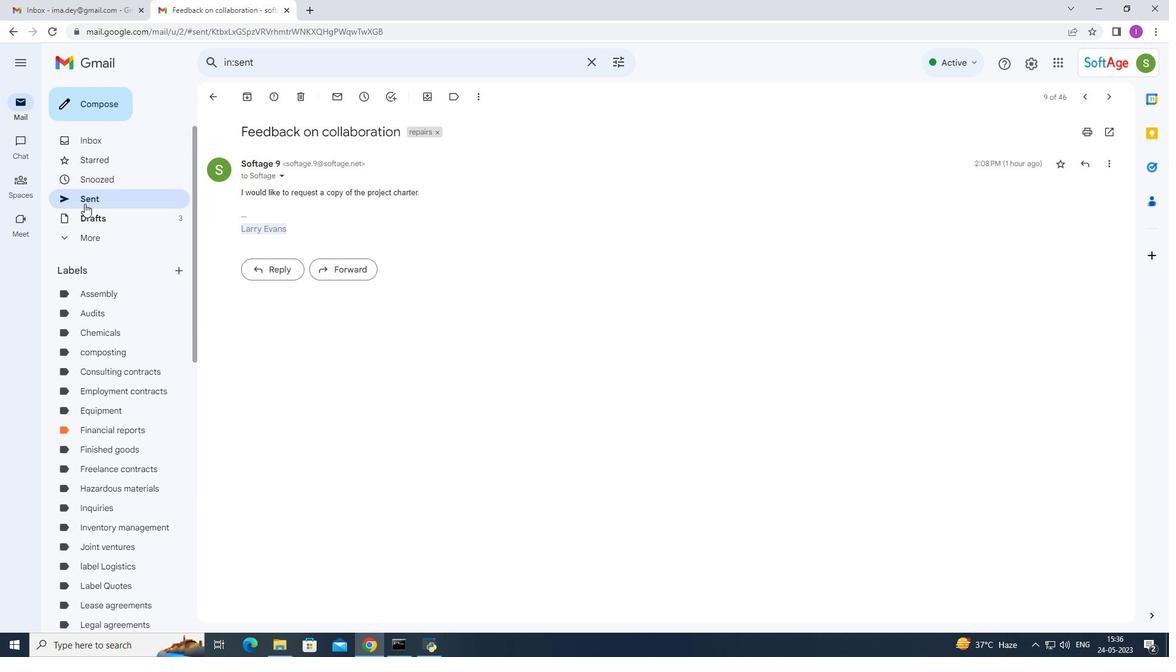 
Action: Mouse moved to (289, 155)
Screenshot: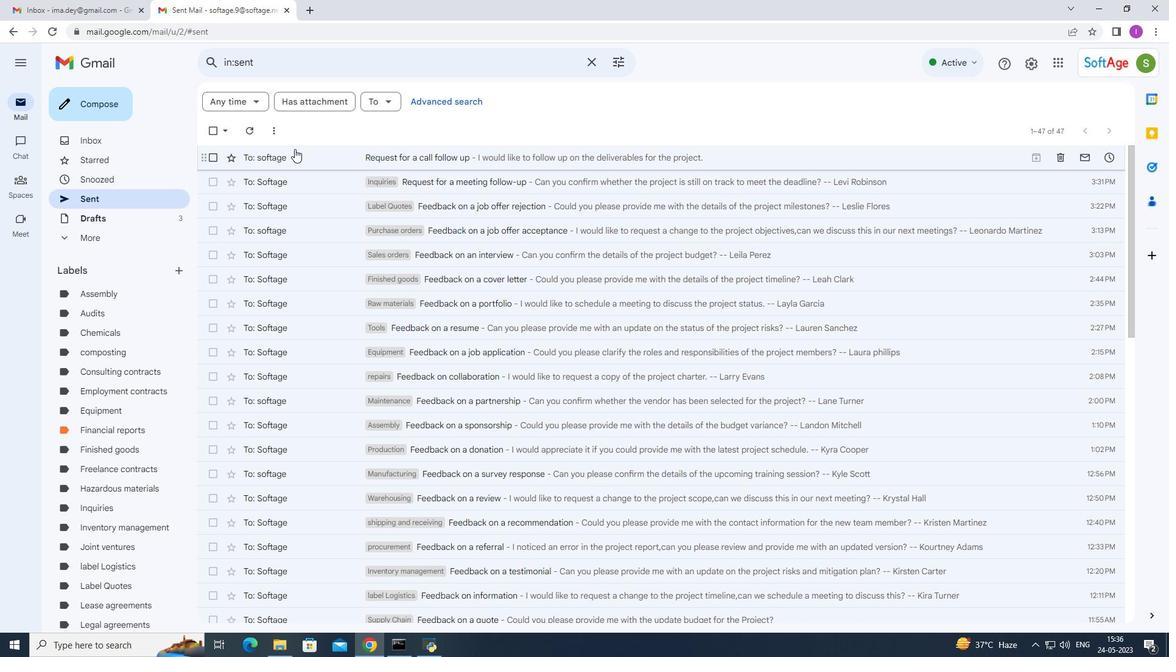 
Action: Mouse pressed left at (289, 155)
Screenshot: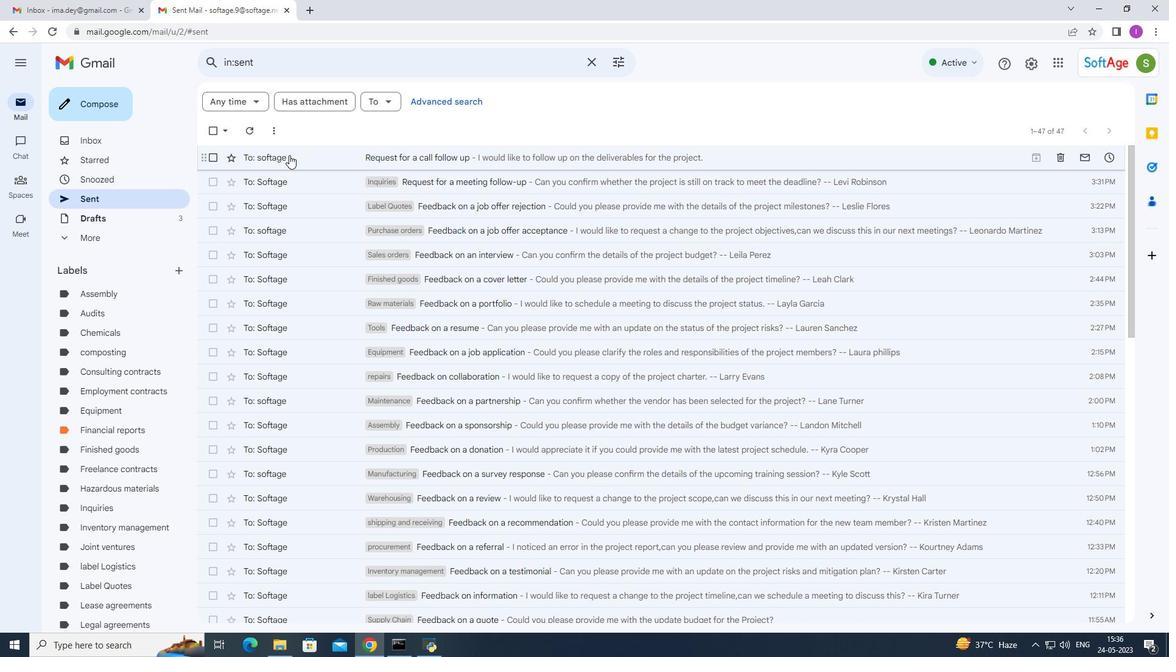 
Action: Mouse moved to (113, 194)
Screenshot: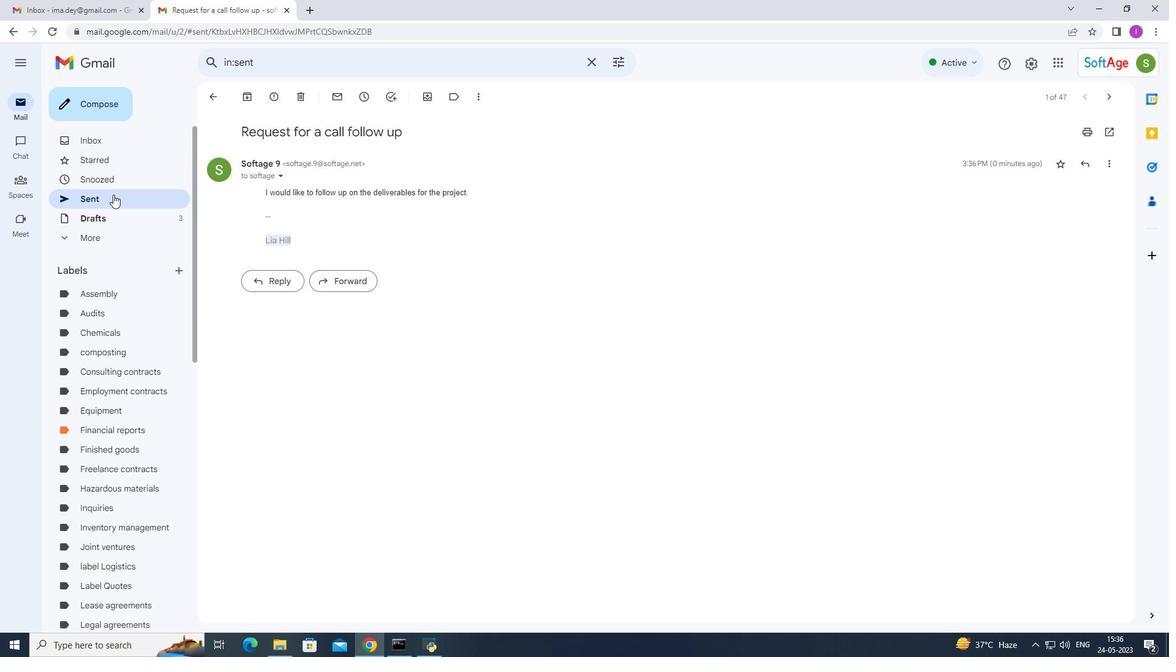 
Action: Mouse pressed left at (113, 194)
Screenshot: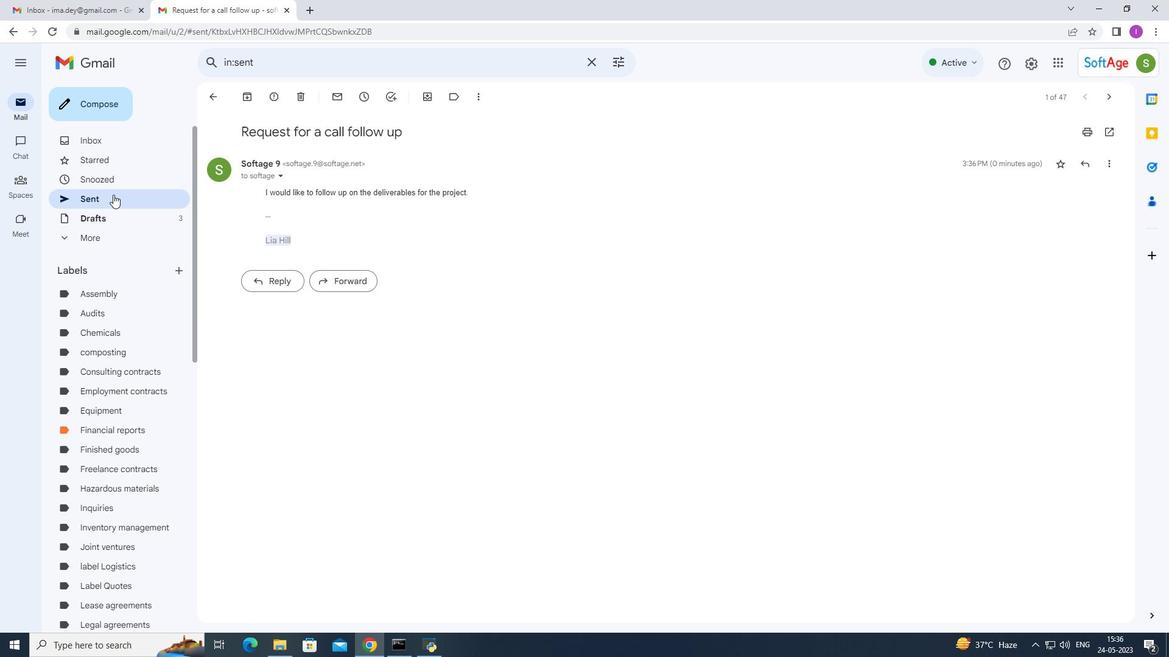 
Action: Mouse moved to (216, 153)
Screenshot: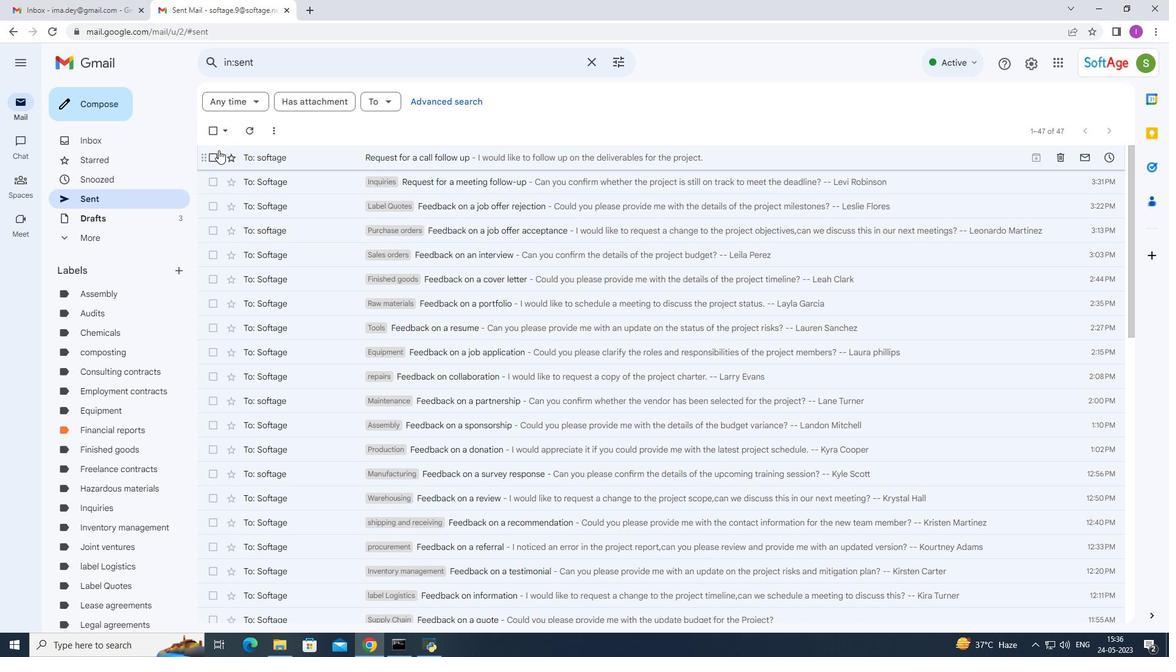 
Action: Mouse pressed left at (216, 153)
Screenshot: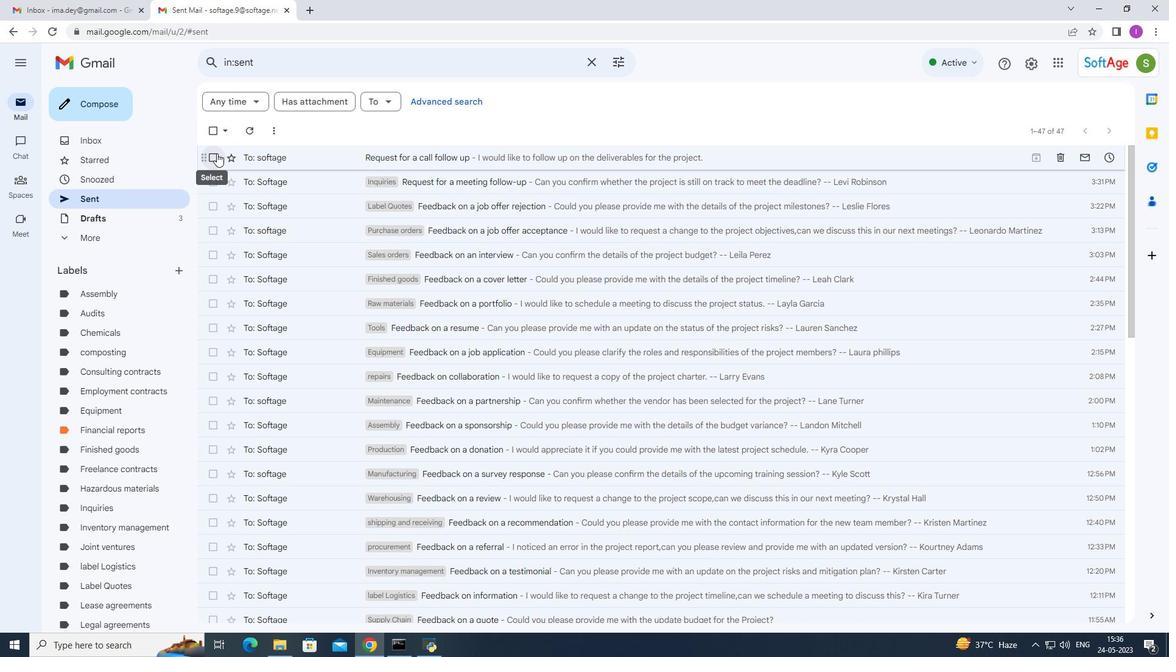 
Action: Mouse moved to (846, 146)
Screenshot: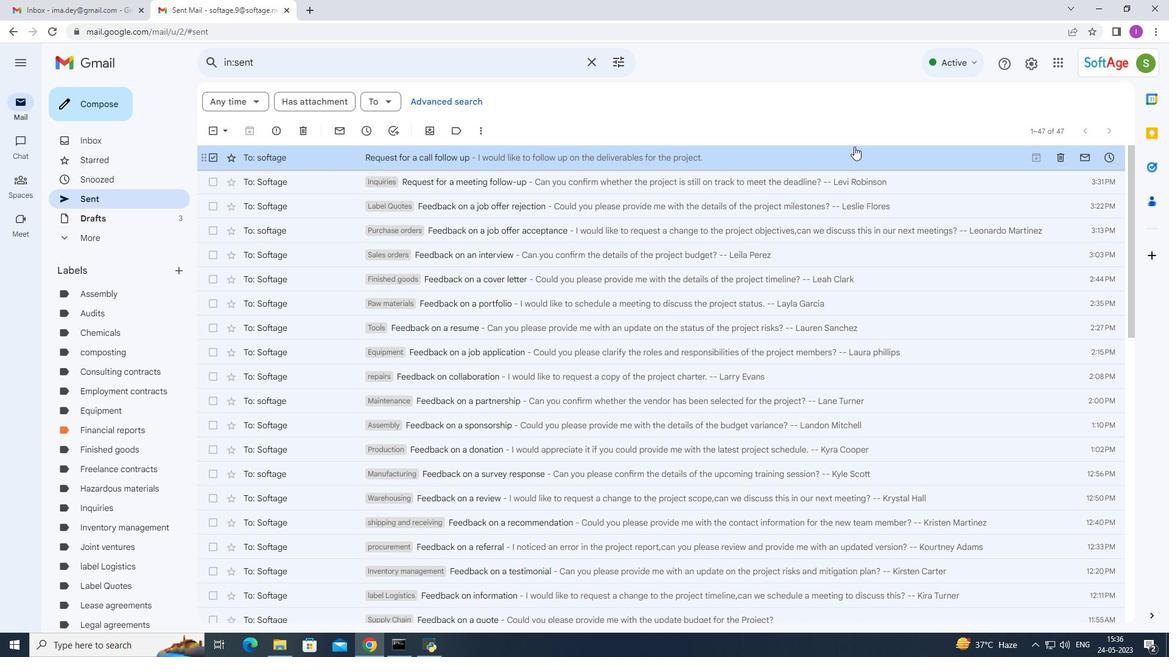 
Action: Mouse pressed right at (846, 146)
Screenshot: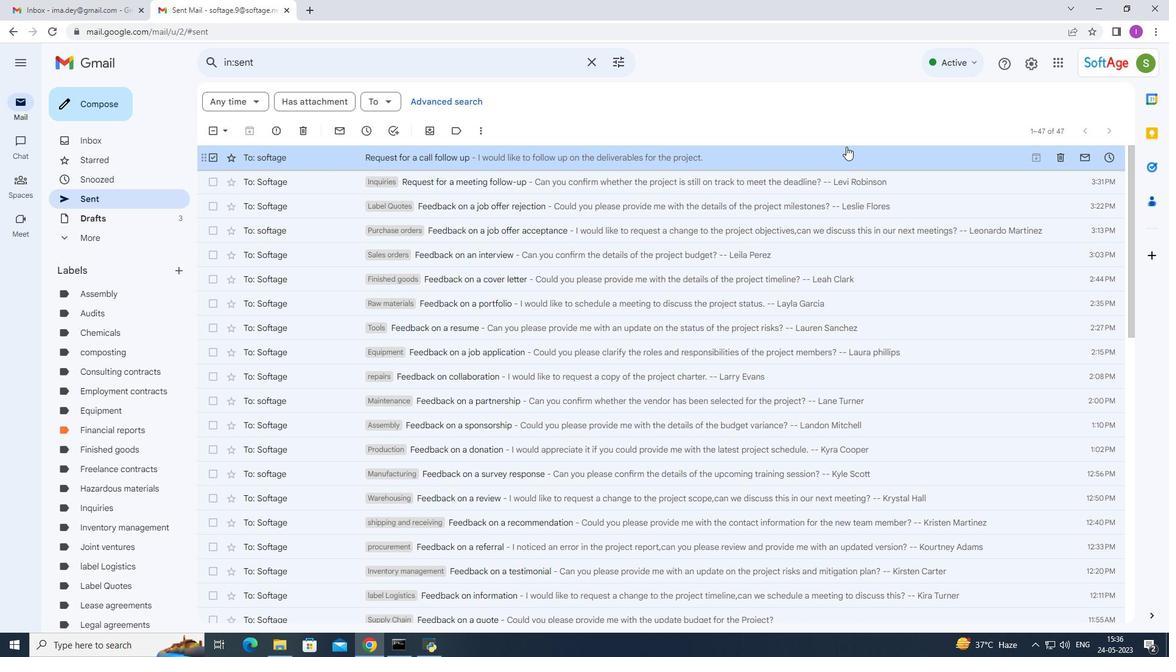 
Action: Mouse moved to (718, 388)
Screenshot: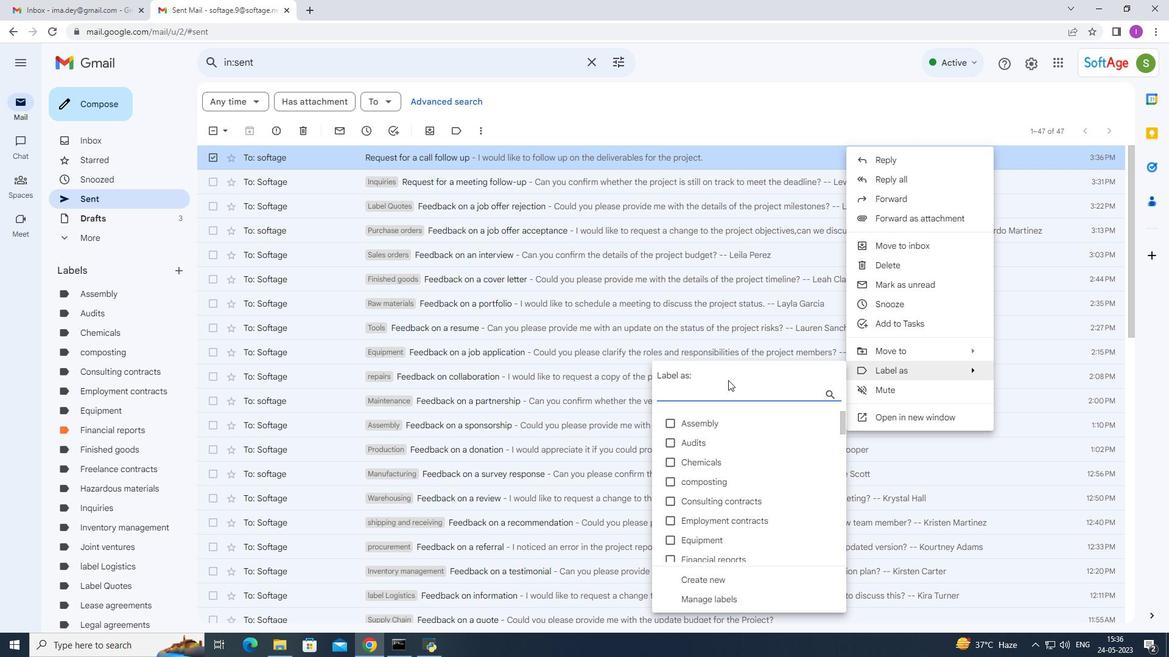 
Action: Mouse pressed left at (718, 388)
Screenshot: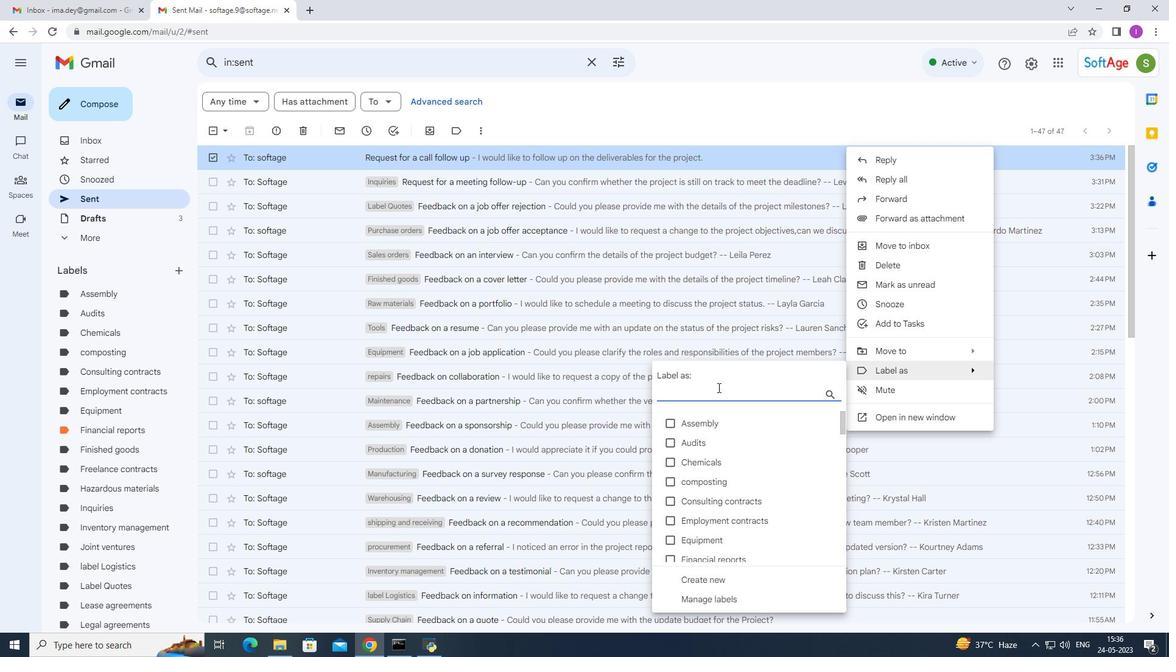 
Action: Mouse moved to (687, 583)
Screenshot: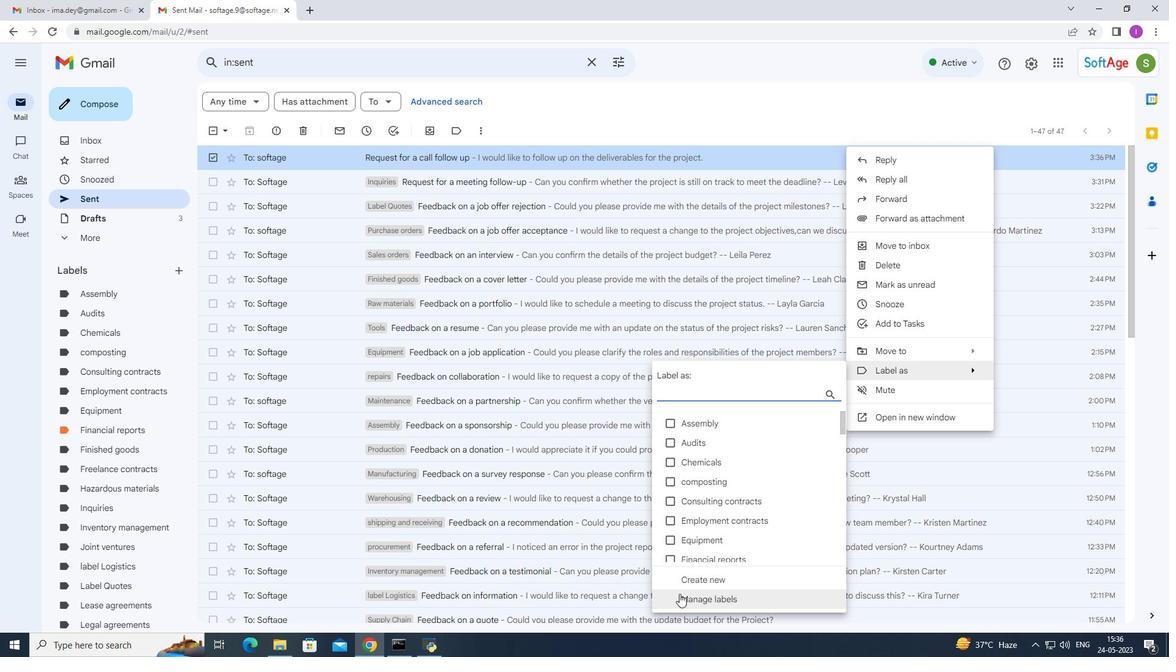 
Action: Mouse pressed left at (687, 583)
Screenshot: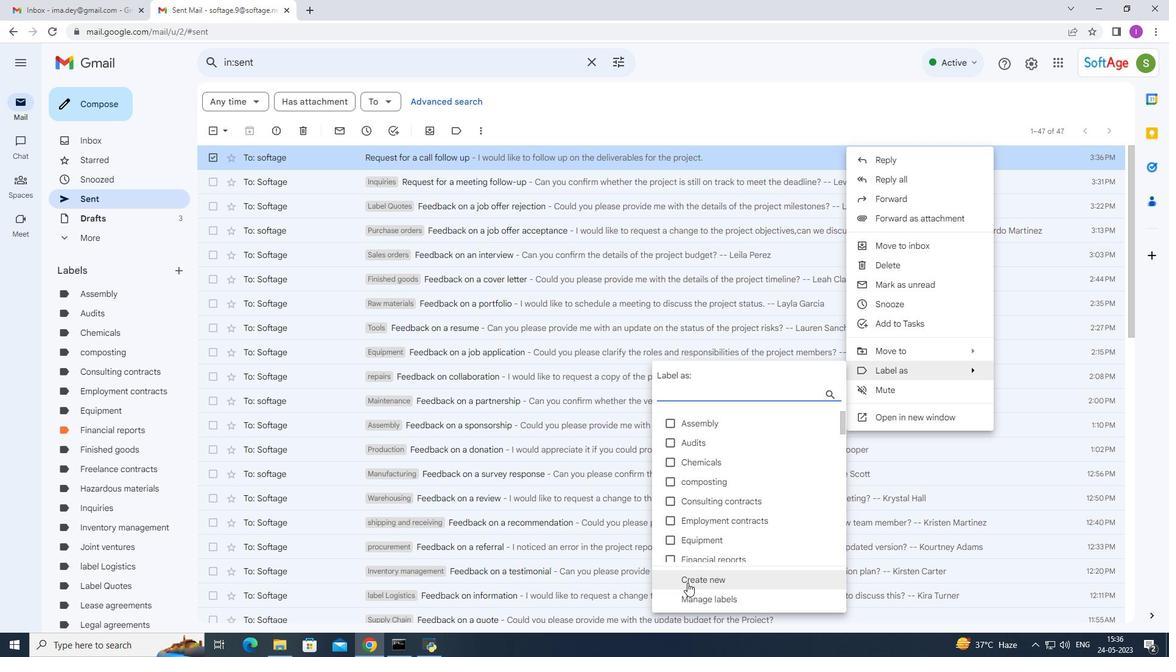 
Action: Mouse moved to (492, 312)
Screenshot: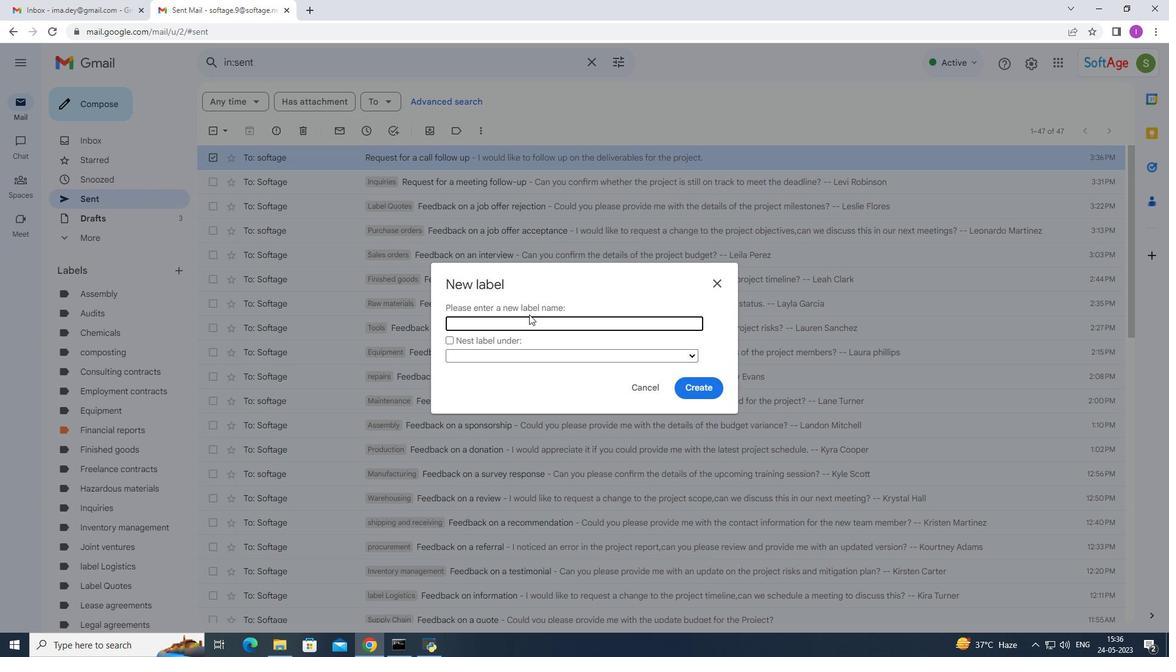 
Action: Key pressed c<Key.caps_lock><Key.backspace>C<Key.caps_lock>ustomer<Key.space><Key.caps_lock>C<Key.caps_lock>omplainr<Key.backspace>ts
Screenshot: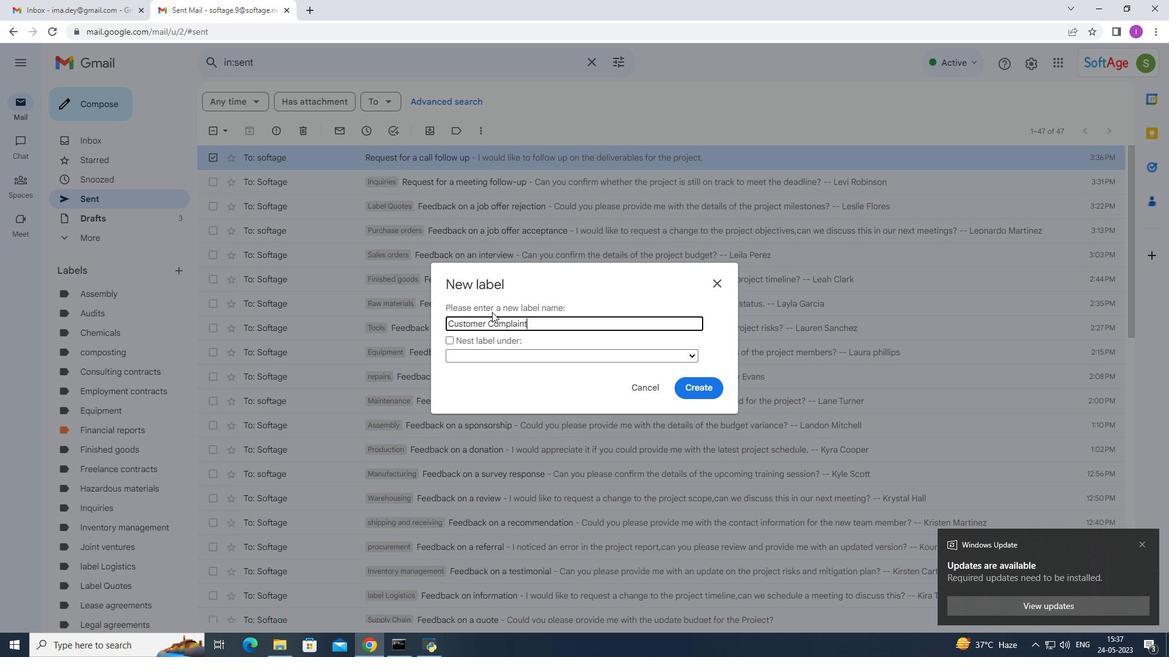 
Action: Mouse moved to (703, 397)
Screenshot: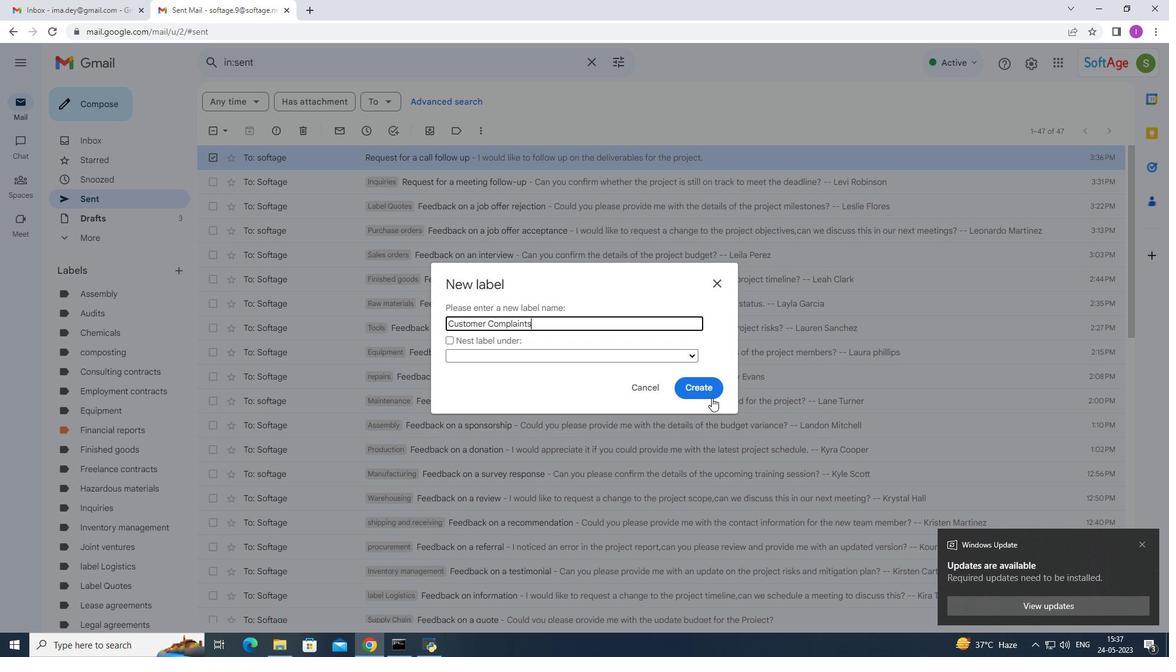 
Action: Mouse pressed left at (703, 397)
Screenshot: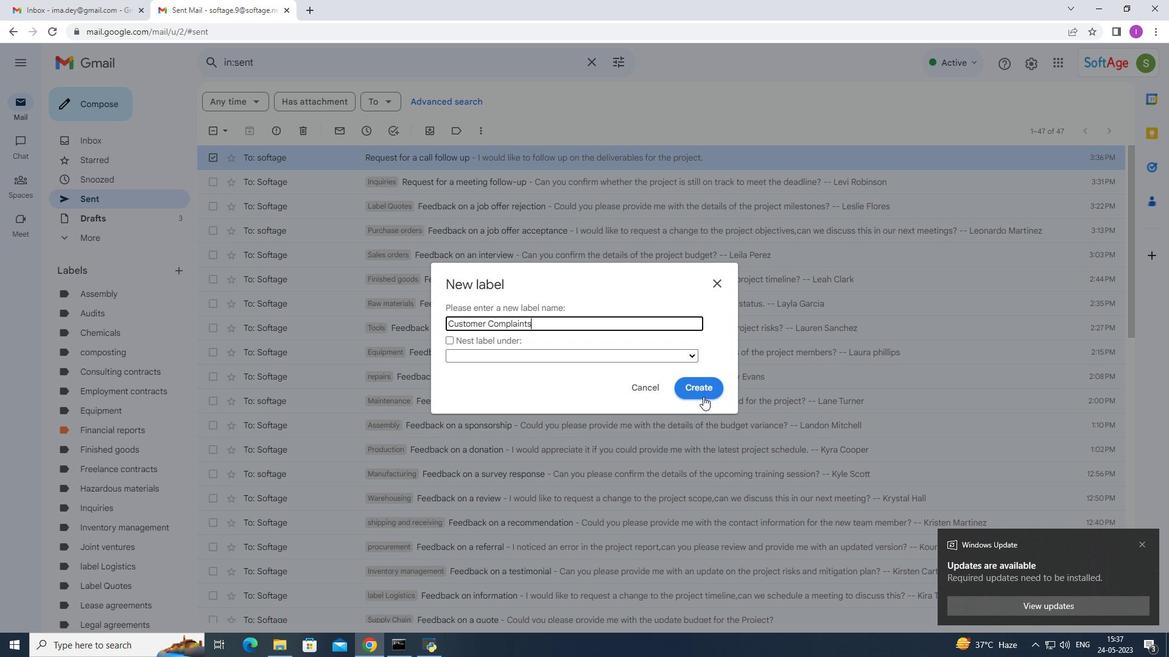 
Action: Mouse moved to (703, 394)
Screenshot: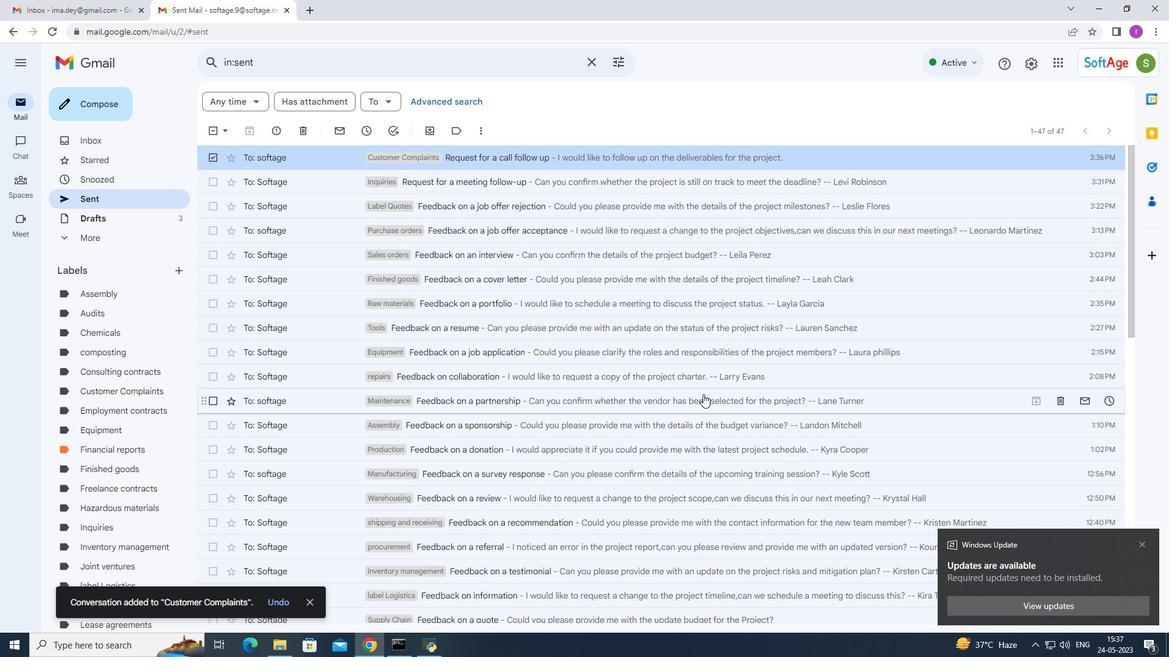 
